 Task: Monitor real estate agents in Atlanta, Georgia, to see agents in your city.
Action: Mouse moved to (811, 54)
Screenshot: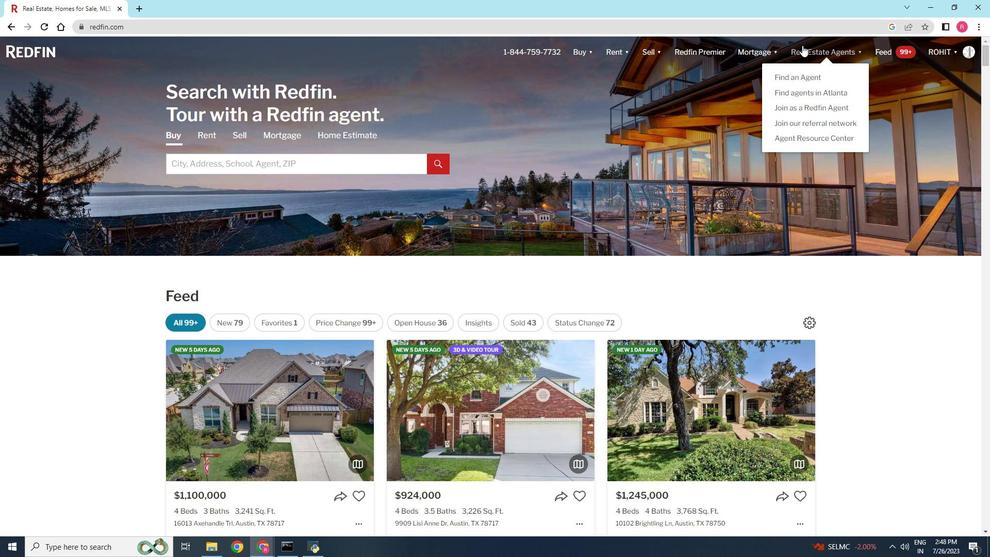 
Action: Mouse pressed left at (811, 54)
Screenshot: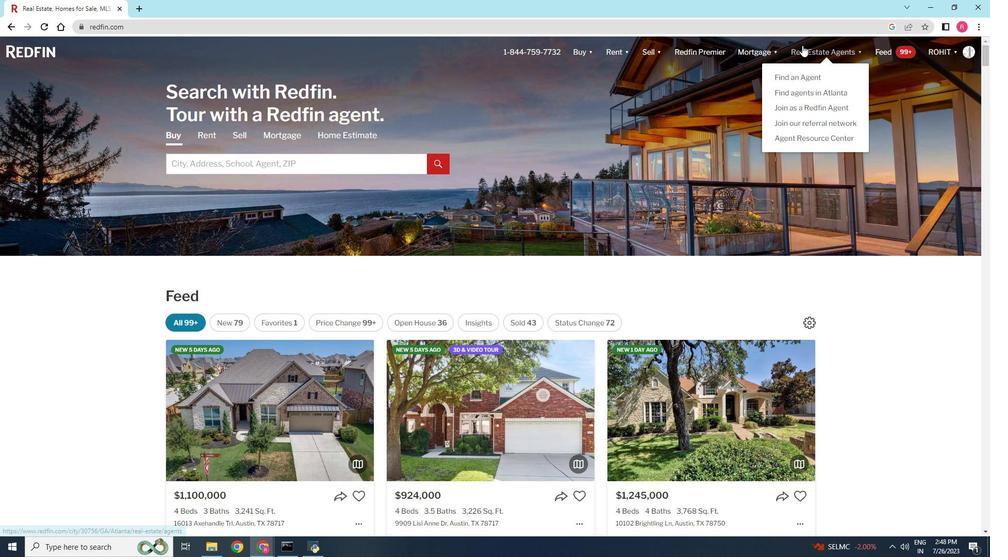 
Action: Mouse moved to (807, 88)
Screenshot: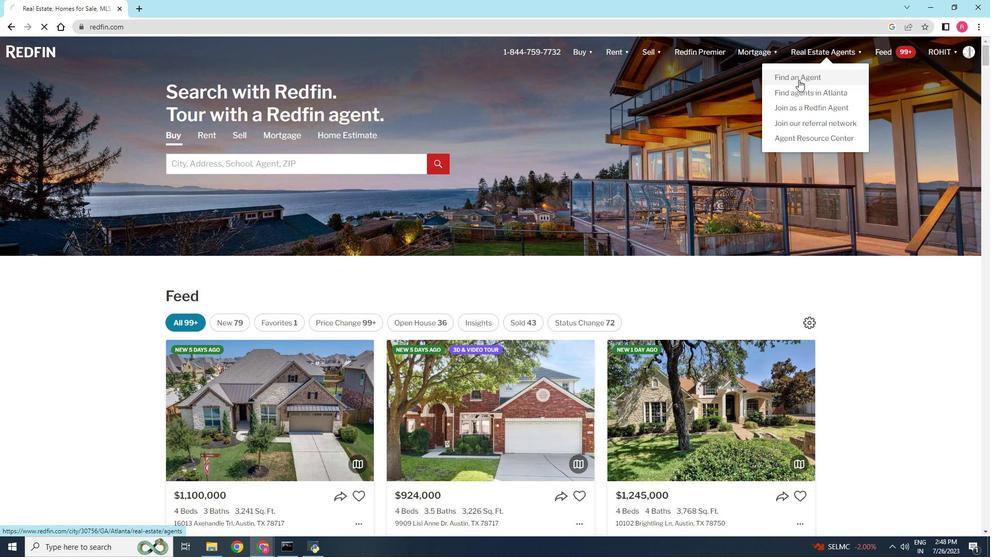 
Action: Mouse pressed left at (807, 88)
Screenshot: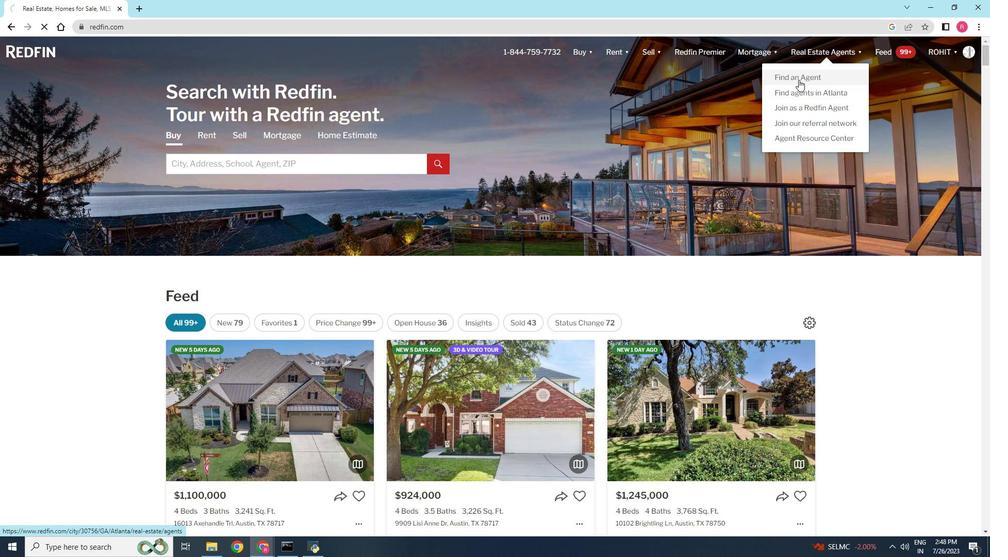 
Action: Mouse moved to (278, 169)
Screenshot: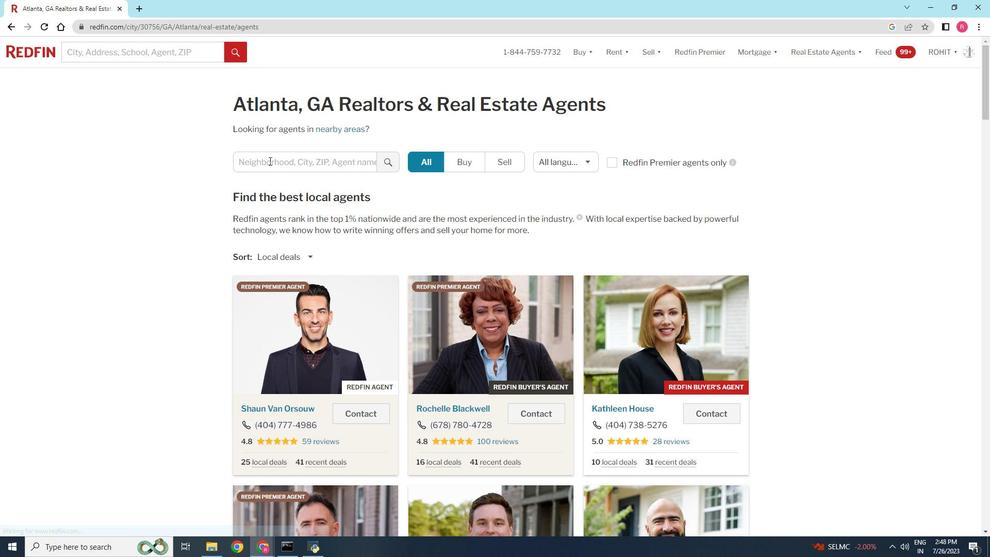 
Action: Mouse pressed left at (278, 169)
Screenshot: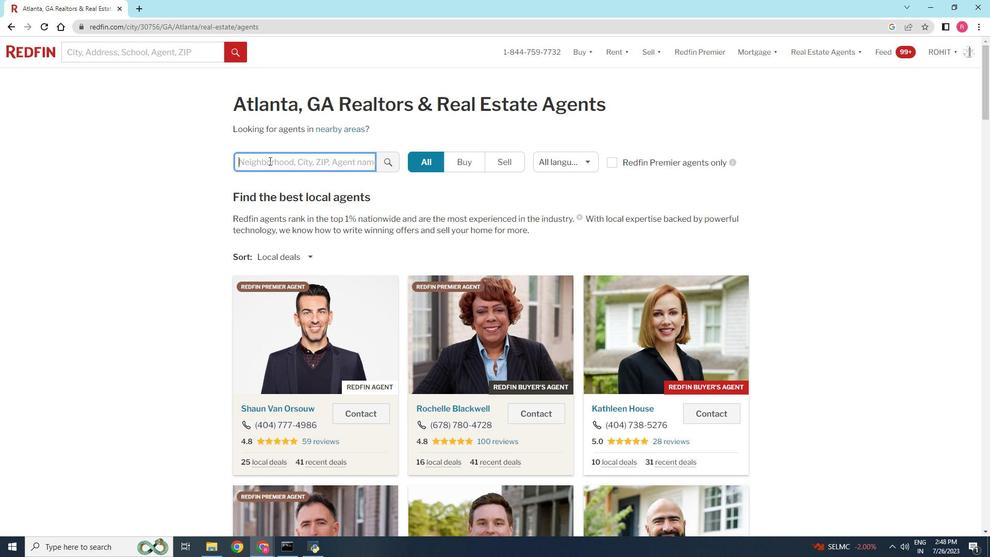 
Action: Key pressed <Key.shift>Atlanta,<Key.space><Key.shift>Georgia
Screenshot: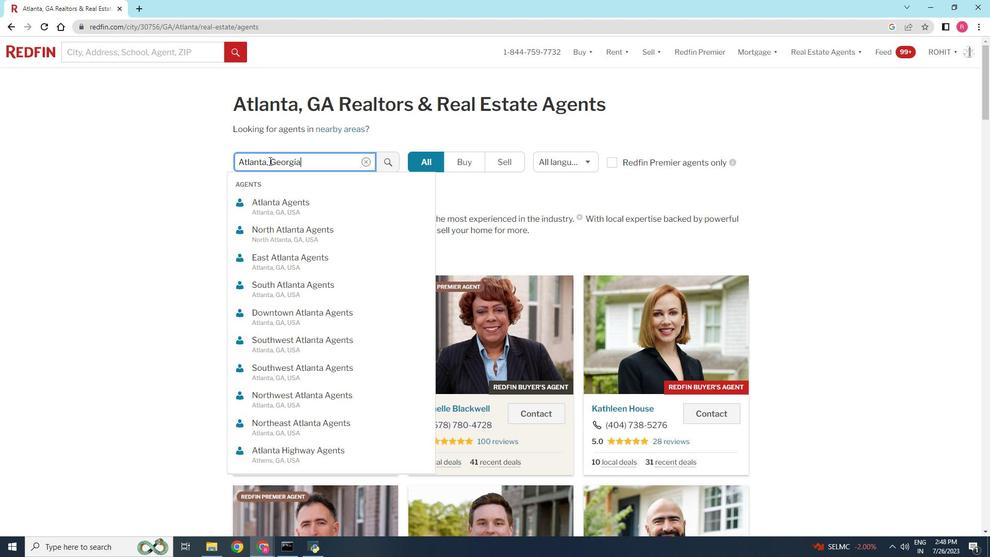 
Action: Mouse moved to (406, 172)
Screenshot: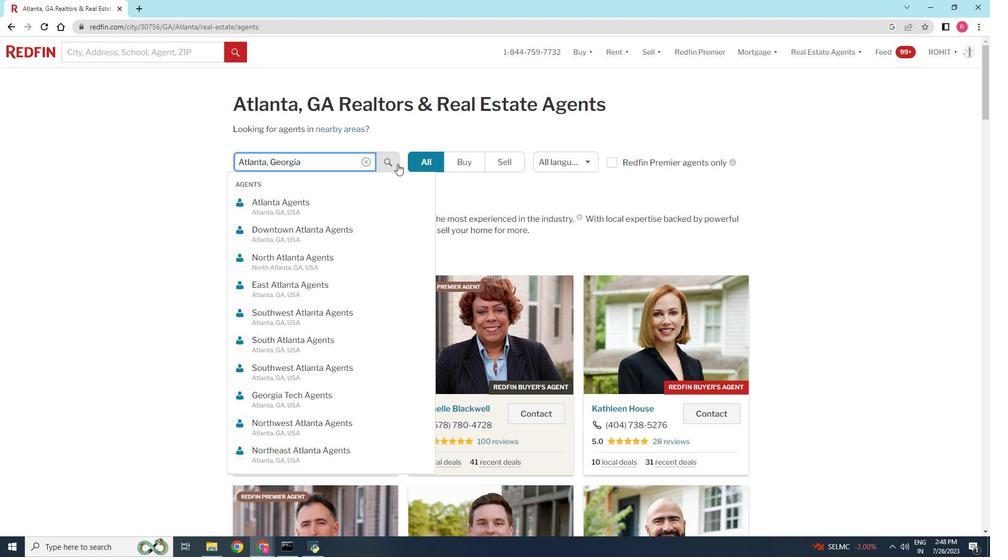 
Action: Mouse pressed left at (406, 172)
Screenshot: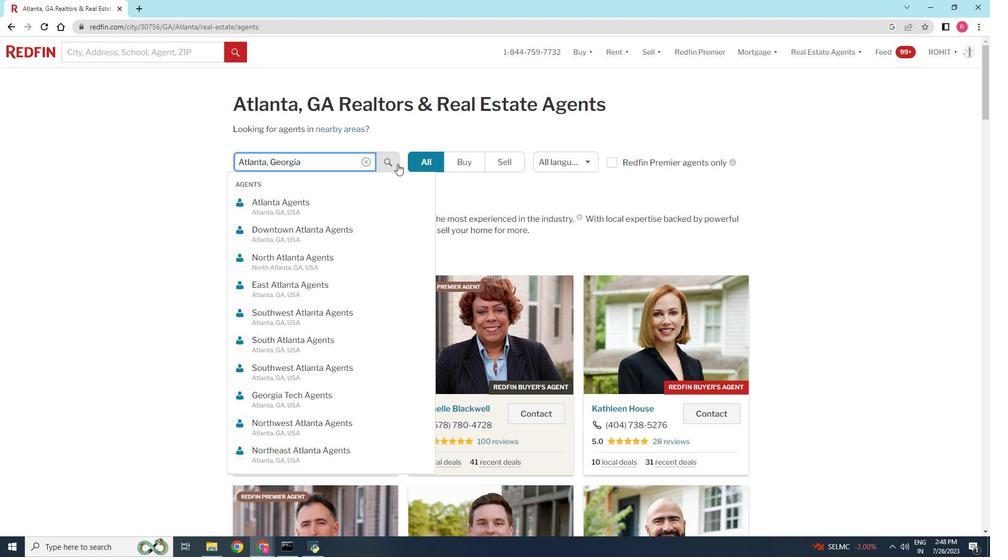 
Action: Mouse moved to (424, 222)
Screenshot: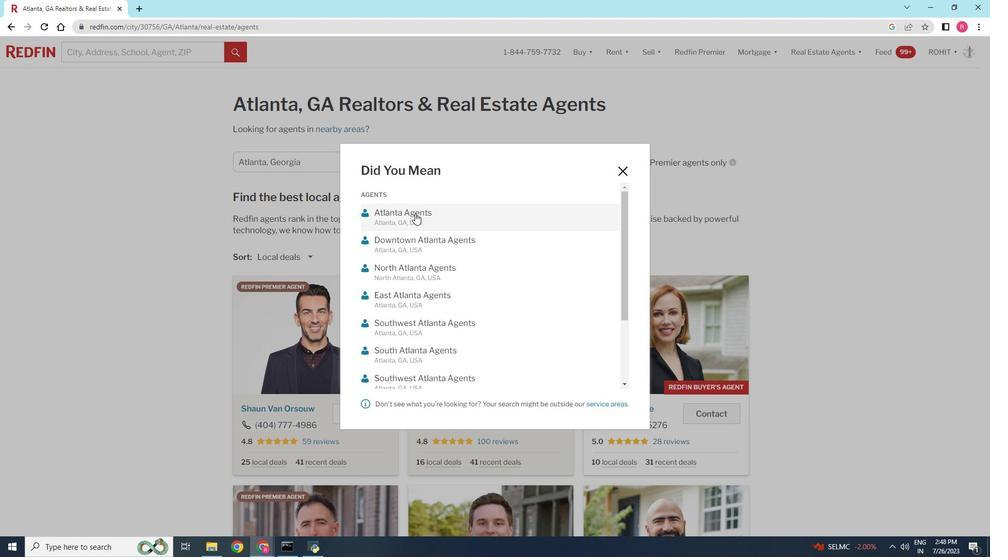 
Action: Mouse pressed left at (424, 222)
Screenshot: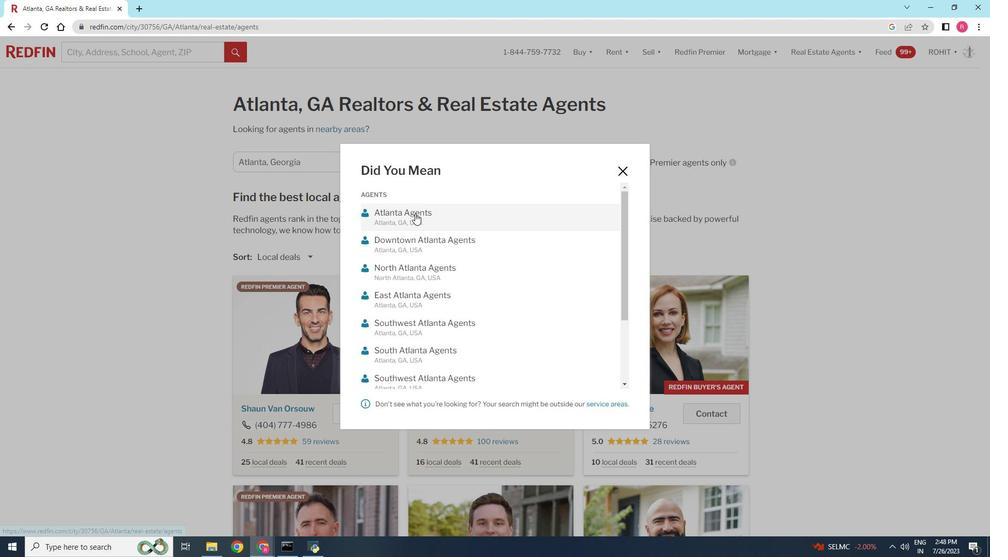 
Action: Mouse moved to (426, 271)
Screenshot: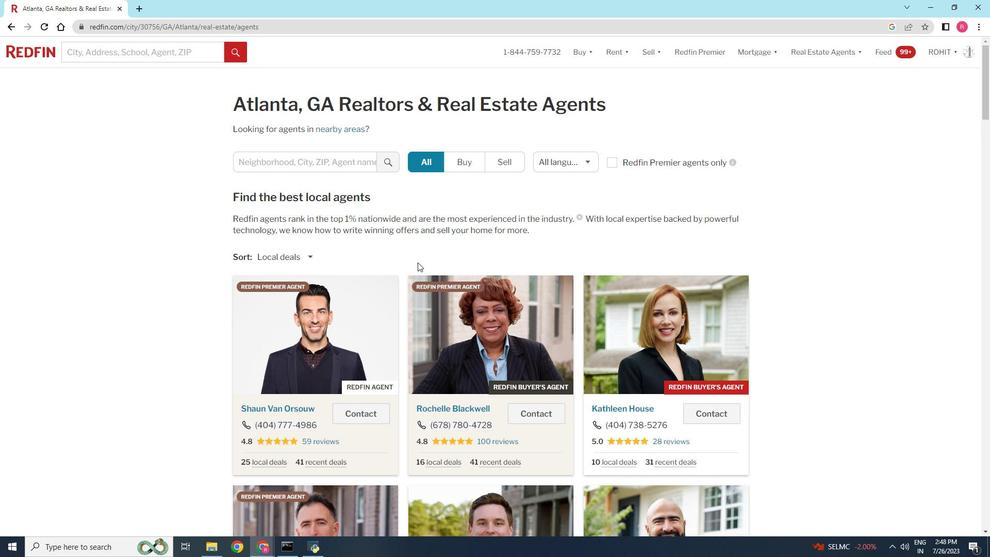
Action: Mouse scrolled (426, 270) with delta (0, 0)
Screenshot: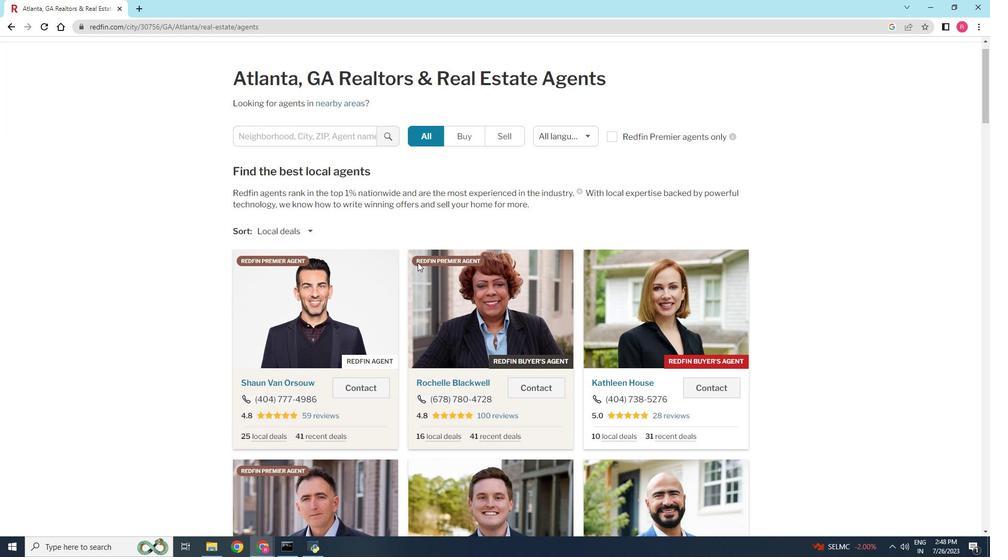 
Action: Mouse scrolled (426, 270) with delta (0, 0)
Screenshot: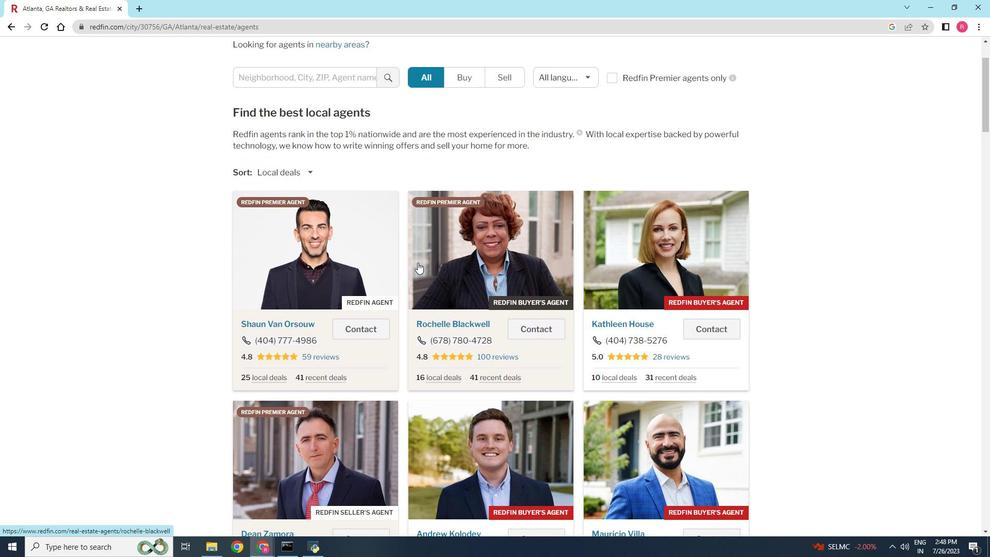
Action: Mouse scrolled (426, 270) with delta (0, 0)
Screenshot: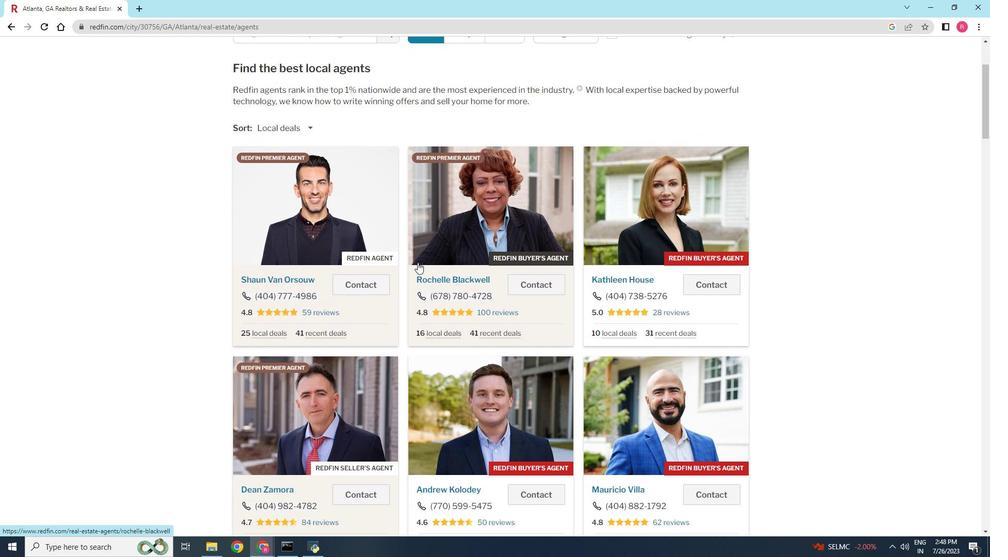 
Action: Mouse moved to (317, 106)
Screenshot: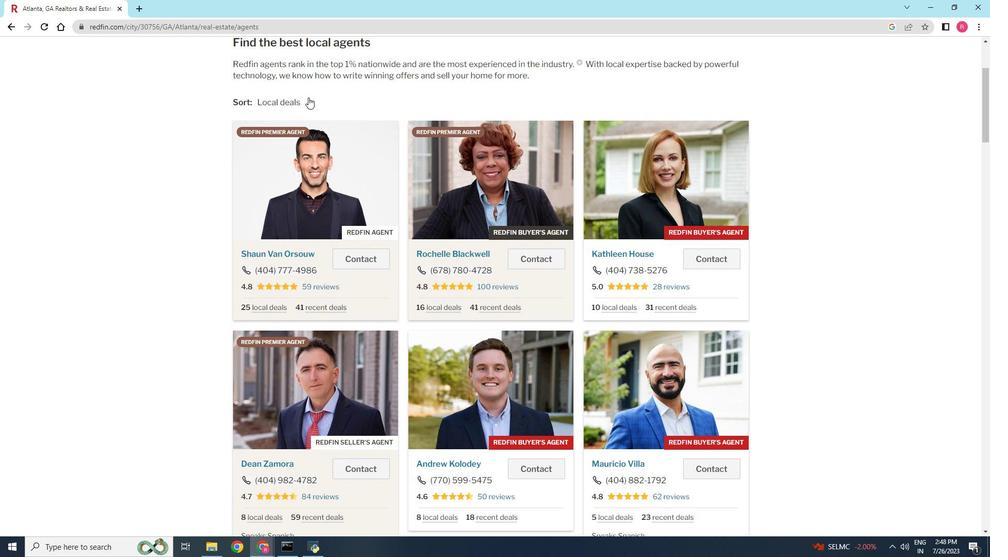
Action: Mouse pressed left at (317, 106)
Screenshot: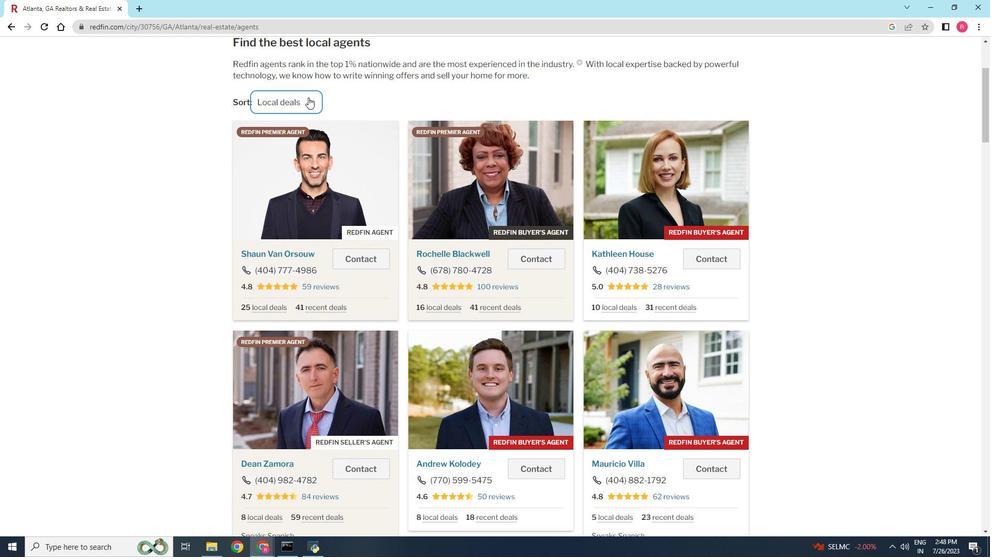 
Action: Mouse moved to (308, 150)
Screenshot: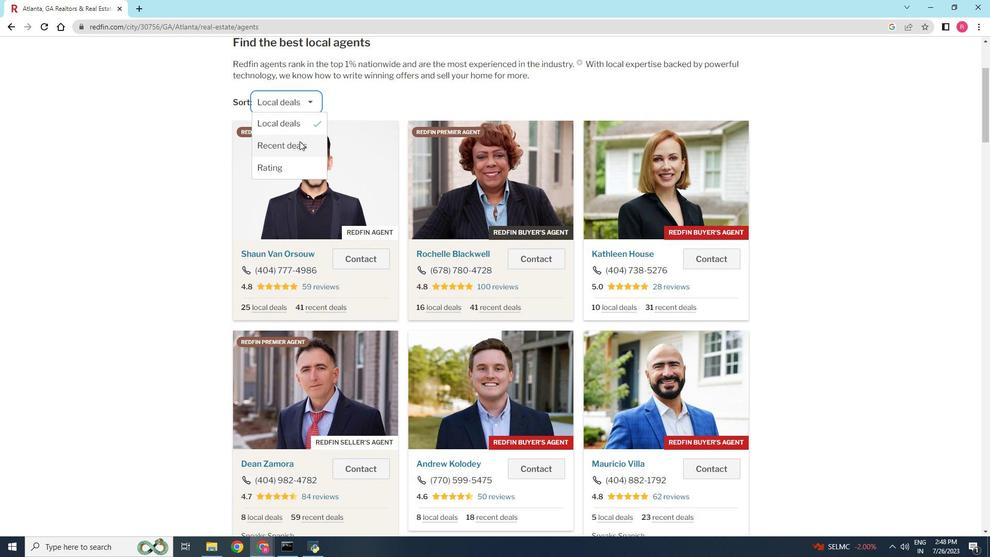 
Action: Mouse pressed left at (308, 150)
Screenshot: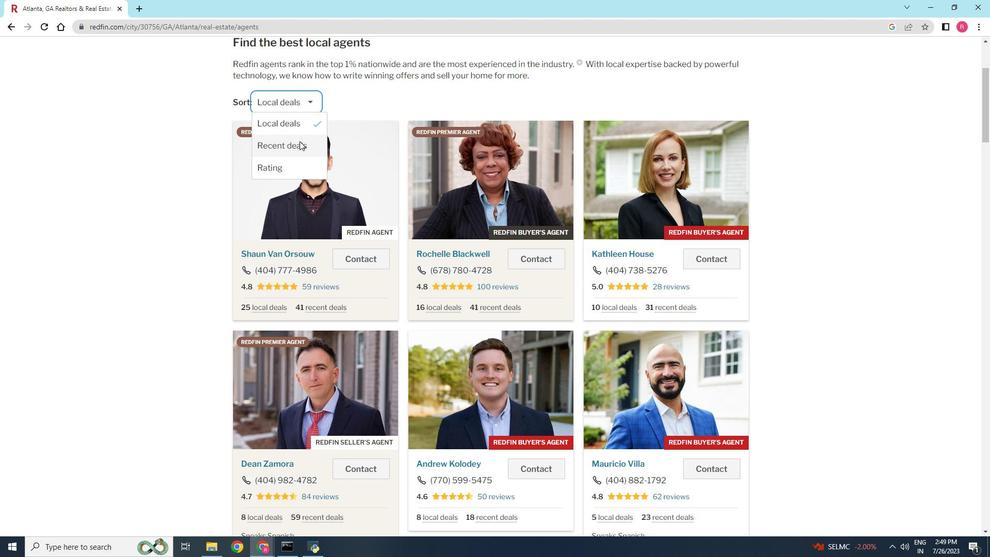 
Action: Mouse moved to (485, 272)
Screenshot: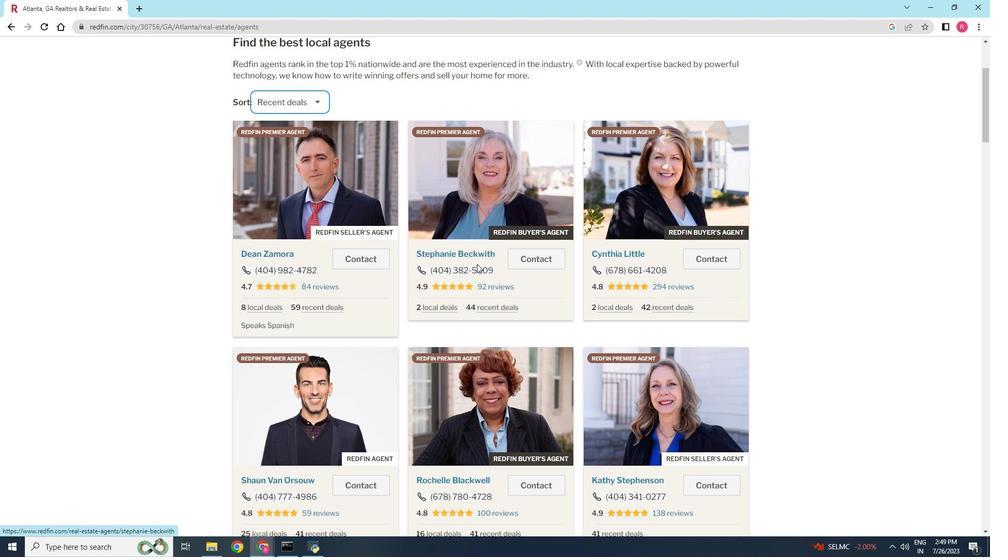 
Action: Mouse scrolled (485, 272) with delta (0, 0)
Screenshot: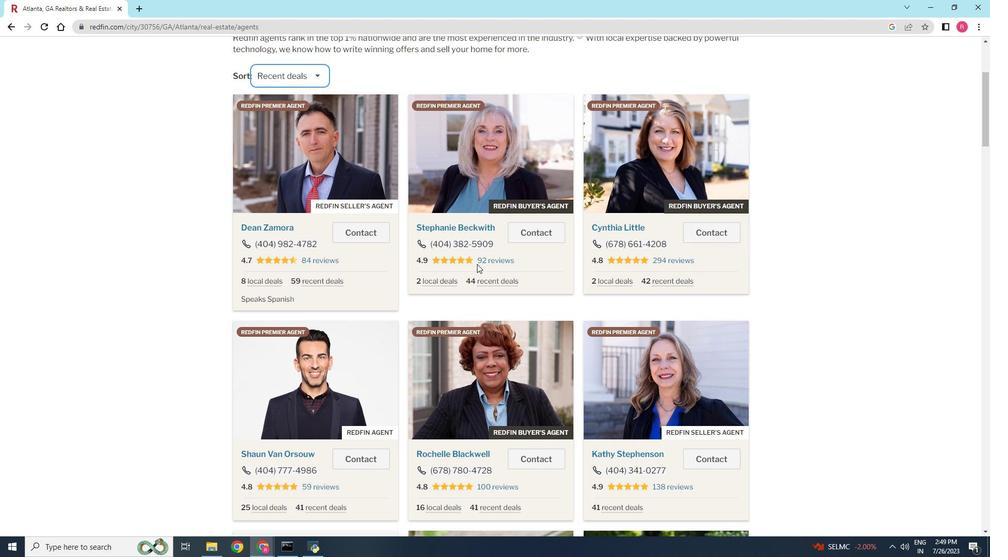 
Action: Mouse scrolled (485, 272) with delta (0, 0)
Screenshot: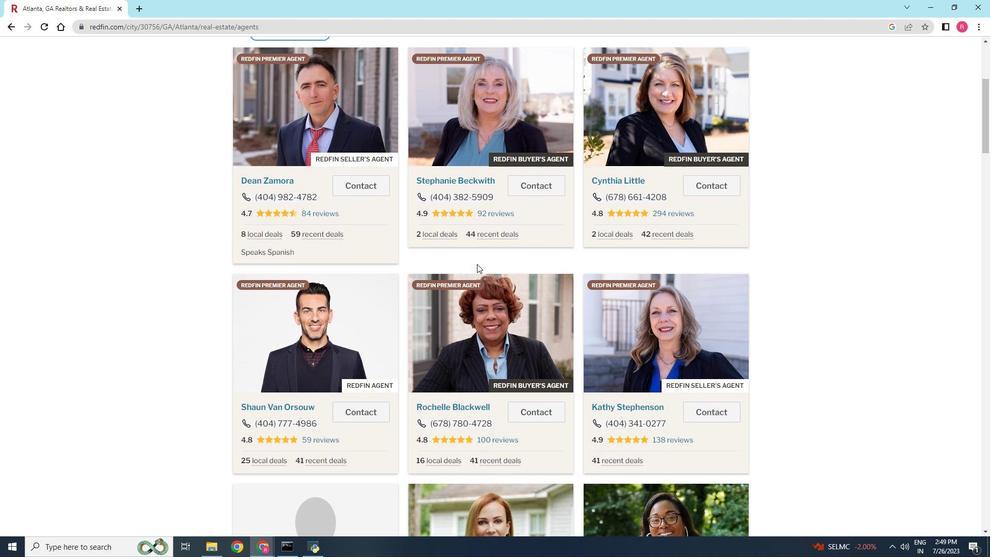 
Action: Mouse moved to (488, 271)
Screenshot: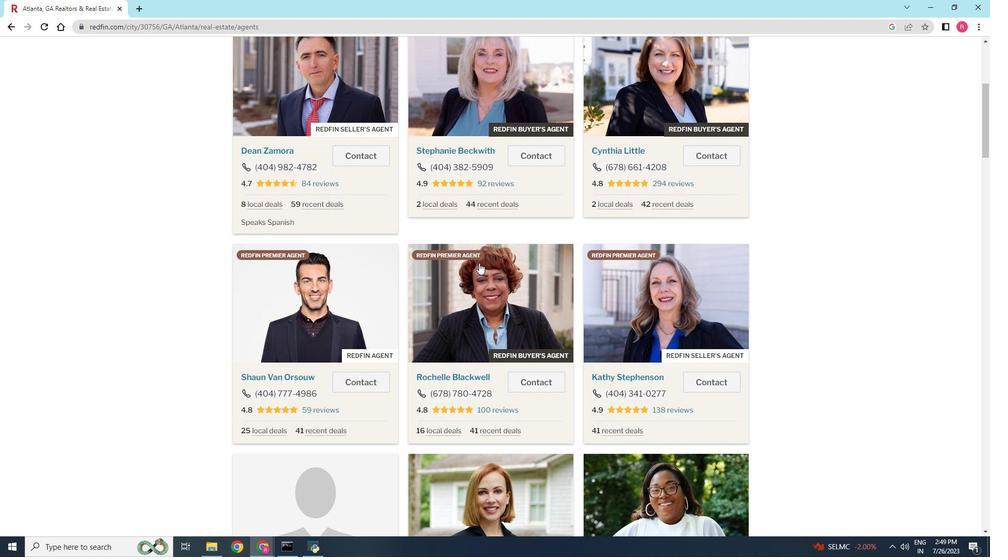 
Action: Mouse scrolled (488, 271) with delta (0, 0)
Screenshot: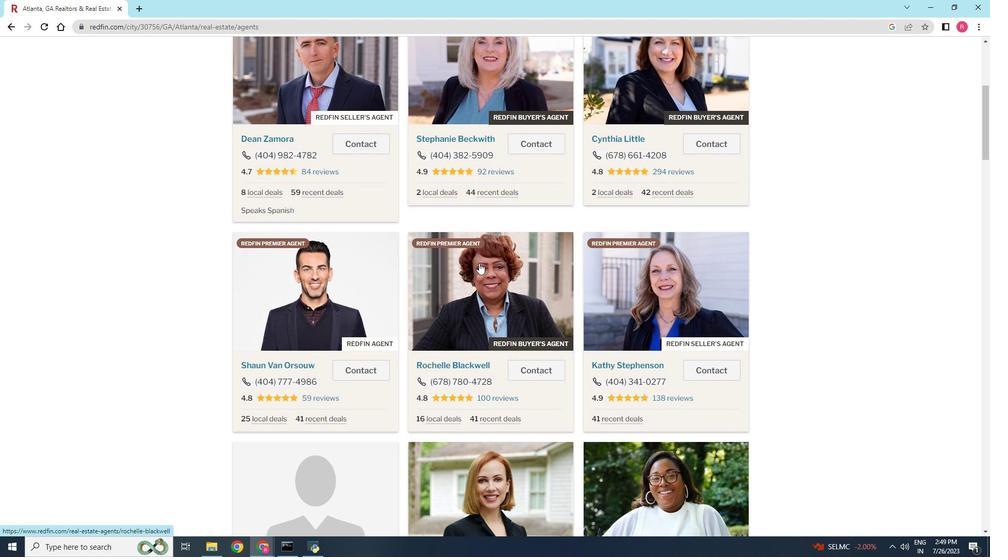 
Action: Mouse scrolled (488, 271) with delta (0, 0)
Screenshot: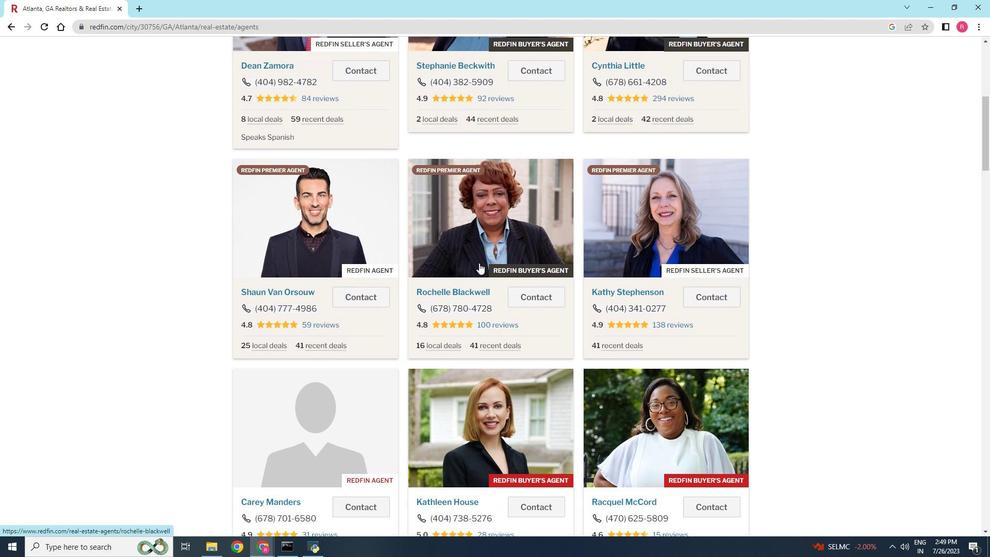 
Action: Mouse moved to (488, 269)
Screenshot: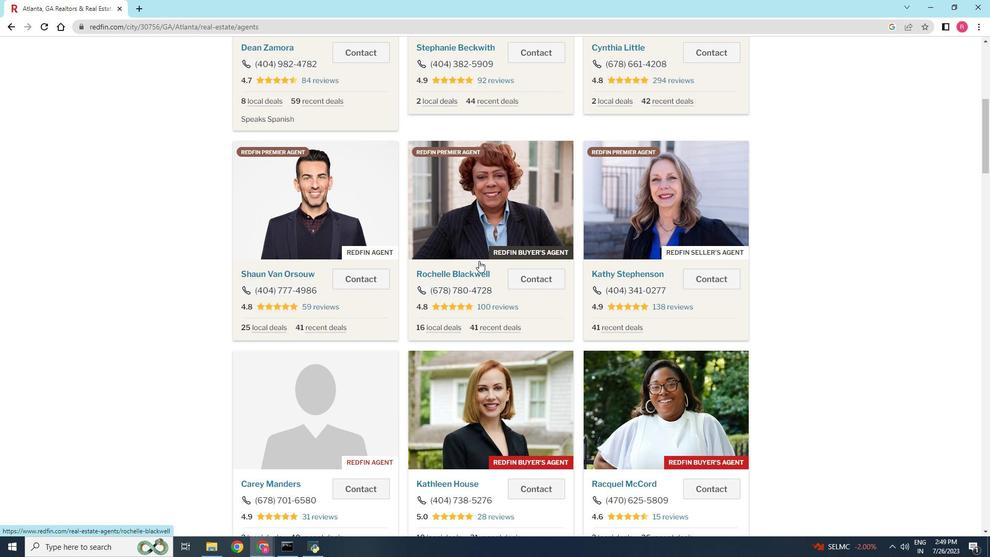 
Action: Mouse scrolled (488, 269) with delta (0, 0)
Screenshot: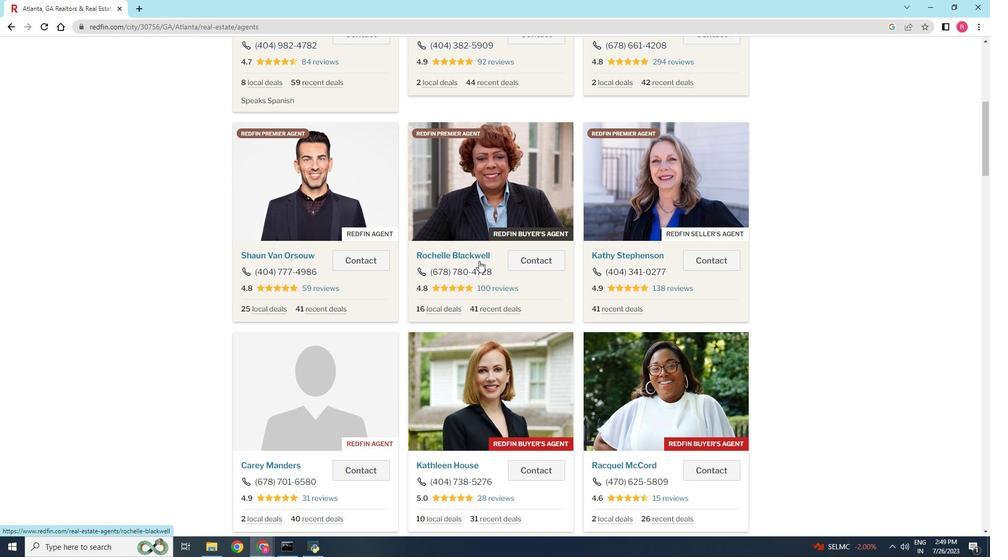 
Action: Mouse scrolled (488, 269) with delta (0, 0)
Screenshot: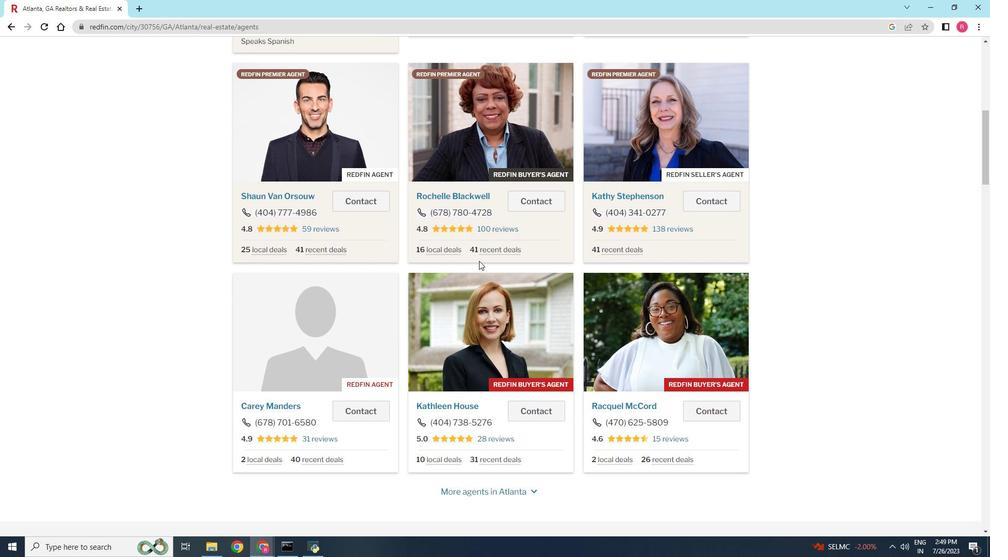 
Action: Mouse moved to (327, 208)
Screenshot: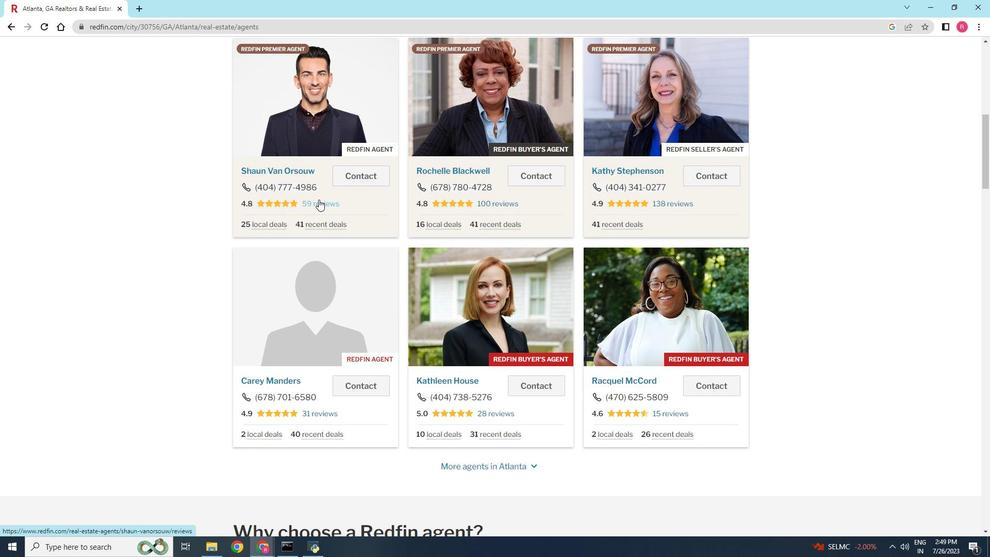 
Action: Mouse pressed left at (327, 208)
Screenshot: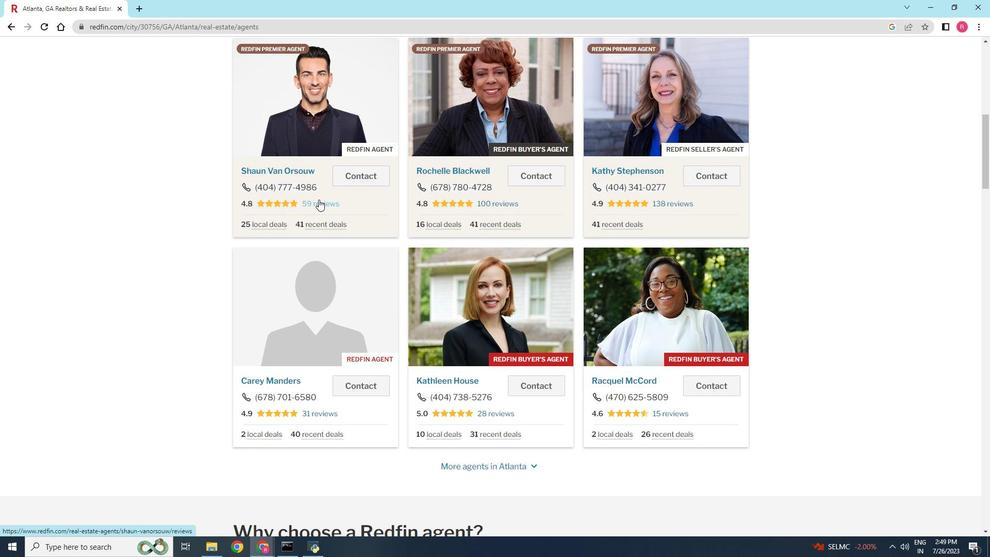 
Action: Mouse moved to (444, 252)
Screenshot: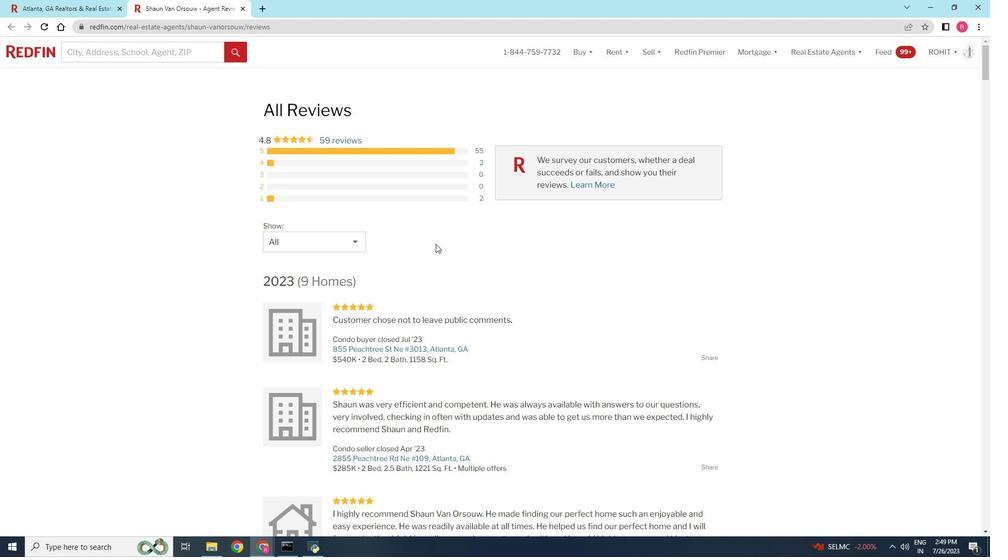 
Action: Mouse scrolled (444, 252) with delta (0, 0)
Screenshot: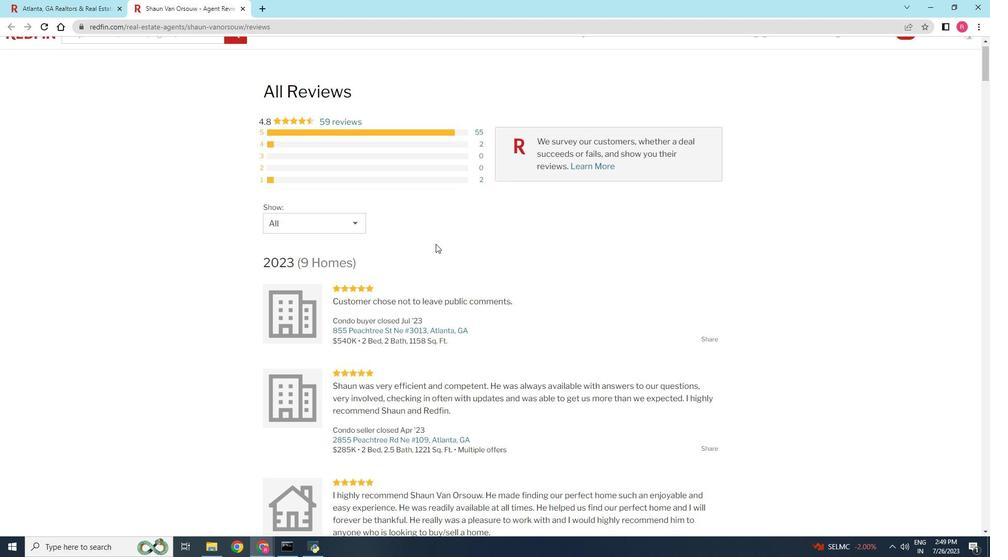 
Action: Mouse scrolled (444, 252) with delta (0, 0)
Screenshot: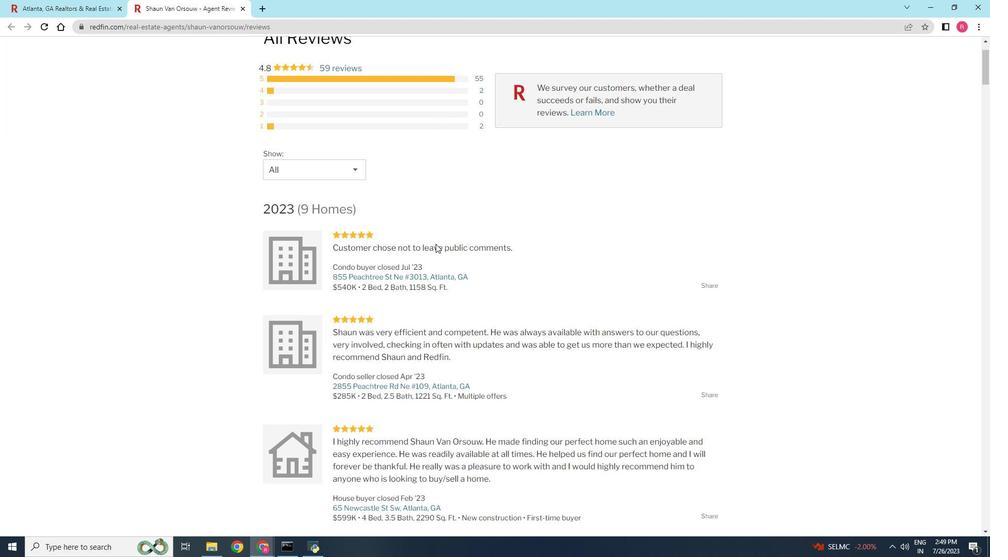 
Action: Mouse moved to (445, 250)
Screenshot: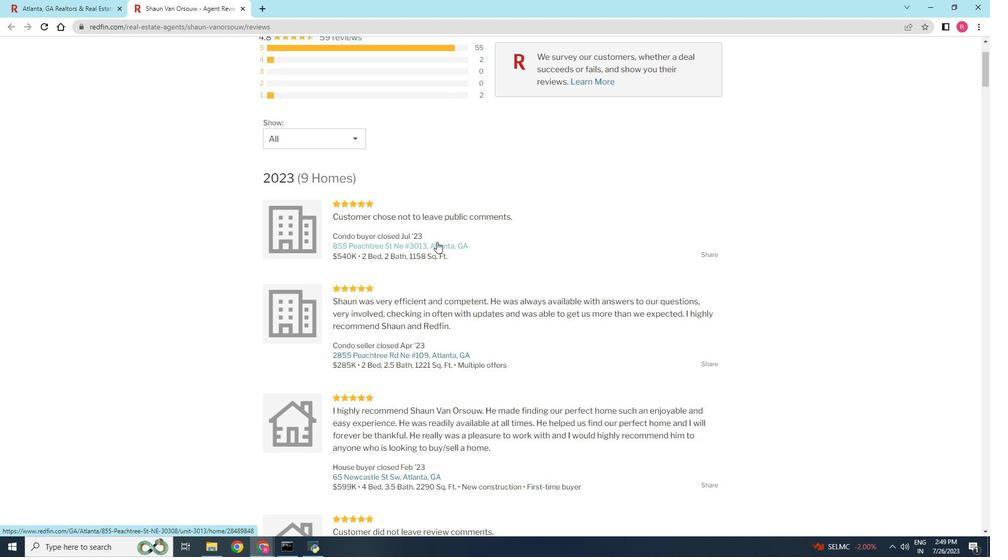 
Action: Mouse scrolled (445, 250) with delta (0, 0)
Screenshot: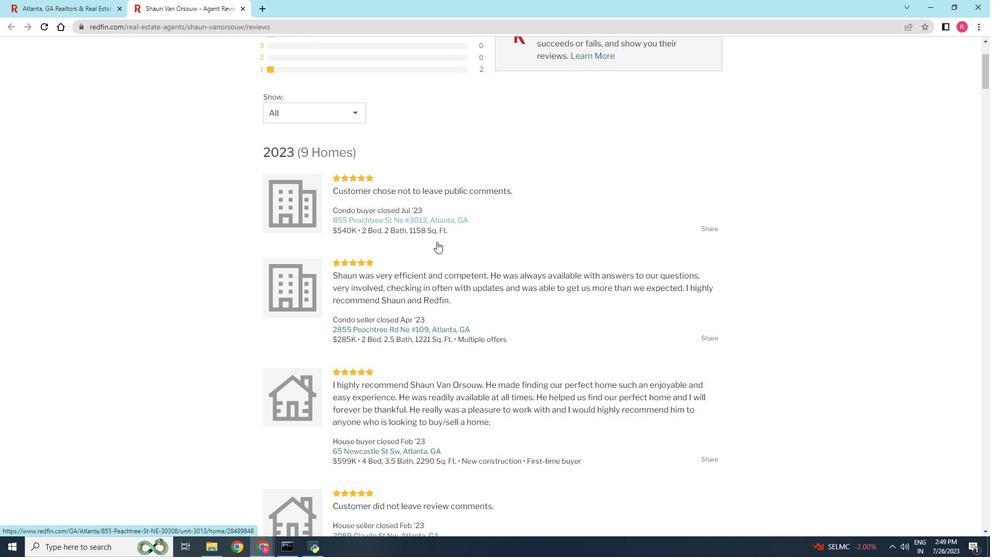 
Action: Mouse scrolled (445, 250) with delta (0, 0)
Screenshot: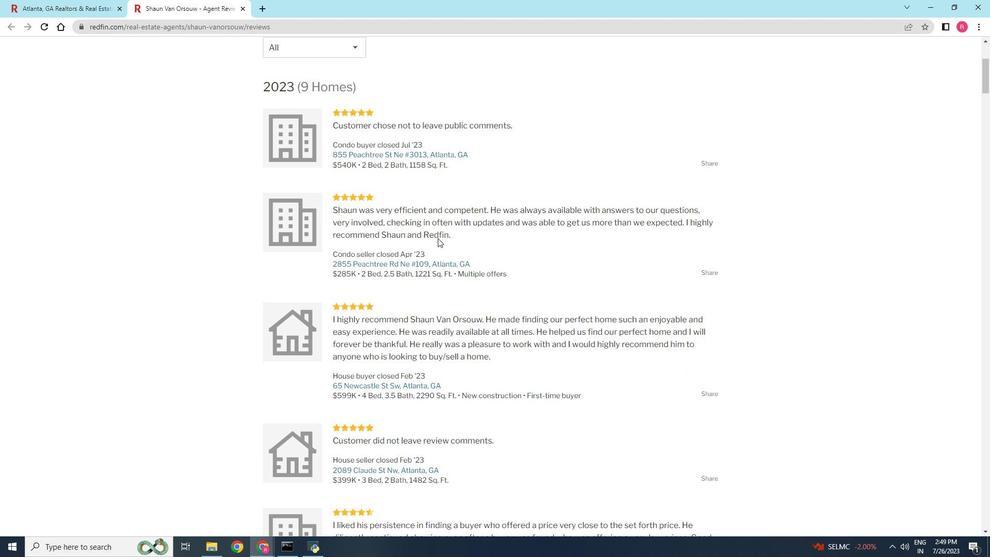 
Action: Mouse moved to (446, 247)
Screenshot: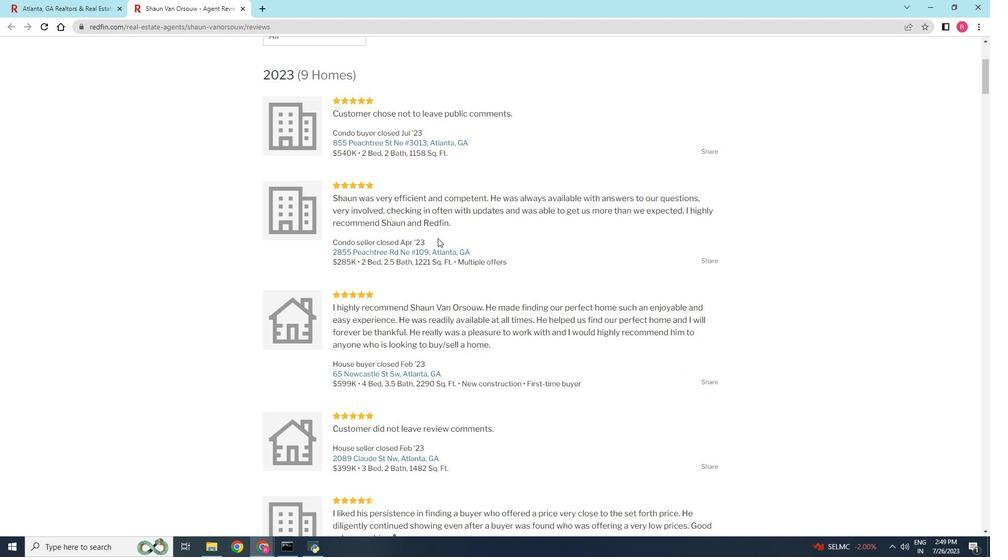 
Action: Mouse scrolled (446, 246) with delta (0, 0)
Screenshot: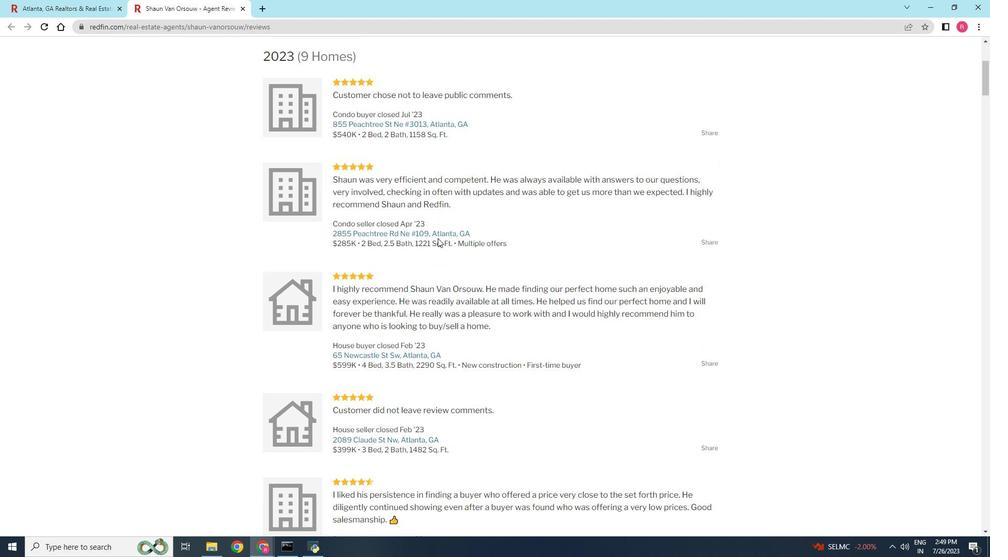 
Action: Mouse scrolled (446, 247) with delta (0, 0)
Screenshot: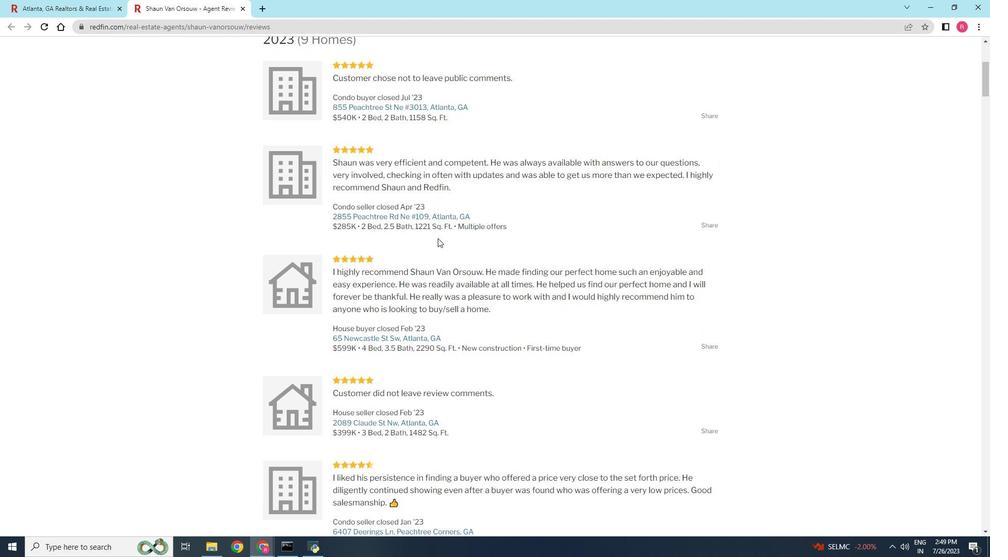 
Action: Mouse scrolled (446, 246) with delta (0, 0)
Screenshot: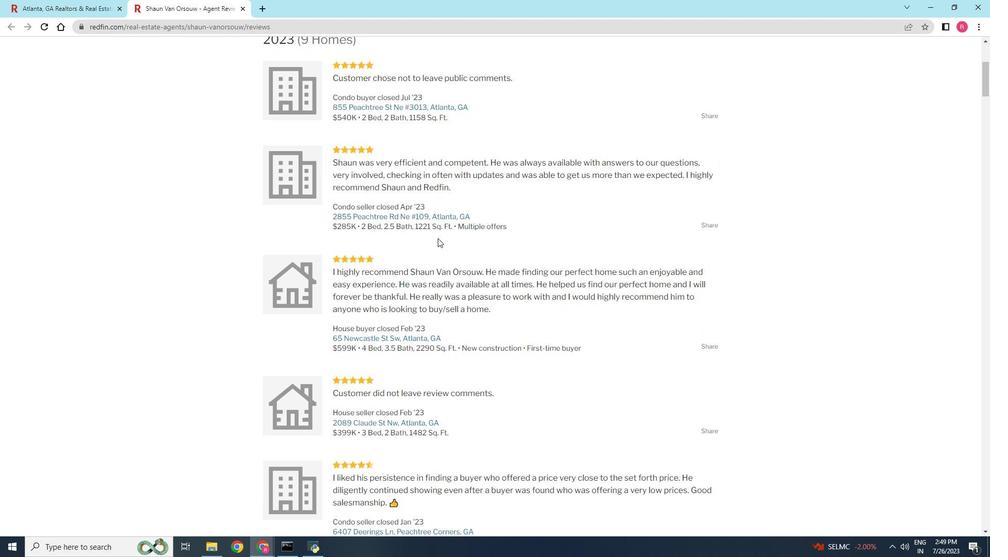 
Action: Mouse moved to (447, 246)
Screenshot: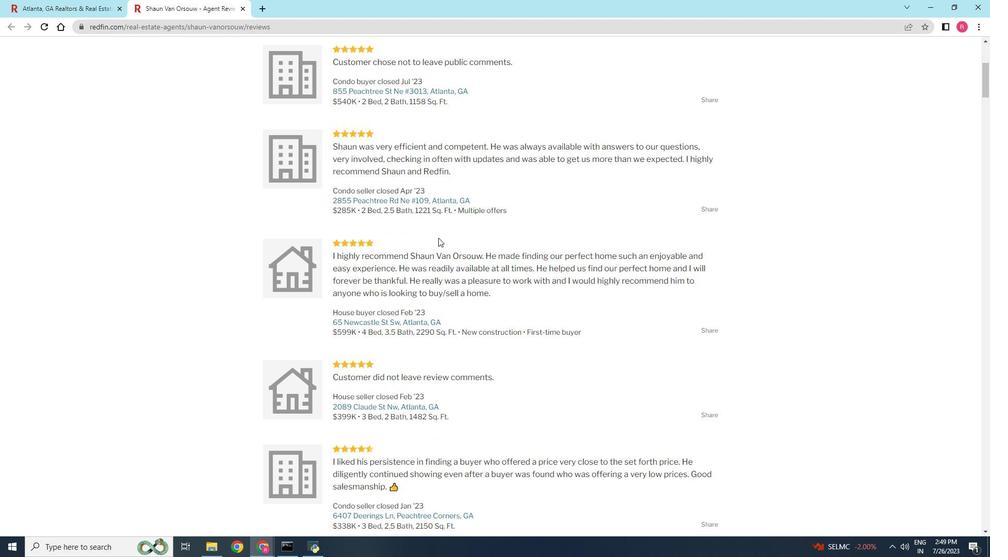 
Action: Mouse scrolled (447, 246) with delta (0, 0)
Screenshot: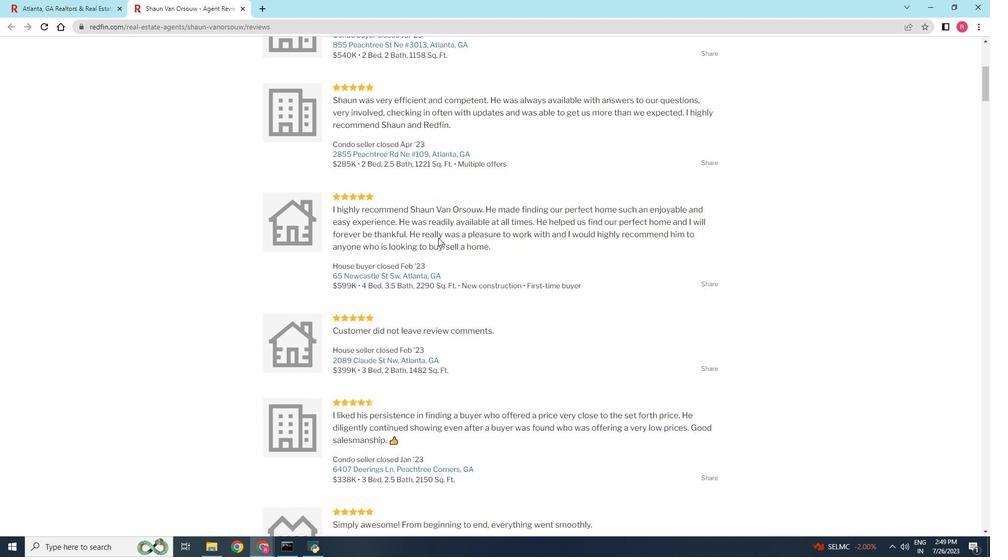
Action: Mouse scrolled (447, 246) with delta (0, 0)
Screenshot: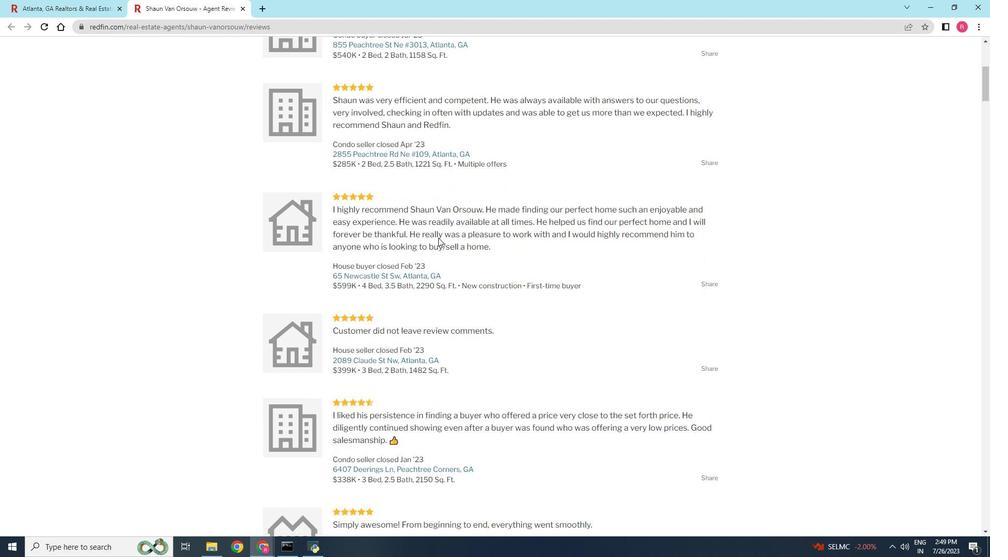 
Action: Mouse scrolled (447, 246) with delta (0, 0)
Screenshot: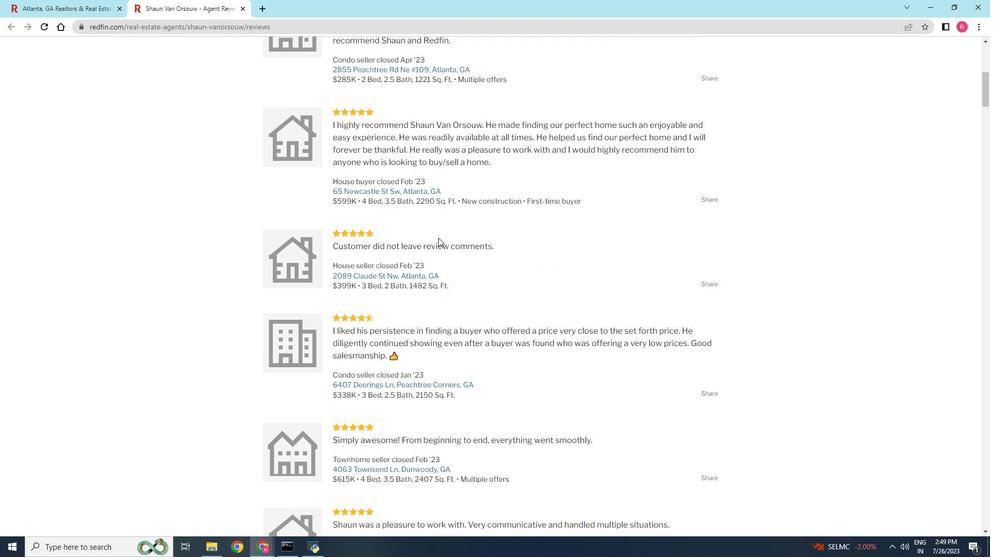 
Action: Mouse scrolled (447, 246) with delta (0, 0)
Screenshot: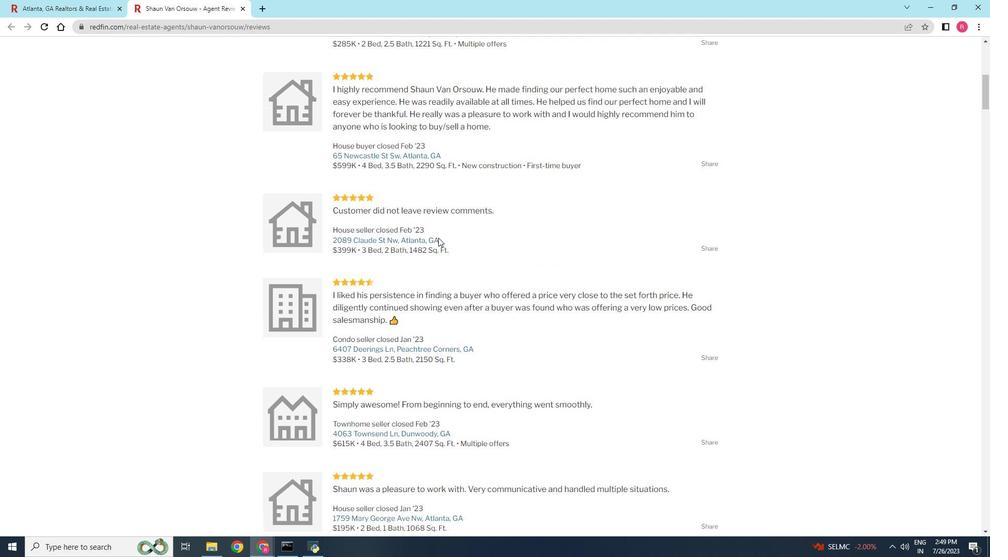 
Action: Mouse scrolled (447, 246) with delta (0, 0)
Screenshot: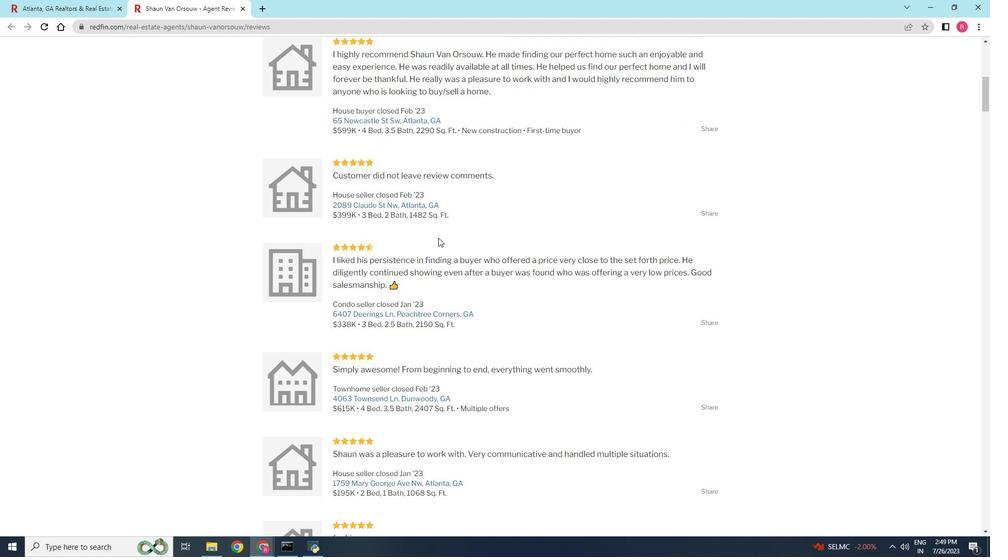 
Action: Mouse scrolled (447, 246) with delta (0, 0)
Screenshot: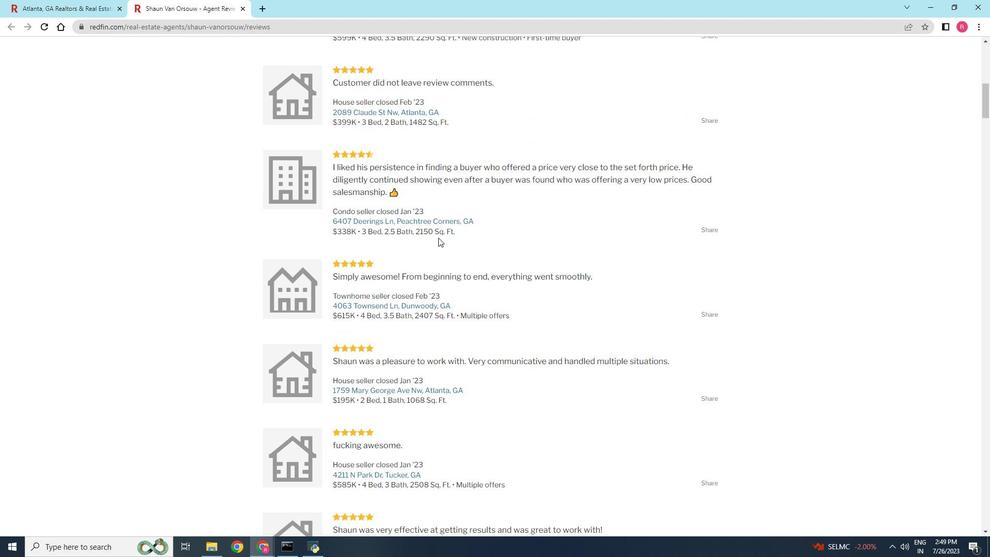 
Action: Mouse scrolled (447, 246) with delta (0, 0)
Screenshot: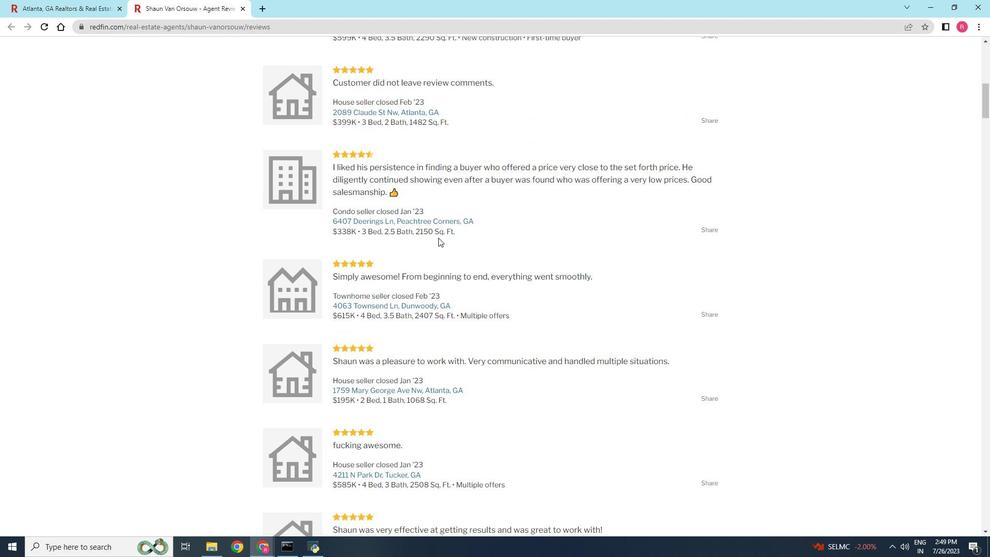 
Action: Mouse scrolled (447, 246) with delta (0, 0)
Screenshot: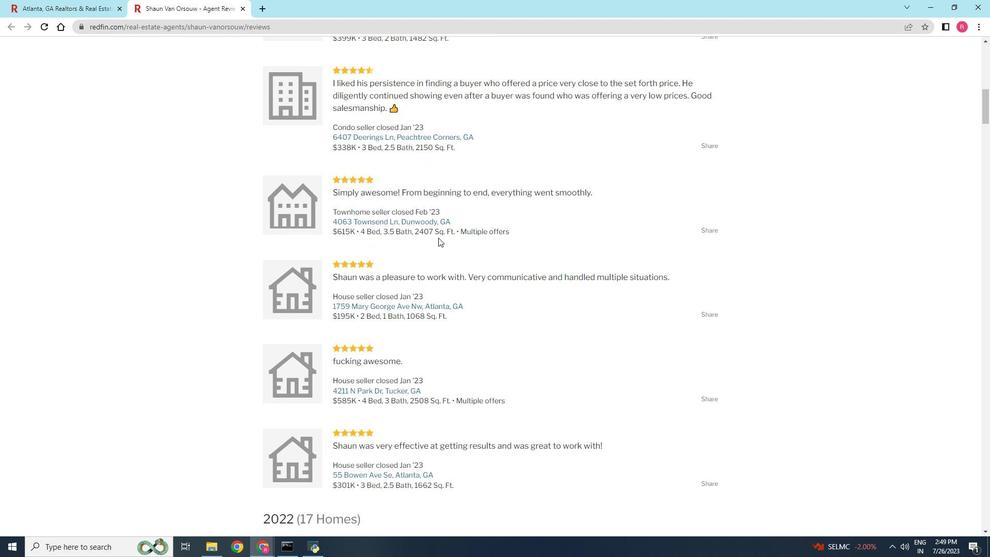 
Action: Mouse scrolled (447, 246) with delta (0, 0)
Screenshot: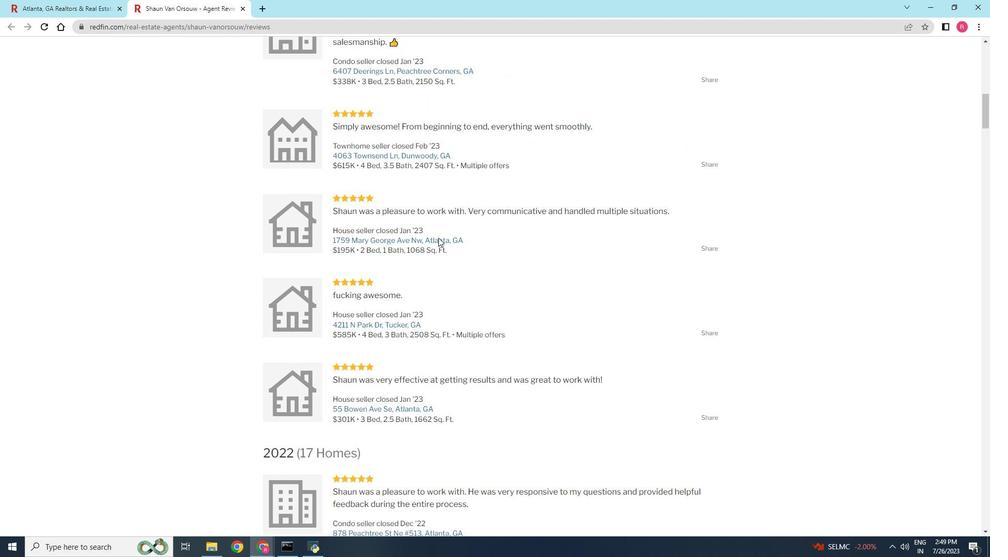 
Action: Mouse scrolled (447, 246) with delta (0, 0)
Screenshot: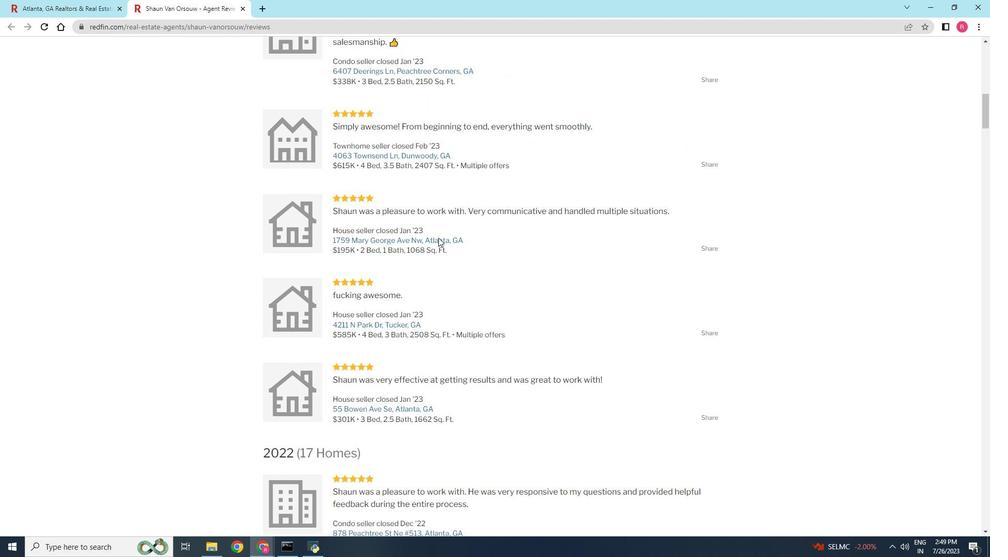 
Action: Mouse scrolled (447, 246) with delta (0, 0)
Screenshot: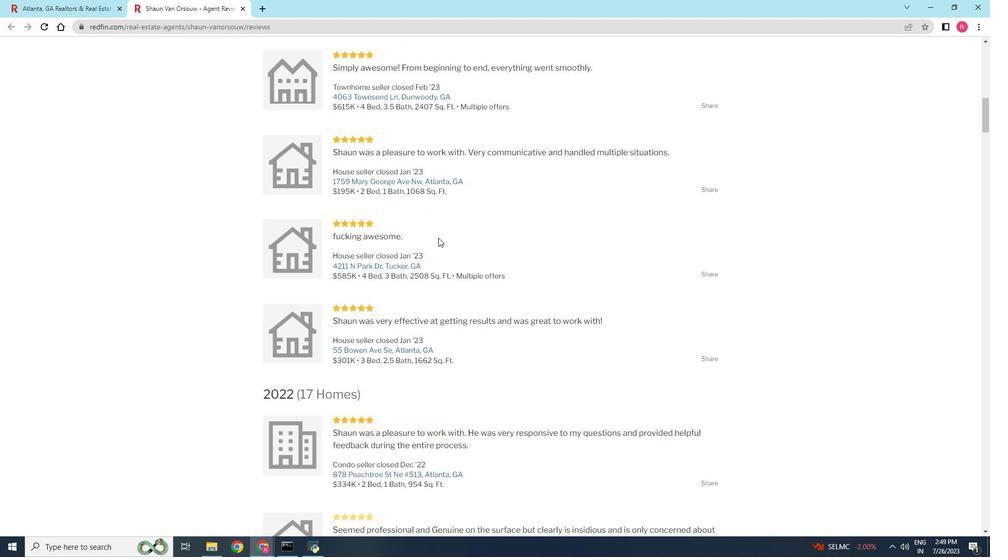 
Action: Mouse scrolled (447, 246) with delta (0, 0)
Screenshot: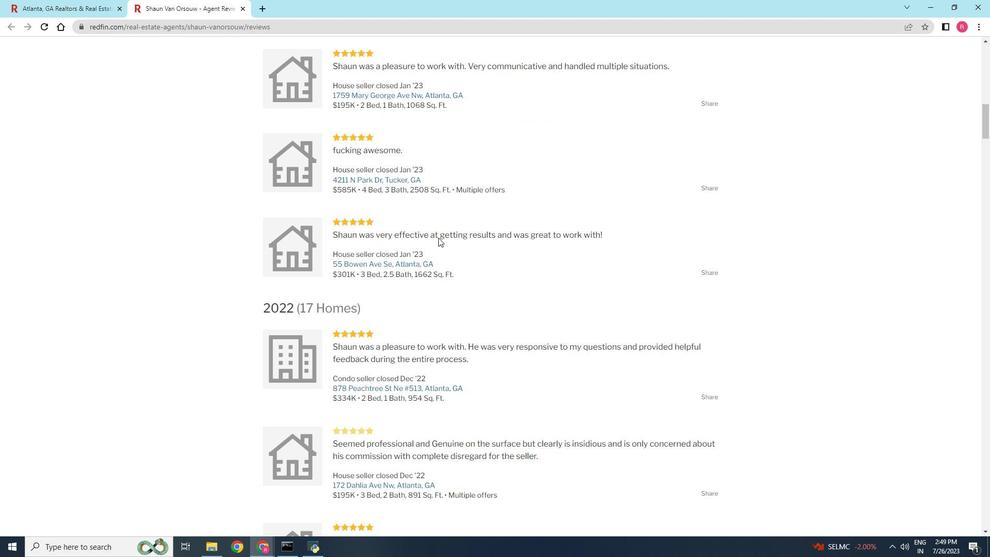 
Action: Mouse scrolled (447, 246) with delta (0, 0)
Screenshot: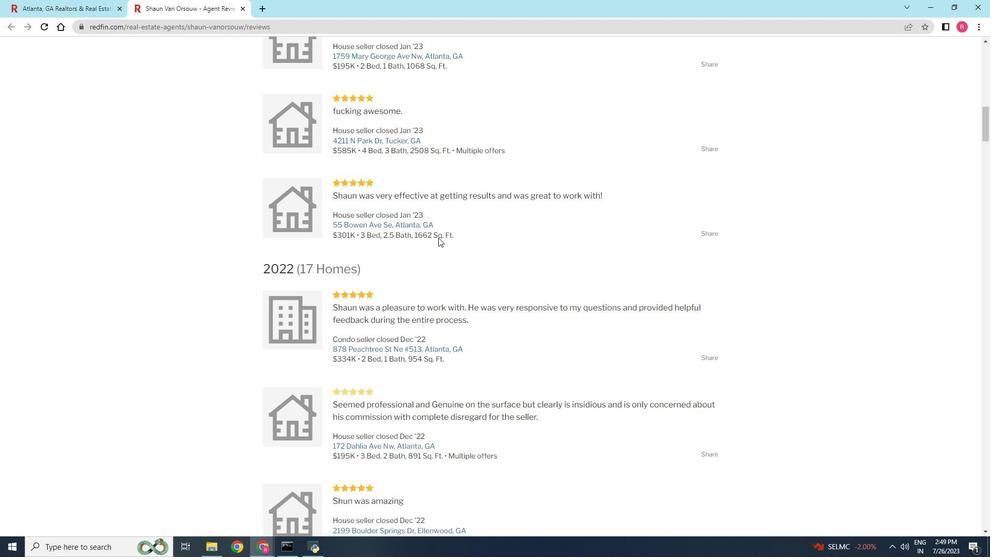 
Action: Mouse scrolled (447, 246) with delta (0, 0)
Screenshot: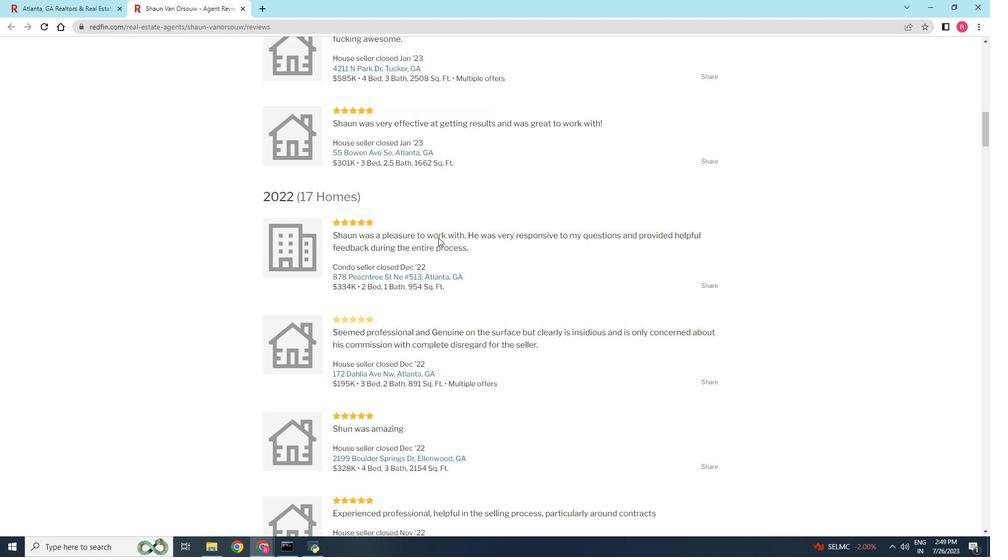 
Action: Mouse scrolled (447, 246) with delta (0, 0)
Screenshot: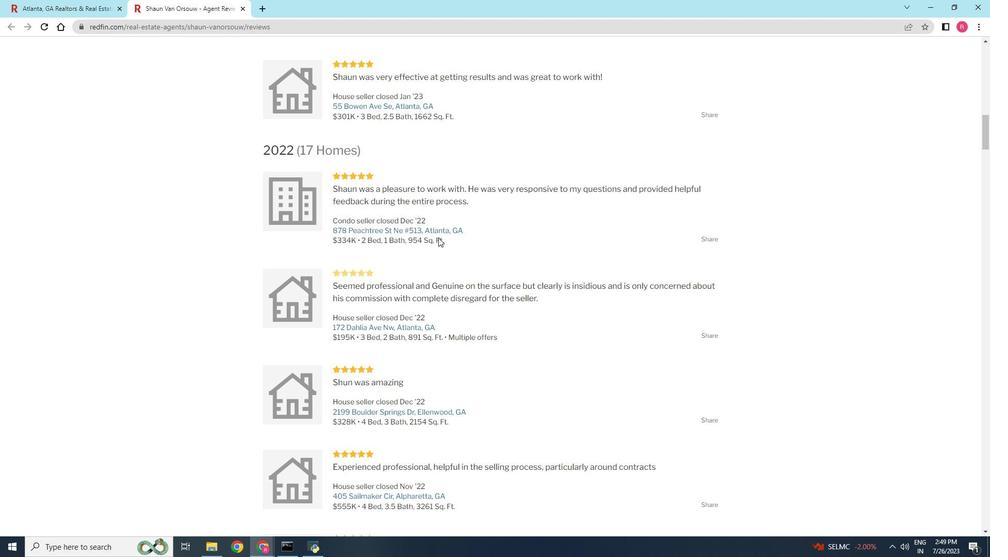 
Action: Mouse scrolled (447, 246) with delta (0, 0)
Screenshot: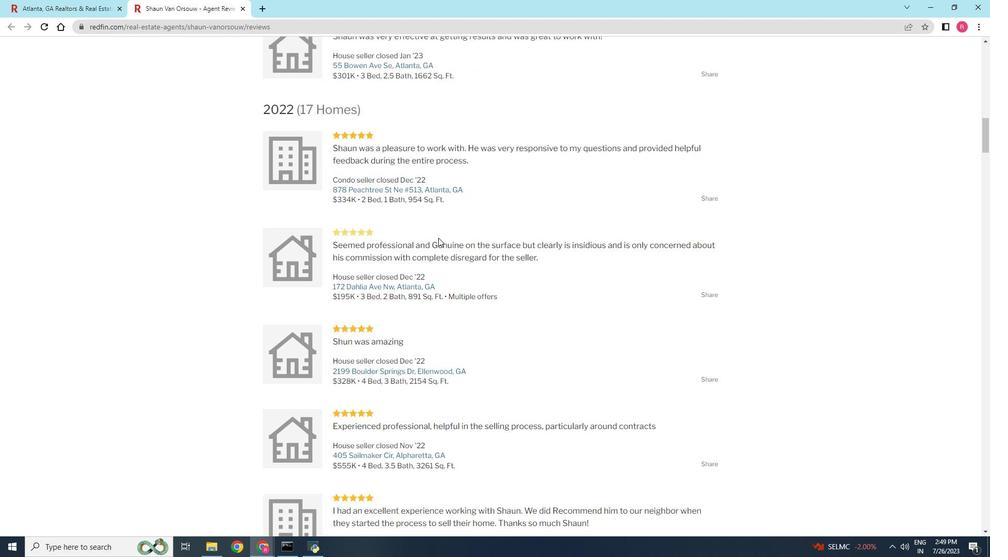 
Action: Mouse scrolled (447, 246) with delta (0, 0)
Screenshot: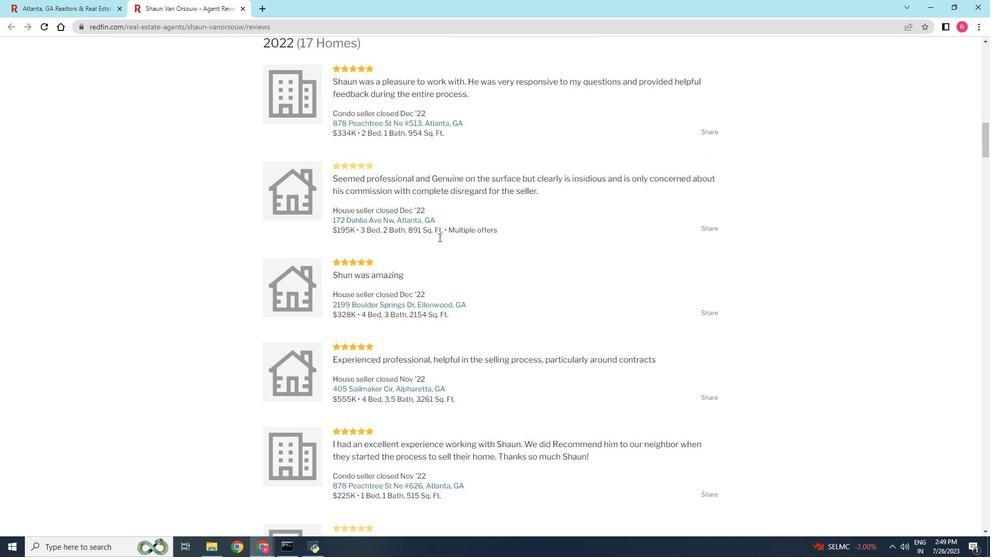 
Action: Mouse scrolled (447, 246) with delta (0, 0)
Screenshot: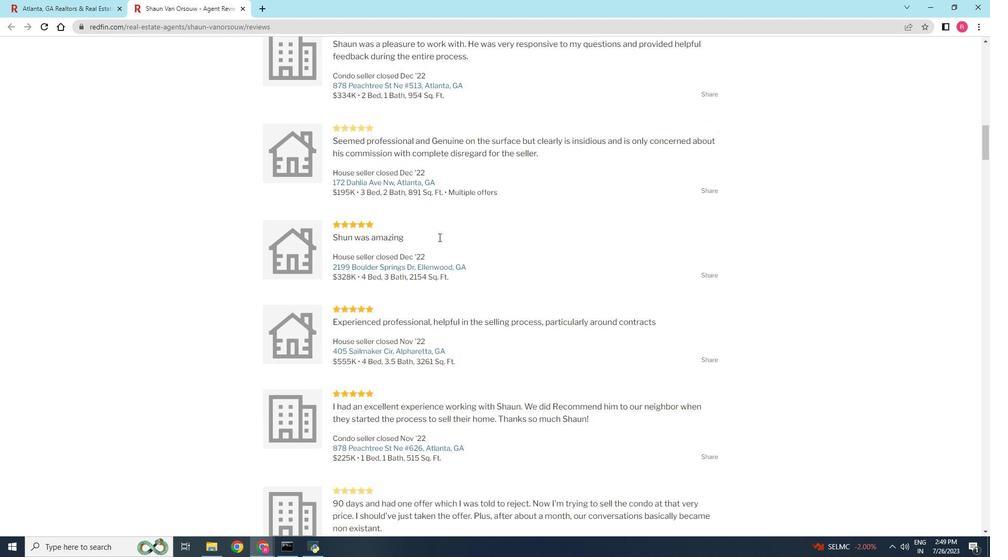 
Action: Mouse moved to (447, 256)
Screenshot: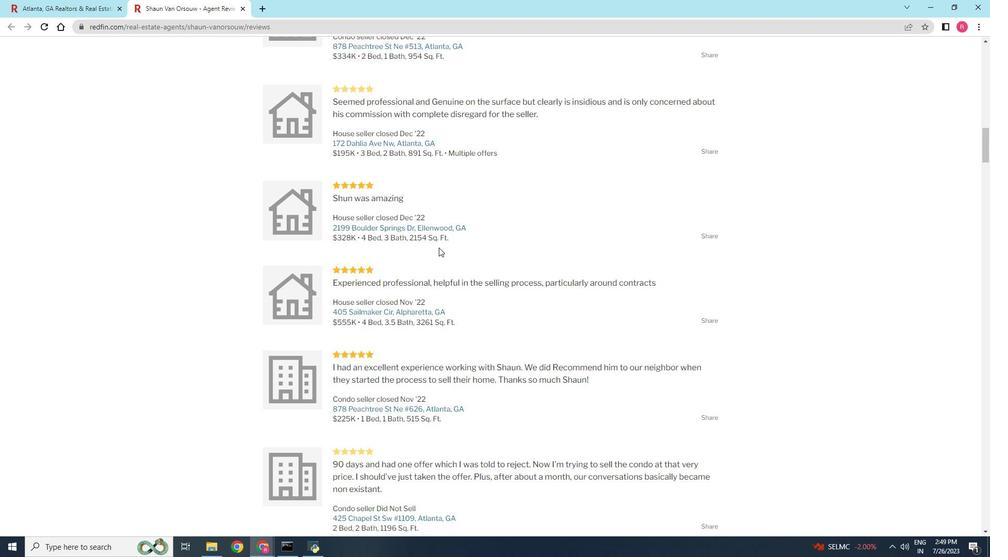 
Action: Mouse scrolled (447, 255) with delta (0, 0)
Screenshot: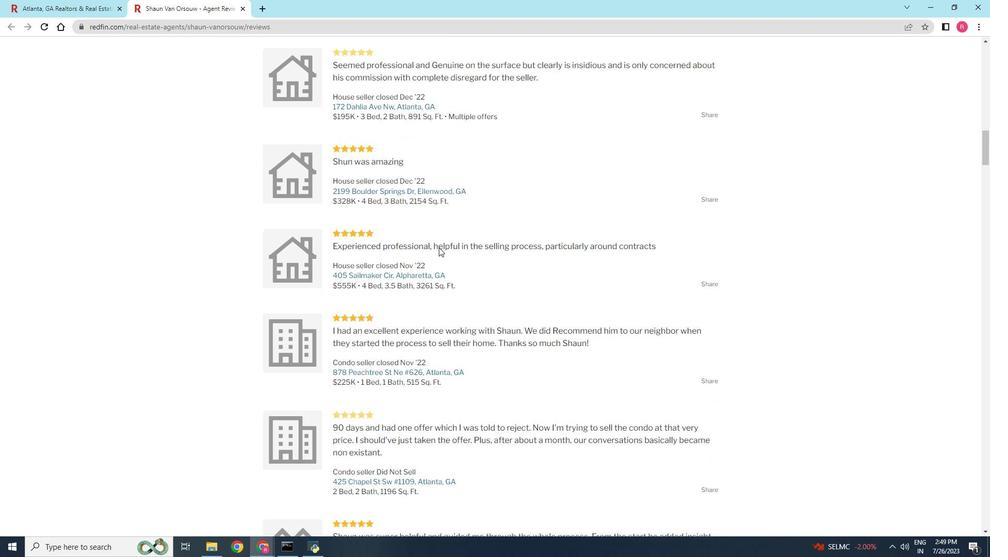 
Action: Mouse moved to (447, 256)
Screenshot: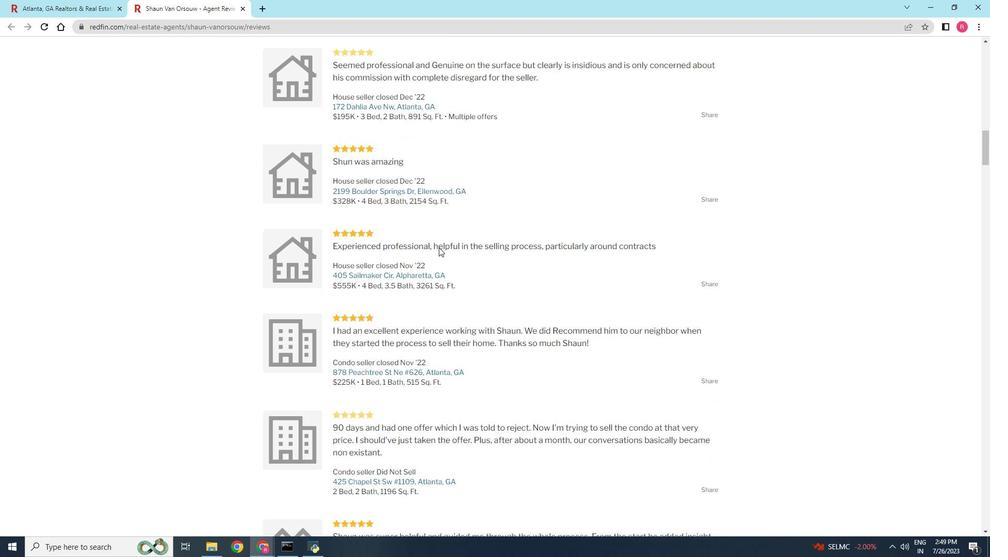 
Action: Mouse scrolled (447, 255) with delta (0, 0)
Screenshot: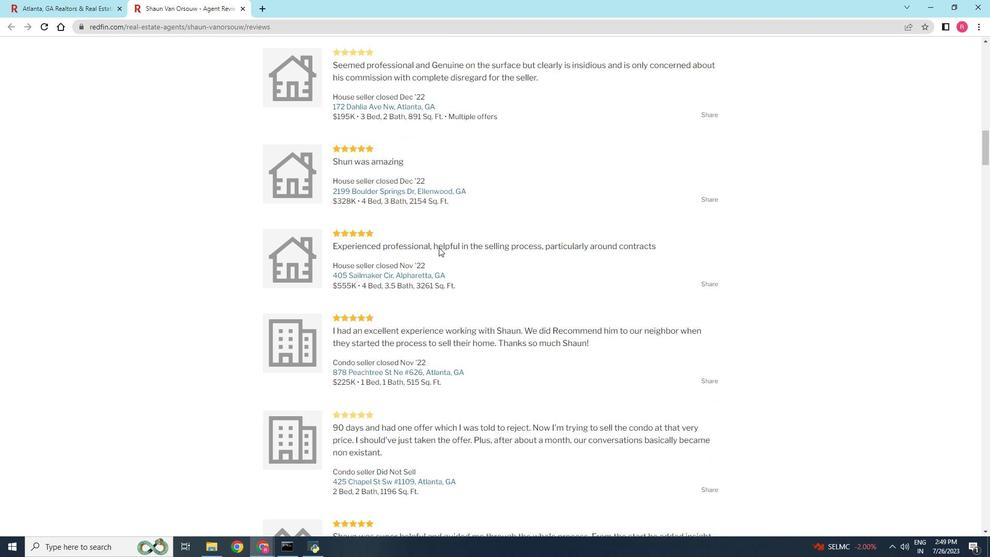 
Action: Mouse moved to (447, 256)
Screenshot: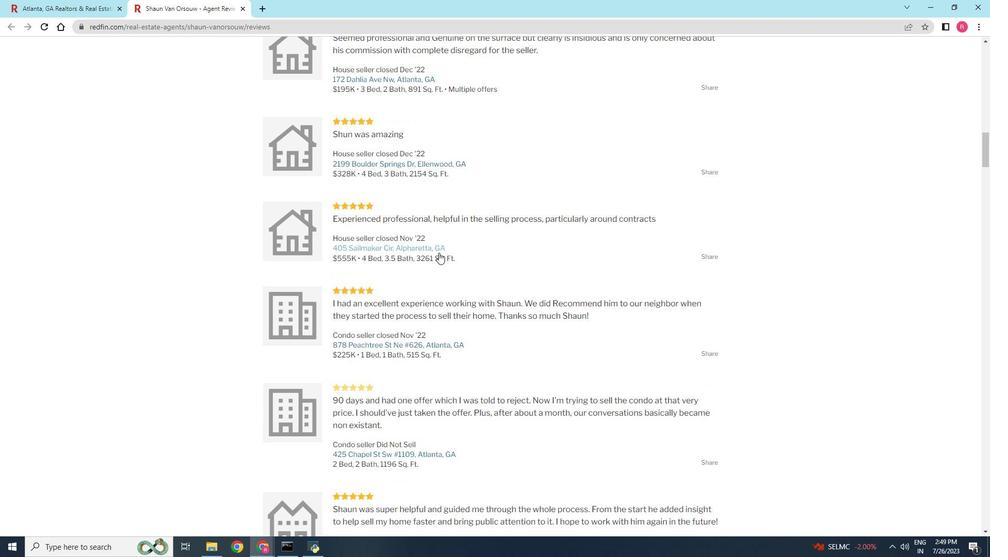 
Action: Mouse scrolled (447, 255) with delta (0, 0)
Screenshot: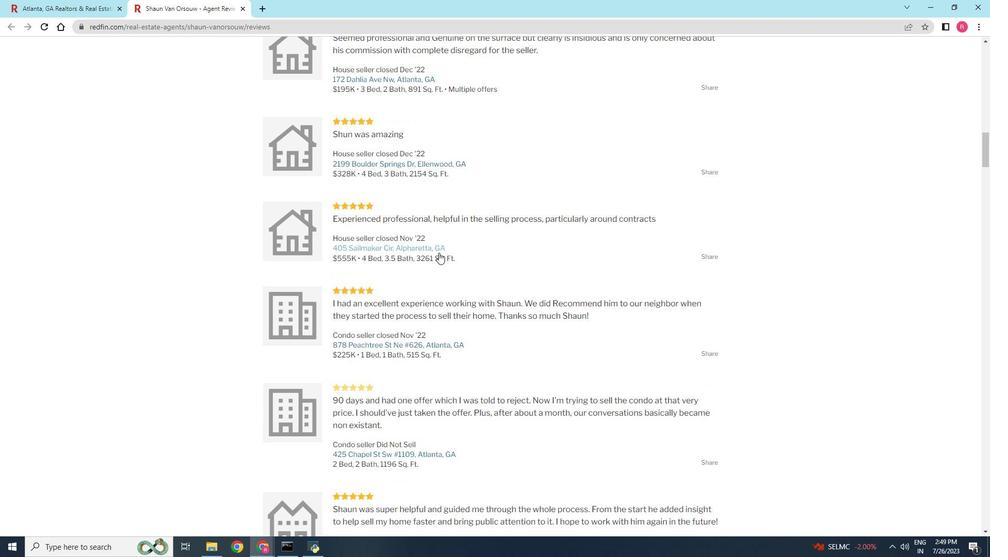 
Action: Mouse moved to (447, 261)
Screenshot: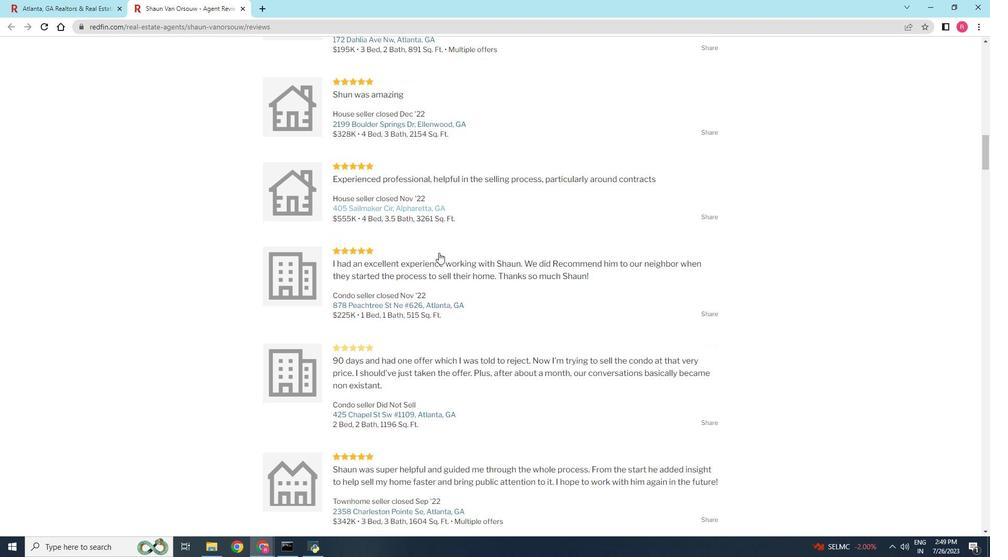 
Action: Mouse scrolled (447, 261) with delta (0, 0)
Screenshot: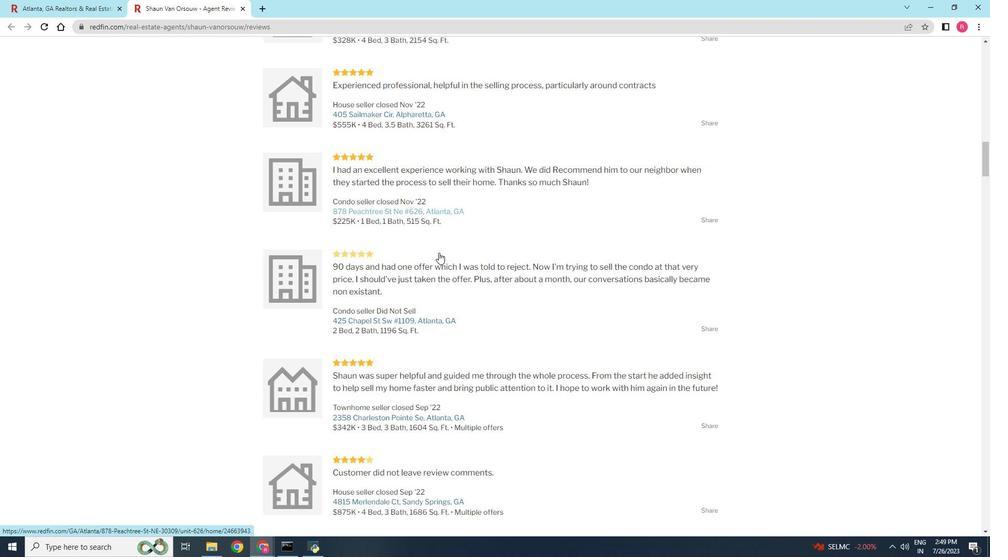 
Action: Mouse scrolled (447, 261) with delta (0, 0)
Screenshot: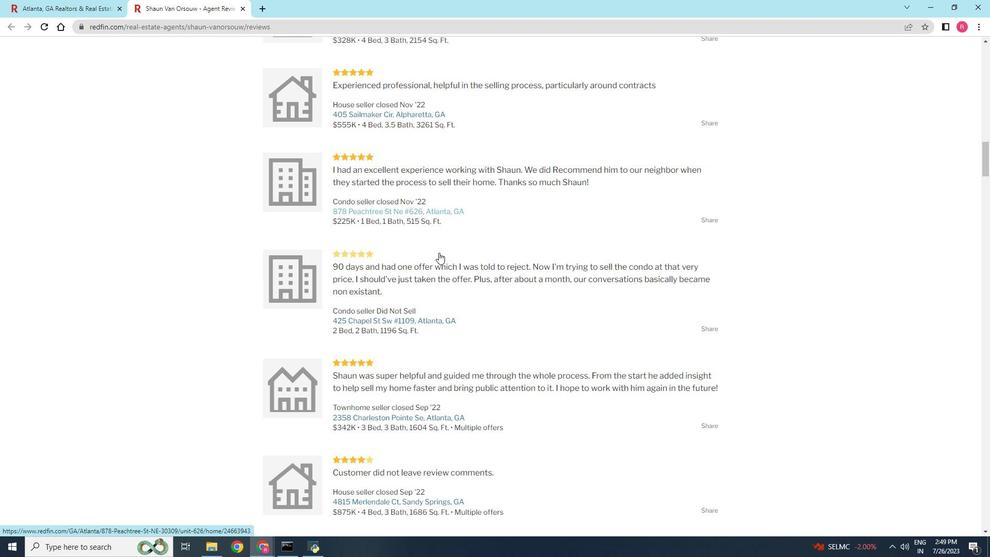 
Action: Mouse scrolled (447, 261) with delta (0, 0)
Screenshot: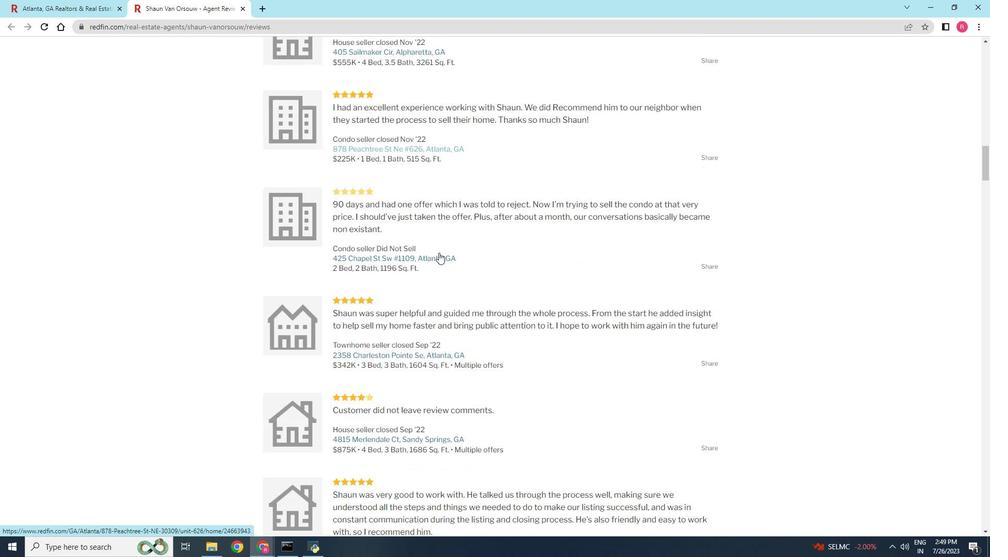 
Action: Mouse moved to (447, 262)
Screenshot: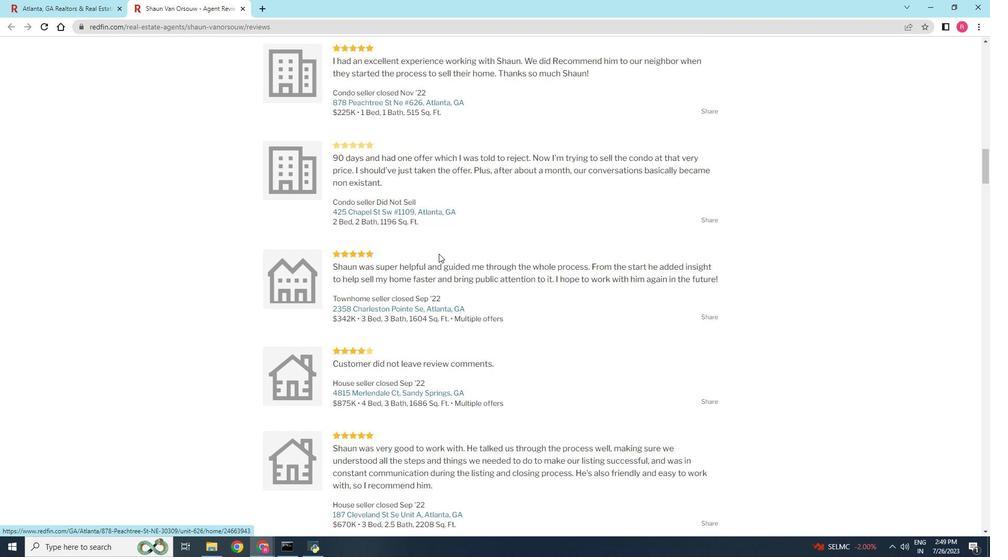 
Action: Mouse scrolled (447, 262) with delta (0, 0)
Screenshot: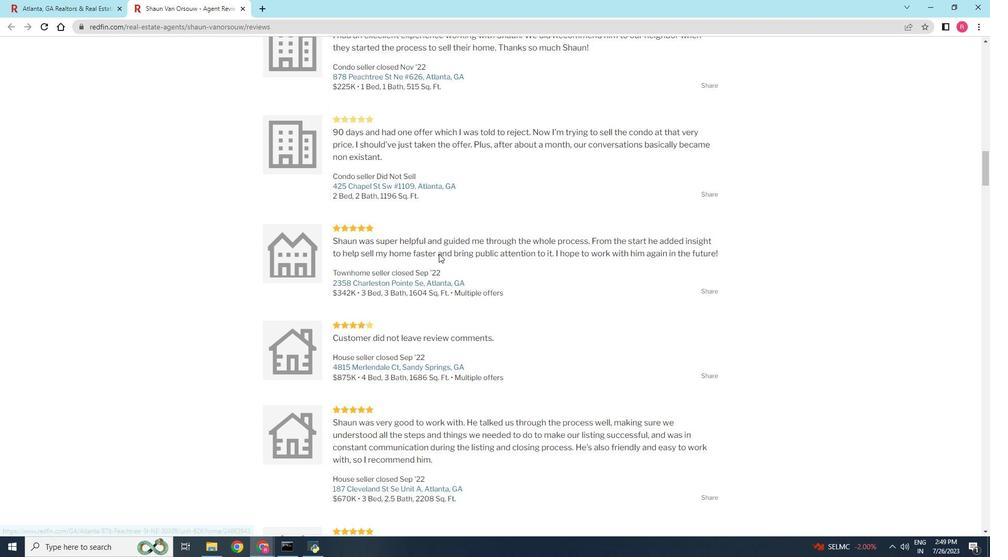 
Action: Mouse moved to (447, 262)
Screenshot: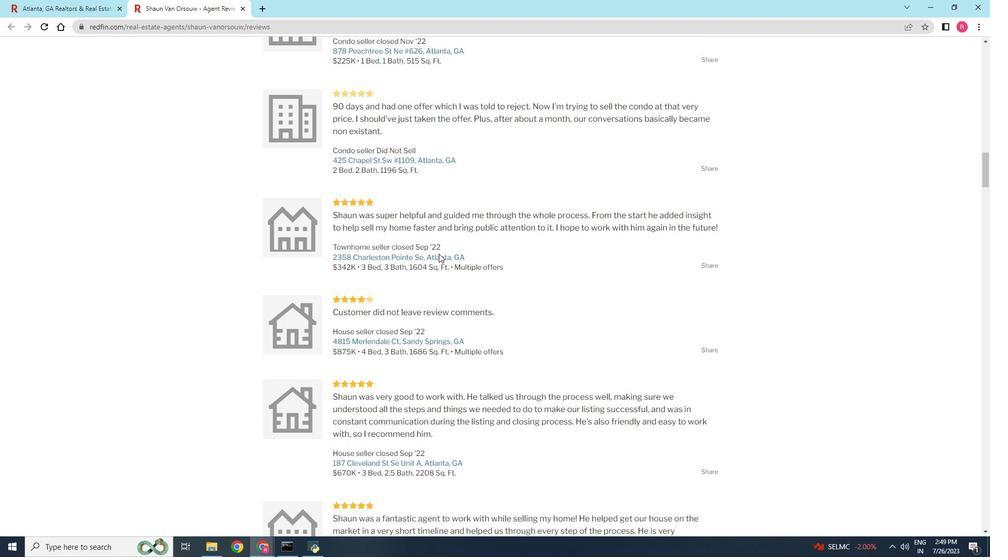 
Action: Mouse scrolled (447, 262) with delta (0, 0)
Screenshot: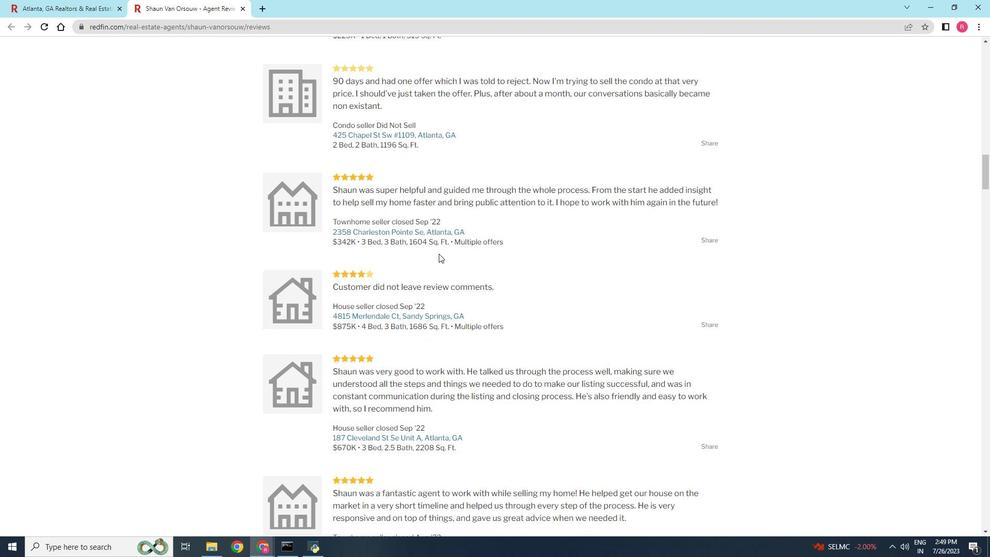 
Action: Mouse scrolled (447, 262) with delta (0, 0)
Screenshot: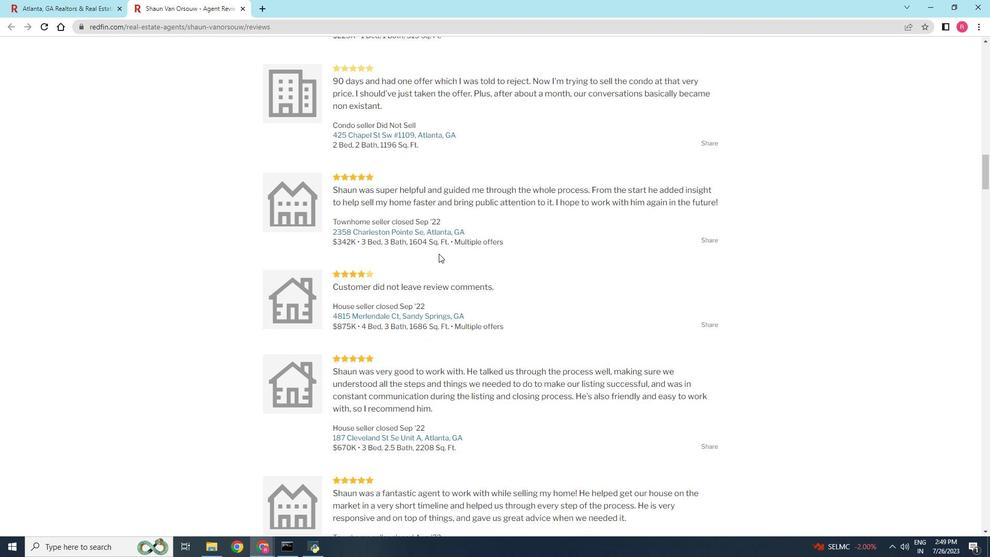 
Action: Mouse scrolled (447, 262) with delta (0, 0)
Screenshot: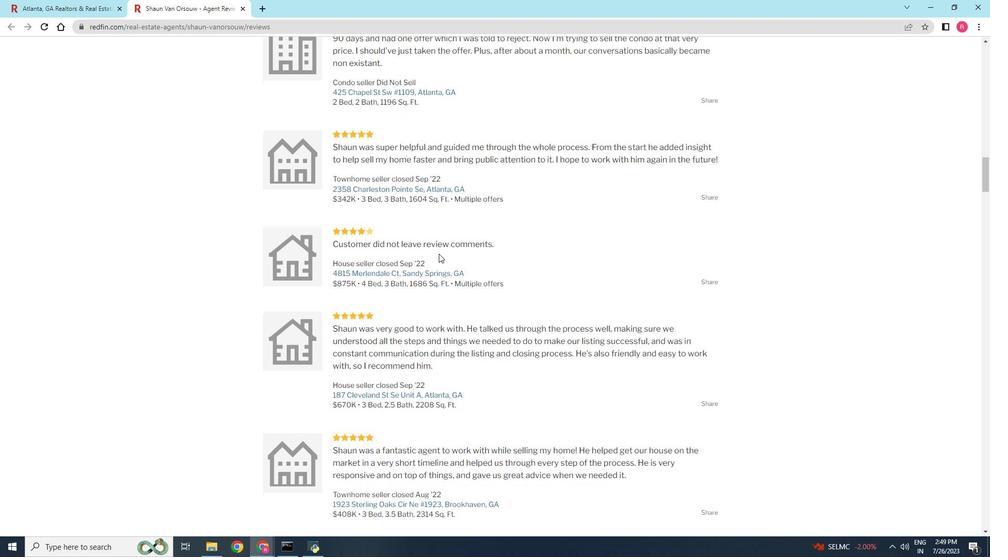 
Action: Mouse scrolled (447, 262) with delta (0, 0)
Screenshot: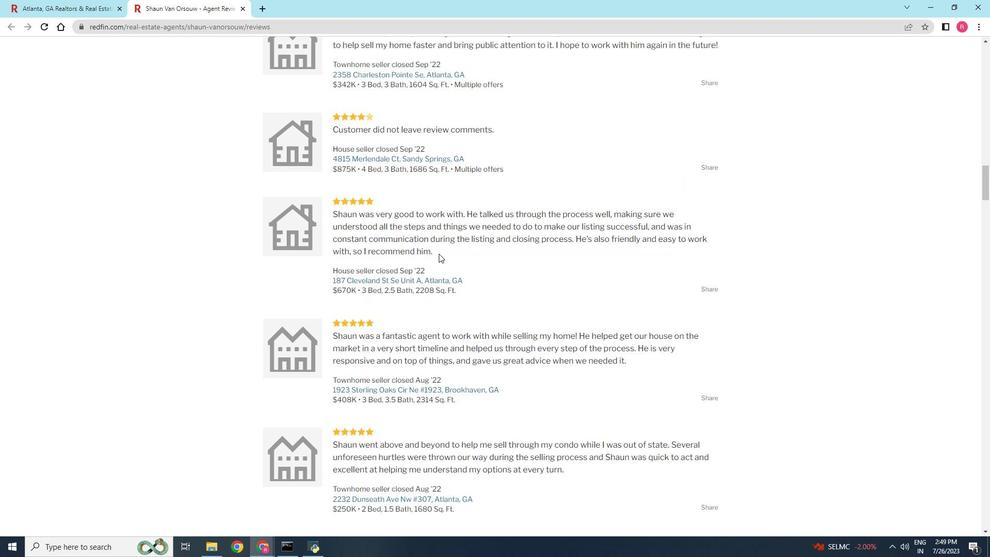 
Action: Mouse scrolled (447, 262) with delta (0, 0)
Screenshot: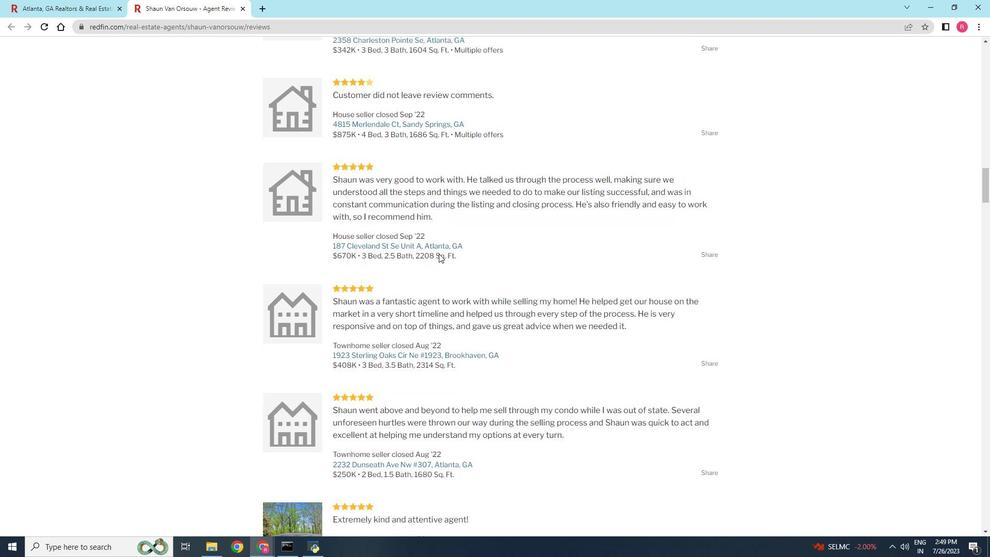 
Action: Mouse scrolled (447, 262) with delta (0, 0)
Screenshot: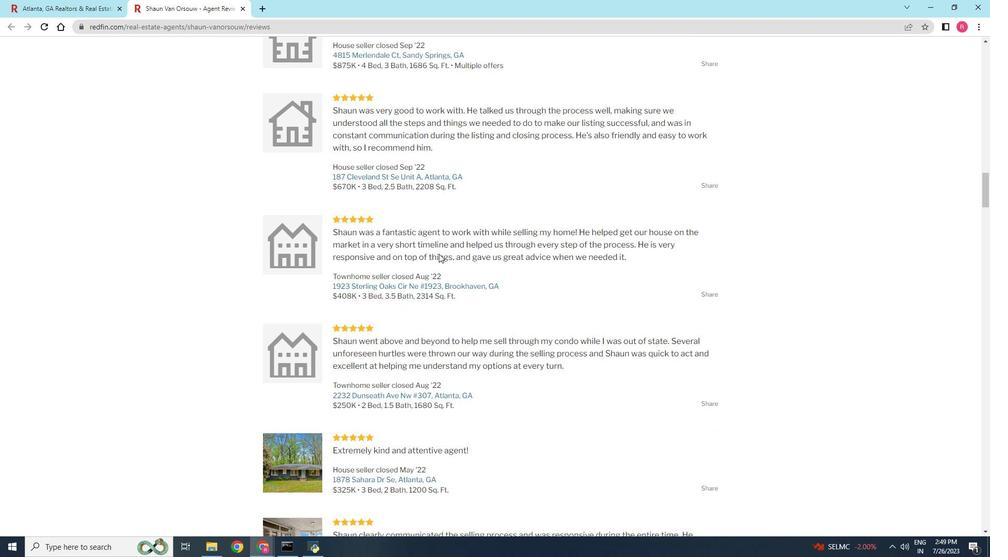 
Action: Mouse scrolled (447, 262) with delta (0, 0)
Screenshot: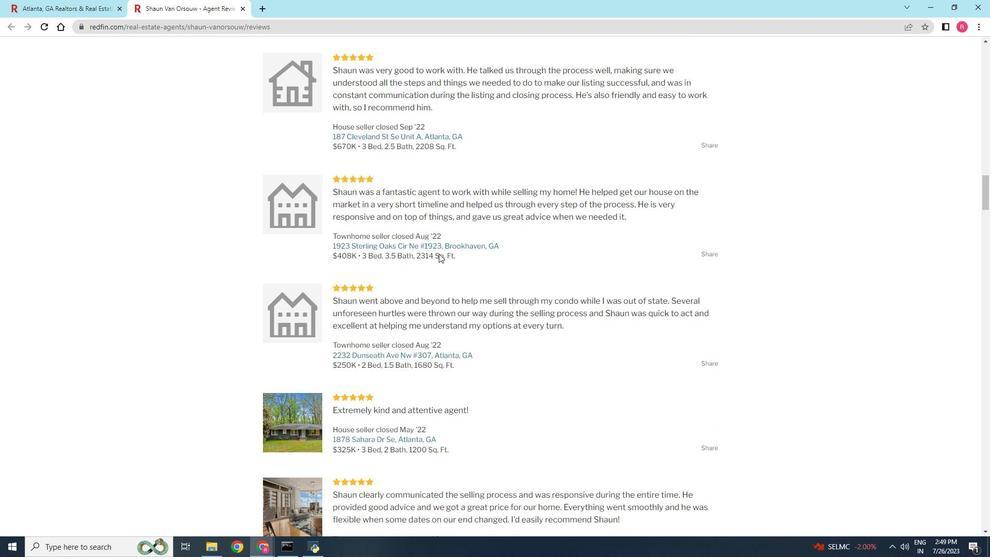 
Action: Mouse scrolled (447, 262) with delta (0, 0)
Screenshot: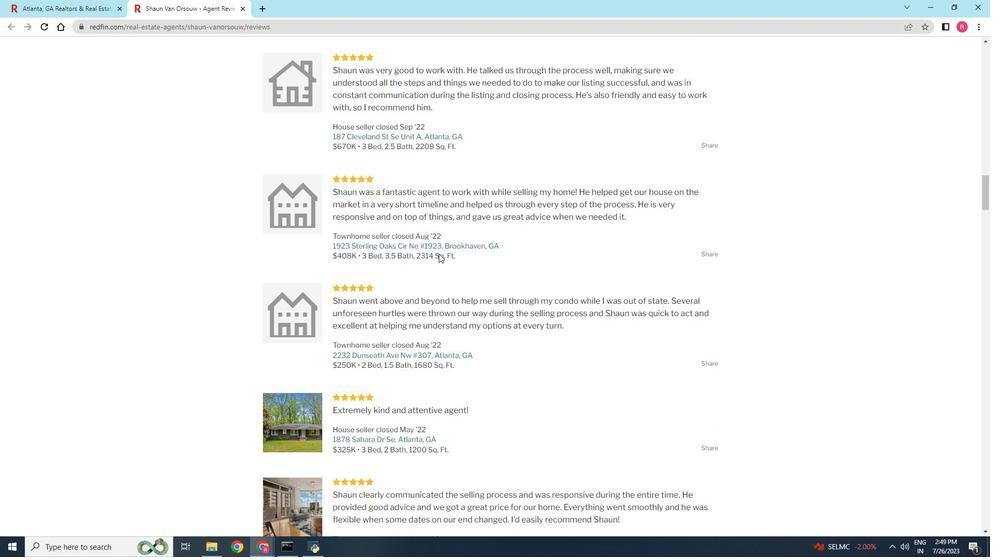 
Action: Mouse scrolled (447, 262) with delta (0, 0)
Screenshot: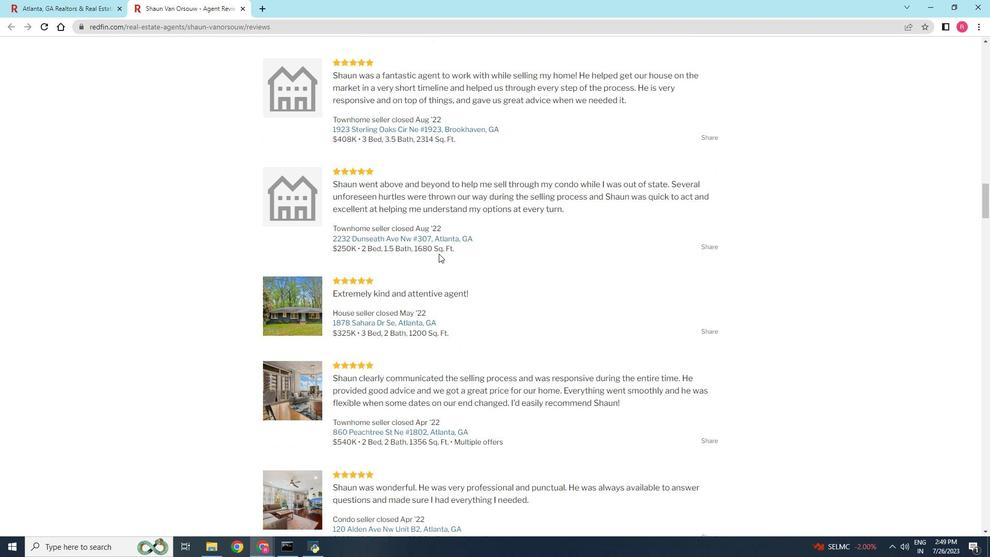 
Action: Mouse scrolled (447, 262) with delta (0, 0)
Screenshot: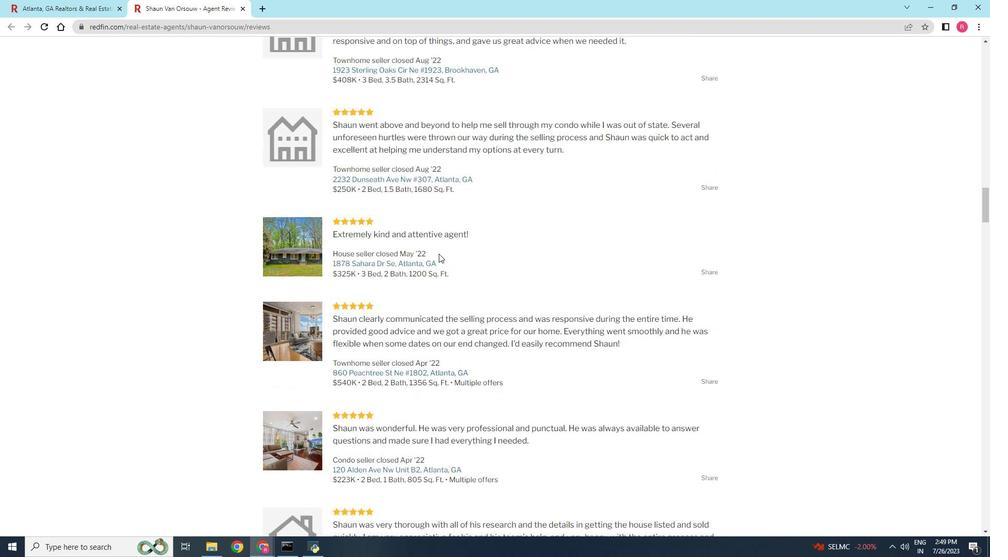 
Action: Mouse scrolled (447, 262) with delta (0, 0)
Screenshot: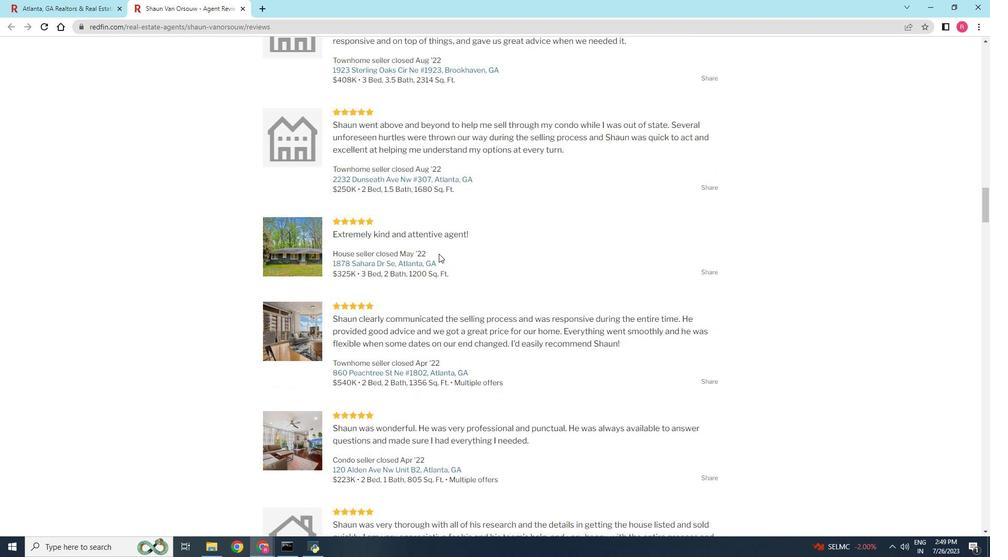 
Action: Mouse scrolled (447, 262) with delta (0, 0)
Screenshot: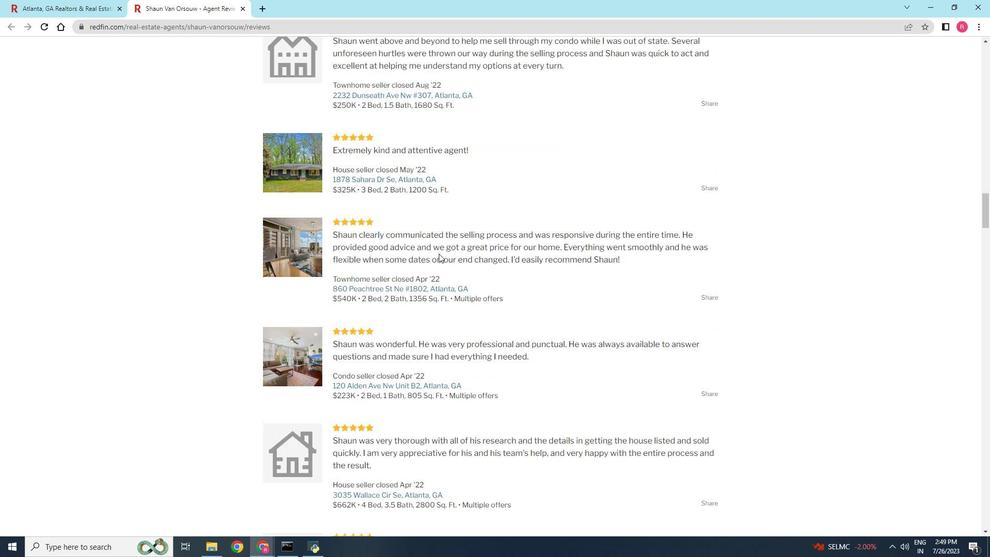 
Action: Mouse scrolled (447, 262) with delta (0, 0)
Screenshot: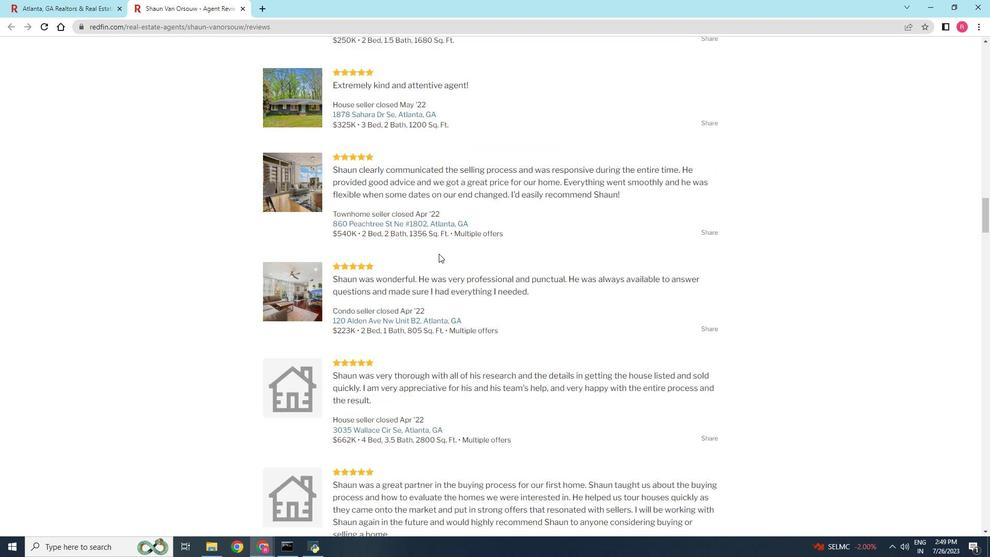 
Action: Mouse scrolled (447, 262) with delta (0, 0)
Screenshot: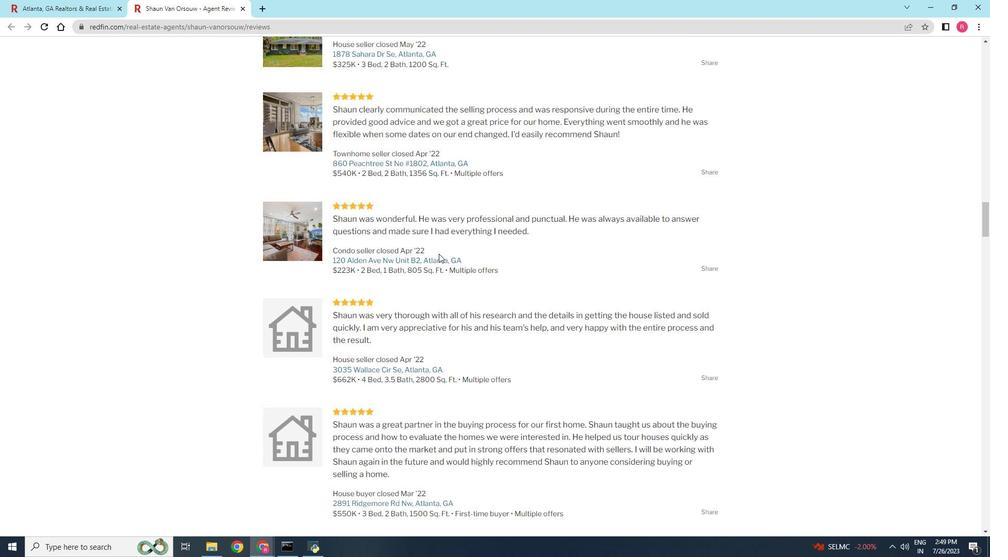 
Action: Mouse scrolled (447, 262) with delta (0, 0)
Screenshot: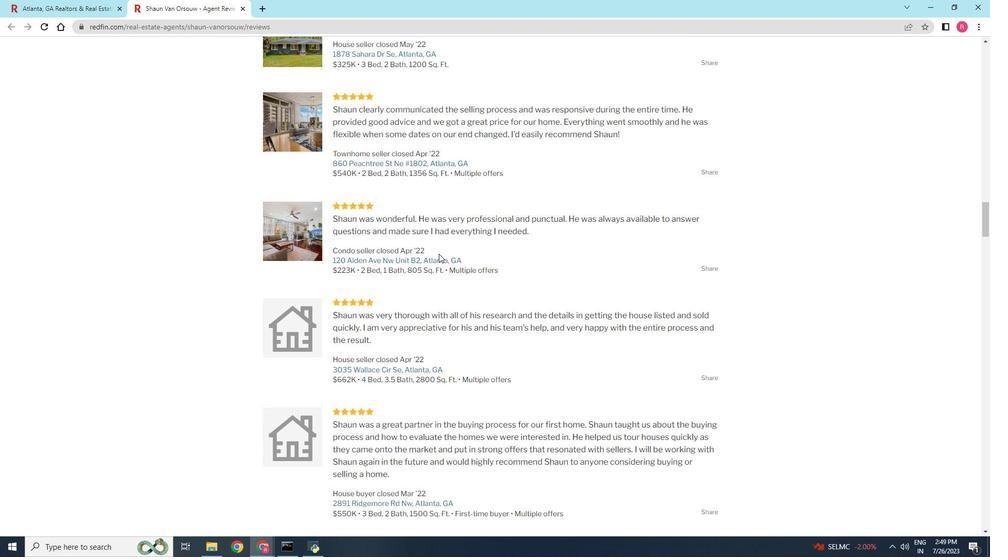 
Action: Mouse scrolled (447, 262) with delta (0, 0)
Screenshot: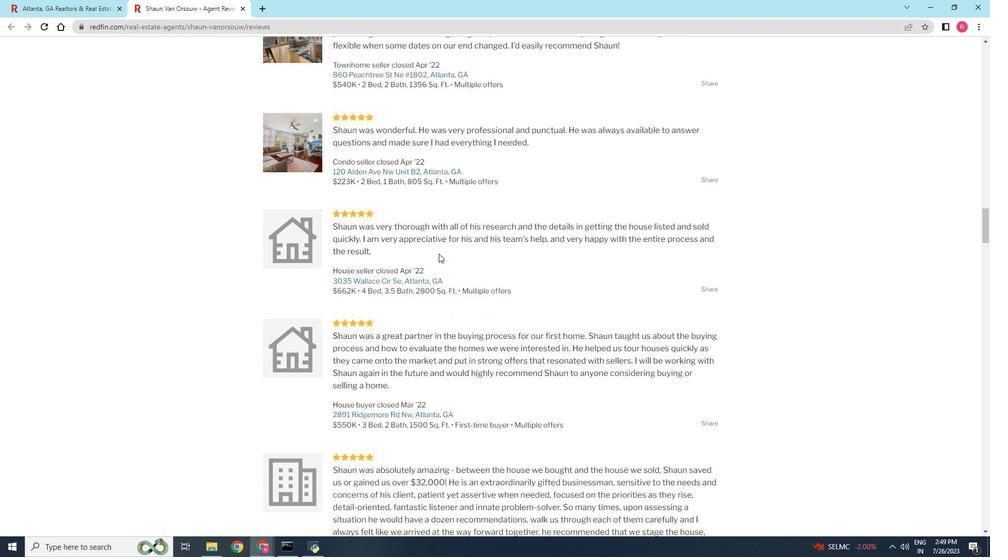 
Action: Mouse scrolled (447, 262) with delta (0, 0)
Screenshot: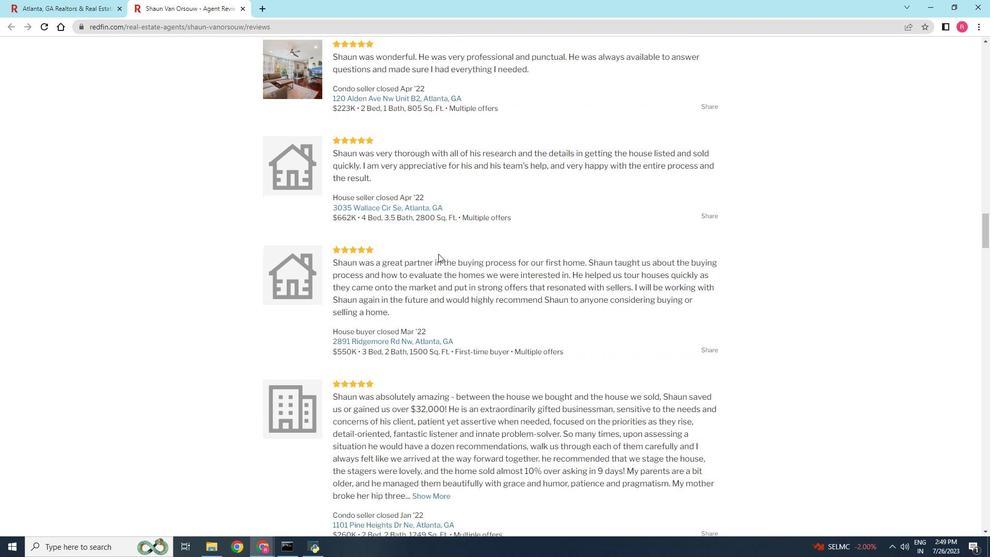
Action: Mouse scrolled (447, 262) with delta (0, 0)
Screenshot: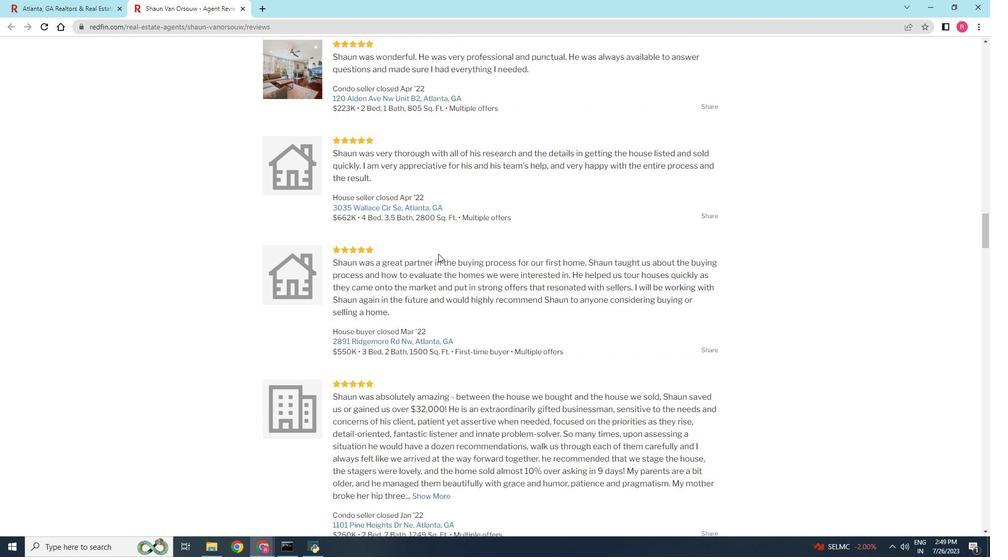 
Action: Mouse moved to (446, 263)
Screenshot: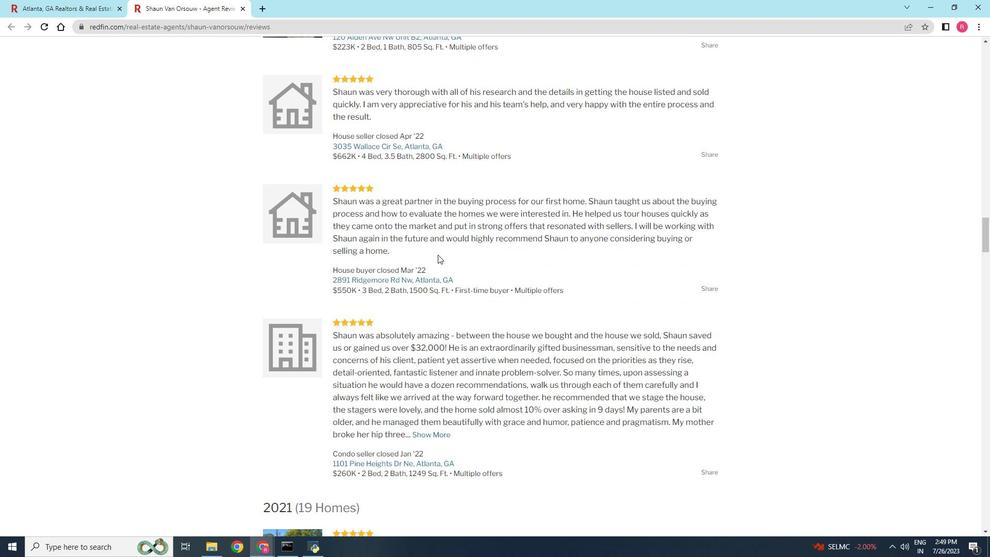 
Action: Mouse scrolled (446, 263) with delta (0, 0)
Screenshot: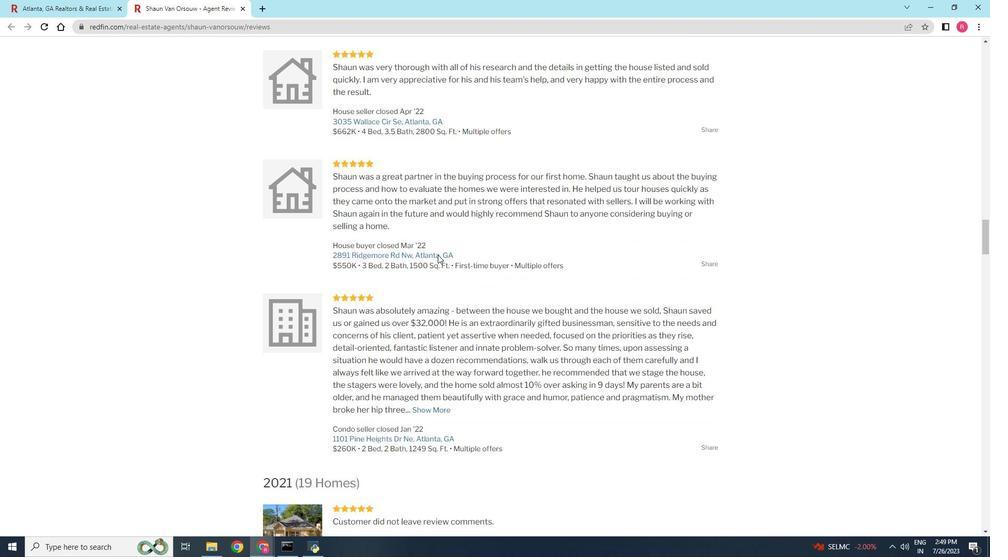 
Action: Mouse scrolled (446, 263) with delta (0, 0)
Screenshot: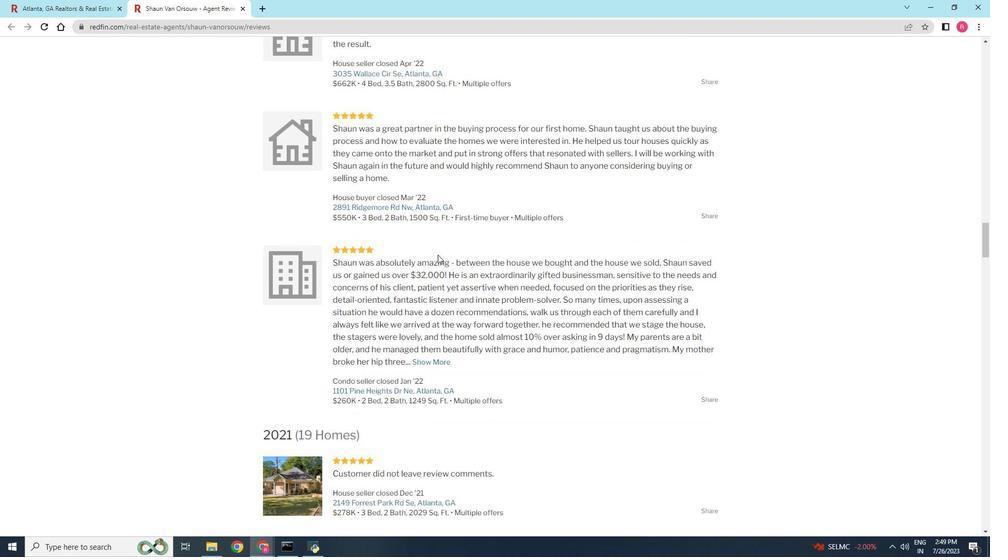 
Action: Mouse scrolled (446, 263) with delta (0, 0)
Screenshot: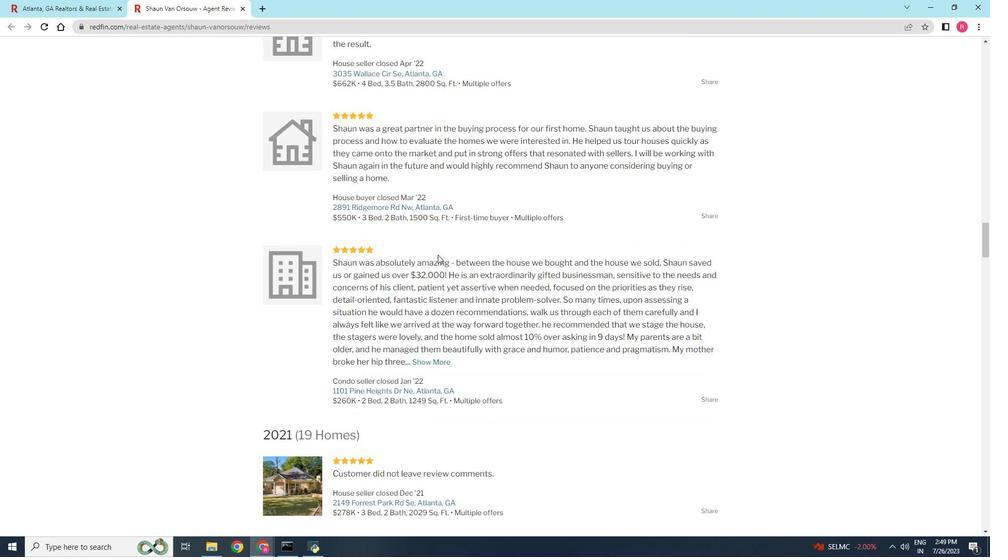 
Action: Mouse scrolled (446, 263) with delta (0, 0)
Screenshot: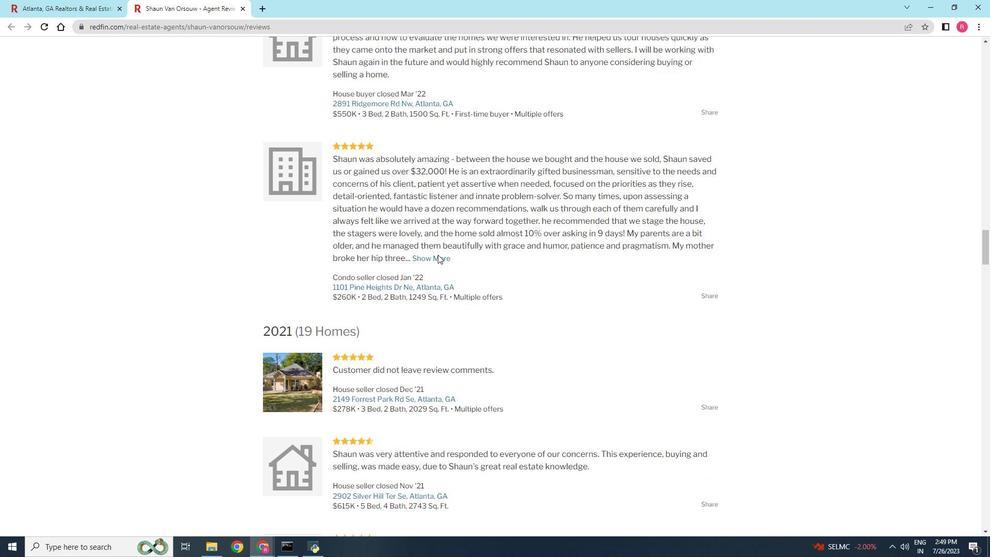 
Action: Mouse scrolled (446, 263) with delta (0, 0)
Screenshot: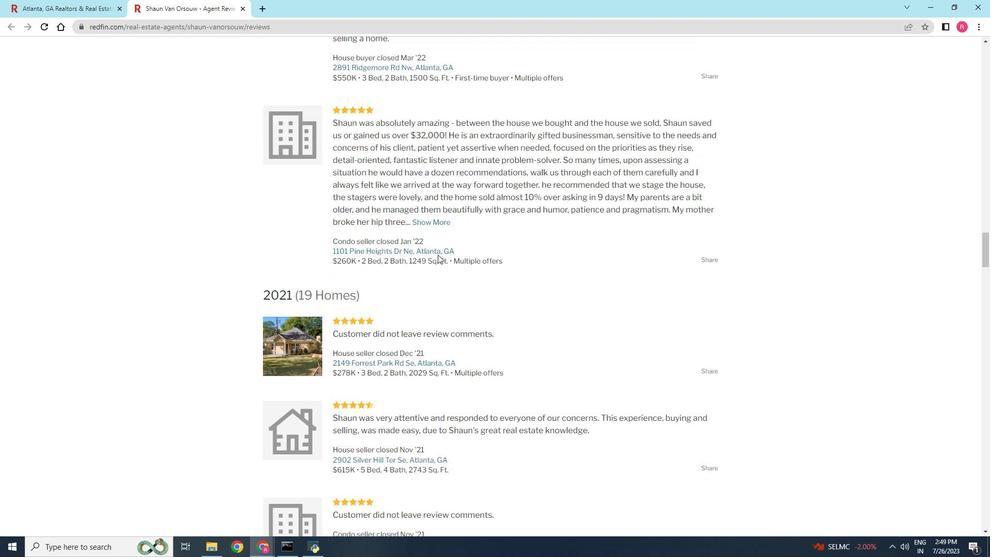 
Action: Mouse moved to (446, 266)
Screenshot: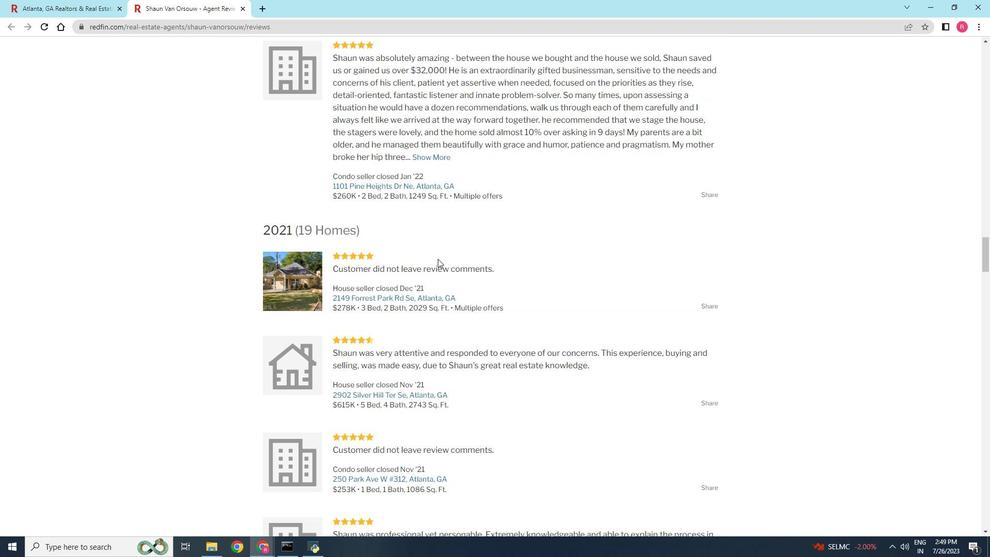 
Action: Mouse scrolled (446, 266) with delta (0, 0)
Screenshot: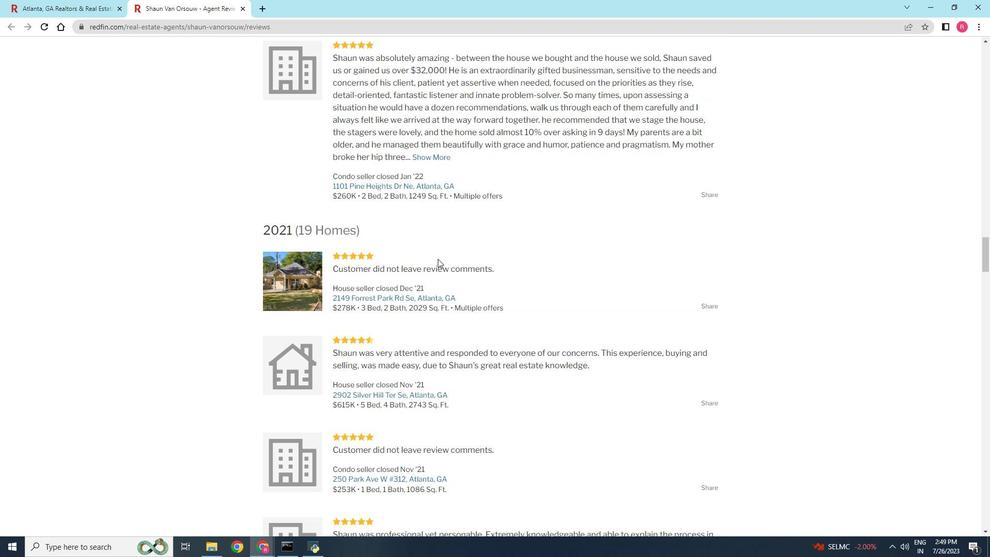 
Action: Mouse moved to (446, 267)
Screenshot: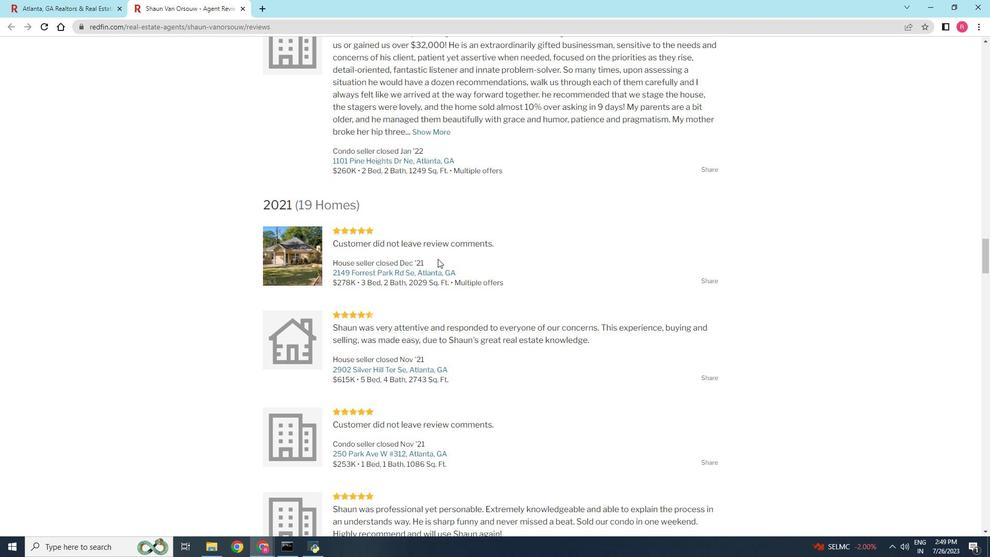 
Action: Mouse scrolled (446, 267) with delta (0, 0)
Screenshot: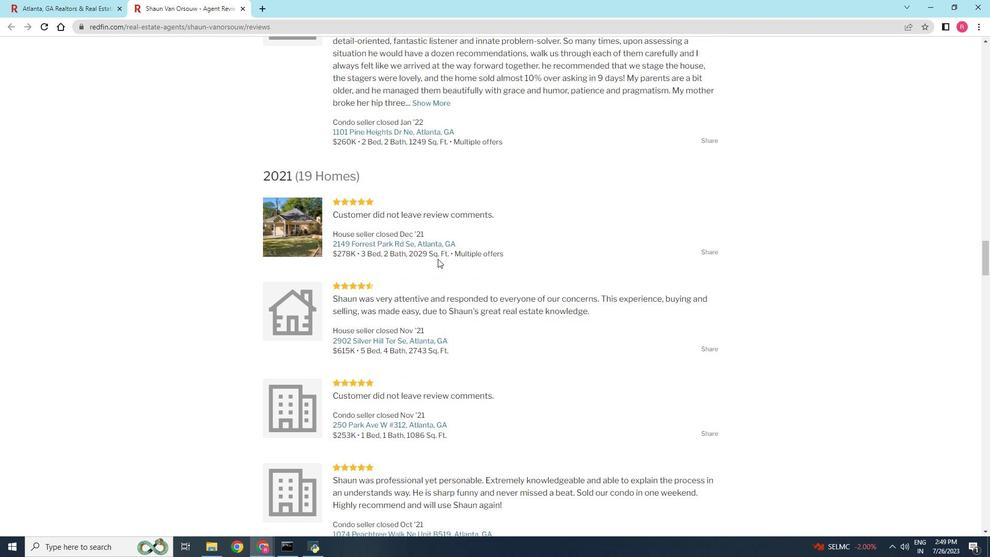 
Action: Mouse scrolled (446, 267) with delta (0, 0)
Screenshot: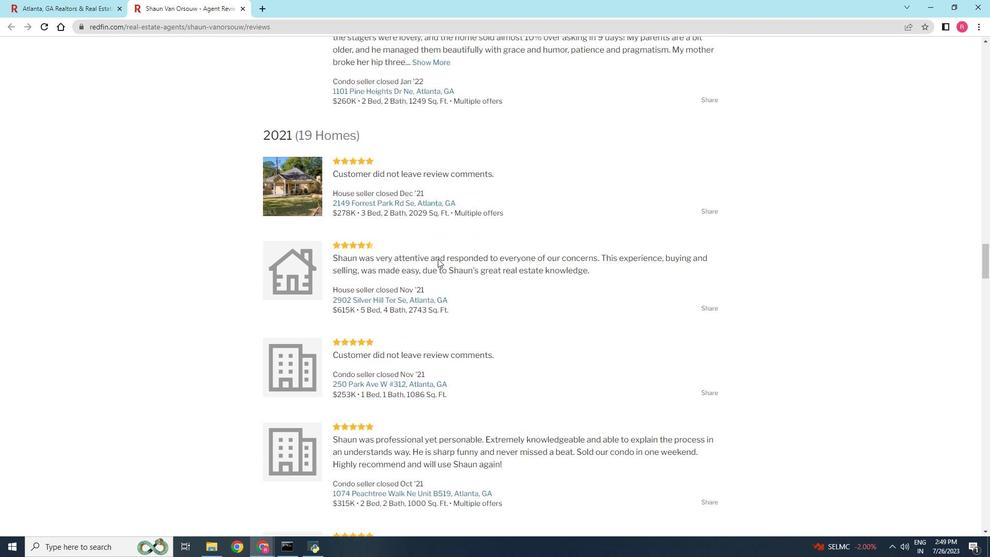 
Action: Mouse scrolled (446, 267) with delta (0, 0)
Screenshot: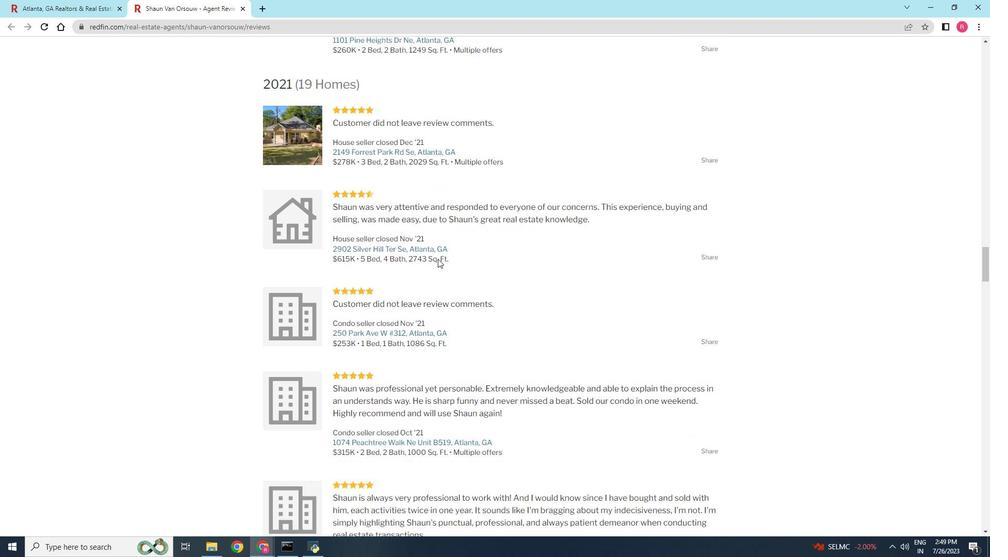 
Action: Mouse moved to (446, 267)
Screenshot: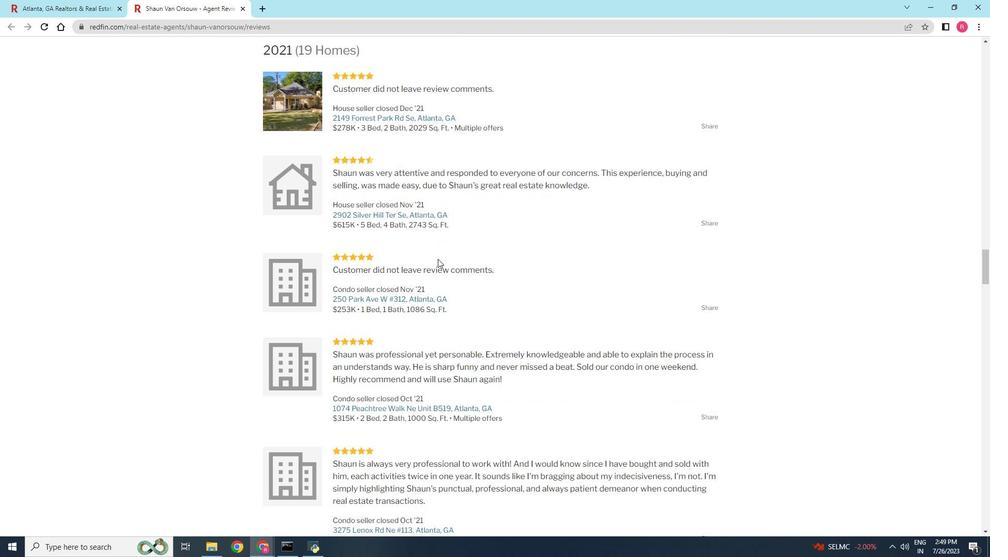 
Action: Mouse scrolled (446, 267) with delta (0, 0)
Screenshot: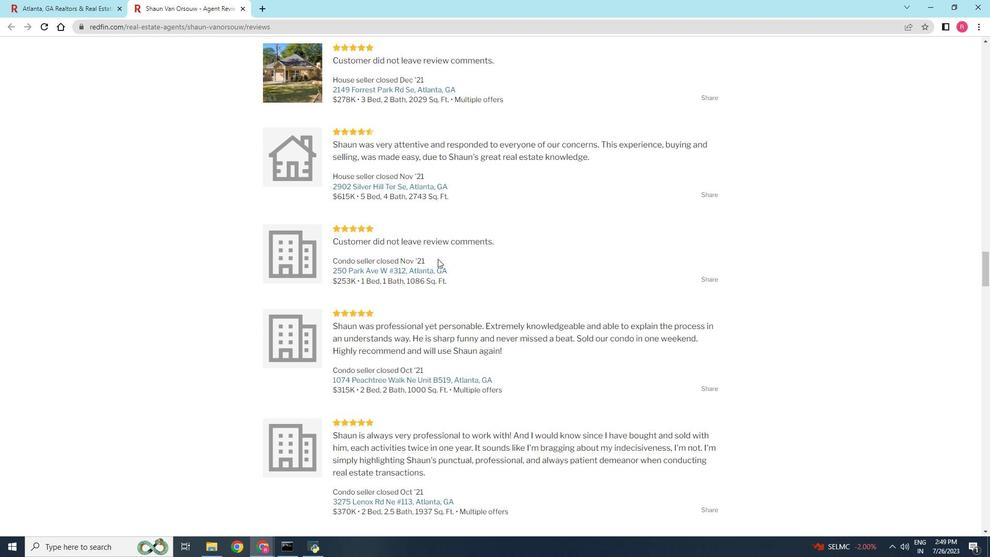 
Action: Mouse scrolled (446, 267) with delta (0, 0)
Screenshot: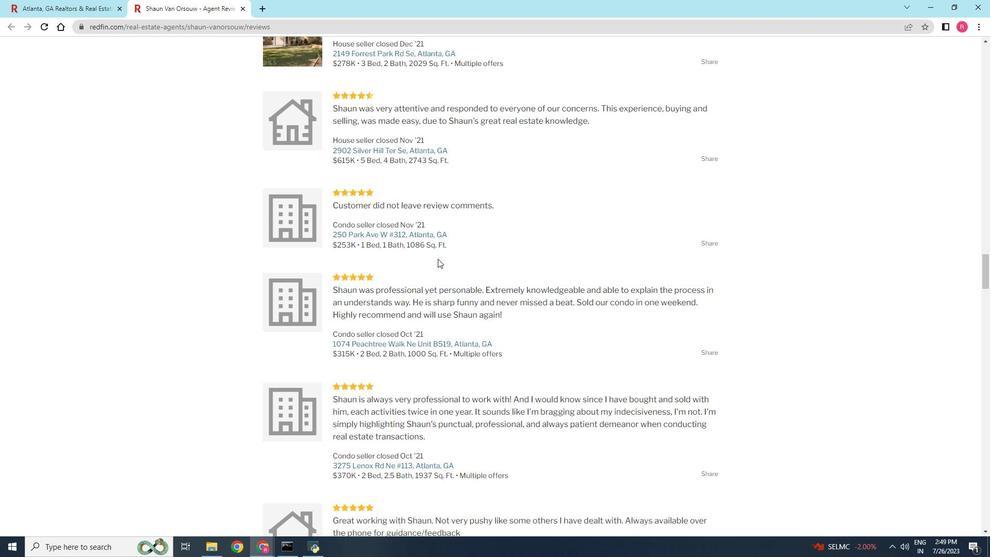
Action: Mouse scrolled (446, 267) with delta (0, 0)
Screenshot: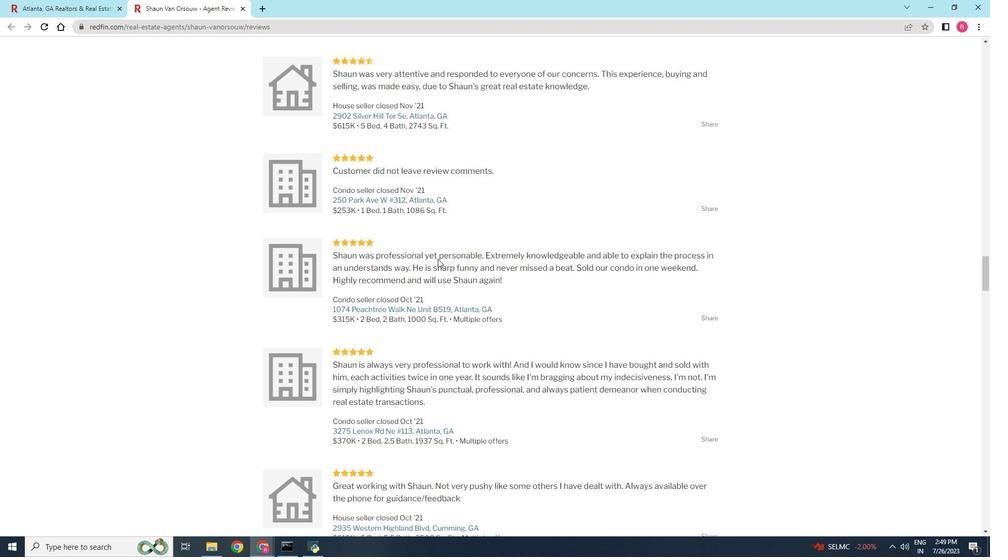 
Action: Mouse scrolled (446, 267) with delta (0, 0)
Screenshot: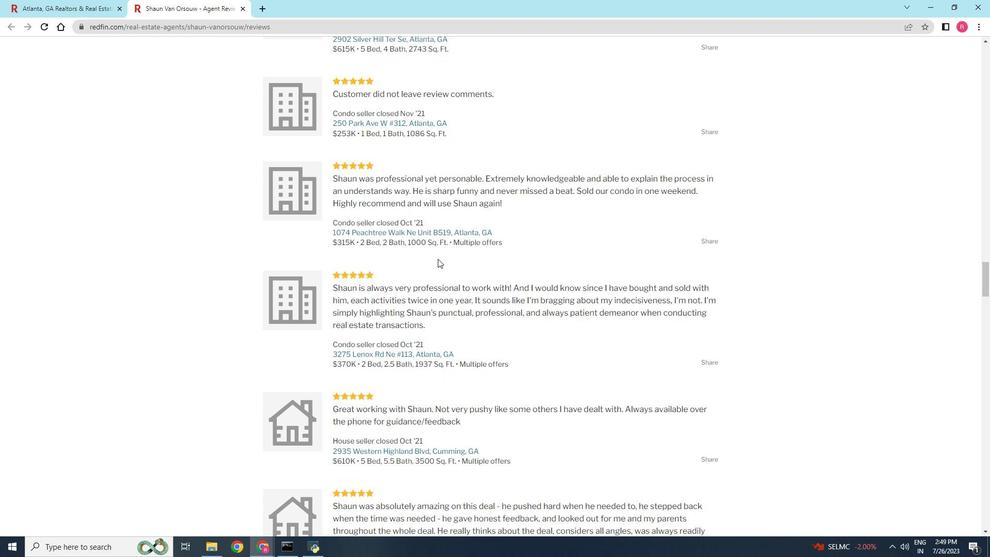 
Action: Mouse scrolled (446, 268) with delta (0, 0)
Screenshot: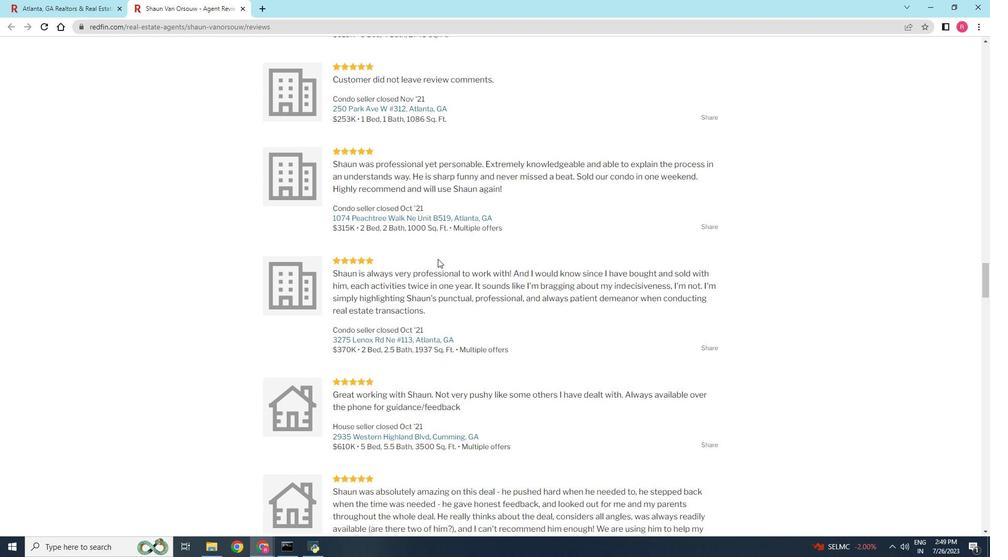 
Action: Mouse scrolled (446, 267) with delta (0, 0)
Screenshot: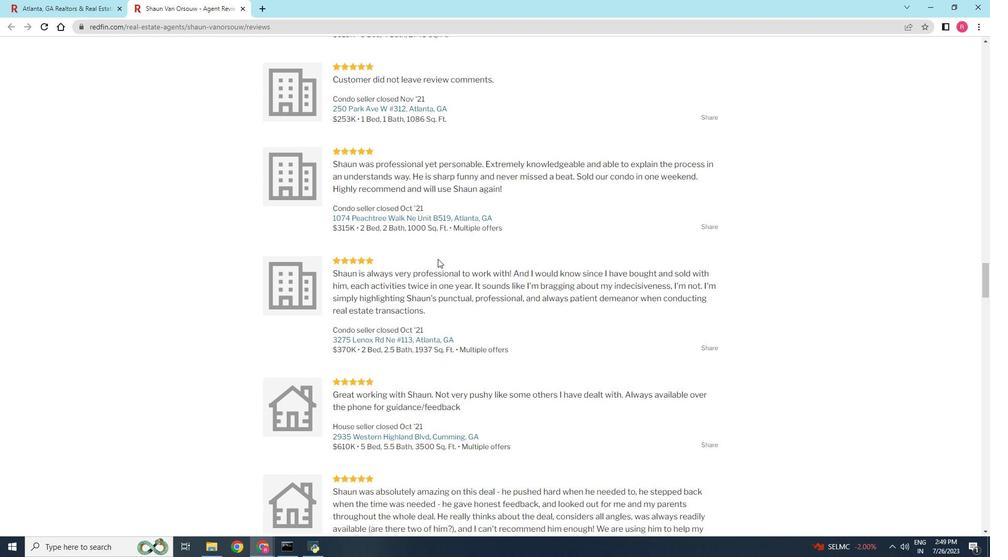 
Action: Mouse scrolled (446, 267) with delta (0, 0)
Screenshot: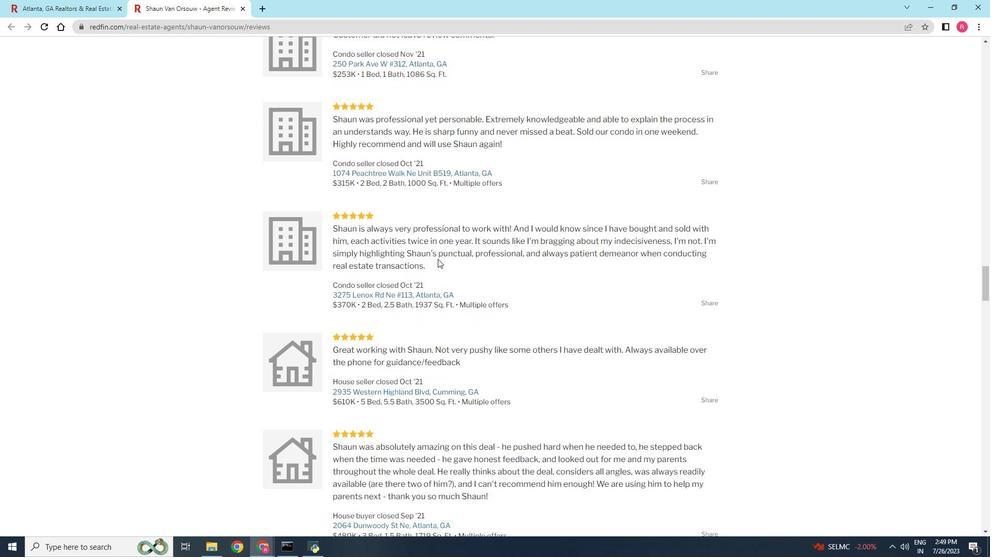 
Action: Mouse scrolled (446, 267) with delta (0, 0)
Screenshot: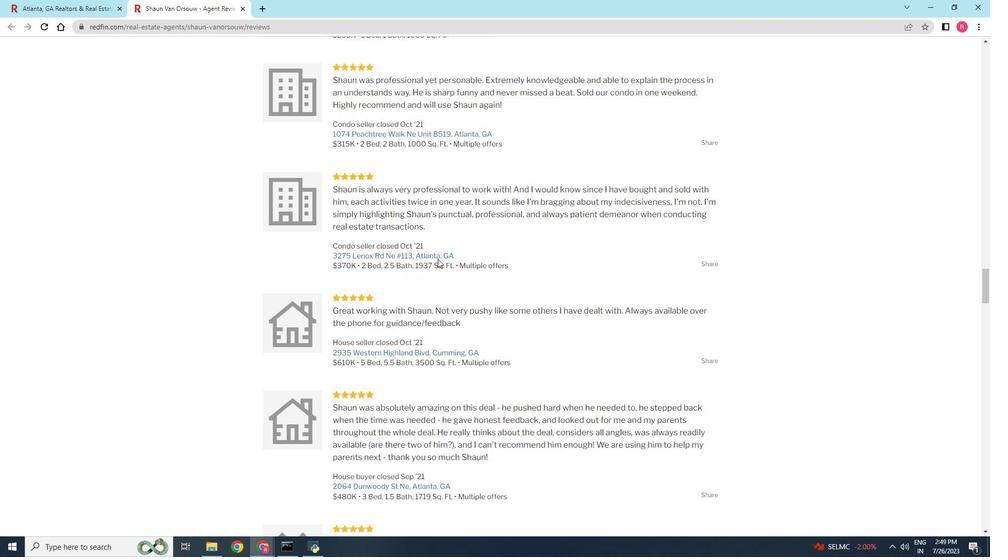 
Action: Mouse scrolled (446, 267) with delta (0, 0)
Screenshot: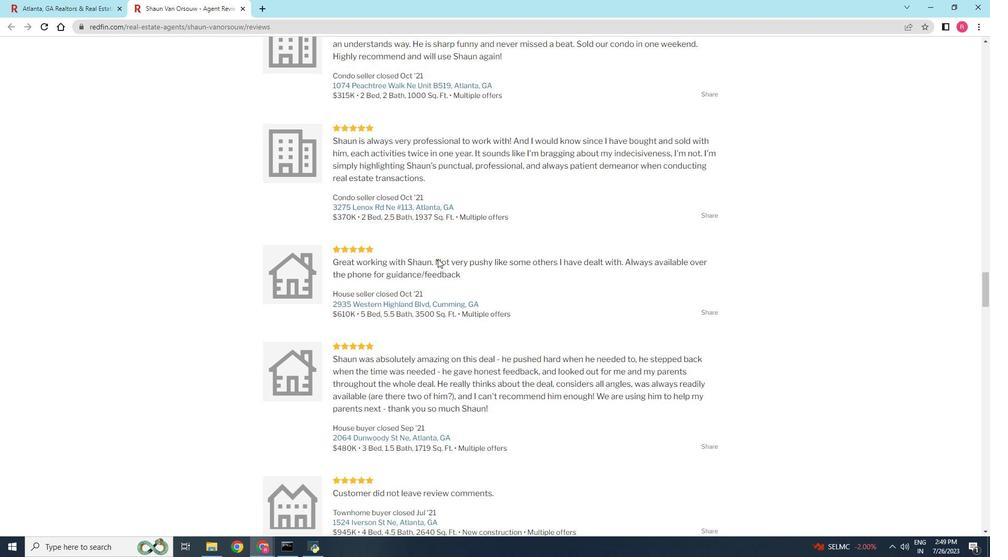 
Action: Mouse scrolled (446, 267) with delta (0, 0)
Screenshot: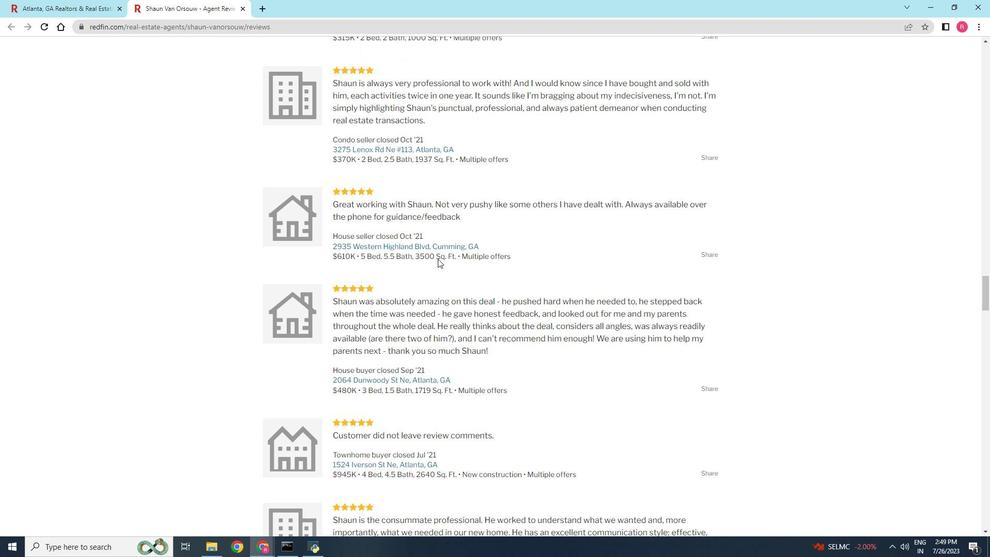 
Action: Mouse scrolled (446, 267) with delta (0, 0)
Screenshot: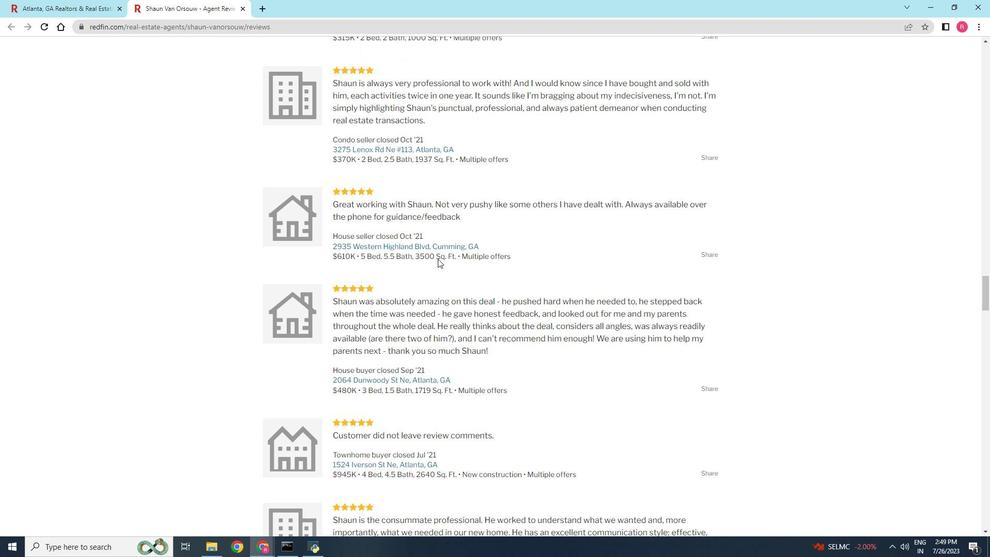 
Action: Mouse scrolled (446, 267) with delta (0, 0)
Screenshot: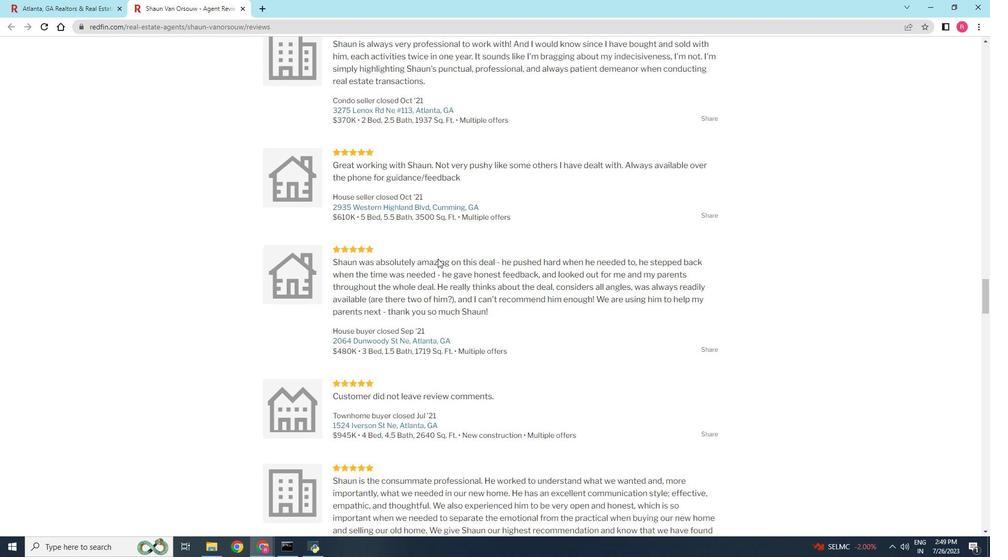
Action: Mouse scrolled (446, 267) with delta (0, 0)
Screenshot: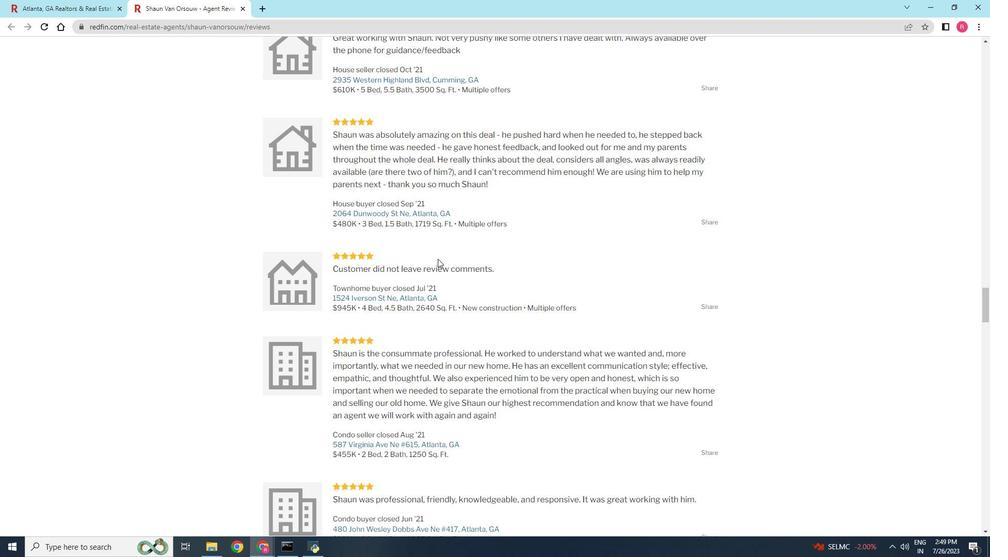 
Action: Mouse scrolled (446, 267) with delta (0, 0)
Screenshot: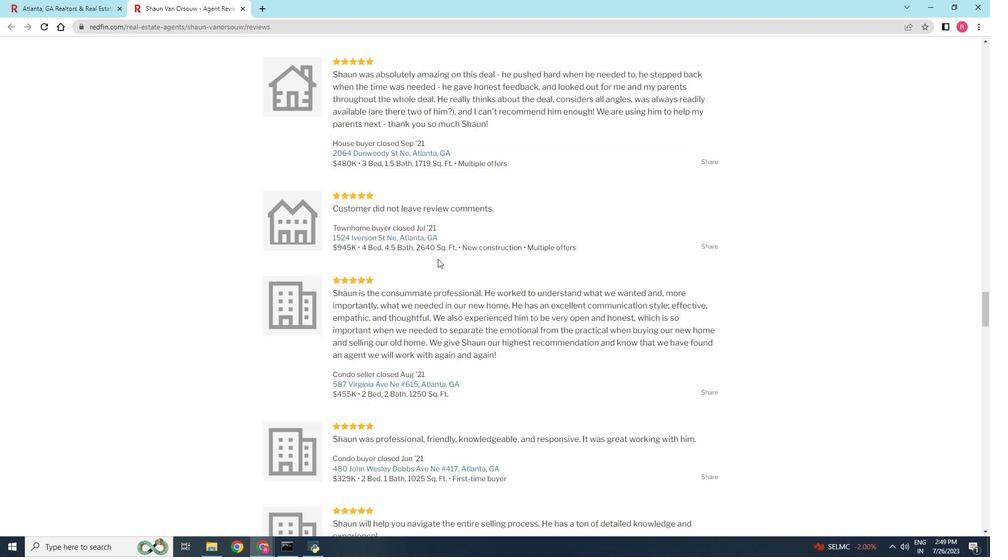 
Action: Mouse scrolled (446, 267) with delta (0, 0)
Screenshot: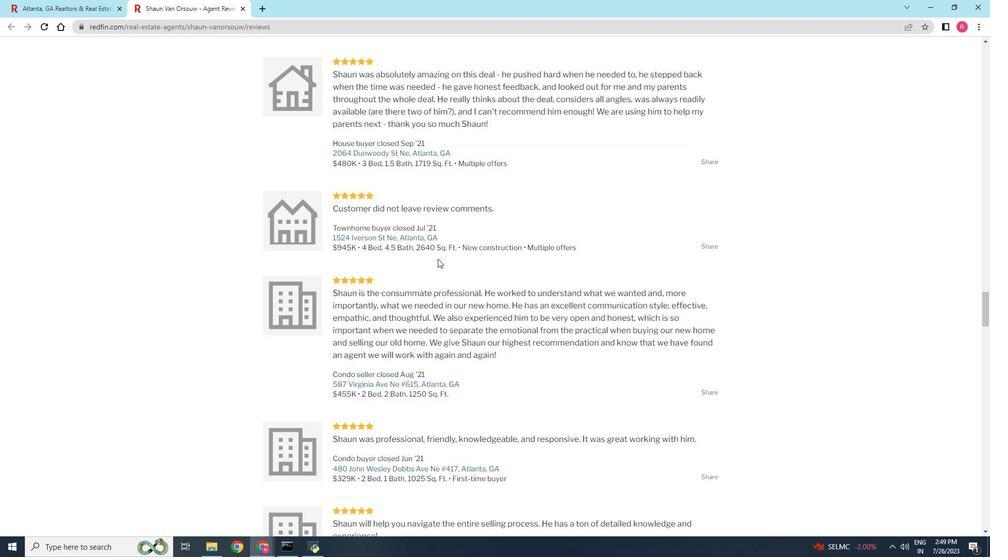 
Action: Mouse scrolled (446, 267) with delta (0, 0)
Screenshot: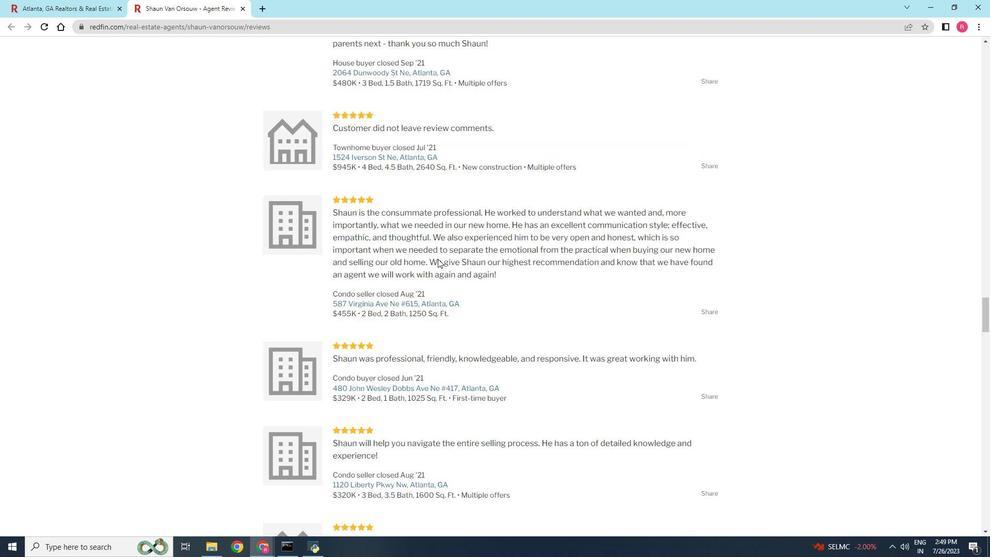 
Action: Mouse scrolled (446, 267) with delta (0, 0)
Screenshot: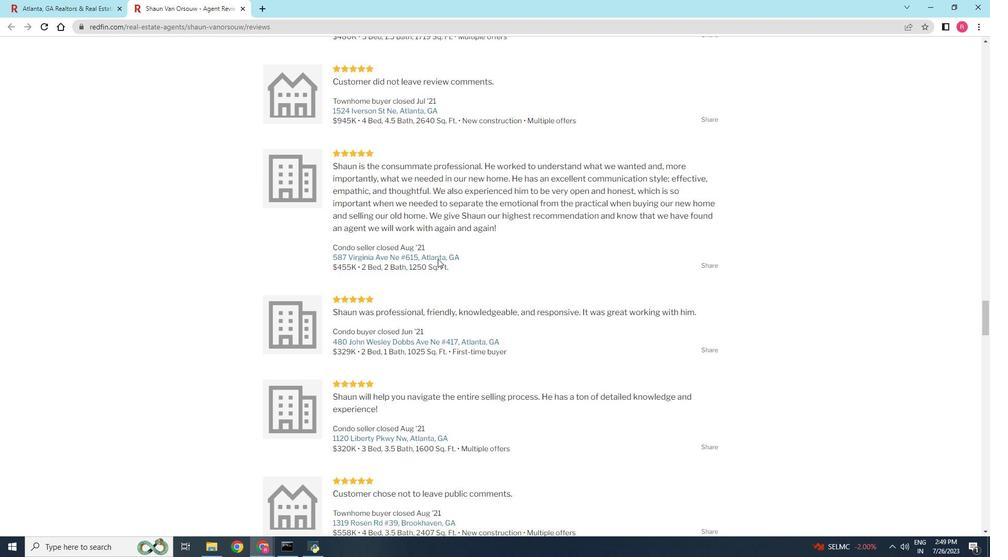 
Action: Mouse scrolled (446, 267) with delta (0, 0)
Screenshot: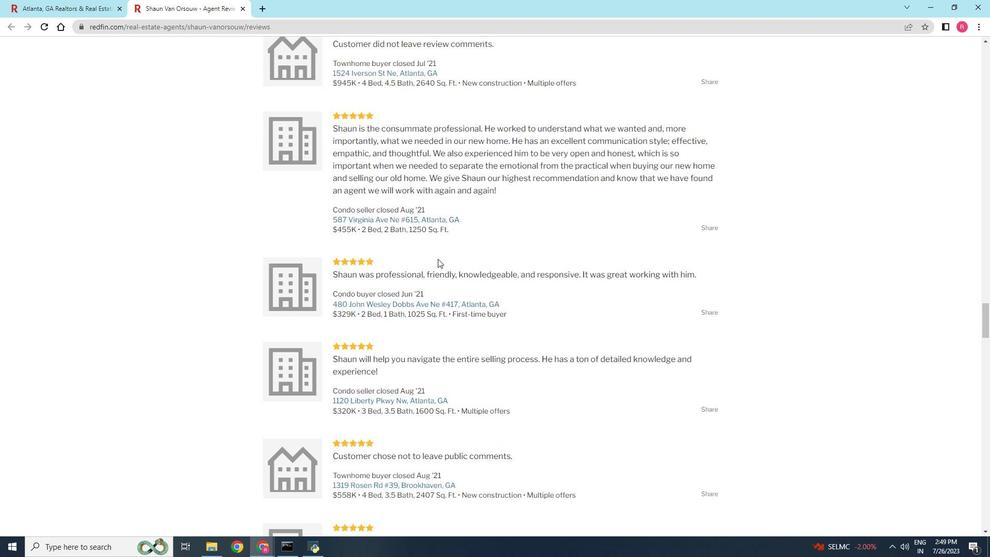 
Action: Mouse scrolled (446, 267) with delta (0, 0)
Screenshot: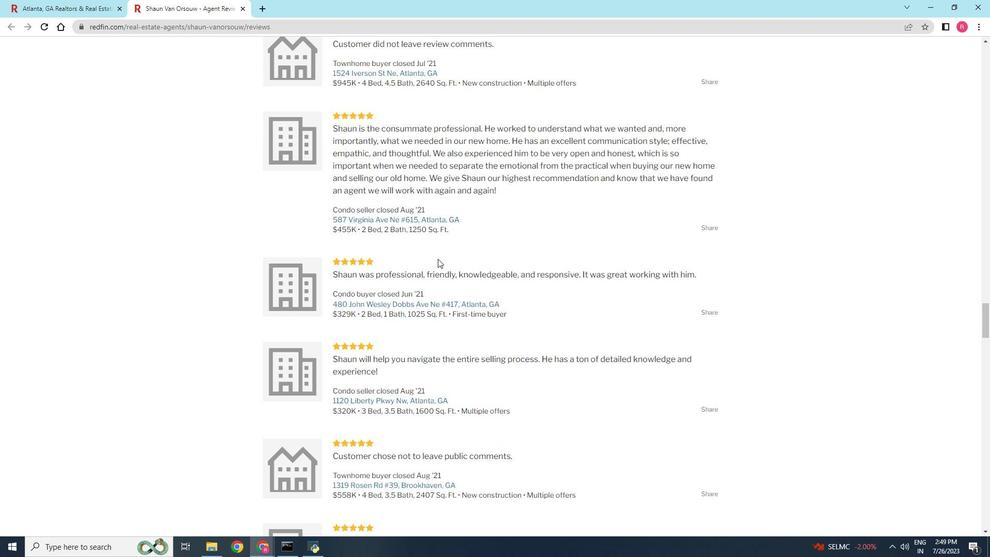 
Action: Mouse scrolled (446, 268) with delta (0, 0)
Screenshot: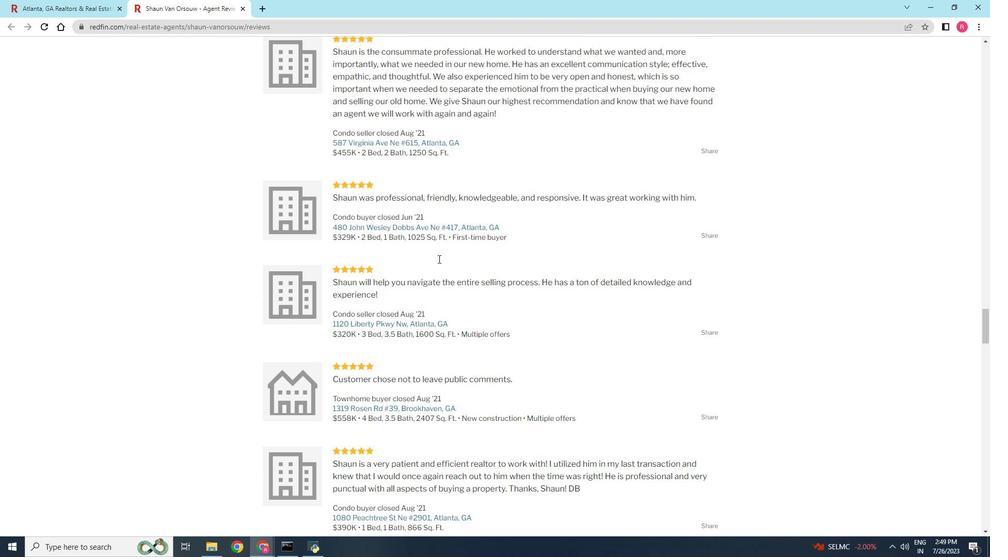 
Action: Mouse scrolled (446, 268) with delta (0, 0)
Screenshot: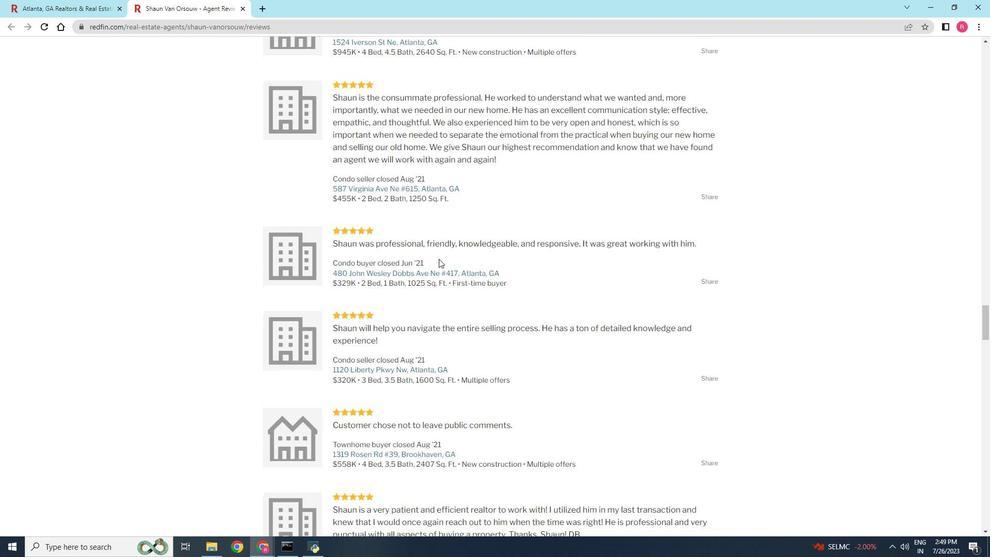 
Action: Mouse scrolled (446, 268) with delta (0, 0)
Screenshot: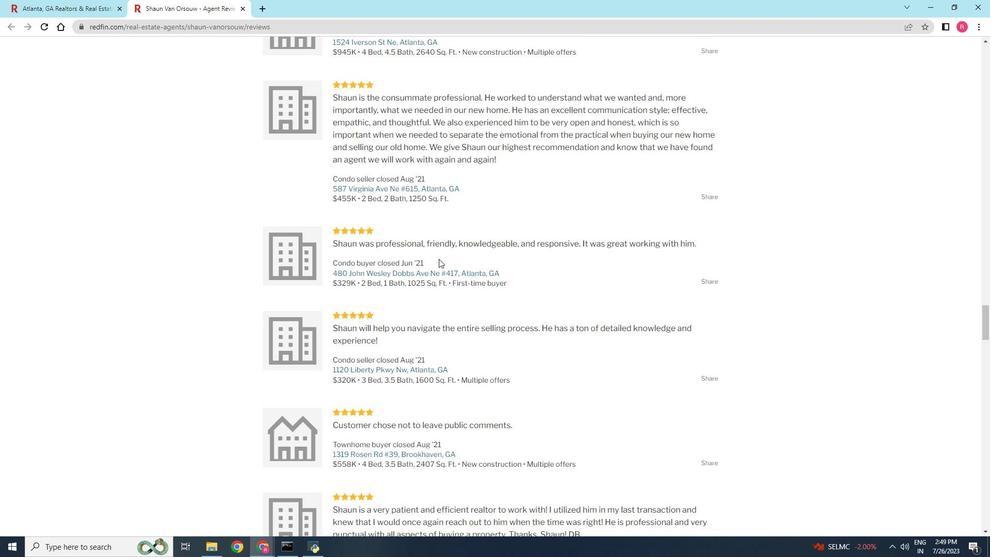 
Action: Mouse scrolled (446, 268) with delta (0, 0)
Screenshot: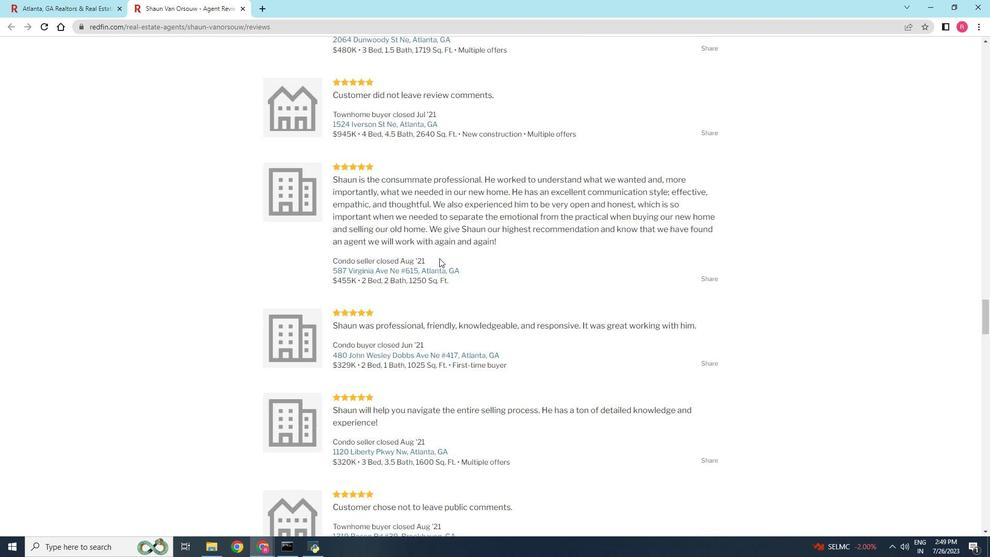 
Action: Mouse moved to (447, 267)
Screenshot: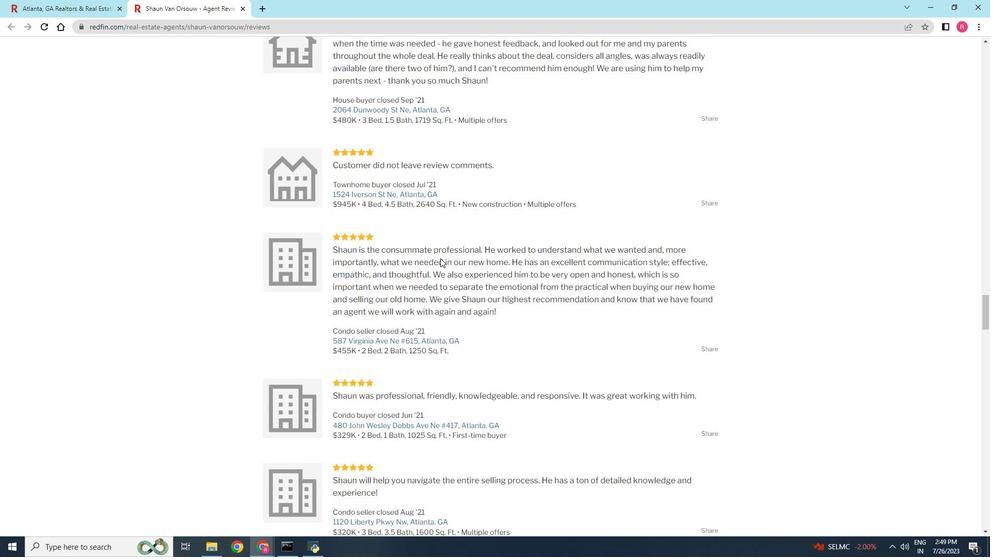 
Action: Mouse scrolled (447, 268) with delta (0, 0)
Screenshot: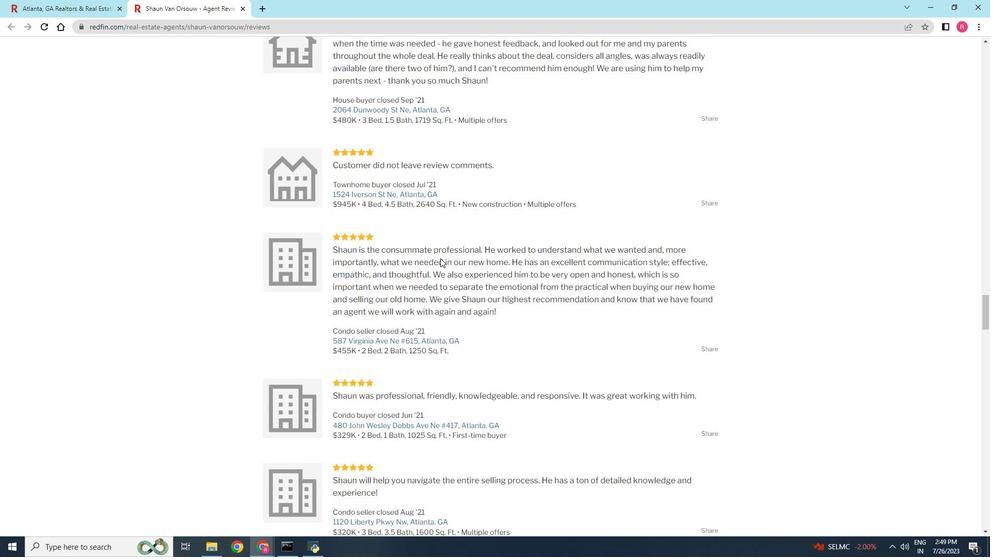 
Action: Mouse moved to (449, 267)
Screenshot: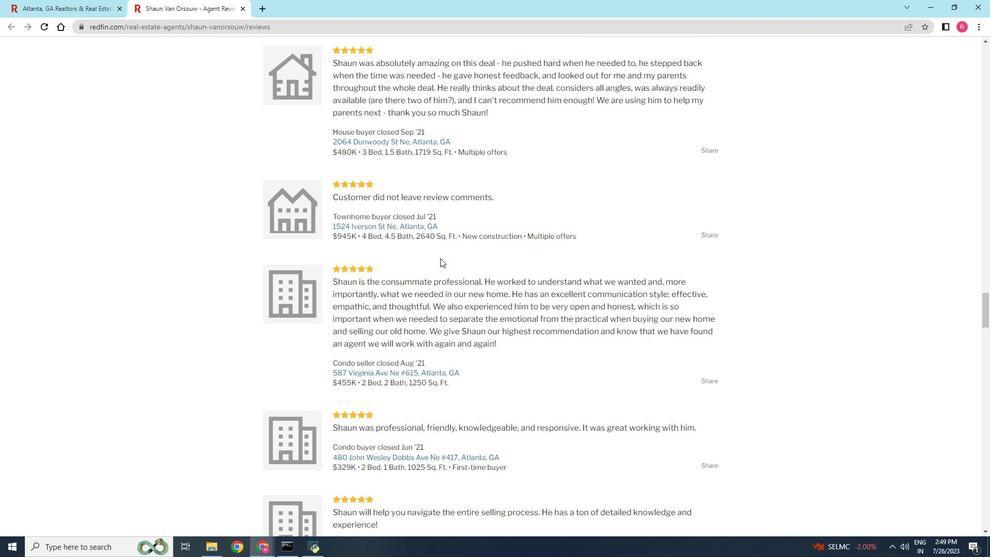 
Action: Mouse scrolled (449, 267) with delta (0, 0)
Screenshot: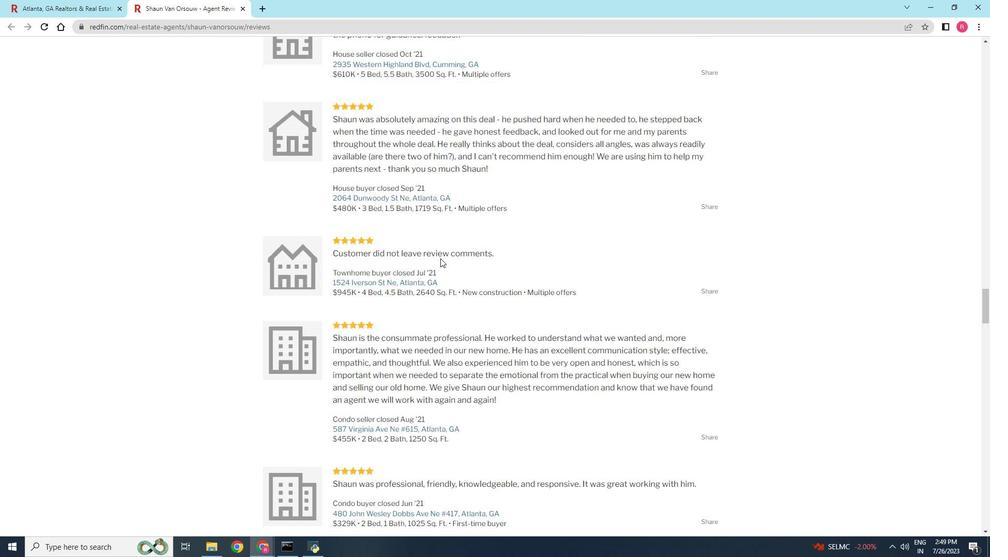 
Action: Mouse scrolled (449, 267) with delta (0, 0)
Screenshot: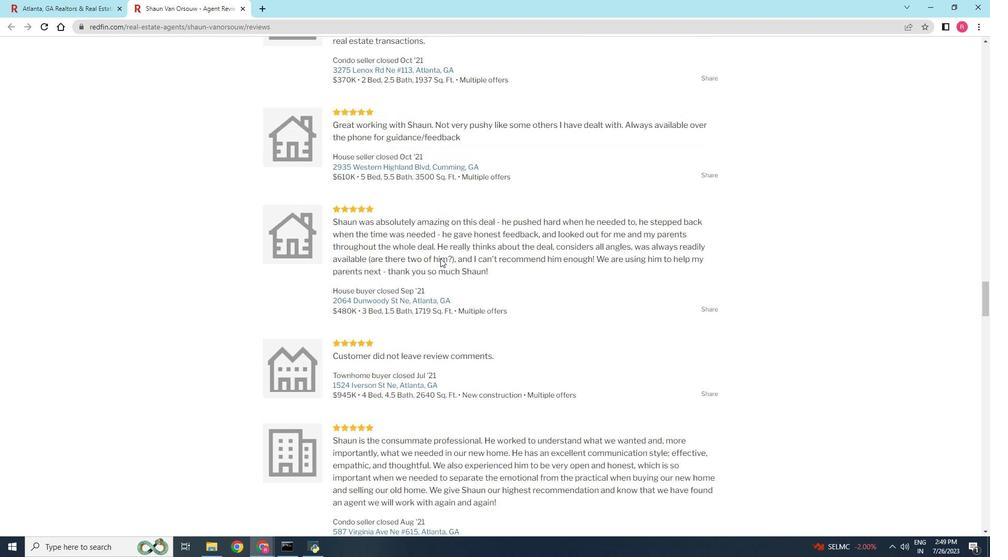 
Action: Mouse scrolled (449, 267) with delta (0, 0)
Screenshot: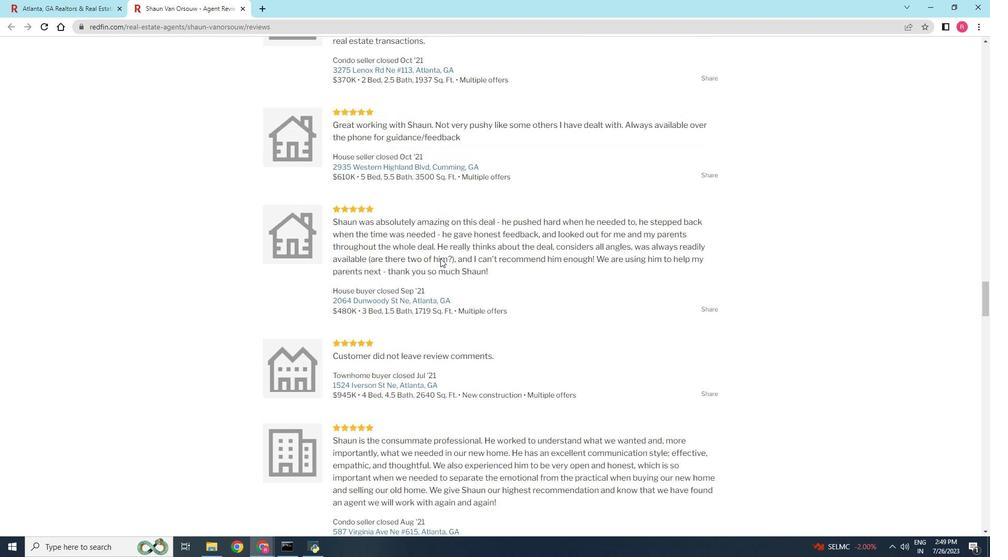 
Action: Mouse scrolled (449, 267) with delta (0, 0)
Screenshot: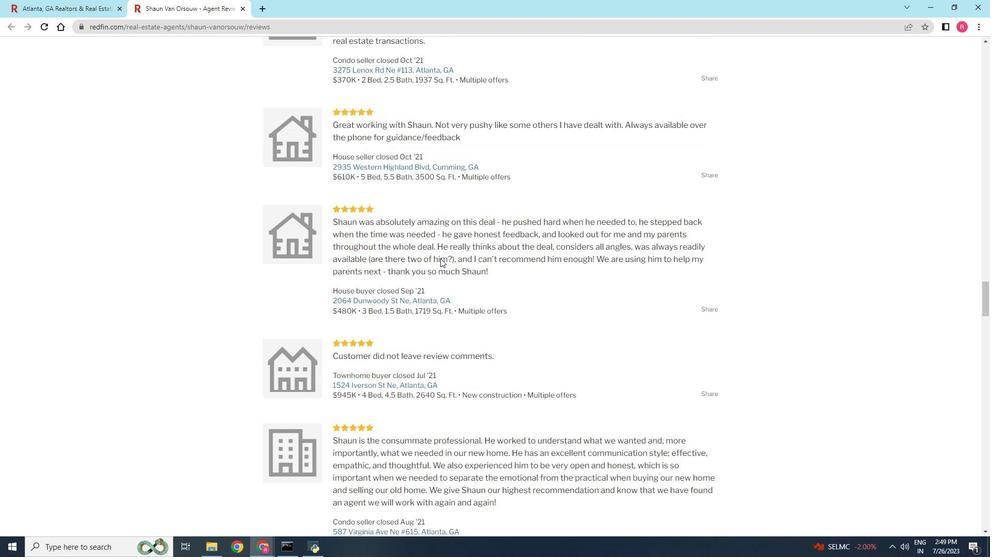 
Action: Mouse scrolled (449, 267) with delta (0, 0)
Screenshot: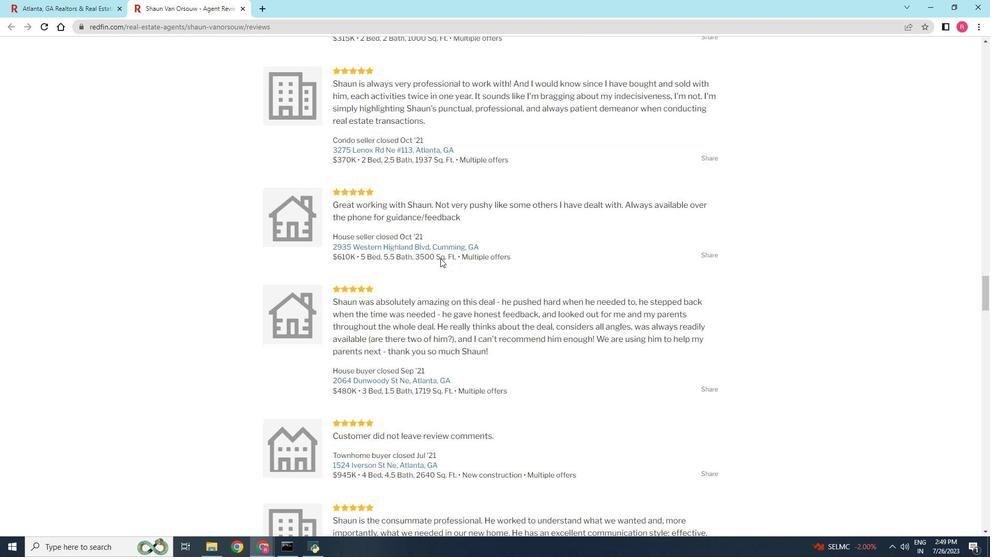 
Action: Mouse scrolled (449, 267) with delta (0, 0)
Screenshot: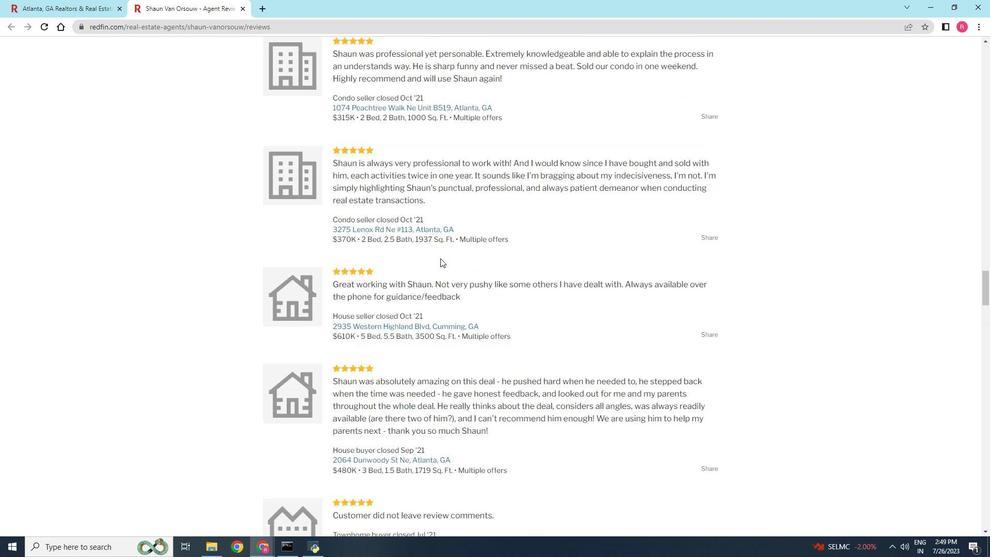 
Action: Mouse scrolled (449, 267) with delta (0, 0)
Screenshot: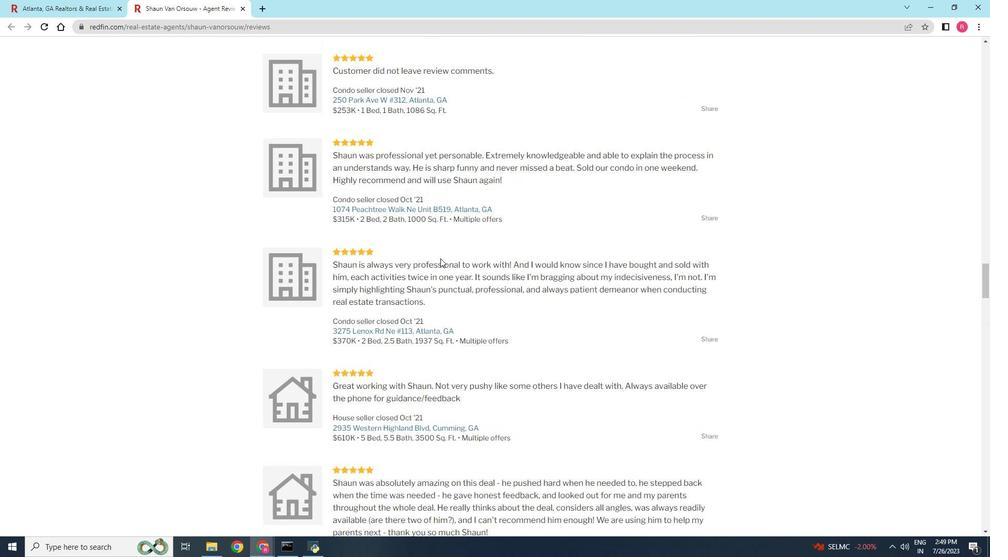 
Action: Mouse scrolled (449, 267) with delta (0, 0)
Screenshot: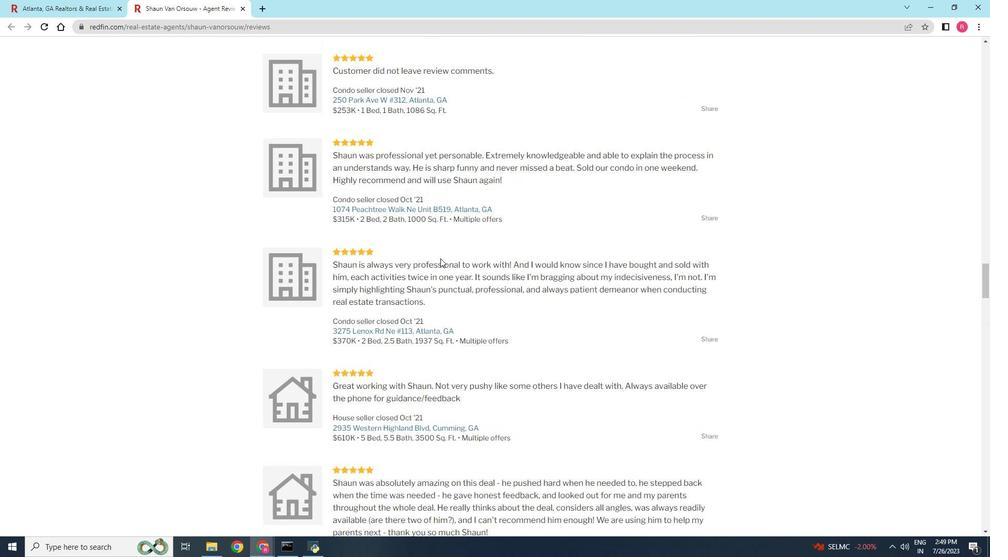 
Action: Mouse scrolled (449, 267) with delta (0, 0)
Screenshot: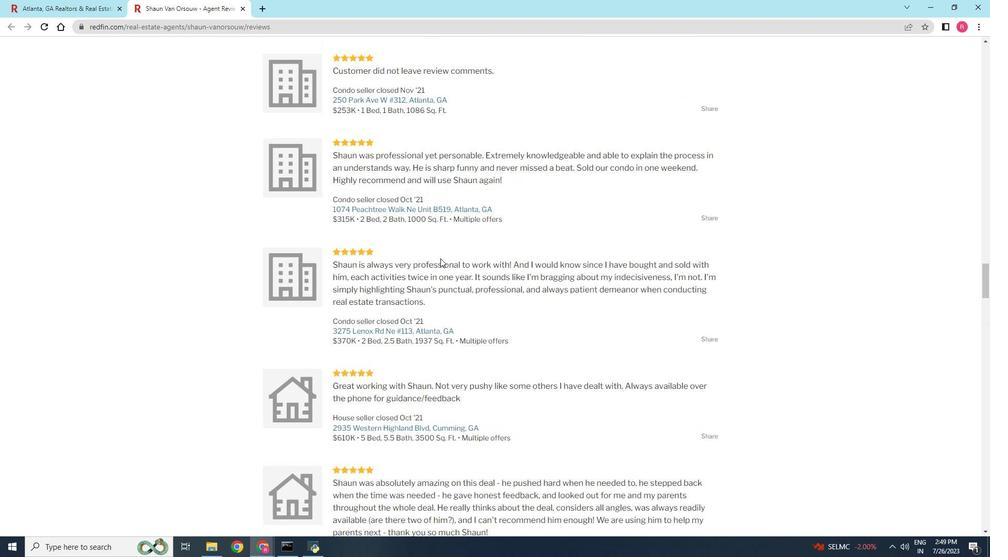 
Action: Mouse scrolled (449, 267) with delta (0, 0)
Screenshot: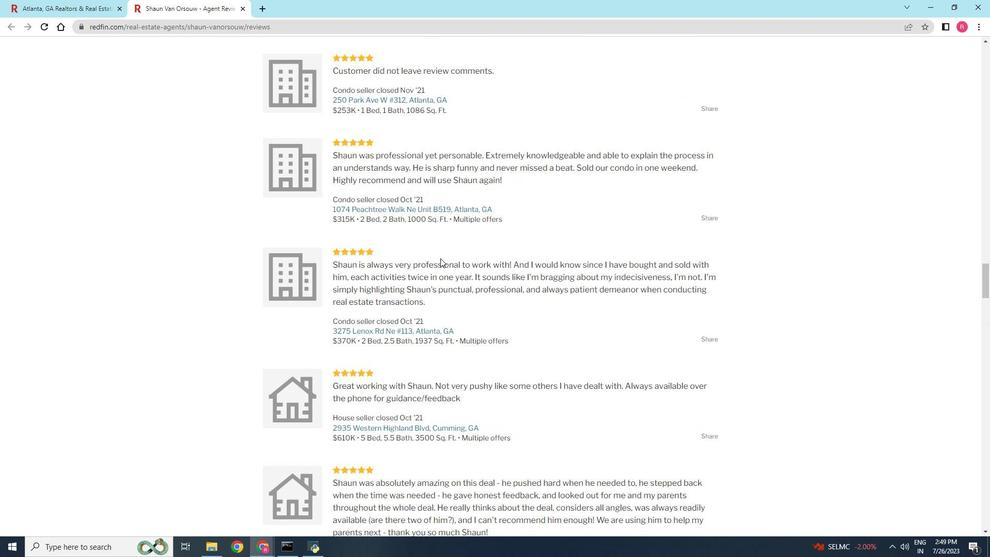 
Action: Mouse scrolled (449, 267) with delta (0, 0)
Screenshot: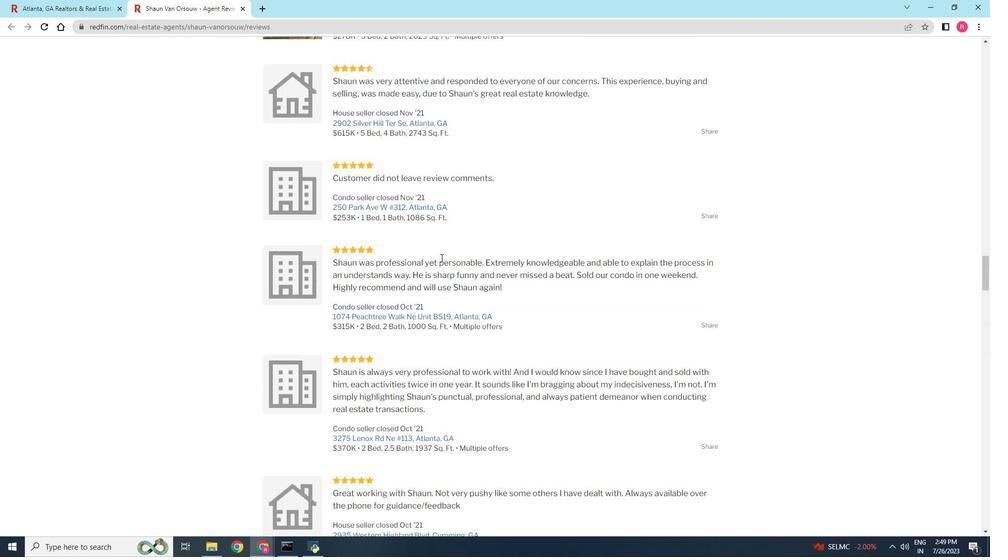 
Action: Mouse moved to (449, 266)
Screenshot: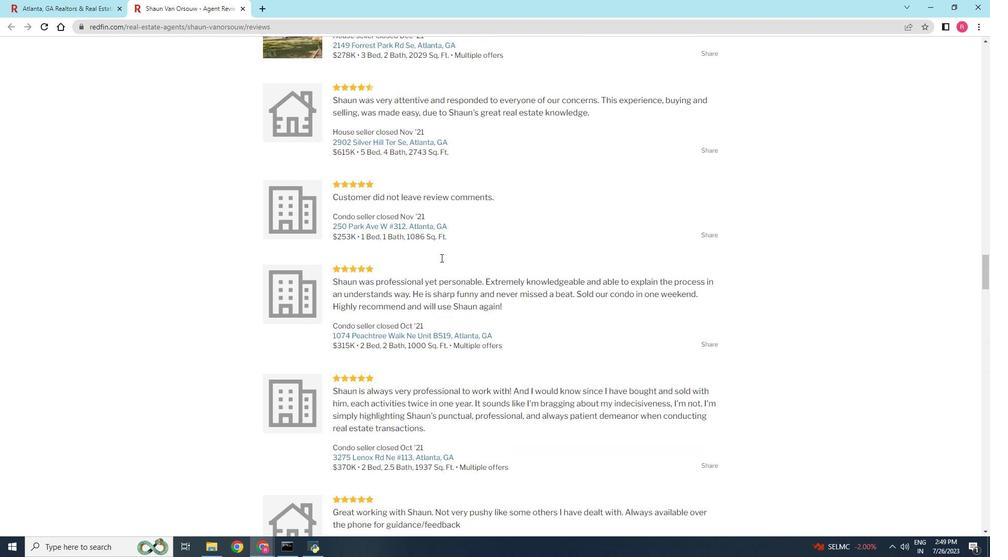 
Action: Mouse scrolled (449, 267) with delta (0, 0)
Screenshot: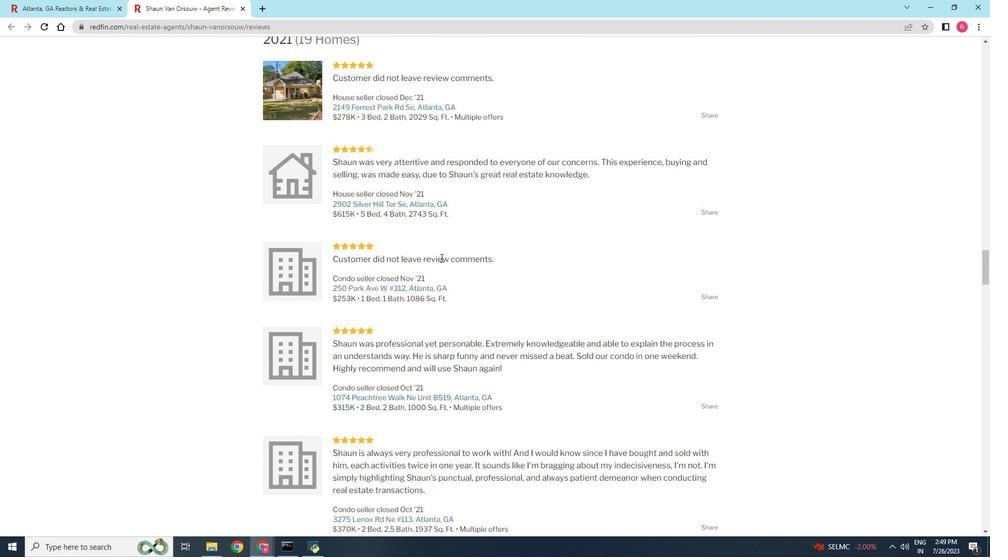 
Action: Mouse scrolled (449, 267) with delta (0, 0)
Screenshot: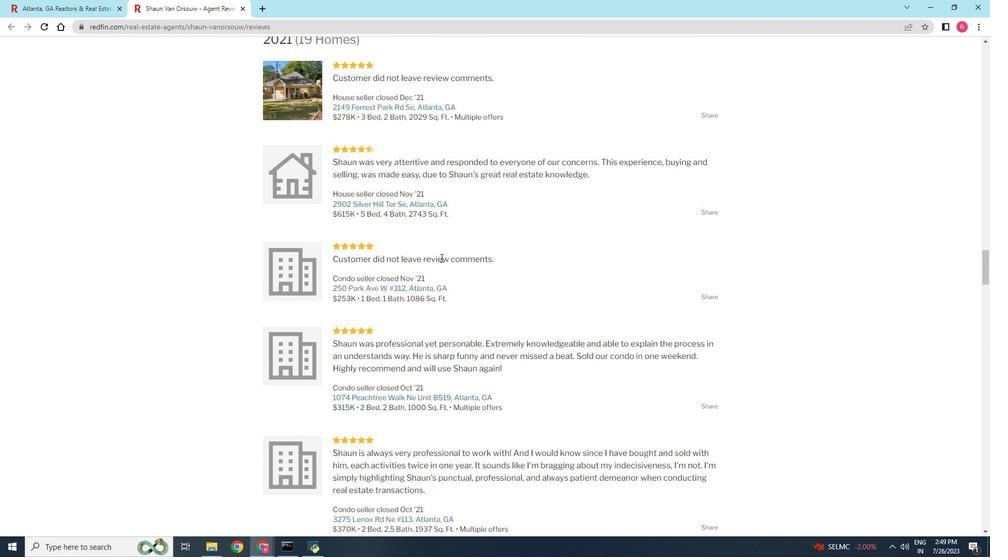 
Action: Mouse scrolled (449, 267) with delta (0, 0)
Screenshot: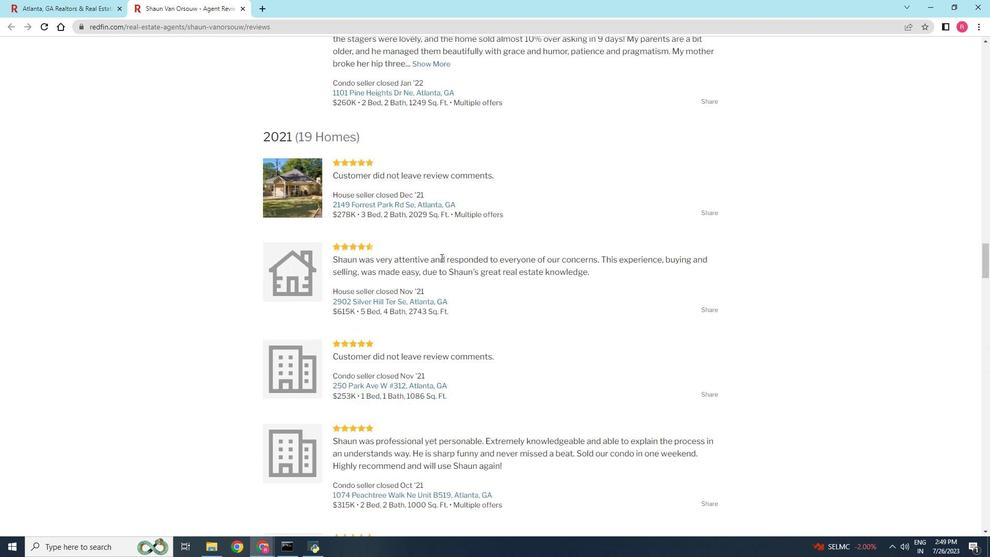 
Action: Mouse scrolled (449, 267) with delta (0, 0)
Screenshot: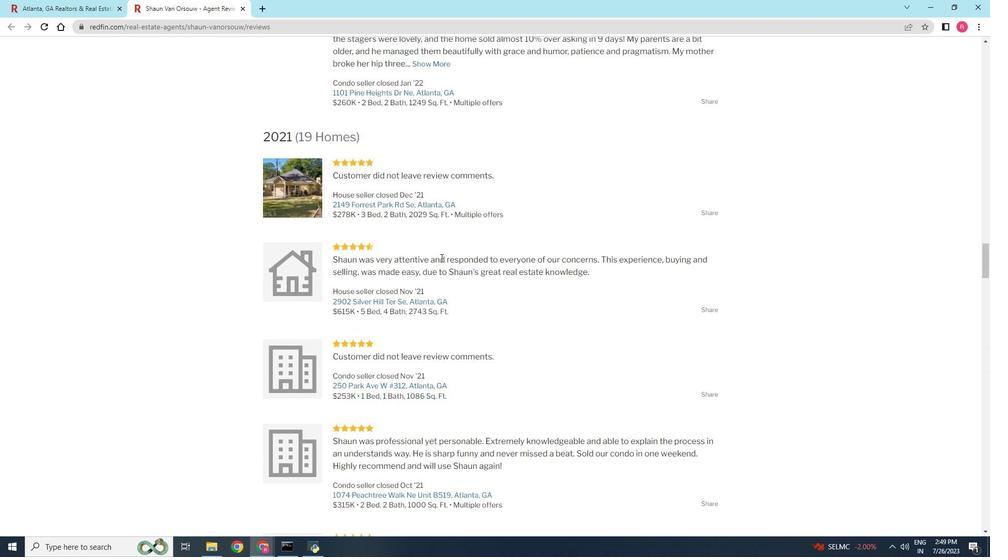 
Action: Mouse scrolled (449, 267) with delta (0, 0)
Screenshot: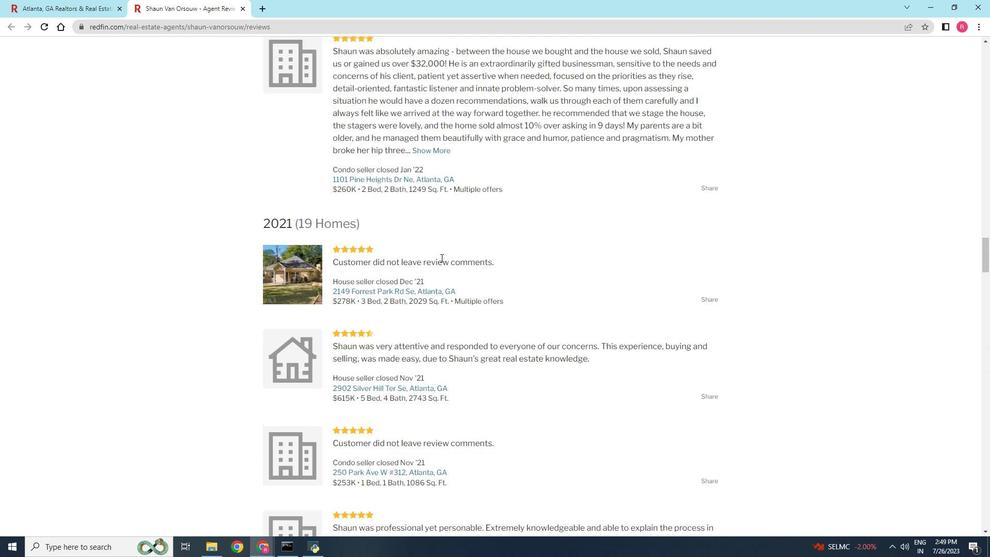 
Action: Mouse scrolled (449, 267) with delta (0, 0)
Screenshot: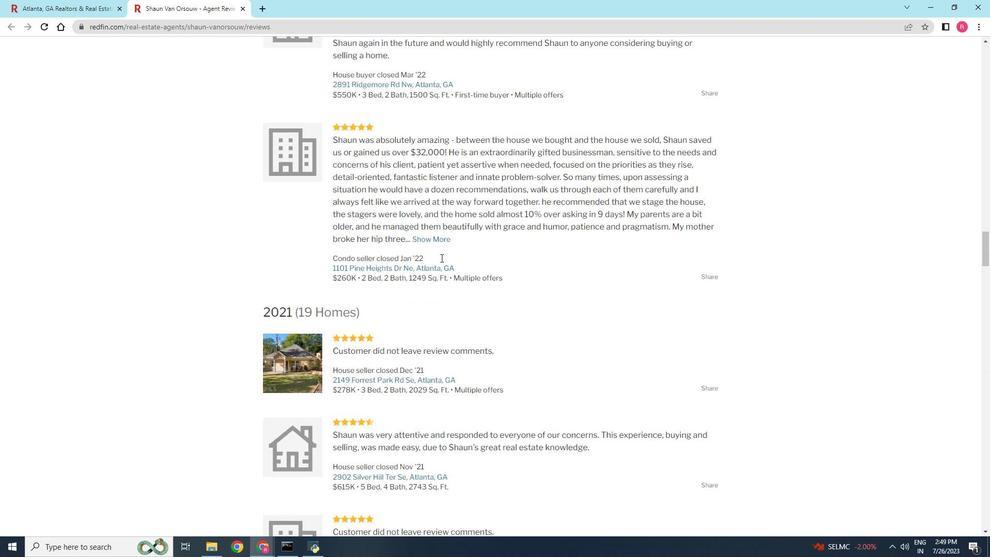 
Action: Mouse scrolled (449, 267) with delta (0, 0)
Screenshot: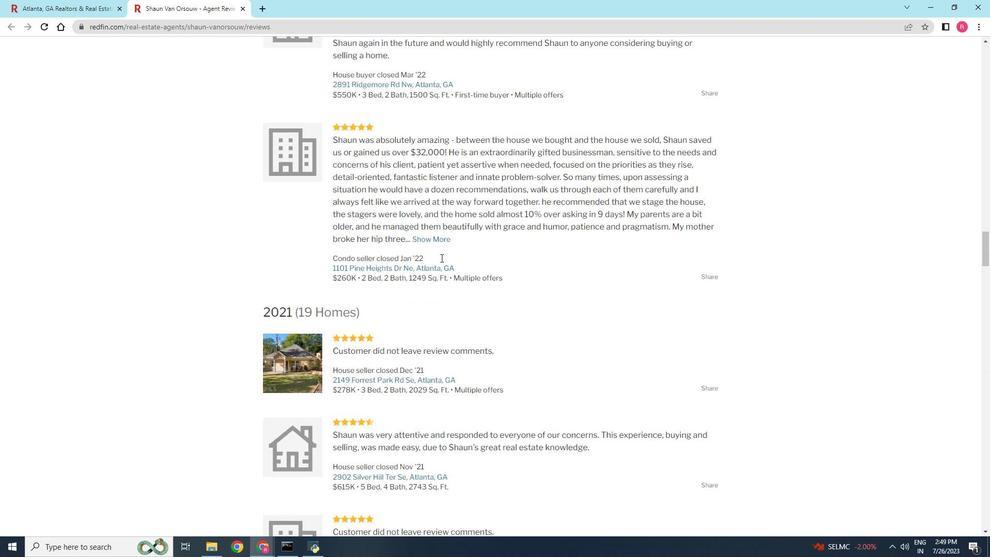 
Action: Mouse scrolled (449, 267) with delta (0, 0)
Screenshot: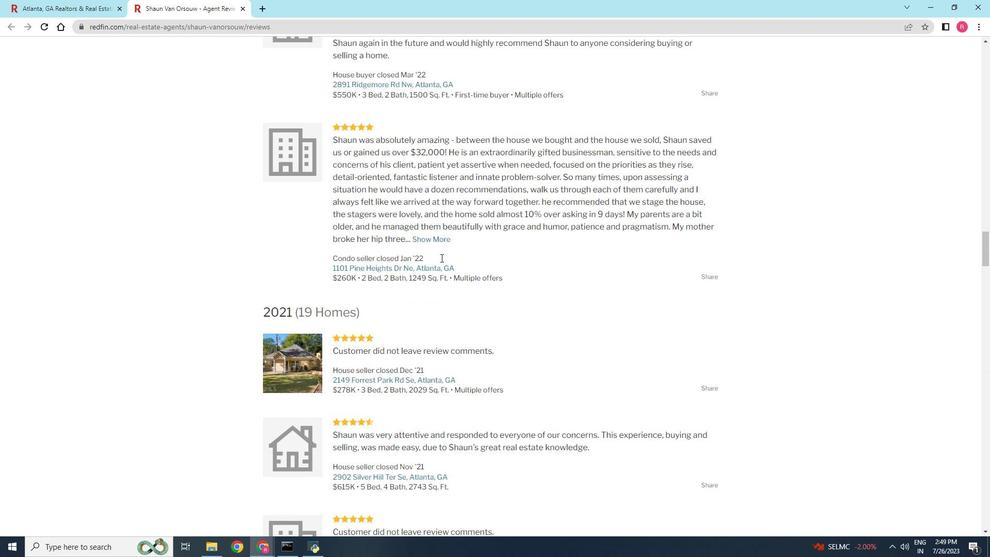 
Action: Mouse scrolled (449, 267) with delta (0, 0)
Screenshot: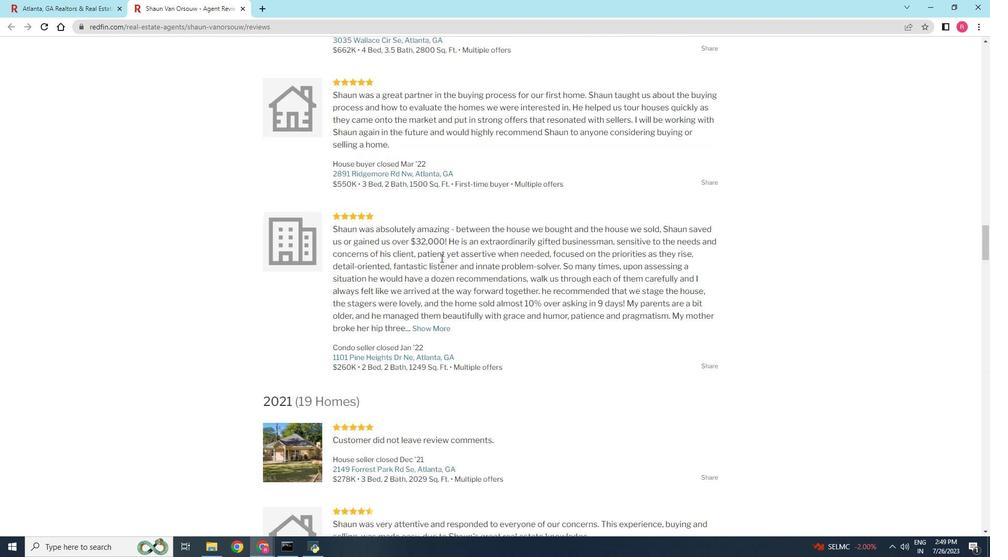 
Action: Mouse scrolled (449, 267) with delta (0, 0)
Screenshot: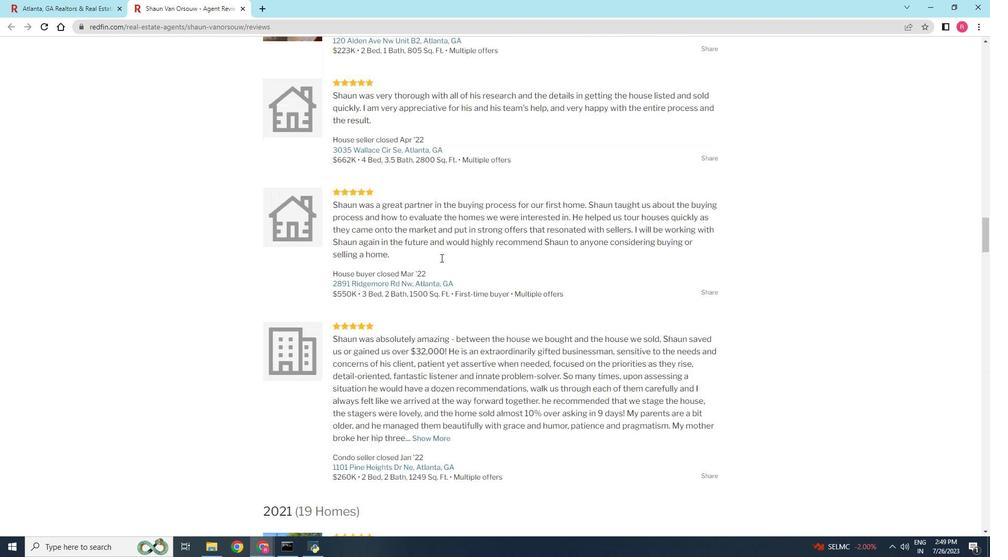 
Action: Mouse scrolled (449, 267) with delta (0, 0)
Screenshot: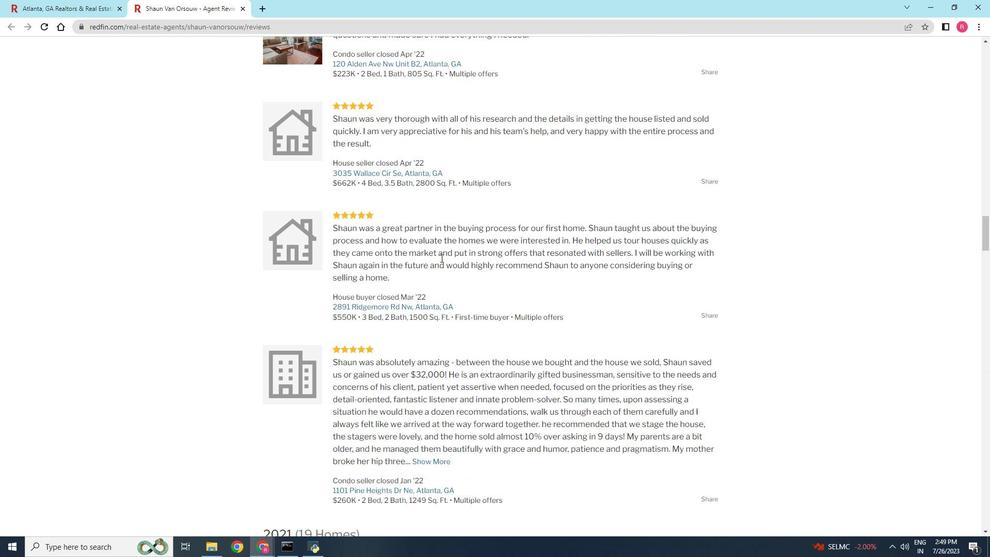 
Action: Mouse scrolled (449, 267) with delta (0, 0)
Screenshot: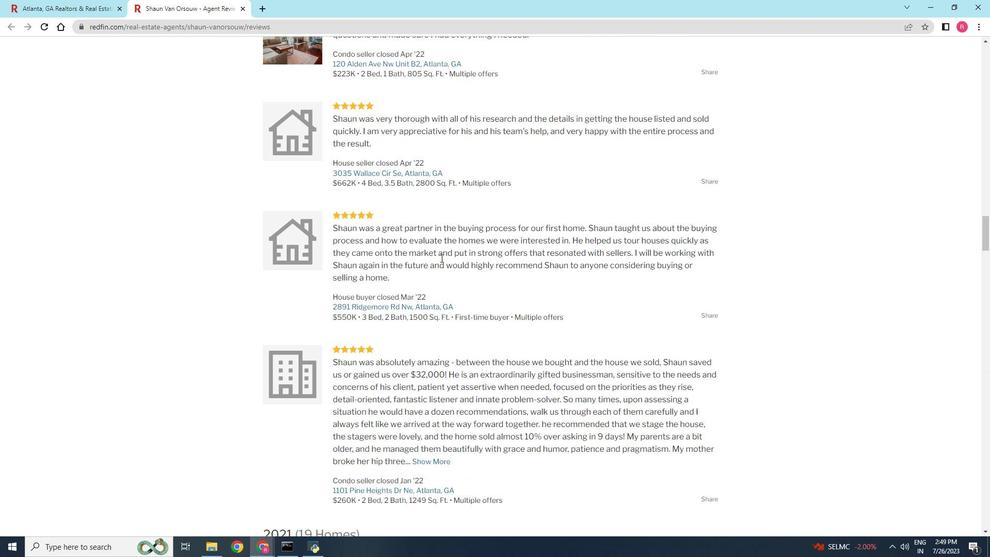 
Action: Mouse scrolled (449, 267) with delta (0, 0)
Screenshot: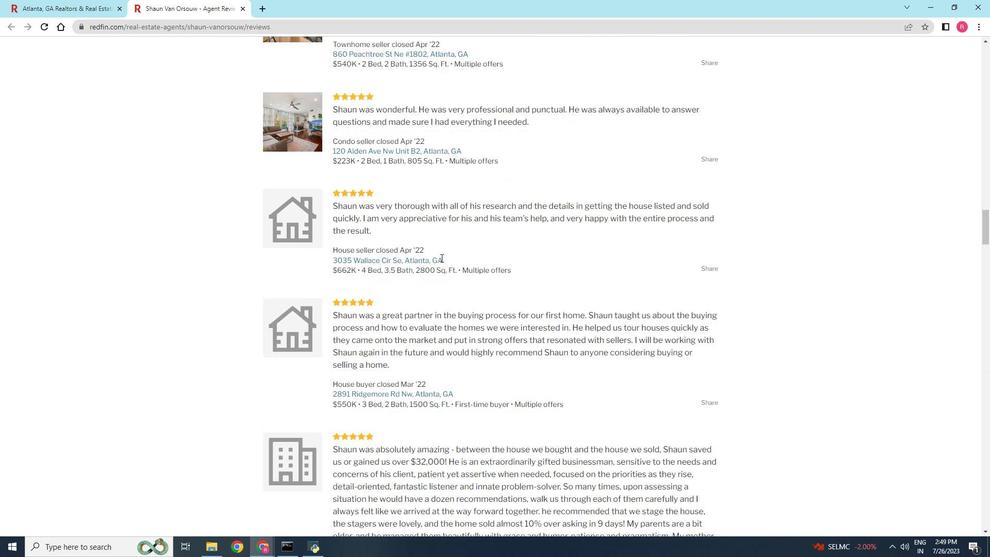 
Action: Mouse scrolled (449, 267) with delta (0, 0)
Screenshot: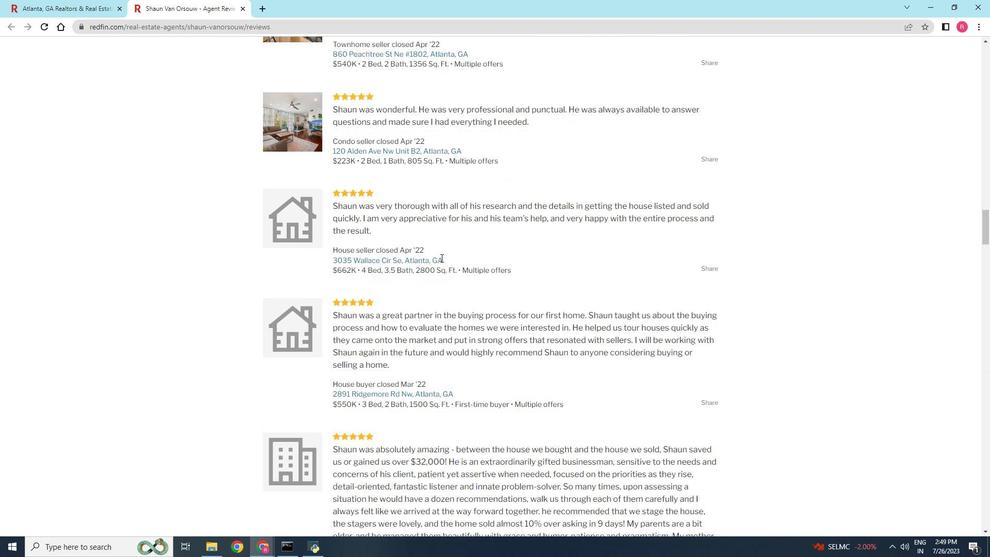 
Action: Mouse scrolled (449, 267) with delta (0, 0)
Screenshot: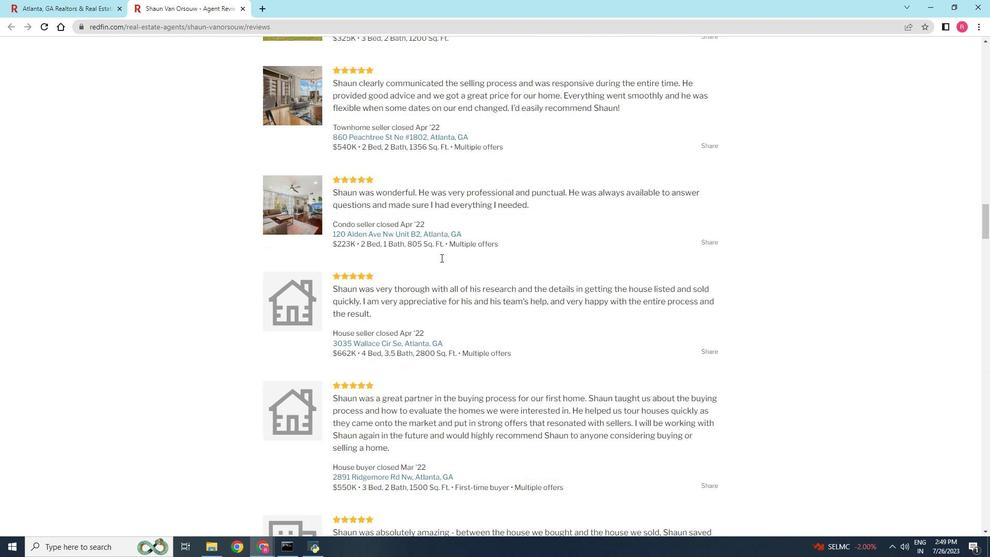 
Action: Mouse scrolled (449, 267) with delta (0, 0)
Screenshot: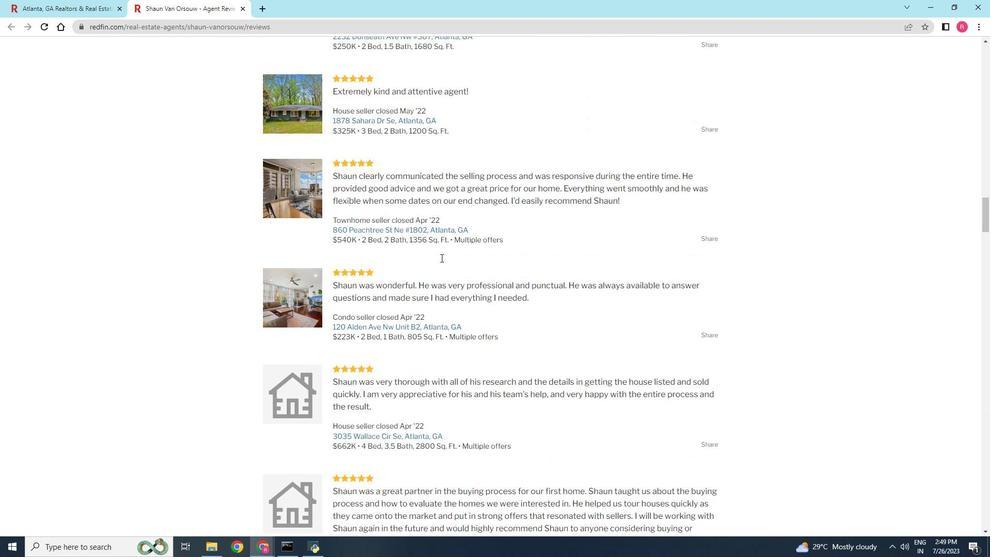 
Action: Mouse scrolled (449, 267) with delta (0, 0)
Screenshot: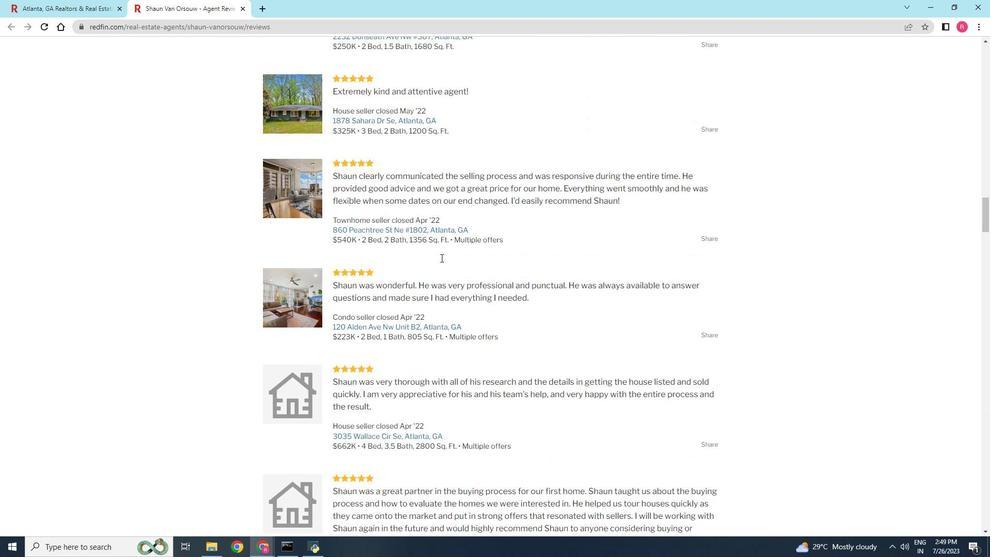 
Action: Mouse scrolled (449, 267) with delta (0, 0)
Screenshot: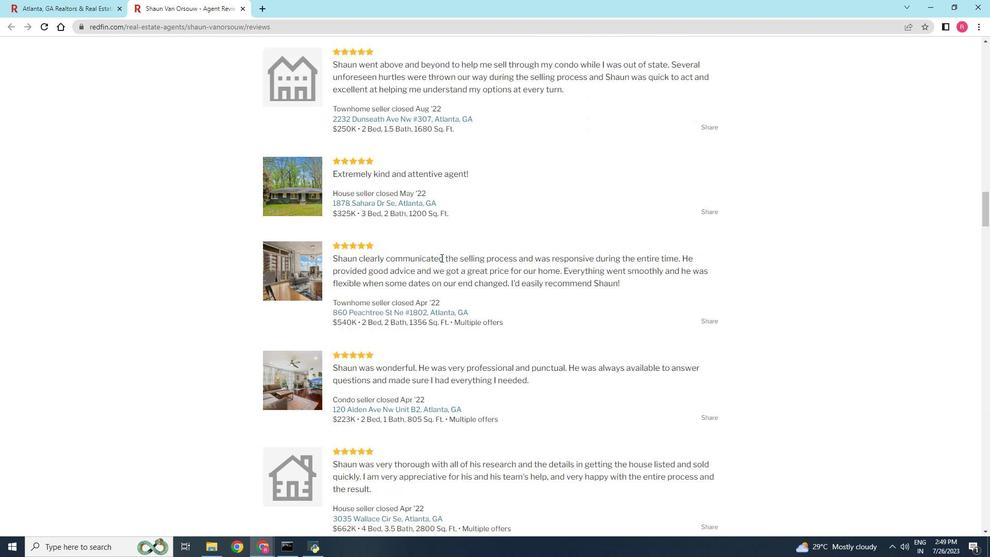 
Action: Mouse scrolled (449, 267) with delta (0, 0)
Screenshot: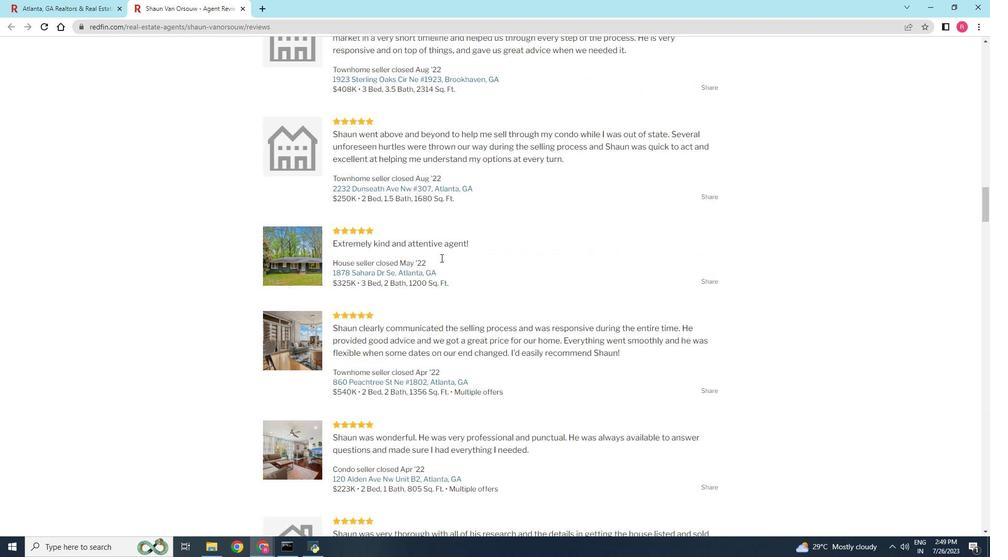 
Action: Mouse scrolled (449, 267) with delta (0, 0)
Screenshot: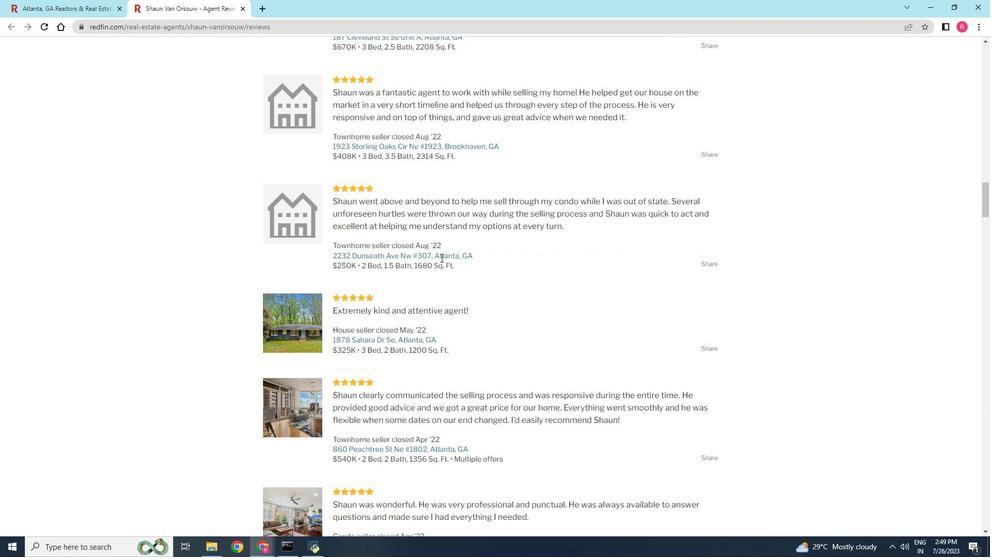 
Action: Mouse moved to (449, 261)
Screenshot: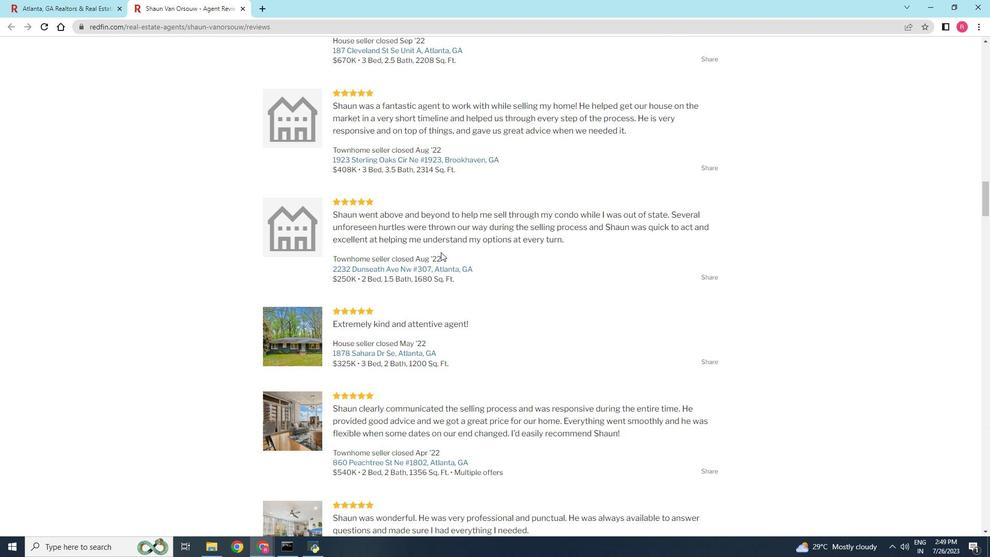 
Action: Mouse scrolled (449, 261) with delta (0, 0)
Screenshot: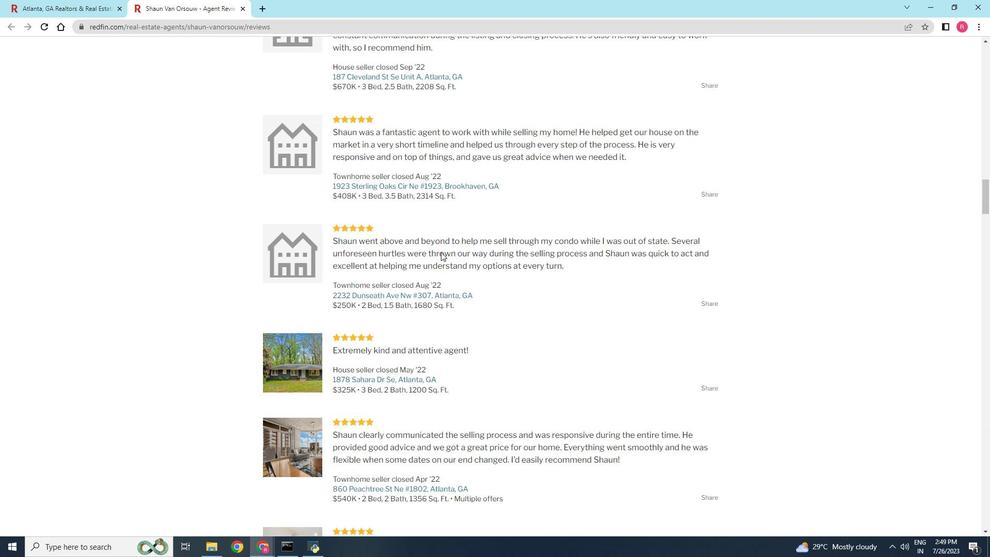 
Action: Mouse scrolled (449, 261) with delta (0, 0)
Screenshot: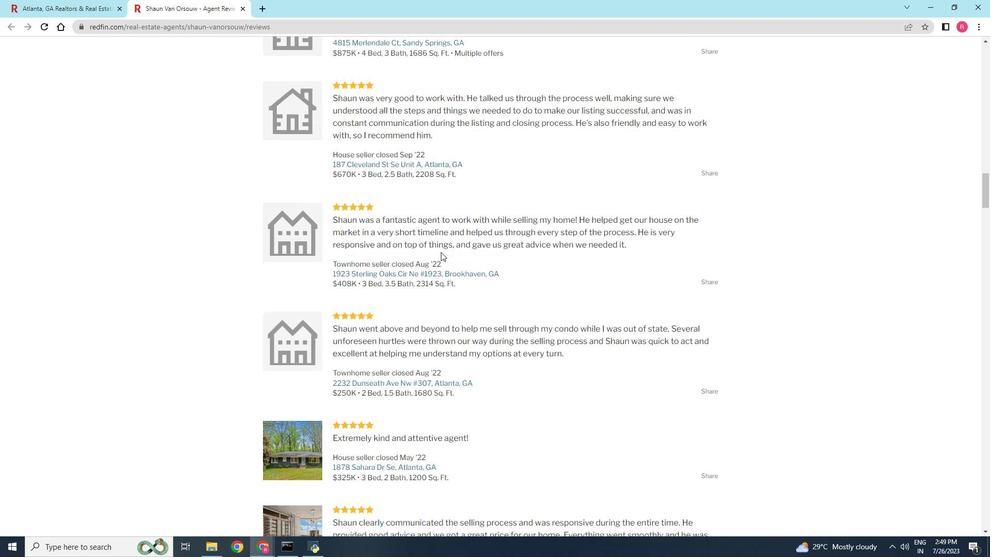 
Action: Mouse scrolled (449, 261) with delta (0, 0)
Screenshot: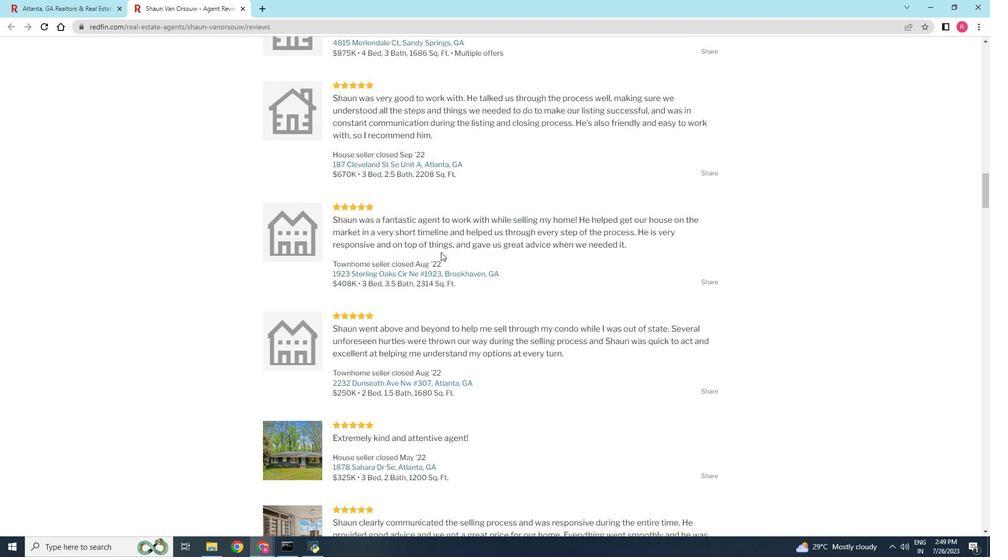 
Action: Mouse scrolled (449, 261) with delta (0, 0)
Screenshot: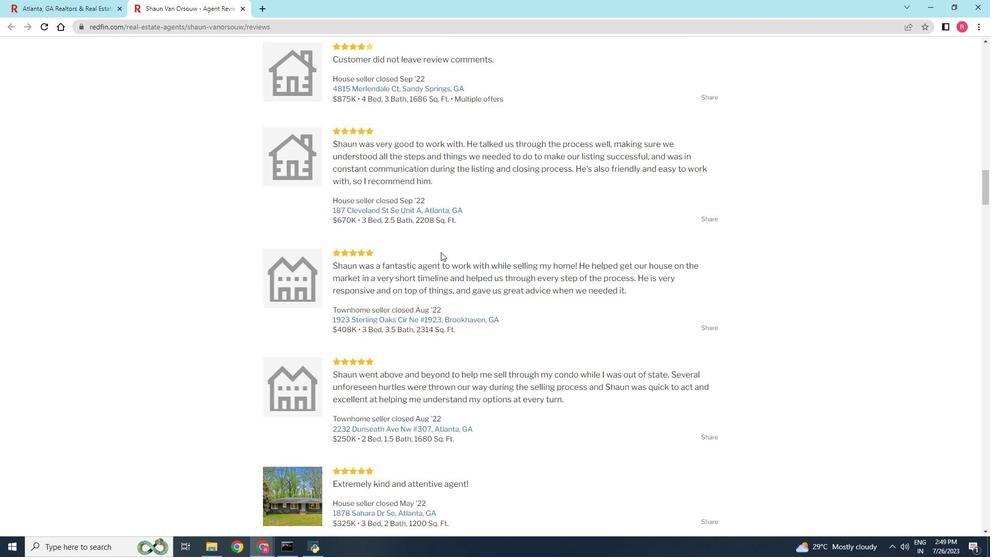 
Action: Mouse moved to (449, 261)
Screenshot: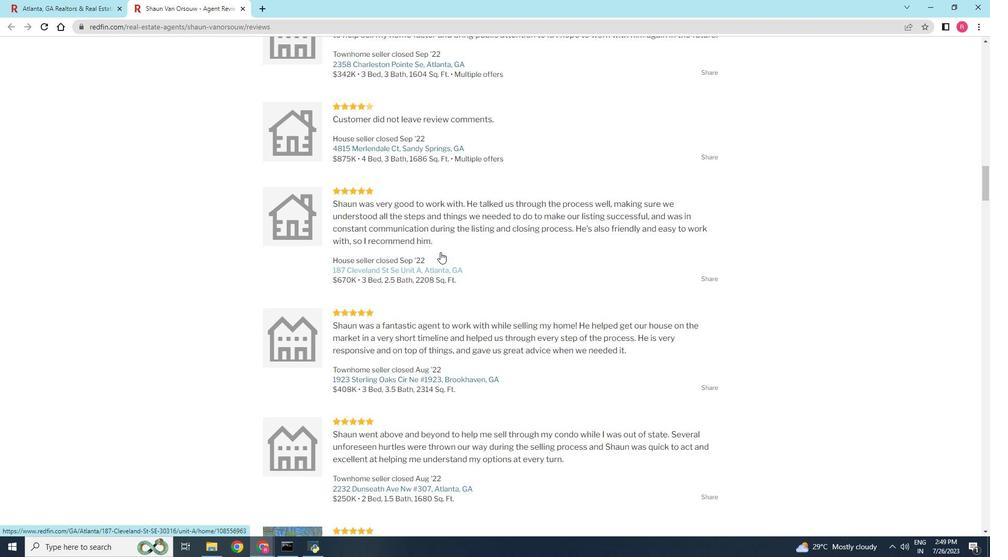 
Action: Mouse scrolled (449, 261) with delta (0, 0)
Screenshot: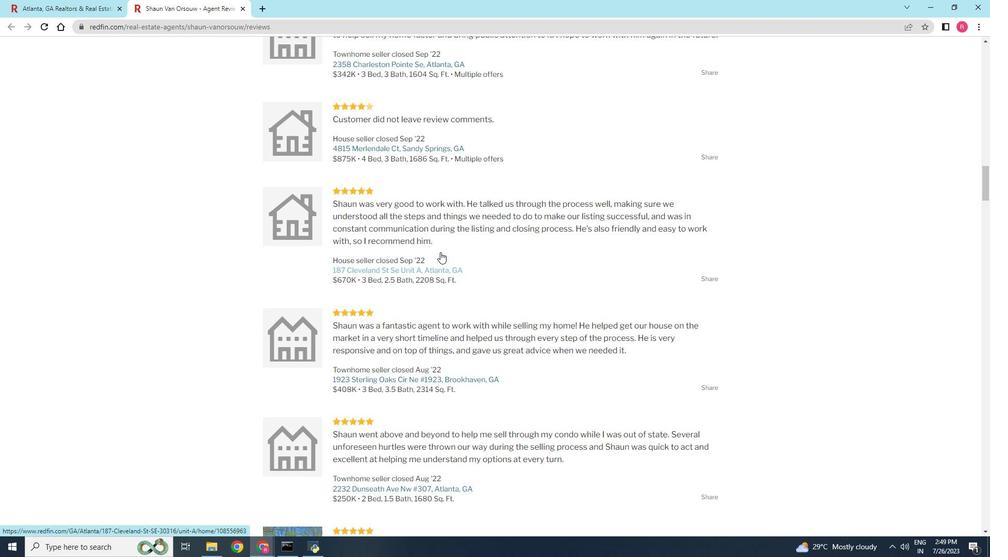 
Action: Mouse scrolled (449, 261) with delta (0, 0)
Screenshot: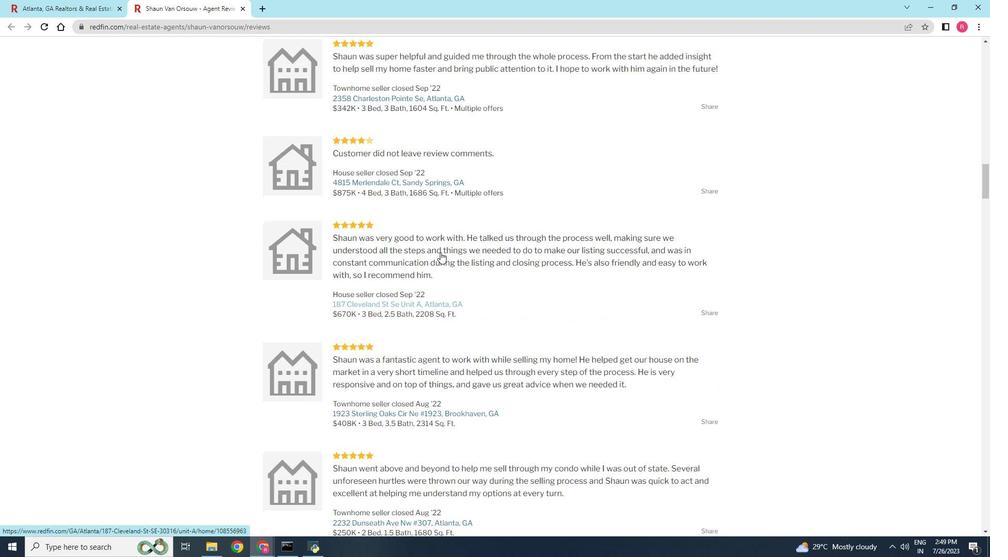 
Action: Mouse scrolled (449, 261) with delta (0, 0)
Screenshot: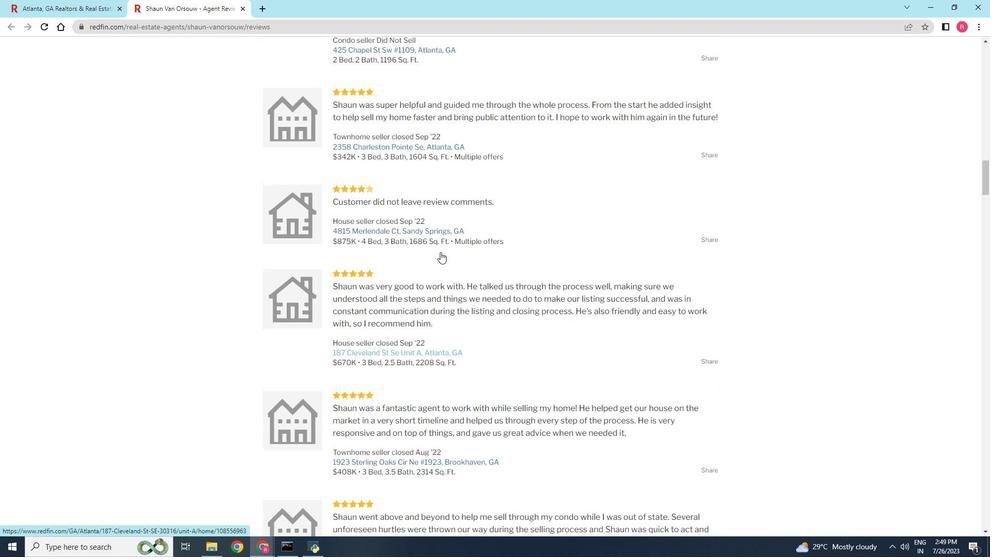 
Action: Mouse scrolled (449, 261) with delta (0, 0)
Screenshot: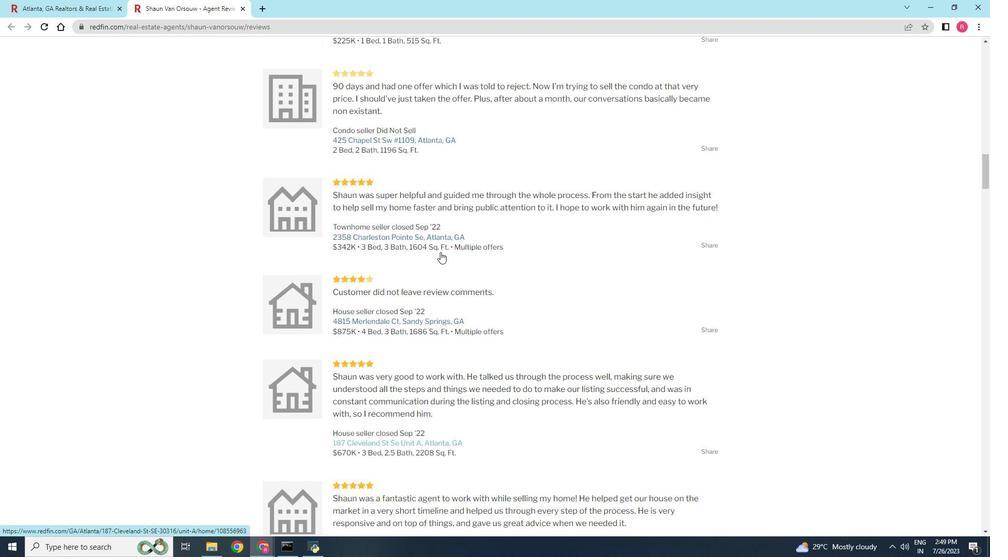 
Action: Mouse scrolled (449, 261) with delta (0, 0)
Screenshot: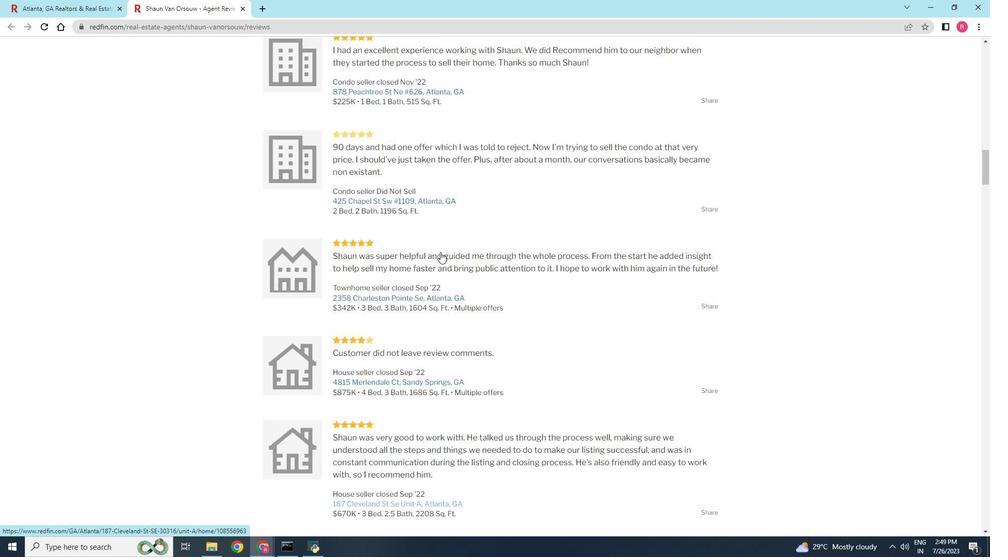 
Action: Mouse scrolled (449, 261) with delta (0, 0)
Screenshot: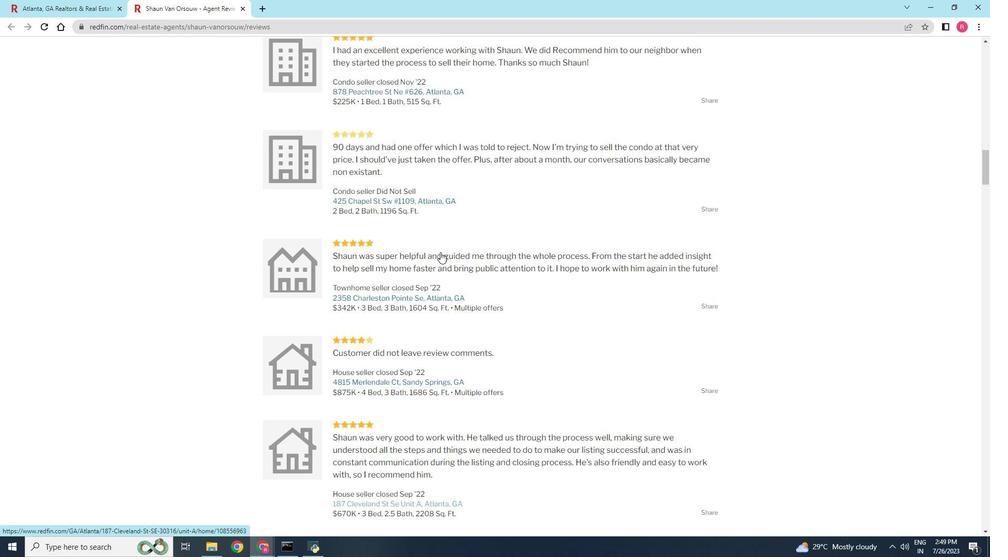 
Action: Mouse scrolled (449, 261) with delta (0, 0)
Screenshot: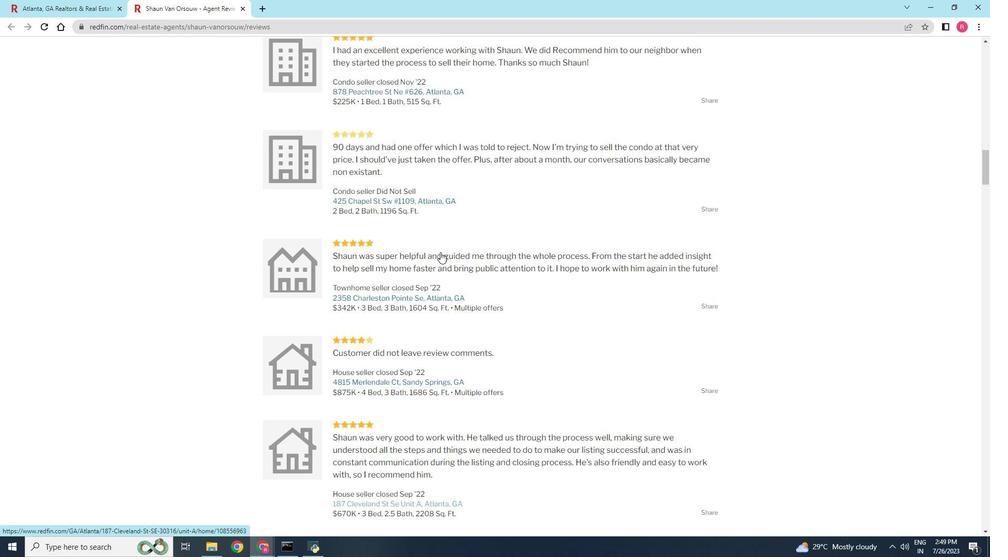 
Action: Mouse scrolled (449, 261) with delta (0, 0)
Screenshot: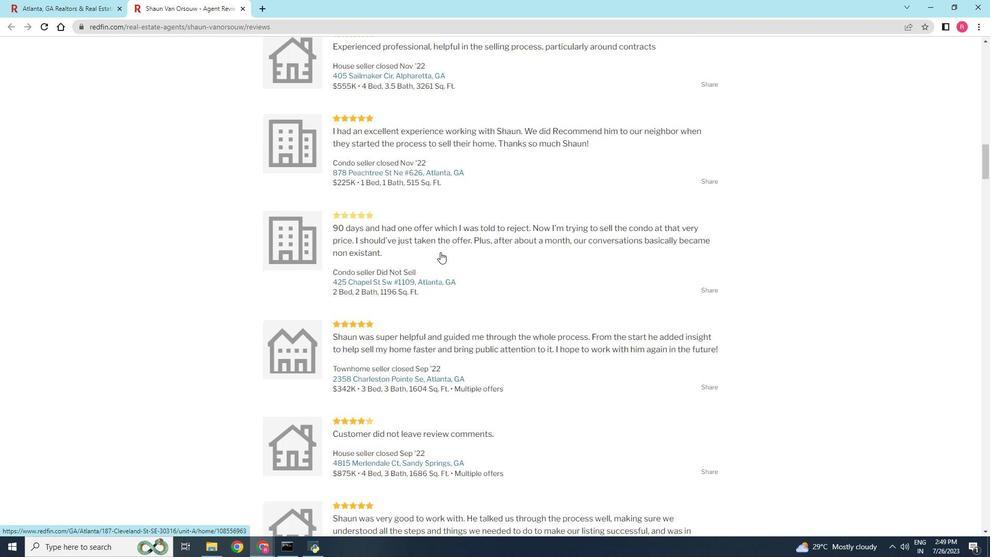 
Action: Mouse scrolled (449, 261) with delta (0, 0)
Screenshot: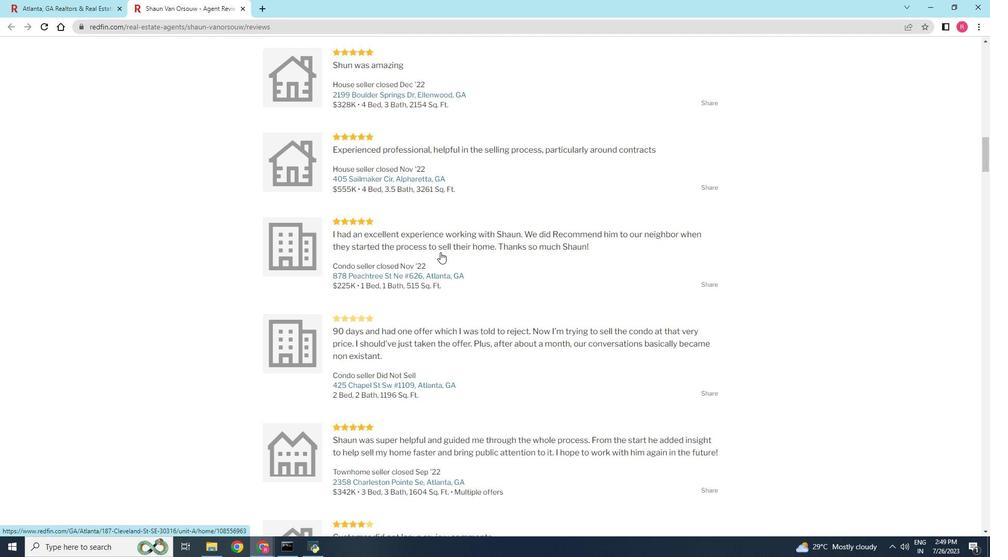 
Action: Mouse scrolled (449, 261) with delta (0, 0)
Screenshot: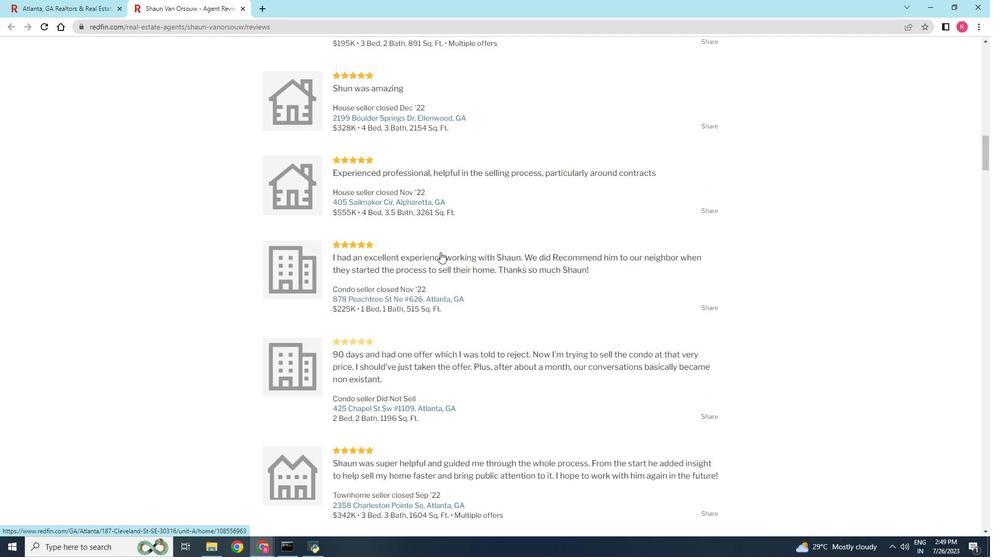 
Action: Mouse scrolled (449, 261) with delta (0, 0)
Screenshot: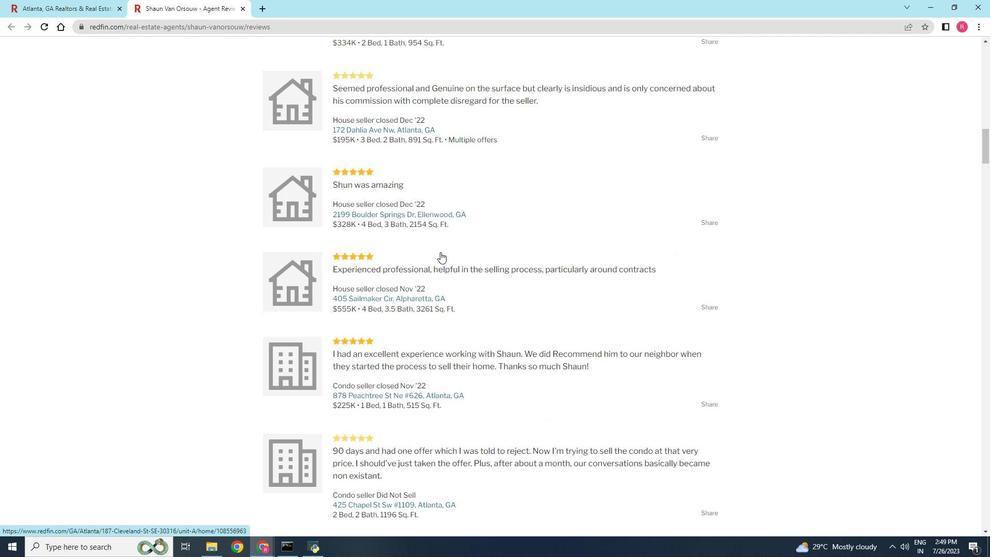 
Action: Mouse scrolled (449, 261) with delta (0, 0)
Screenshot: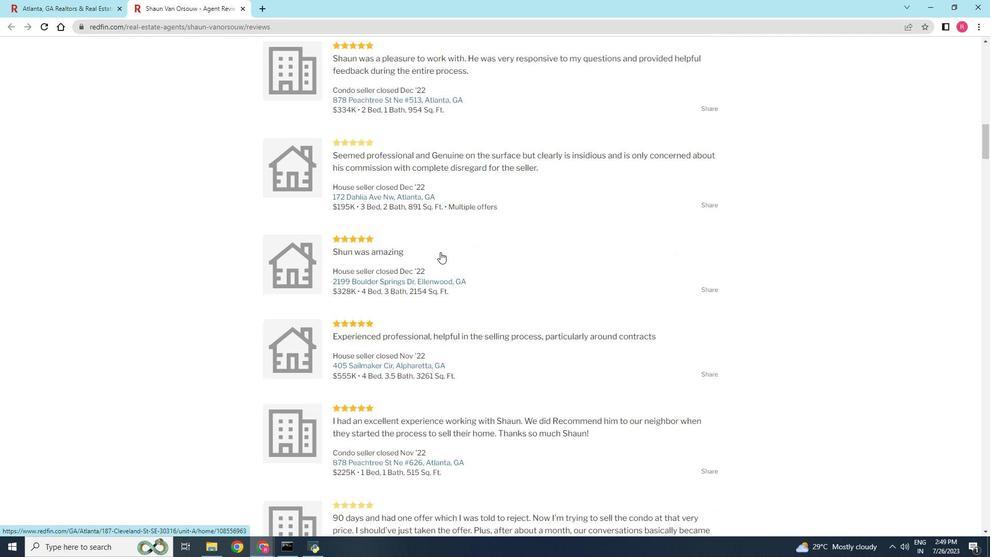 
Action: Mouse scrolled (449, 261) with delta (0, 0)
Screenshot: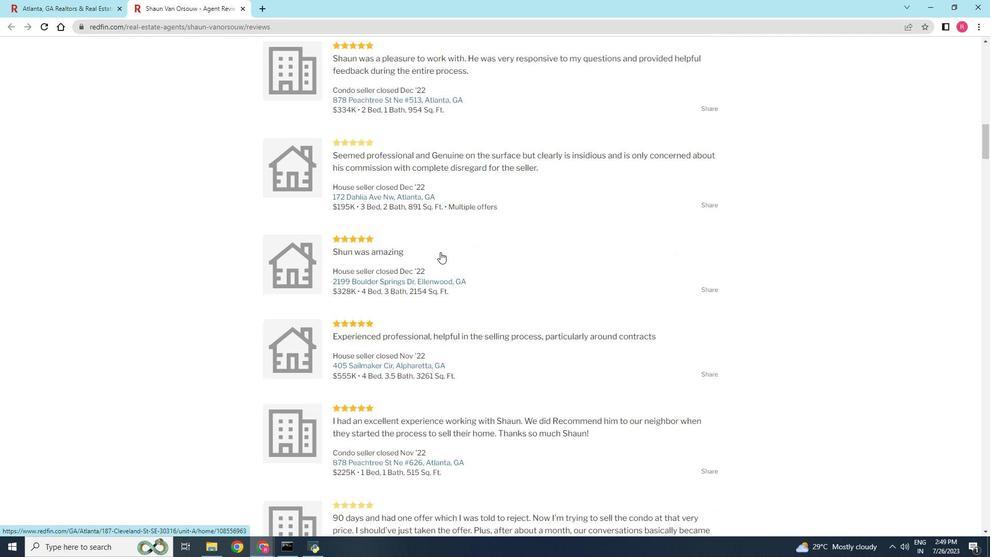 
Action: Mouse scrolled (449, 261) with delta (0, 0)
Screenshot: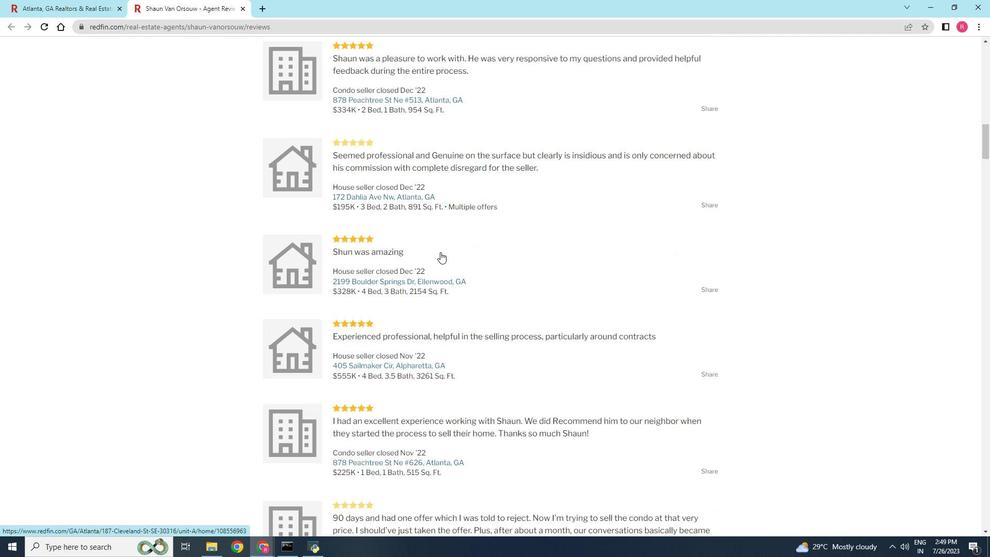 
Action: Mouse scrolled (449, 261) with delta (0, 0)
Screenshot: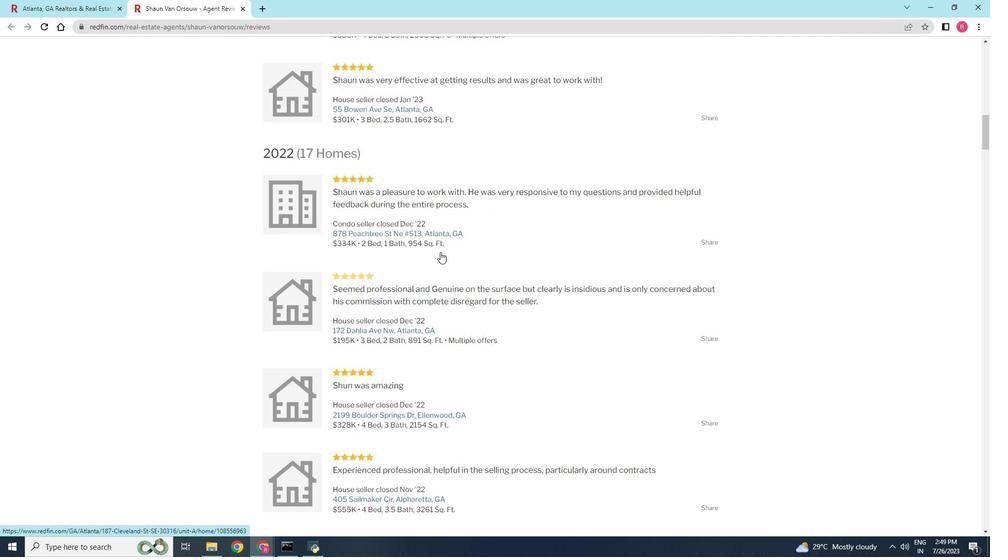 
Action: Mouse moved to (449, 269)
Screenshot: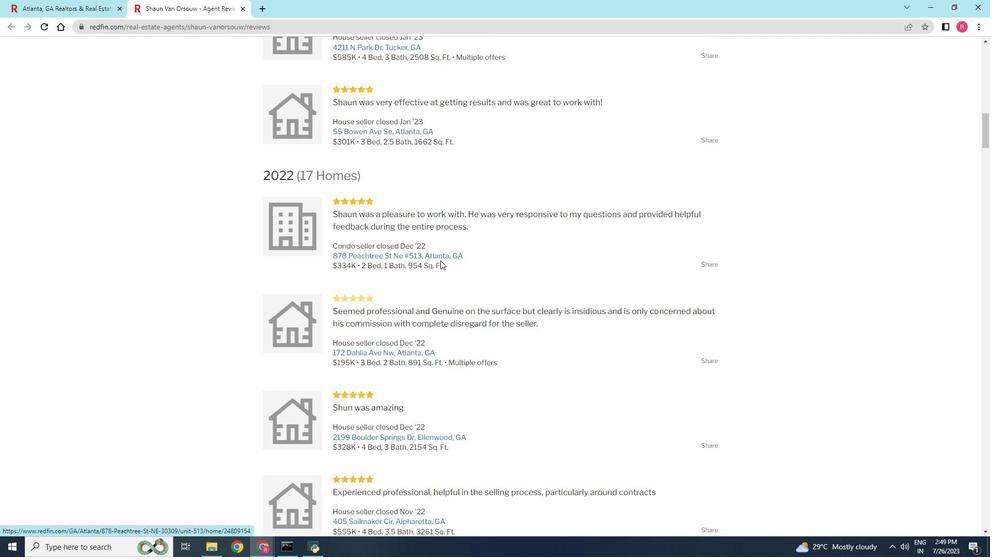 
Action: Mouse scrolled (449, 269) with delta (0, 0)
Screenshot: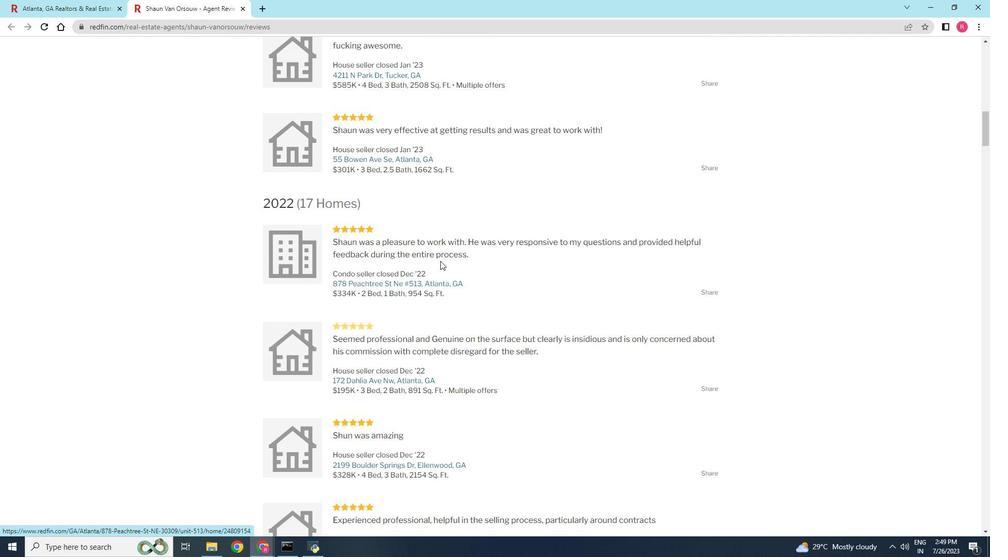 
Action: Mouse scrolled (449, 269) with delta (0, 0)
Screenshot: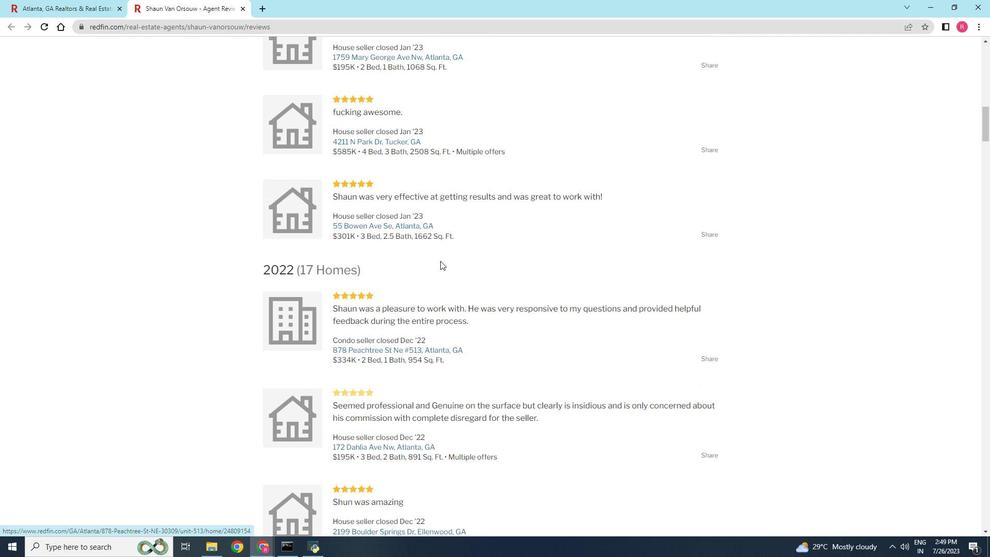 
Action: Mouse scrolled (449, 269) with delta (0, 0)
Screenshot: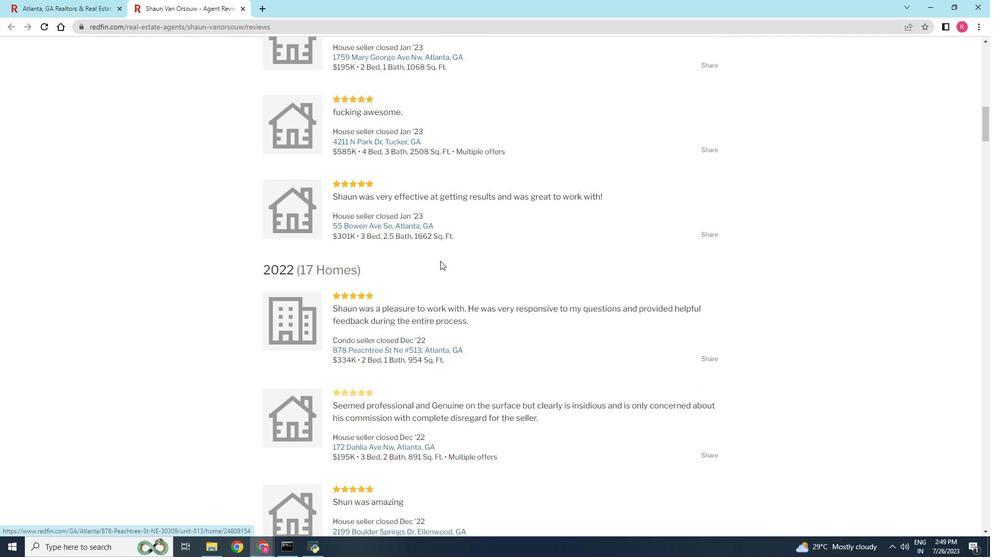 
Action: Mouse scrolled (449, 269) with delta (0, 0)
Screenshot: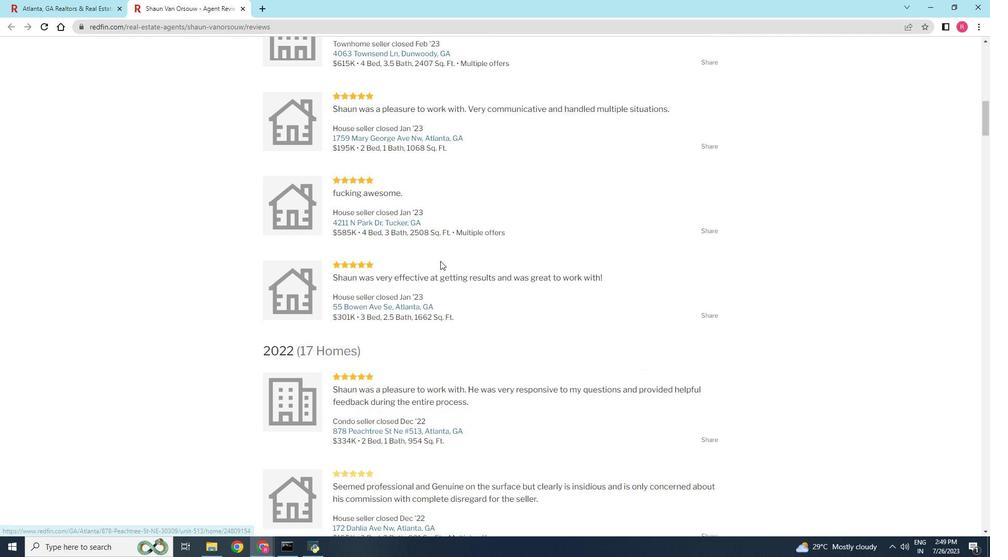 
Action: Mouse moved to (449, 269)
Screenshot: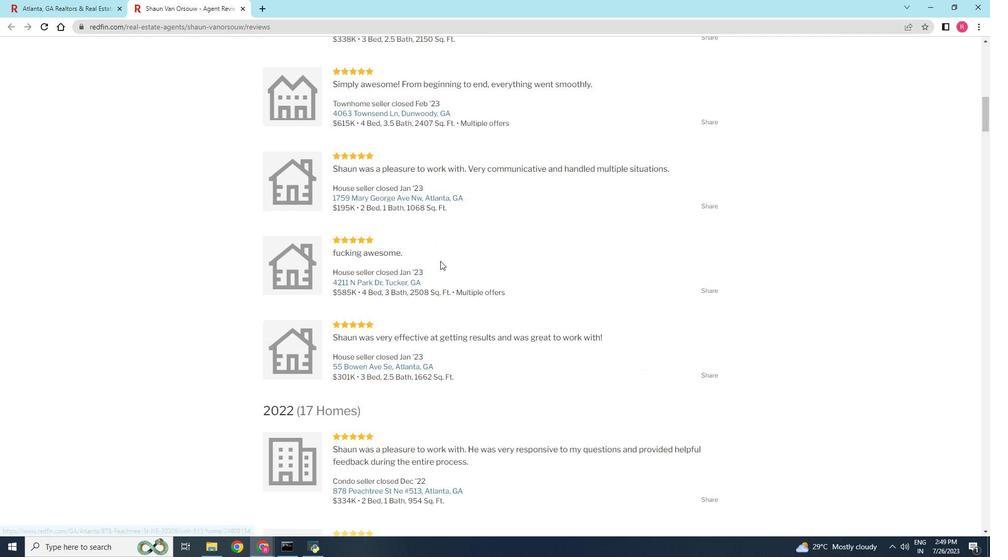 
Action: Mouse scrolled (449, 270) with delta (0, 0)
Screenshot: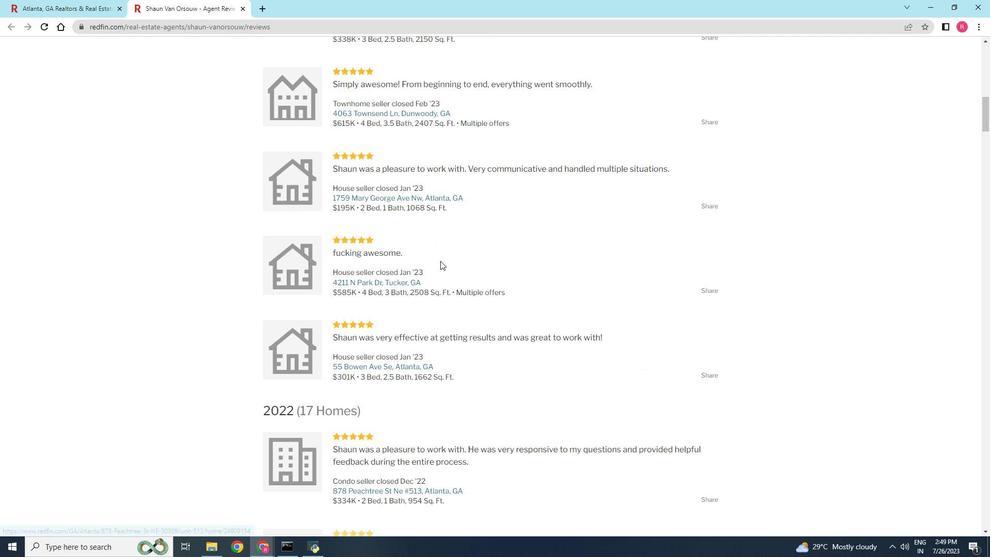 
Action: Mouse moved to (449, 272)
Screenshot: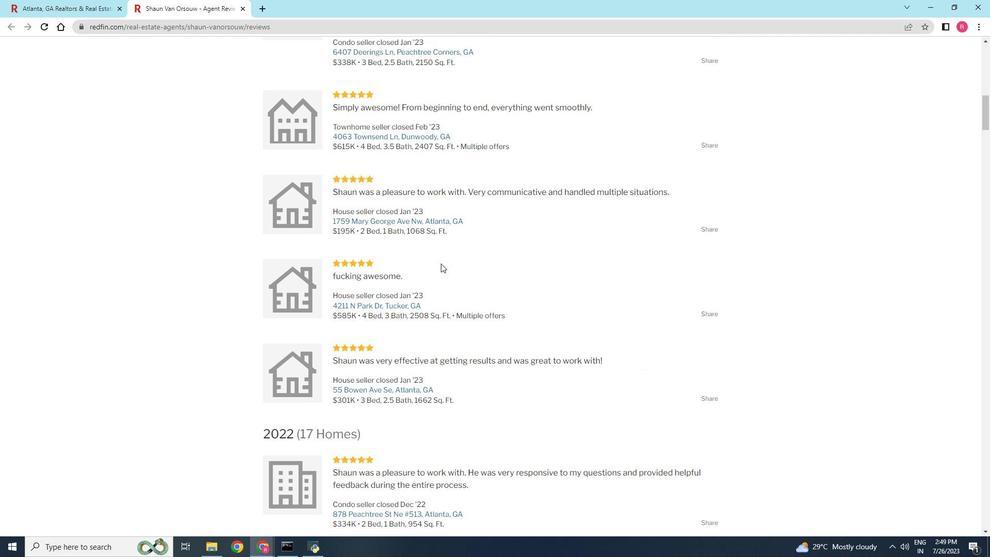 
Action: Mouse scrolled (449, 272) with delta (0, 0)
Screenshot: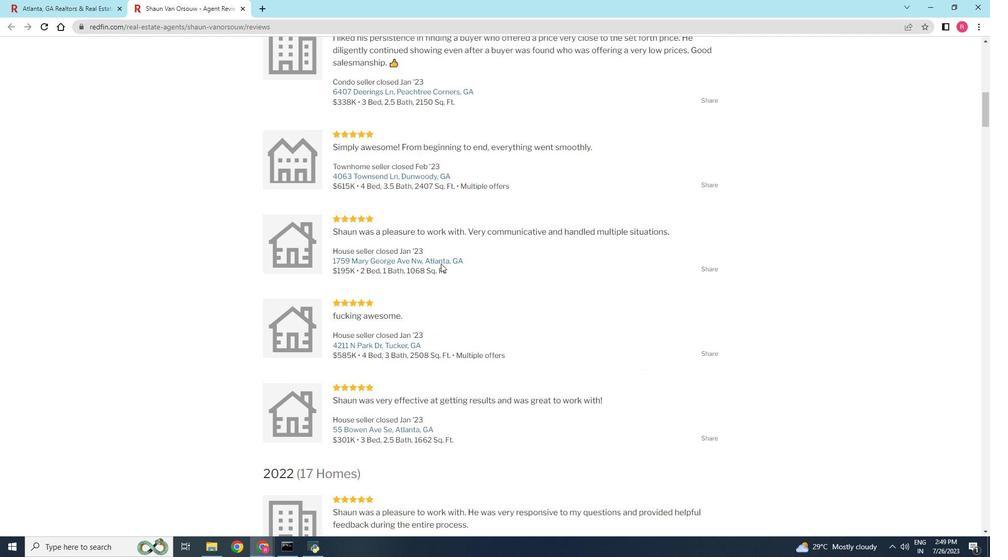 
Action: Mouse scrolled (449, 272) with delta (0, 0)
Screenshot: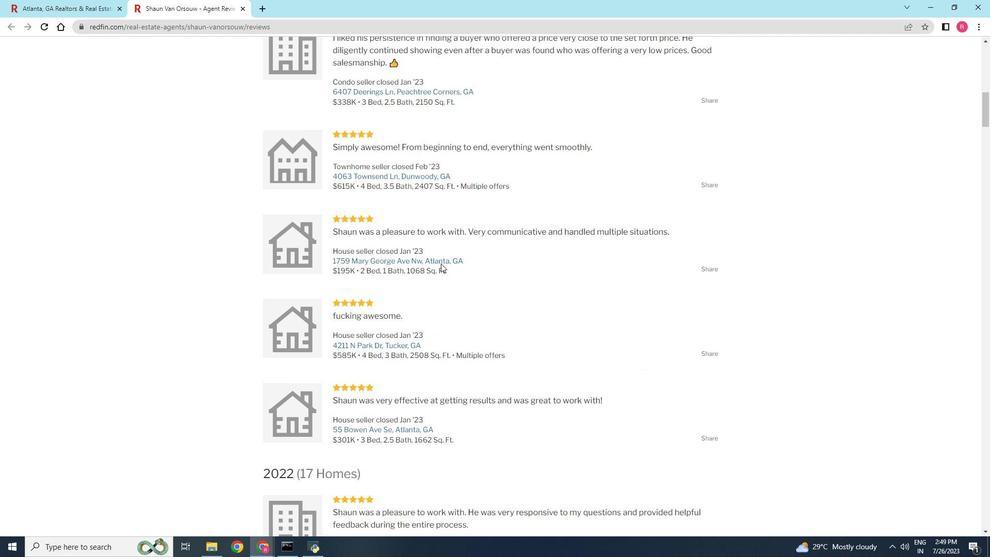 
Action: Mouse scrolled (449, 272) with delta (0, 0)
Screenshot: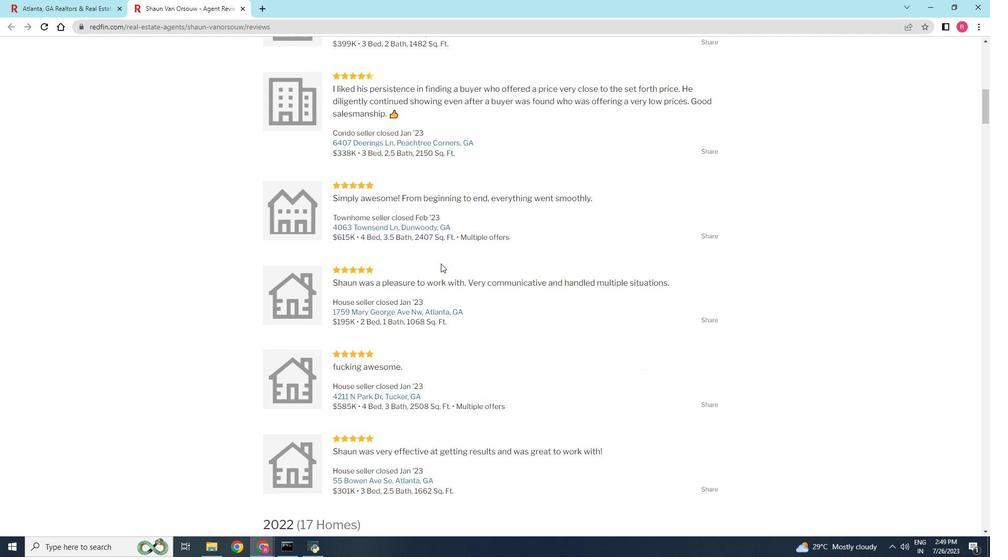 
Action: Mouse scrolled (449, 272) with delta (0, 0)
Screenshot: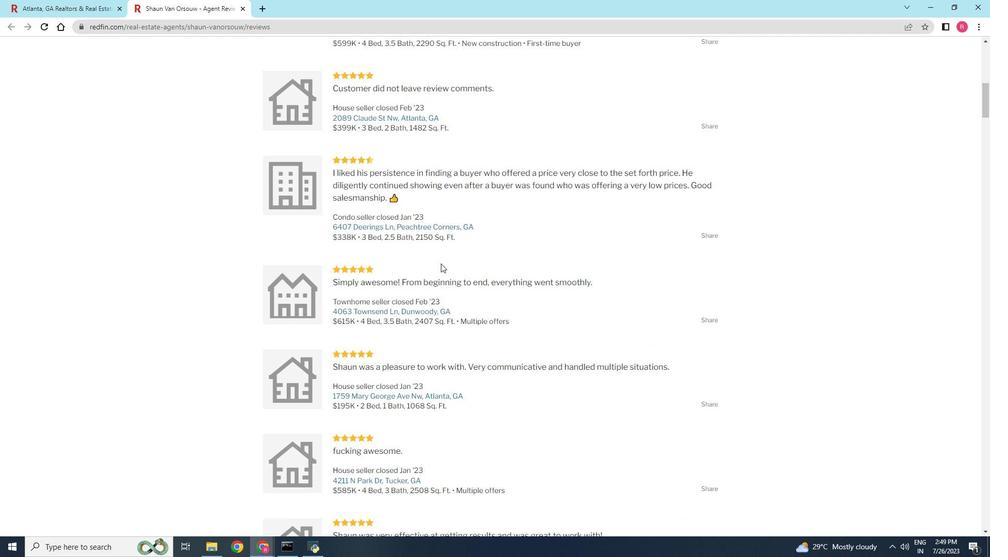 
Action: Mouse scrolled (449, 272) with delta (0, 0)
Screenshot: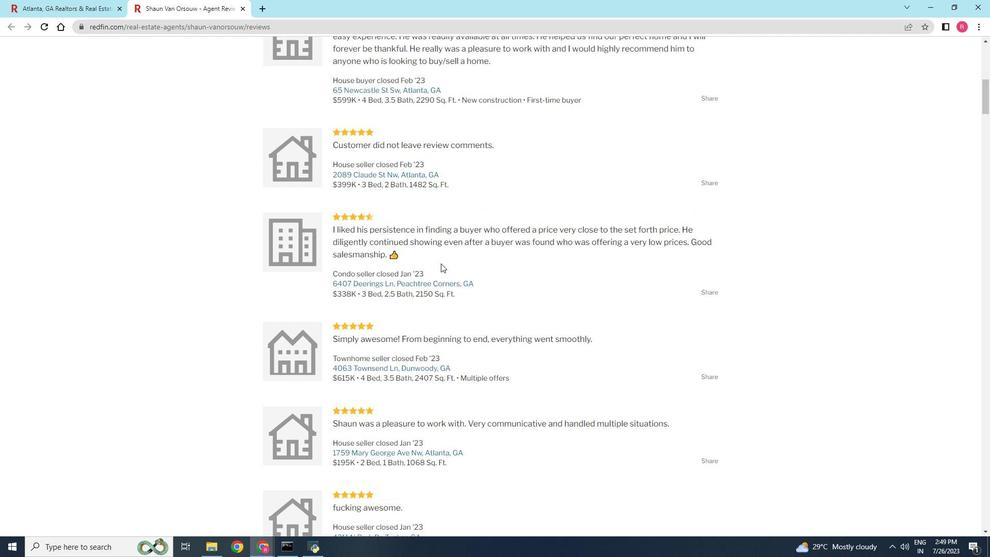 
Action: Mouse scrolled (449, 272) with delta (0, 0)
Screenshot: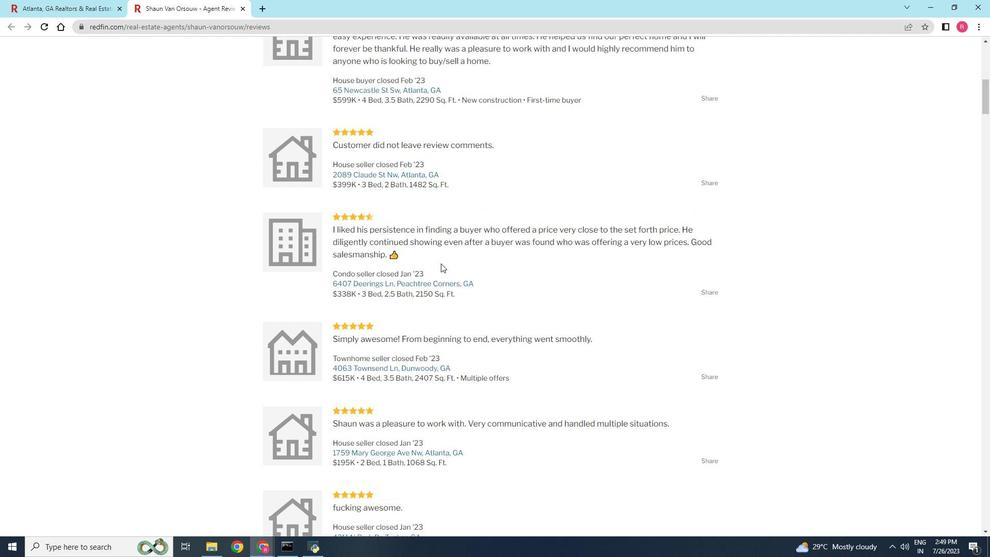 
Action: Mouse scrolled (449, 272) with delta (0, 0)
Screenshot: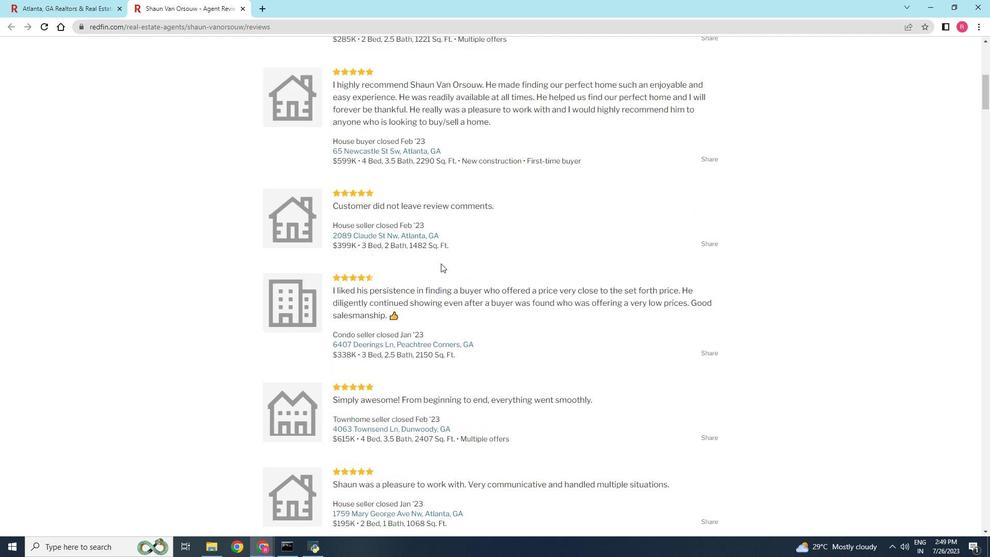 
Action: Mouse scrolled (449, 272) with delta (0, 0)
Screenshot: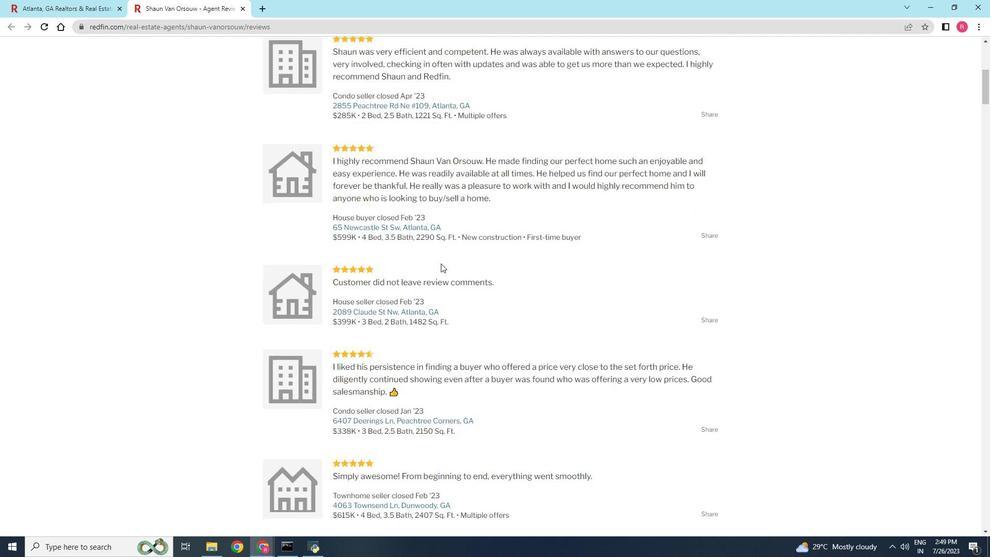 
Action: Mouse scrolled (449, 272) with delta (0, 0)
Screenshot: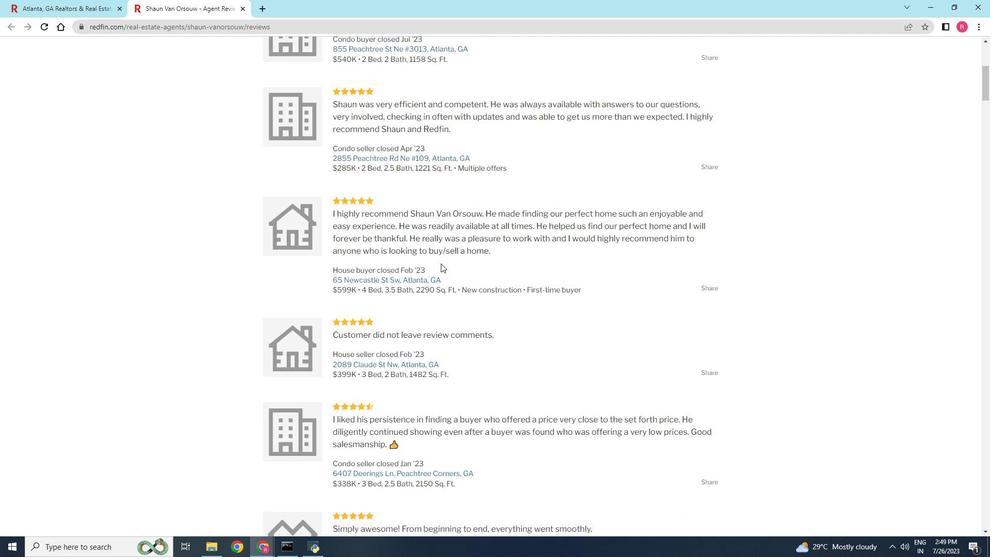 
Action: Mouse scrolled (449, 272) with delta (0, 0)
Screenshot: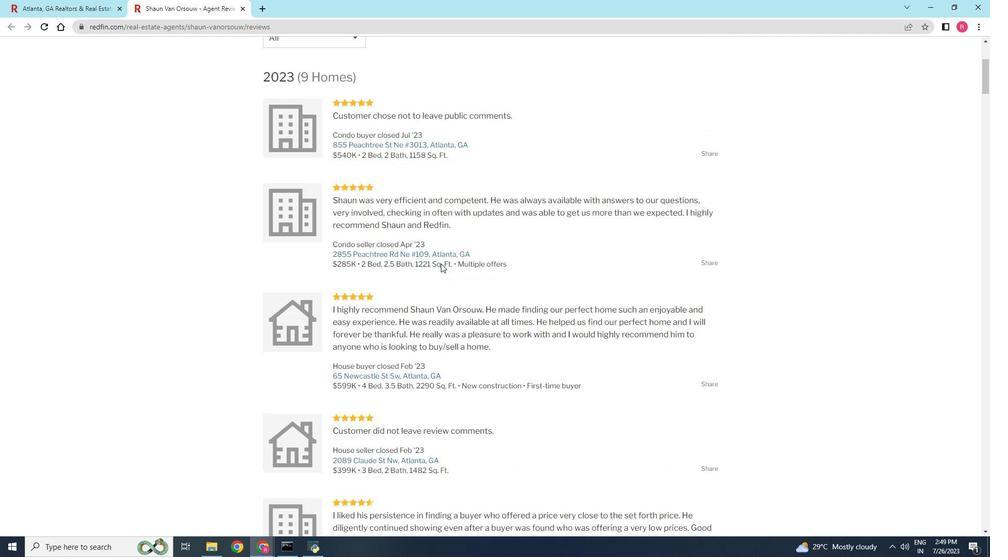 
Action: Mouse scrolled (449, 272) with delta (0, 0)
Screenshot: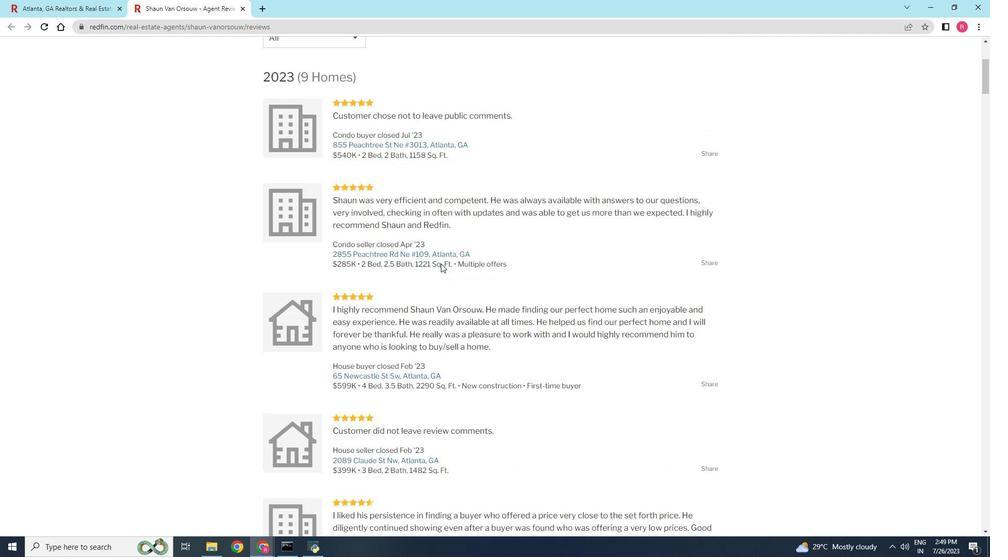 
Action: Mouse scrolled (449, 272) with delta (0, 0)
Screenshot: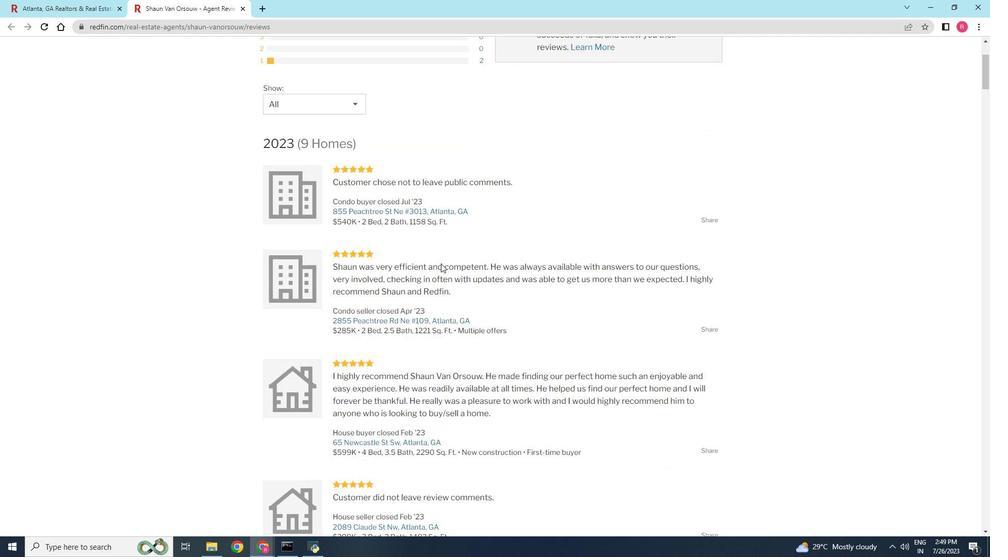 
Action: Mouse scrolled (449, 272) with delta (0, 0)
Screenshot: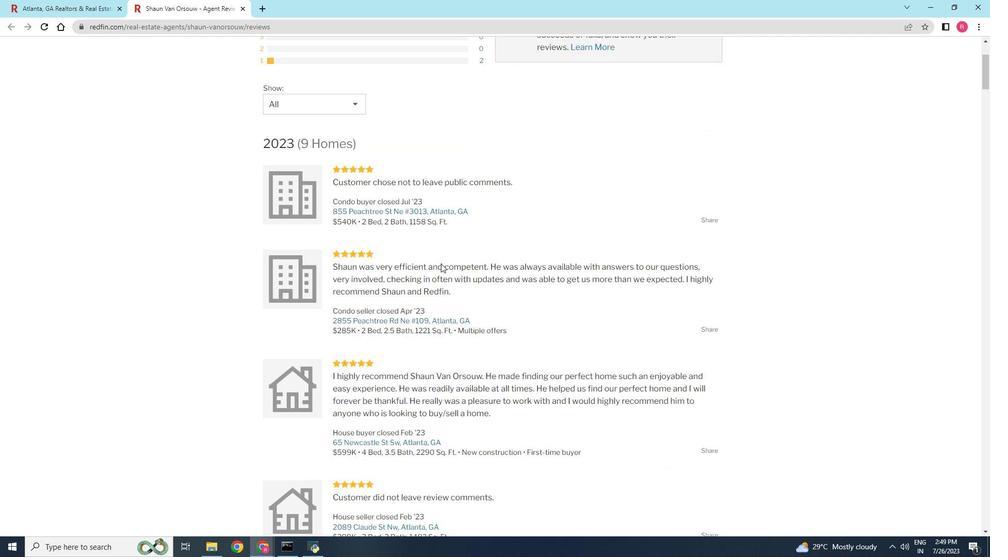 
Action: Mouse scrolled (449, 272) with delta (0, 0)
Screenshot: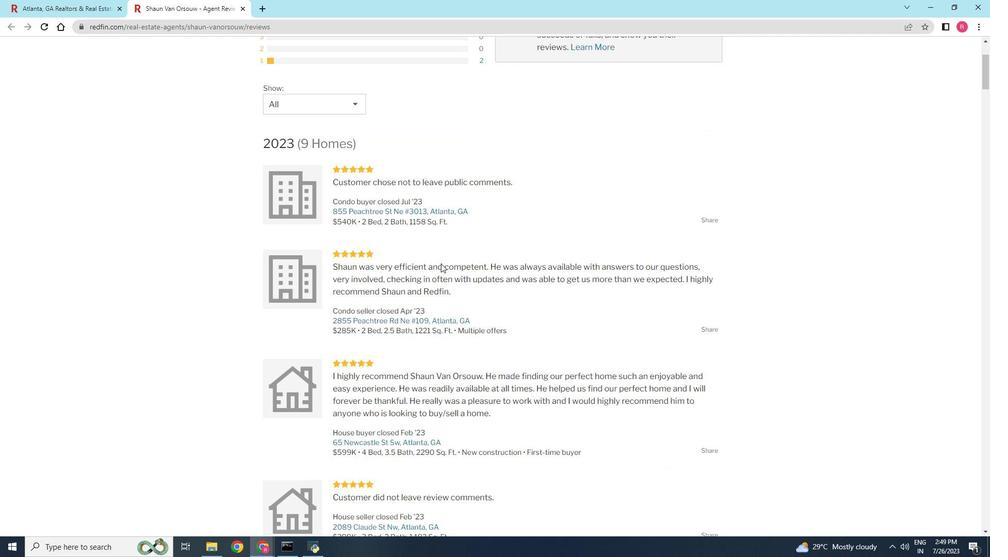 
Action: Mouse scrolled (449, 272) with delta (0, 0)
Screenshot: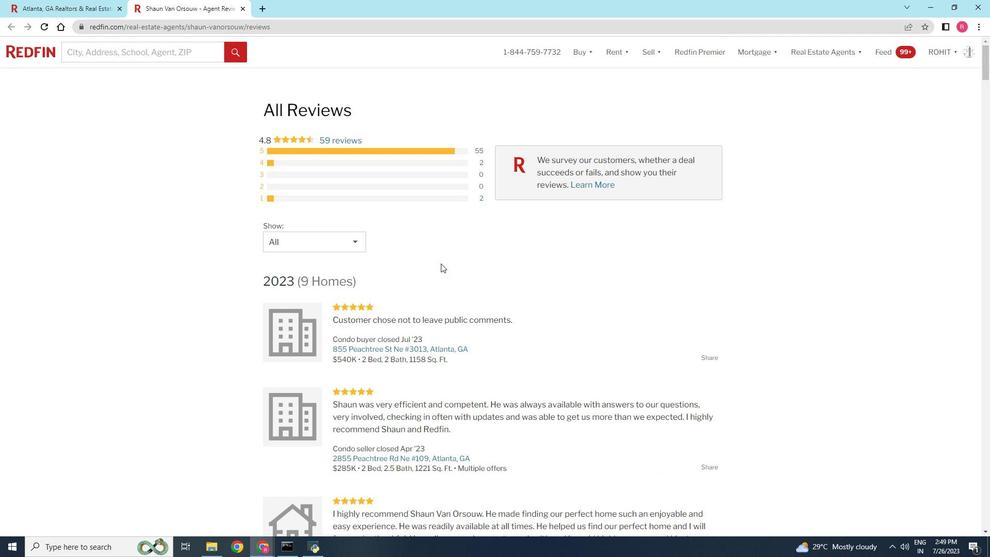 
Action: Mouse scrolled (449, 272) with delta (0, 0)
Screenshot: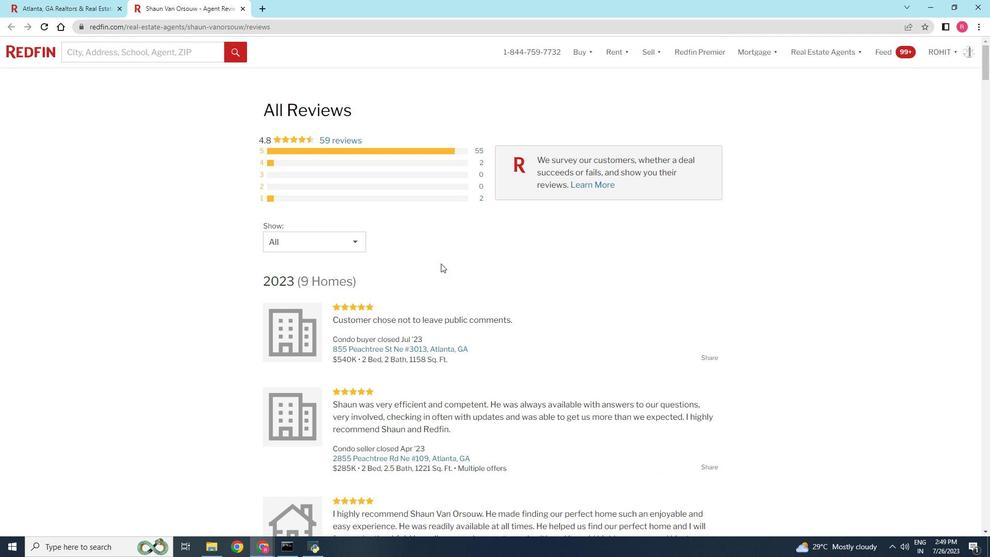 
Action: Mouse scrolled (449, 272) with delta (0, 0)
Screenshot: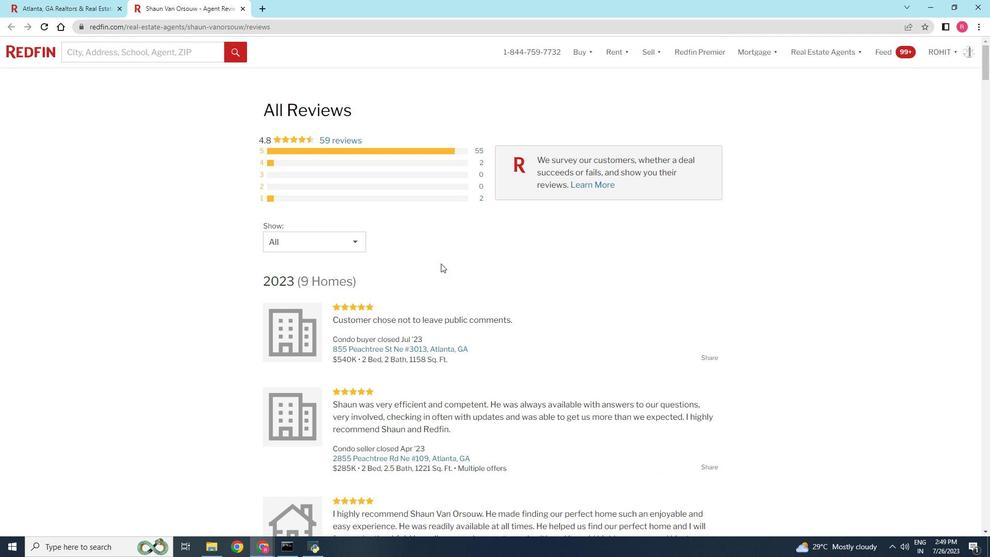 
Action: Mouse scrolled (449, 272) with delta (0, 0)
Screenshot: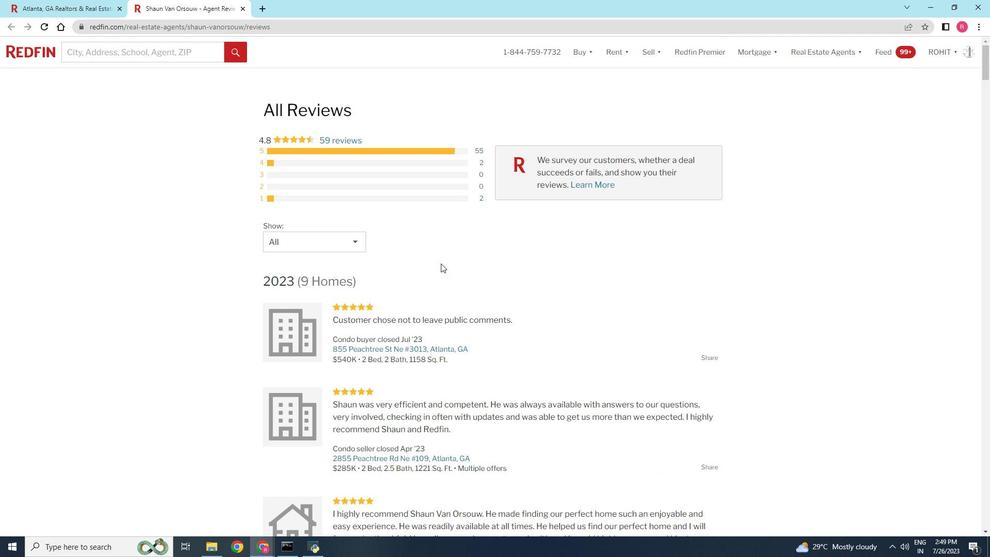 
Action: Mouse moved to (297, 122)
Screenshot: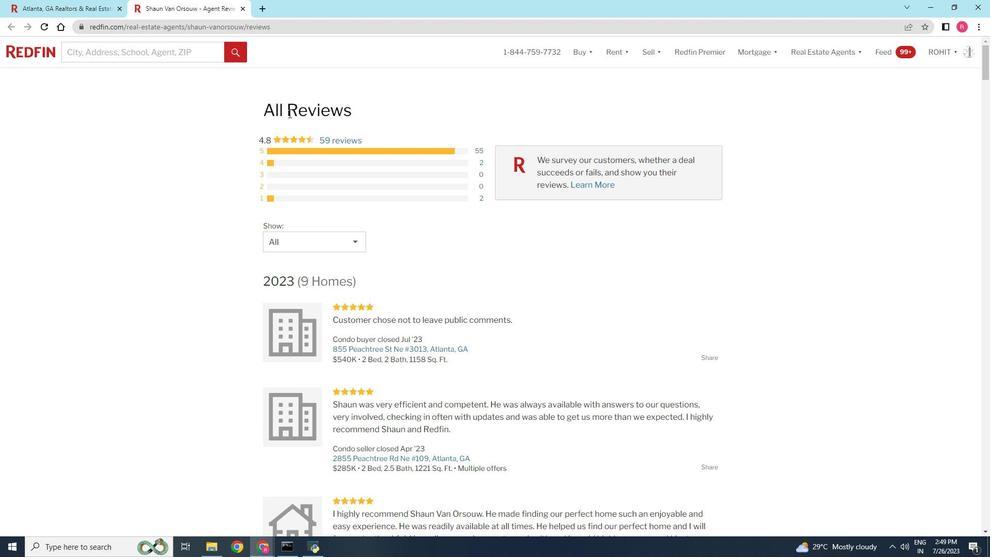 
Action: Mouse pressed left at (297, 122)
Screenshot: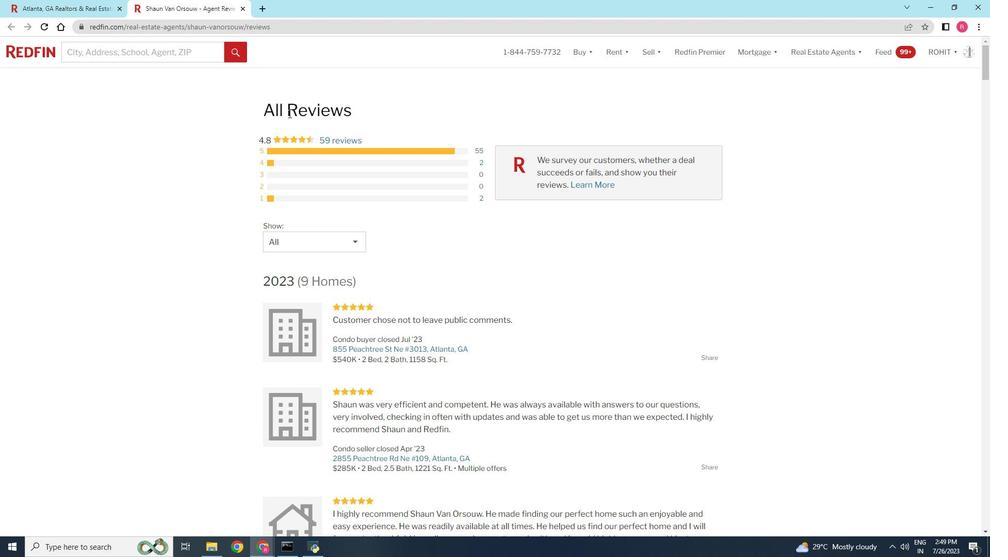 
Action: Mouse moved to (16, 36)
Screenshot: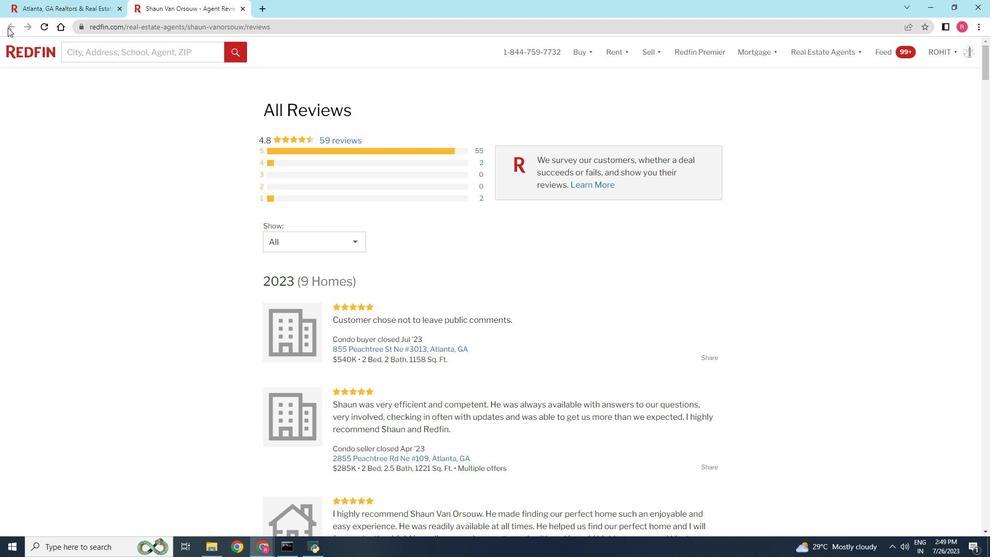 
Action: Mouse pressed left at (16, 36)
Screenshot: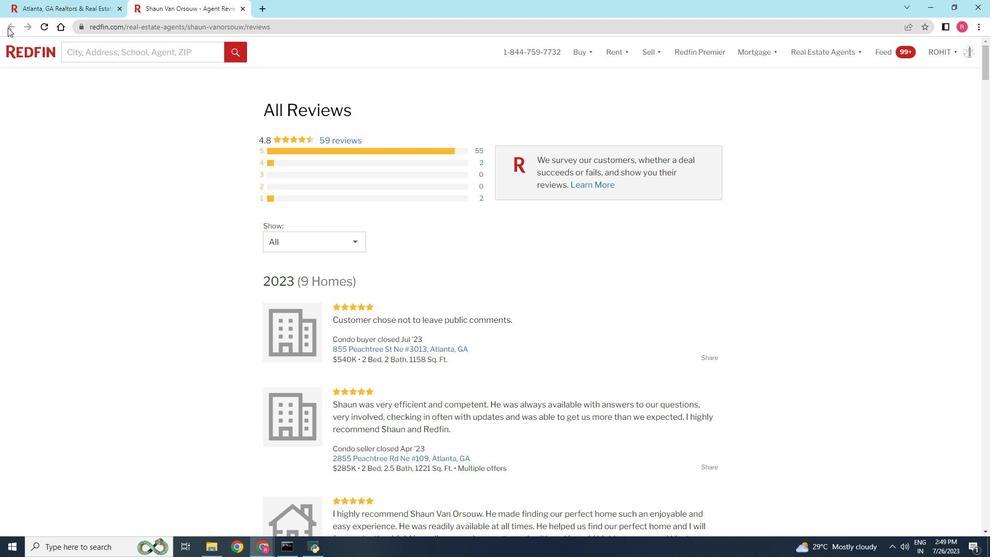 
Action: Mouse moved to (345, 246)
Screenshot: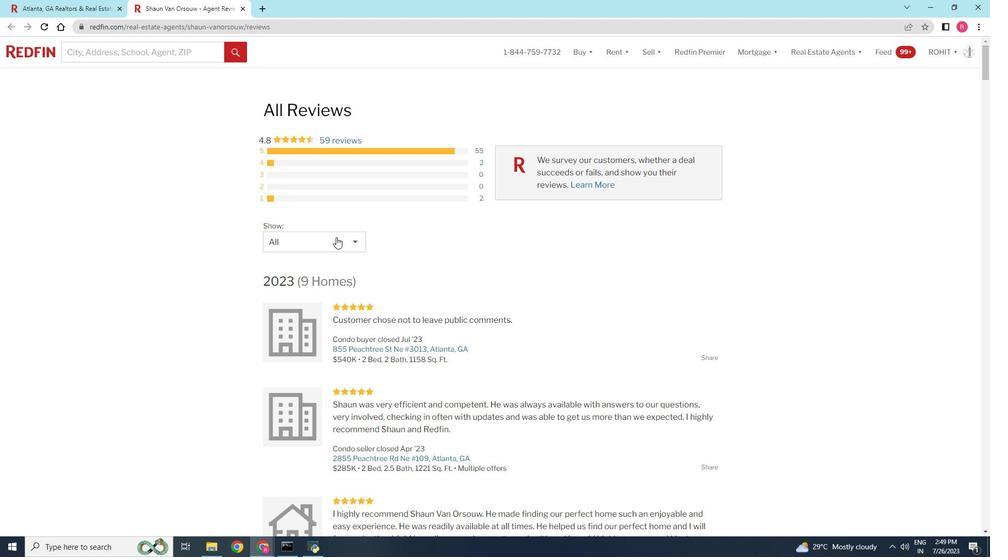 
Action: Mouse pressed left at (345, 246)
Screenshot: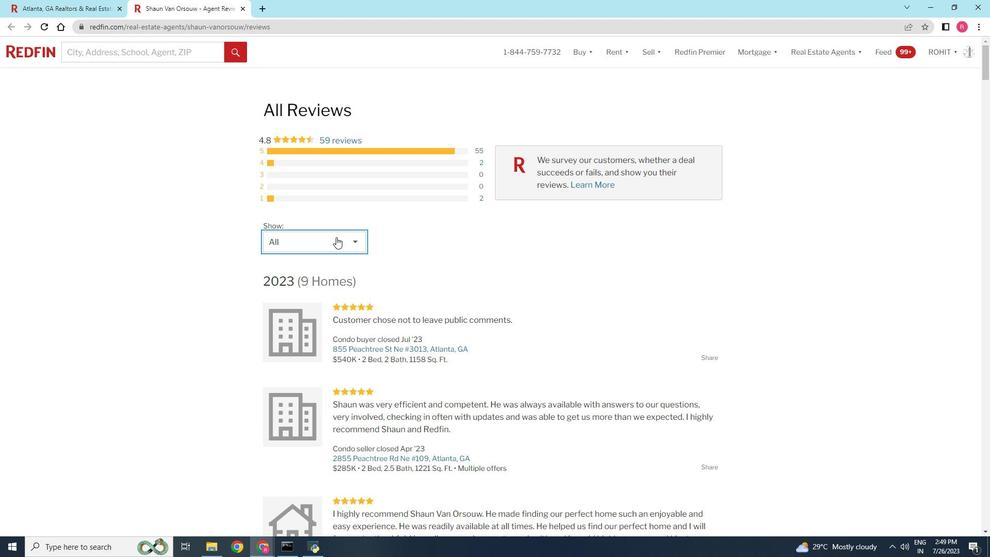 
Action: Mouse moved to (303, 299)
Screenshot: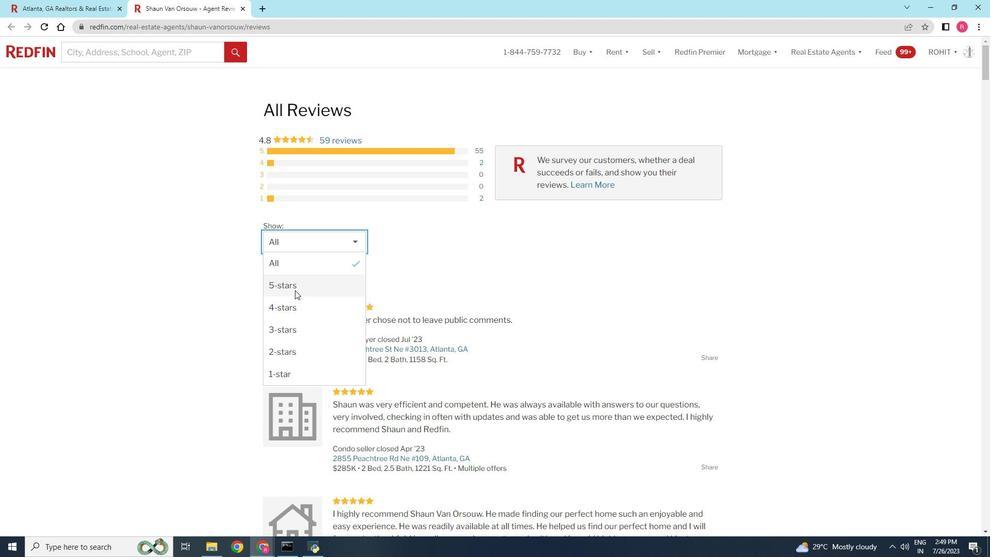 
Action: Mouse pressed left at (303, 299)
Screenshot: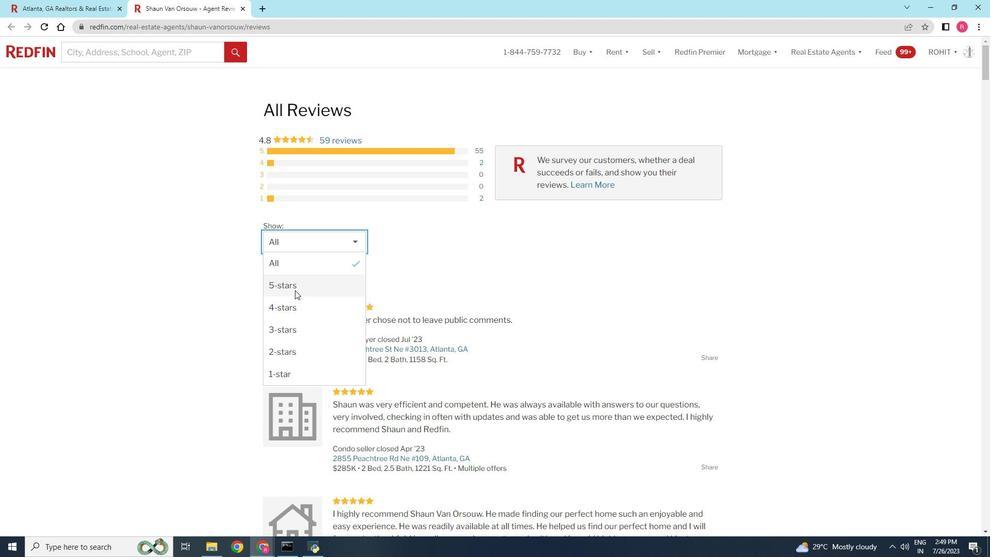 
Action: Mouse moved to (310, 163)
Screenshot: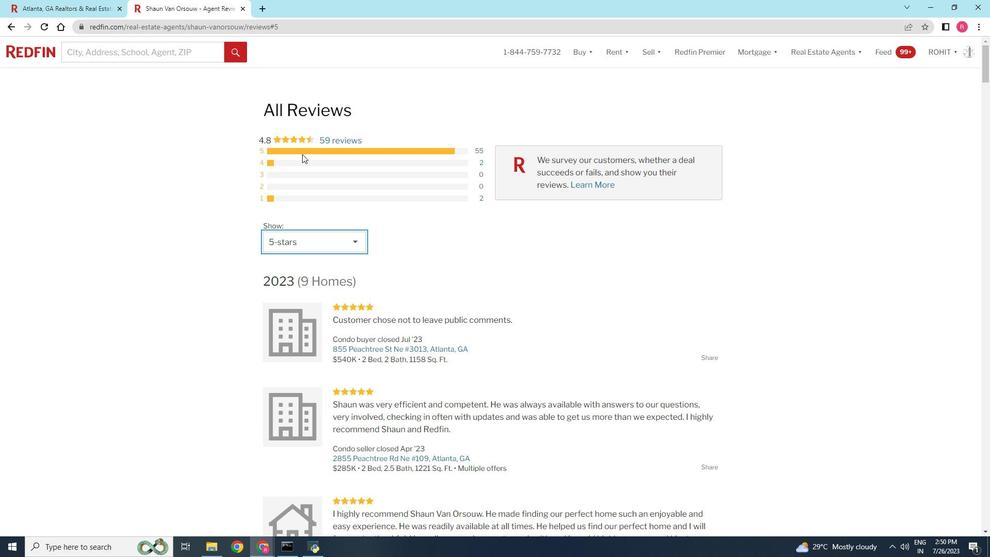
Action: Mouse scrolled (310, 163) with delta (0, 0)
Screenshot: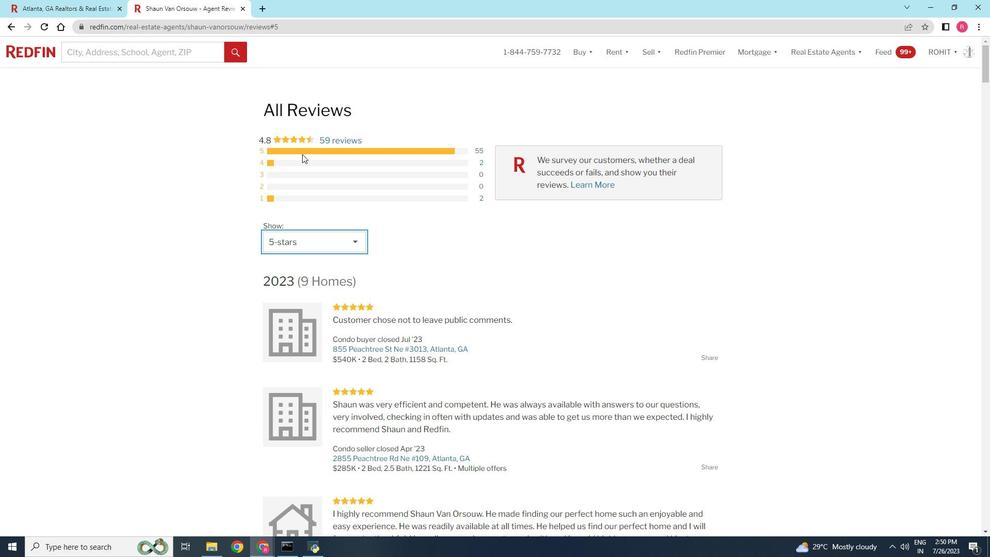 
Action: Mouse moved to (311, 163)
Screenshot: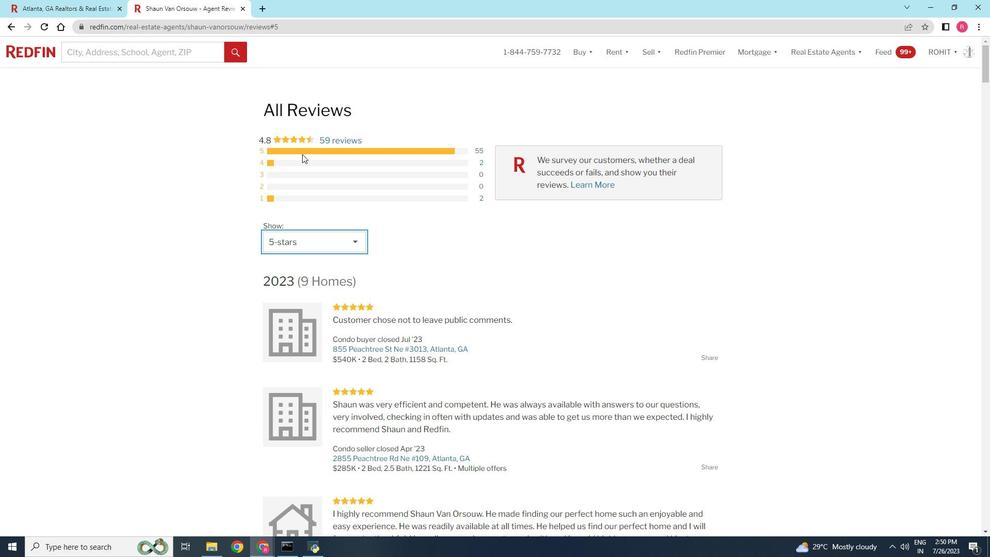 
Action: Mouse scrolled (311, 163) with delta (0, 0)
Screenshot: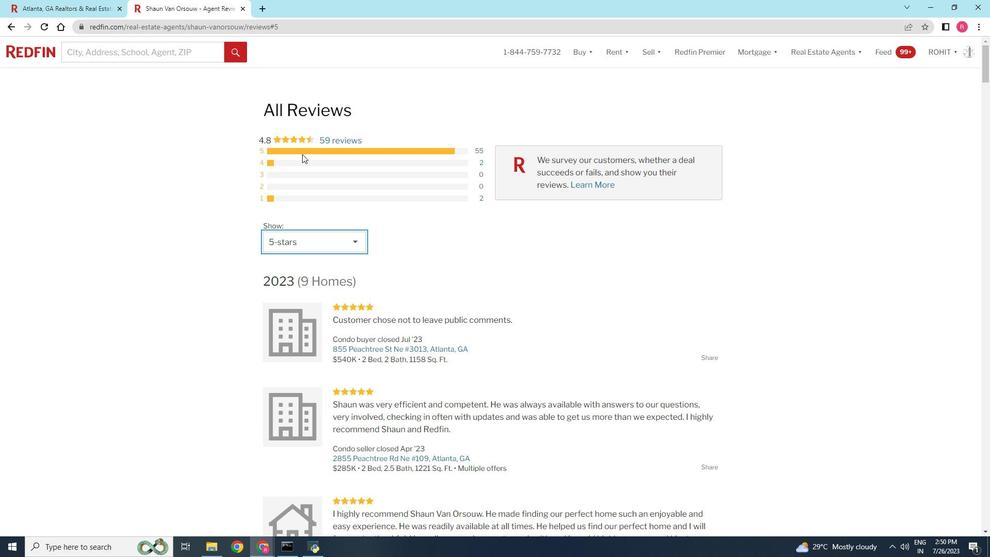 
Action: Mouse scrolled (311, 163) with delta (0, 0)
Screenshot: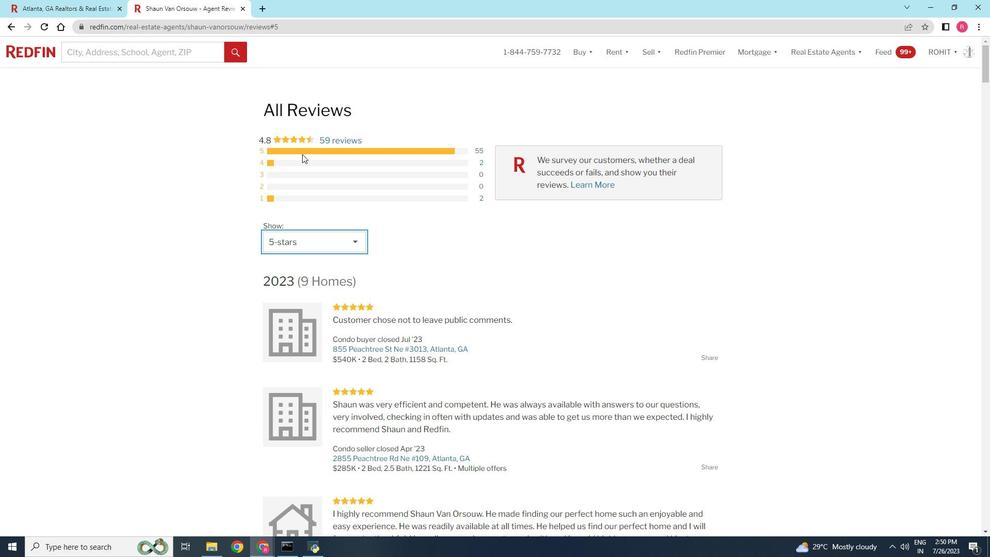 
Action: Mouse scrolled (311, 163) with delta (0, 0)
Screenshot: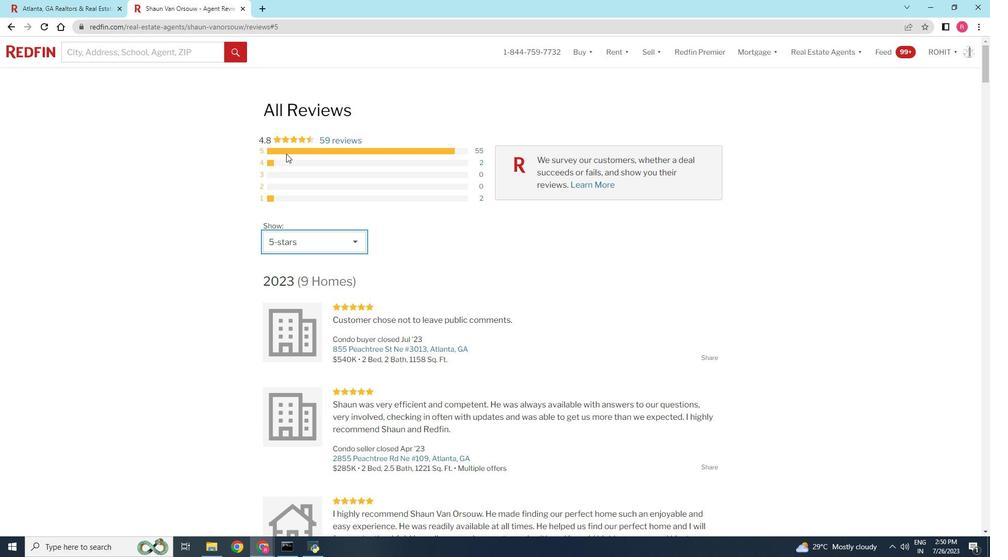 
Action: Mouse moved to (46, 35)
Screenshot: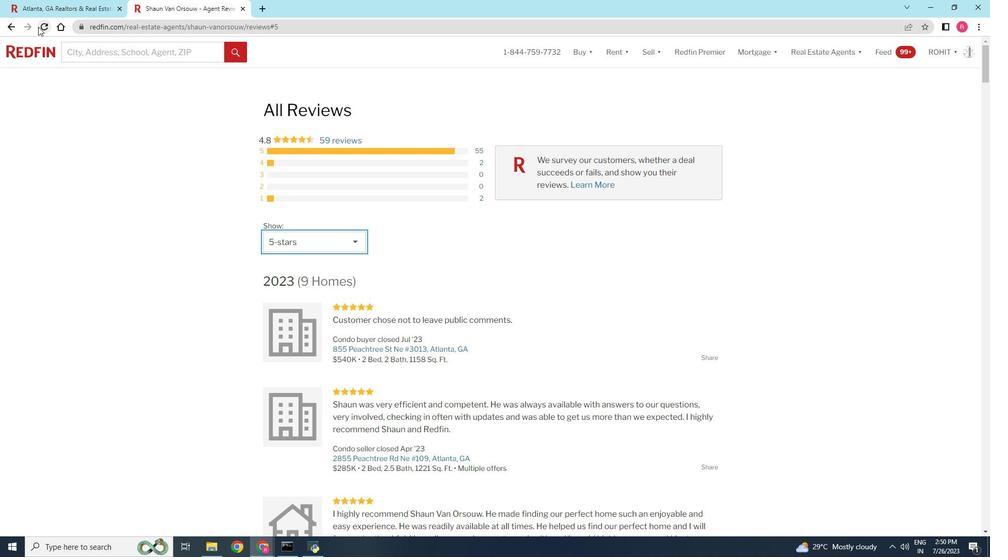 
Action: Mouse pressed left at (46, 35)
Screenshot: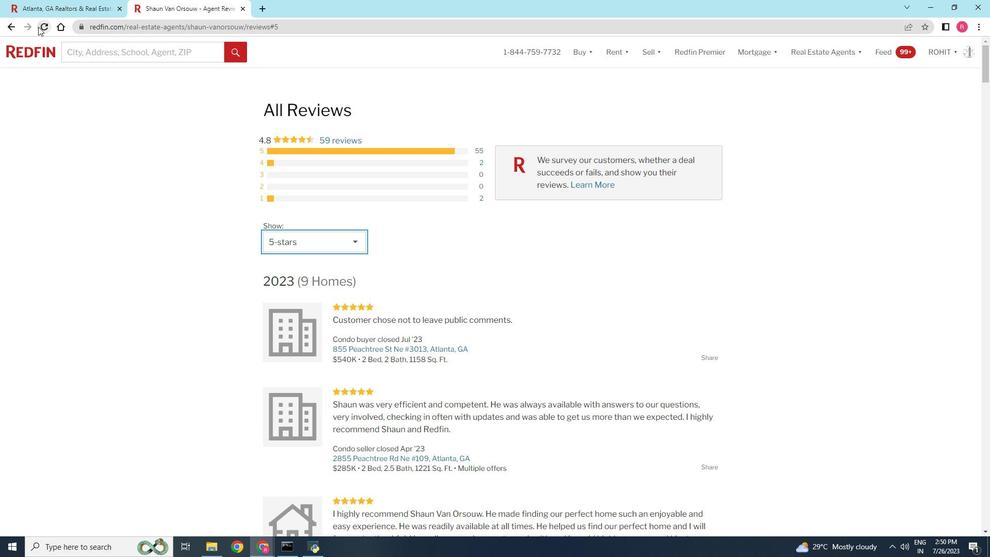 
Action: Mouse moved to (49, 21)
Screenshot: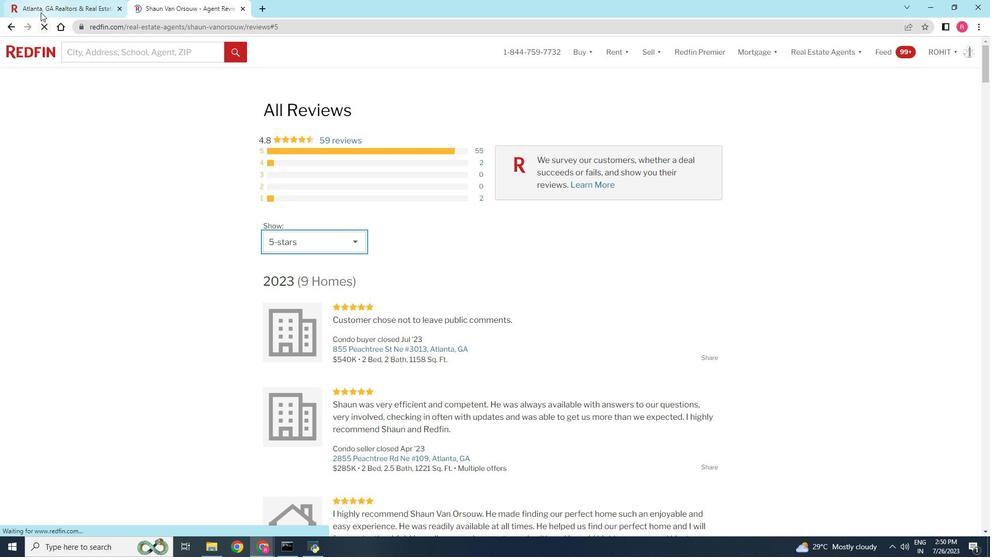 
Action: Mouse pressed left at (49, 21)
Screenshot: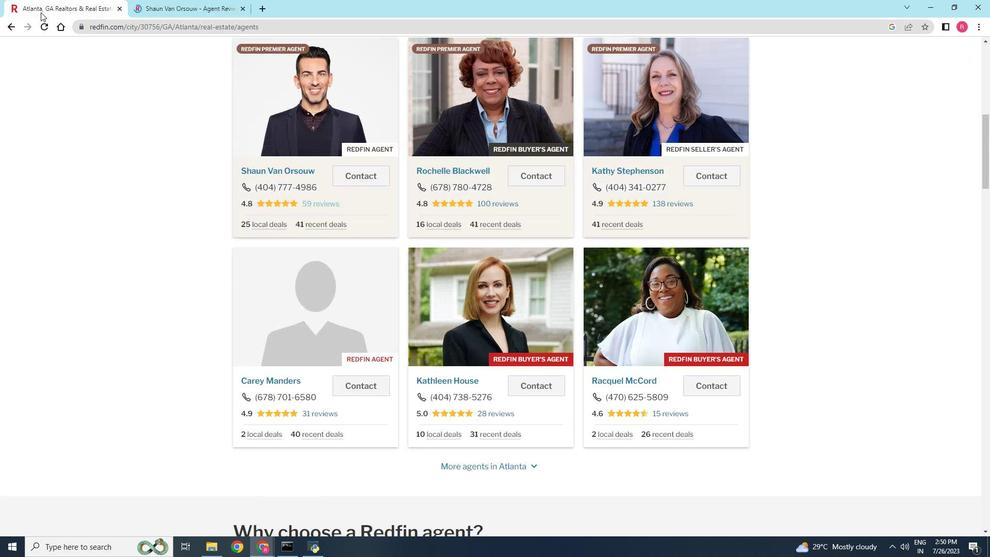 
Action: Mouse moved to (449, 344)
Screenshot: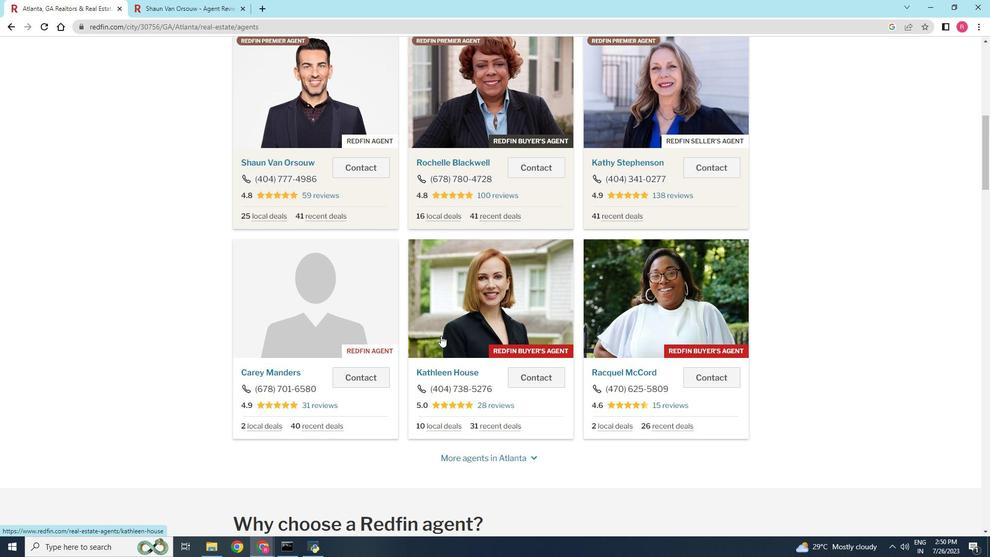
Action: Mouse scrolled (449, 344) with delta (0, 0)
Screenshot: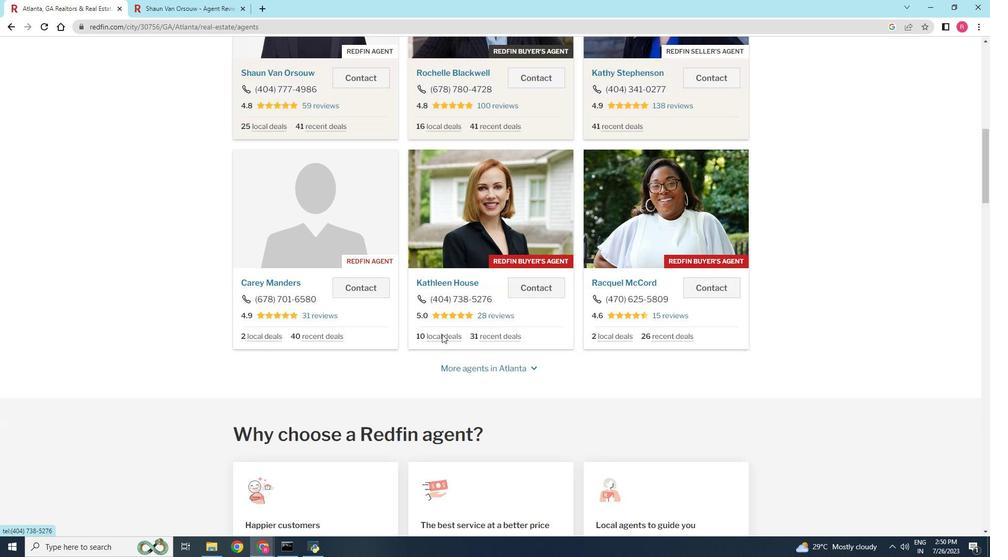 
Action: Mouse scrolled (449, 344) with delta (0, 0)
Screenshot: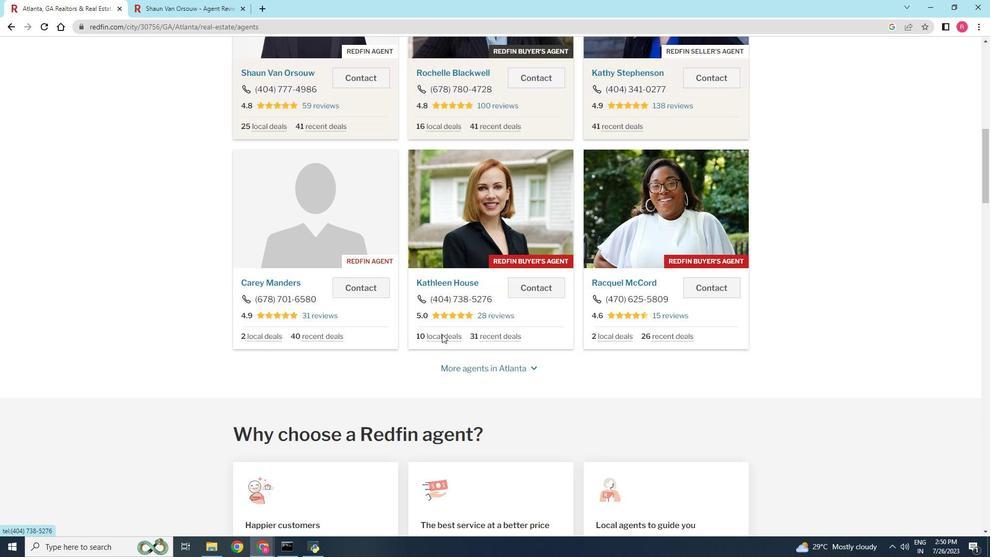 
Action: Mouse scrolled (449, 344) with delta (0, 0)
Screenshot: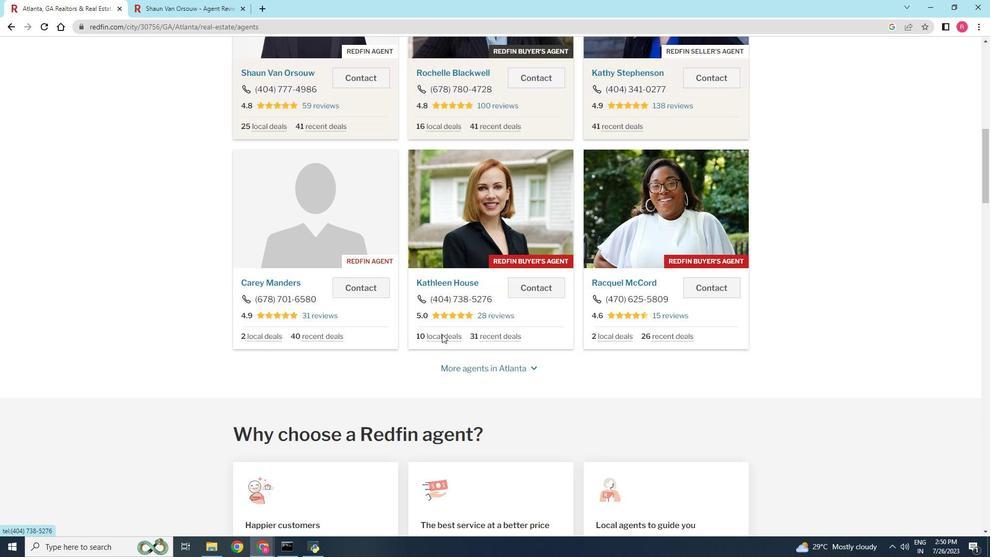 
Action: Mouse scrolled (449, 344) with delta (0, 0)
Screenshot: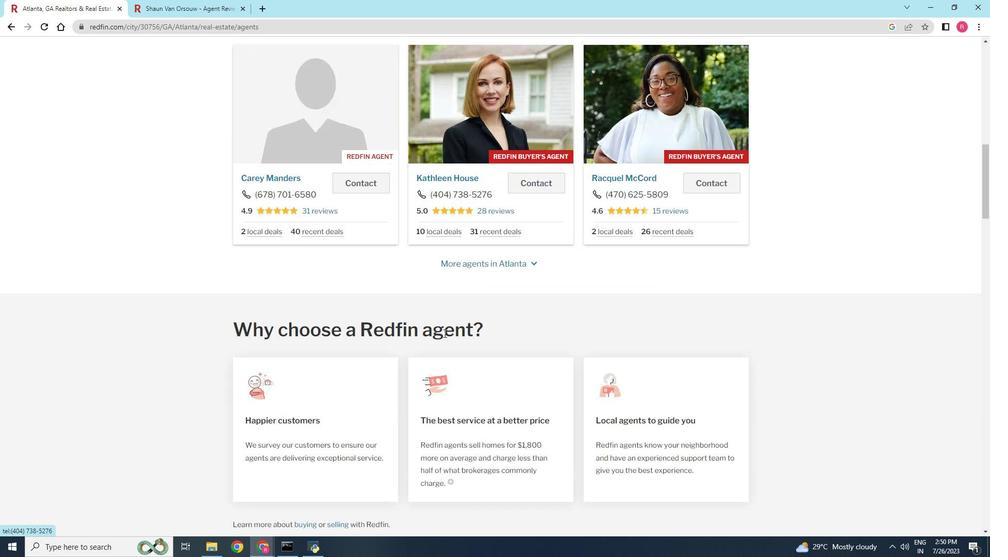 
Action: Mouse moved to (452, 342)
Screenshot: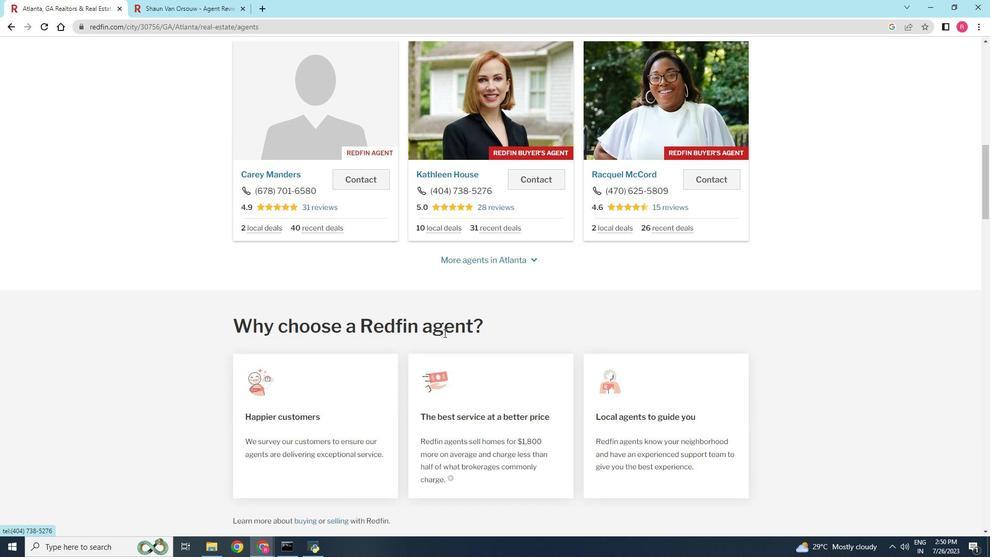
Action: Mouse scrolled (452, 341) with delta (0, 0)
Screenshot: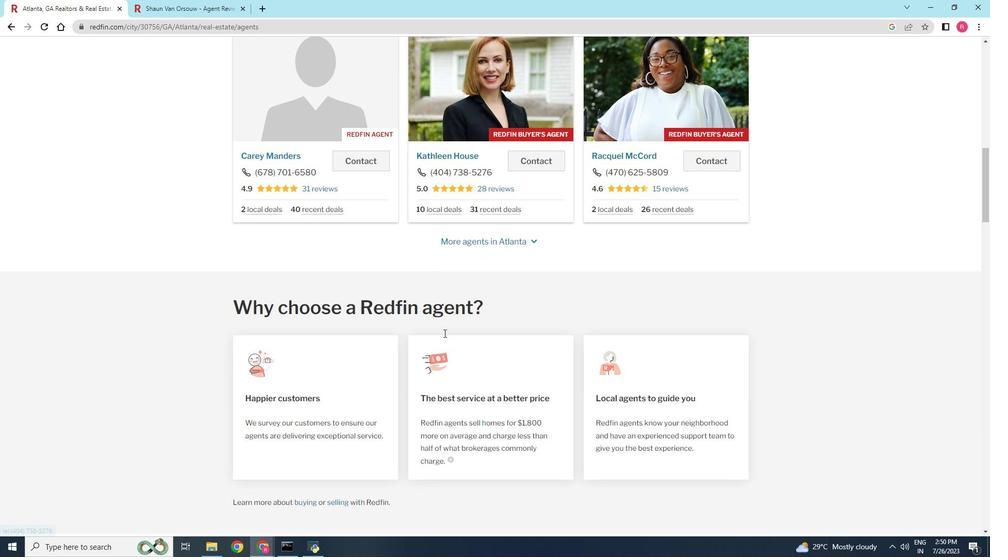 
Action: Mouse scrolled (452, 341) with delta (0, 0)
Screenshot: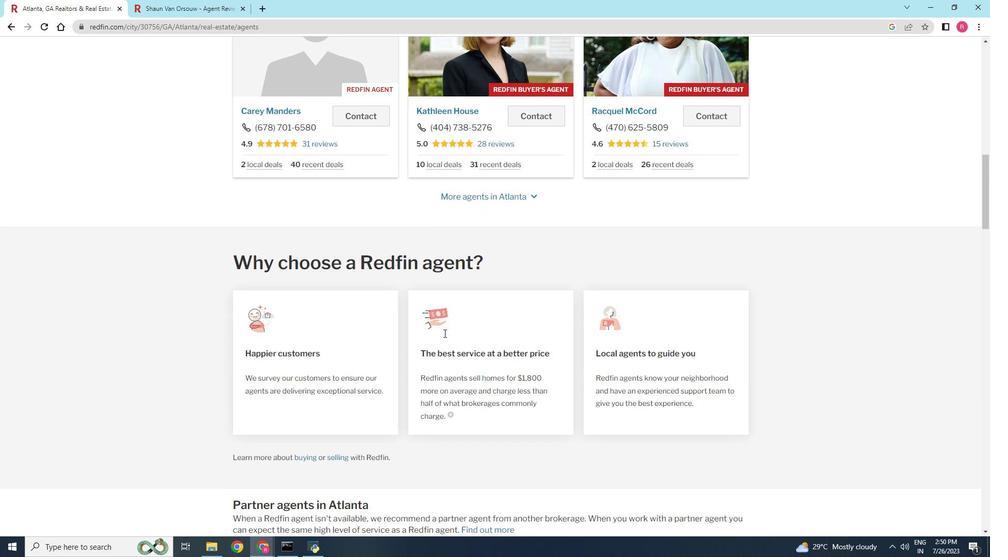 
Action: Mouse scrolled (452, 341) with delta (0, 0)
Screenshot: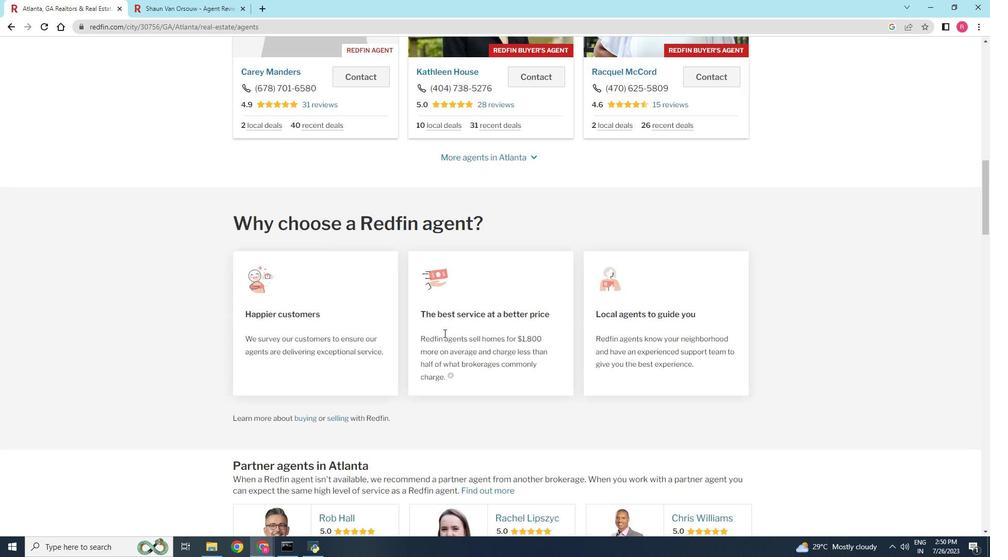 
Action: Mouse scrolled (452, 342) with delta (0, 0)
Screenshot: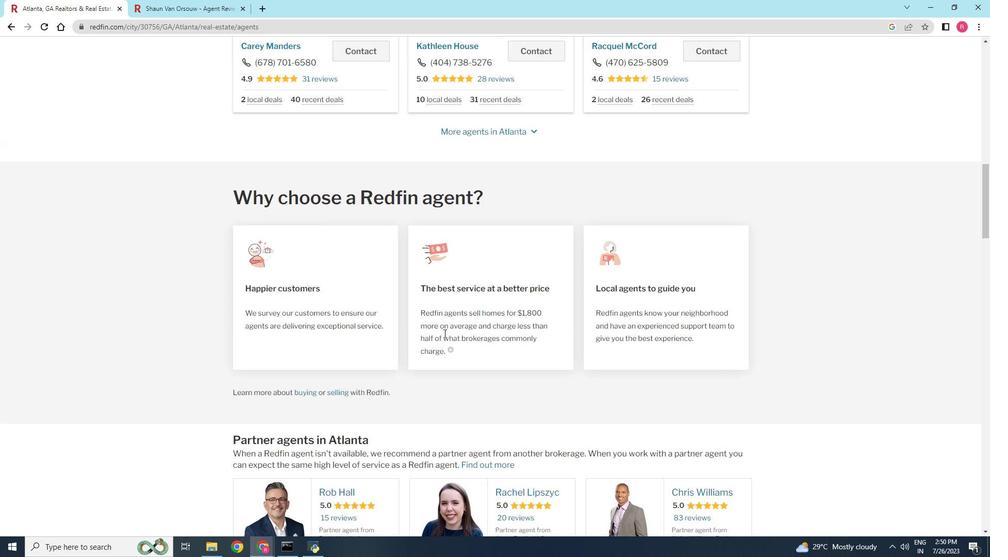 
Action: Mouse scrolled (452, 342) with delta (0, 0)
Screenshot: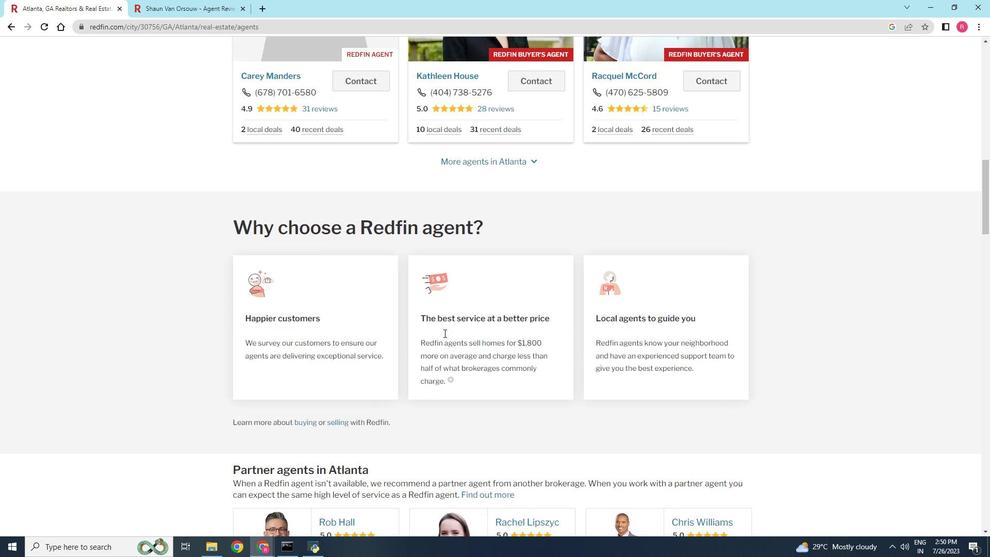 
Action: Mouse moved to (542, 219)
Screenshot: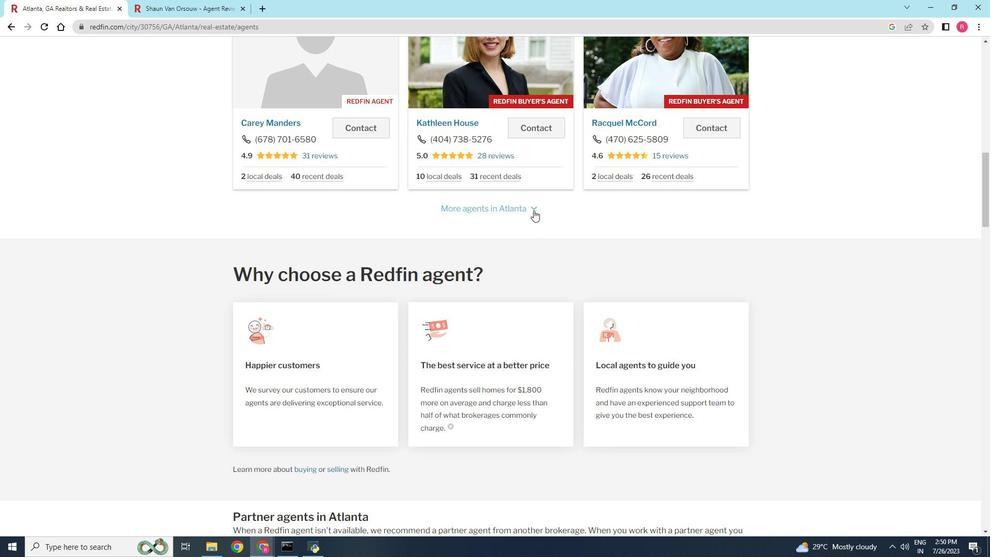 
Action: Mouse pressed left at (542, 219)
Screenshot: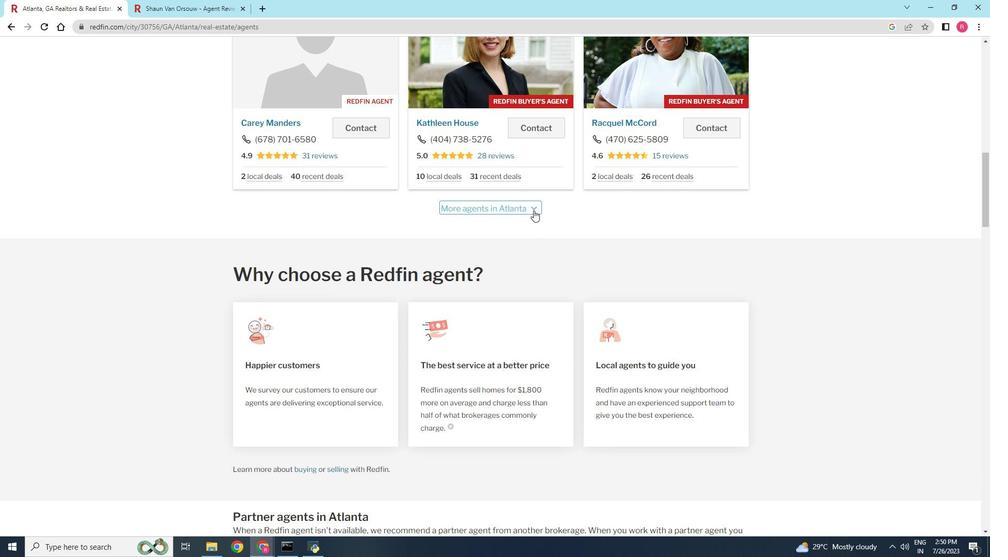 
Action: Mouse moved to (542, 219)
Screenshot: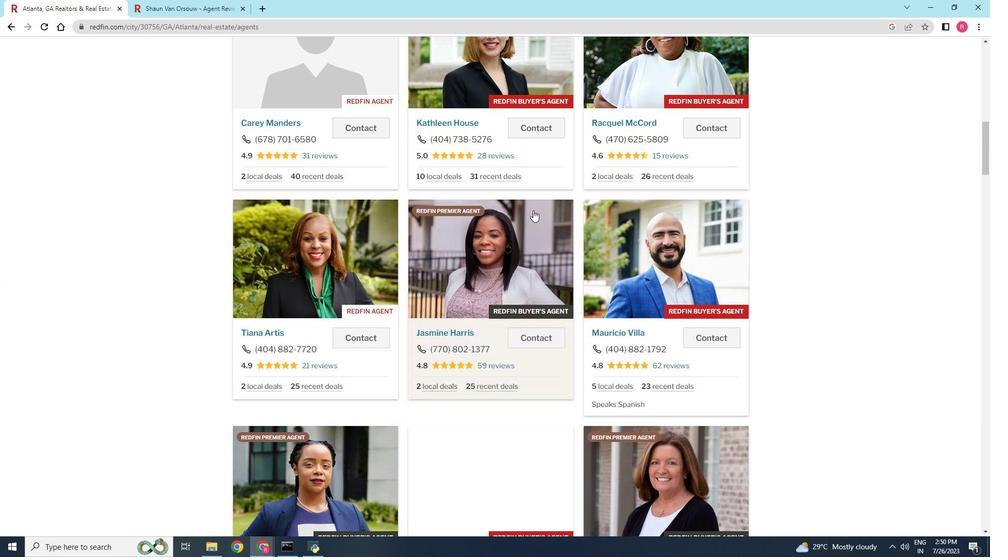 
Action: Mouse scrolled (542, 218) with delta (0, 0)
Screenshot: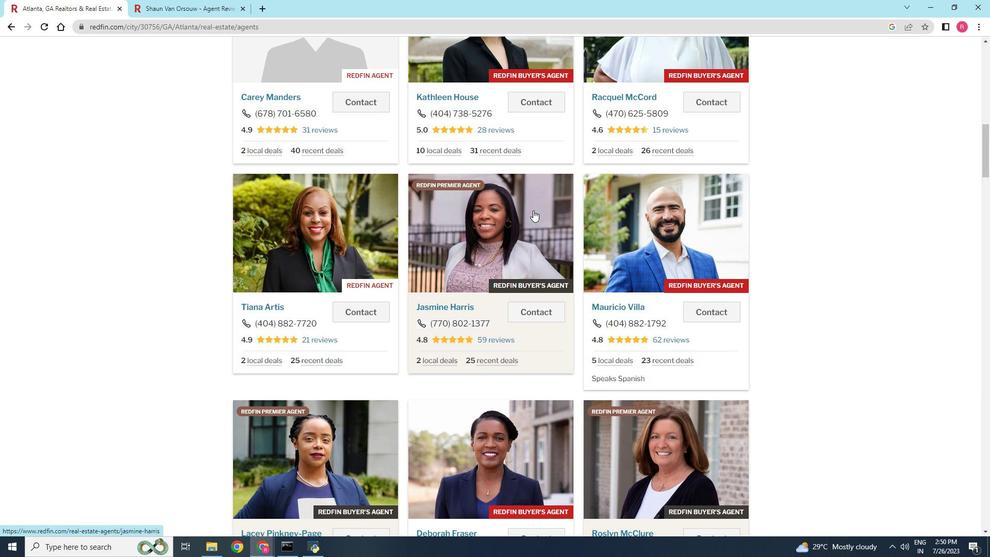
Action: Mouse scrolled (542, 218) with delta (0, 0)
Screenshot: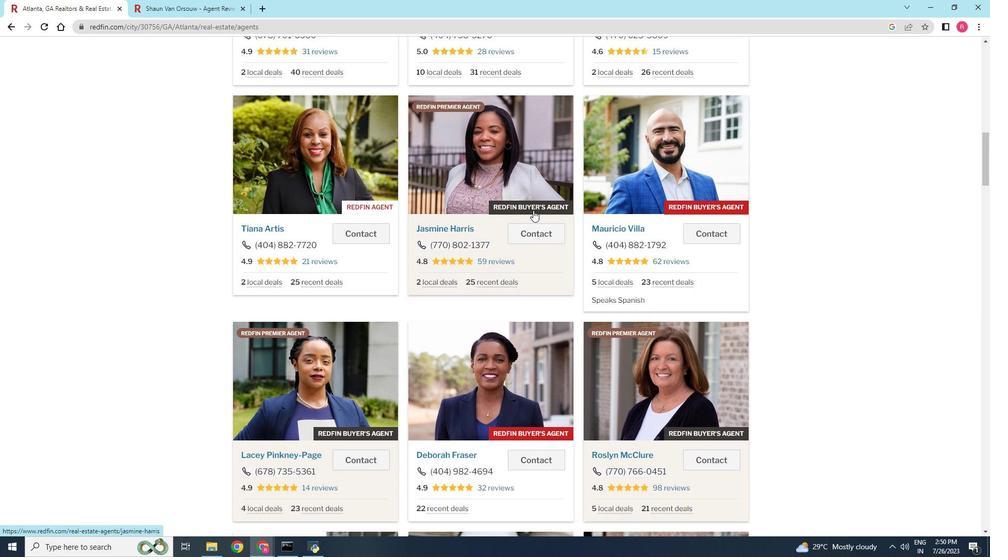 
Action: Mouse scrolled (542, 218) with delta (0, 0)
Screenshot: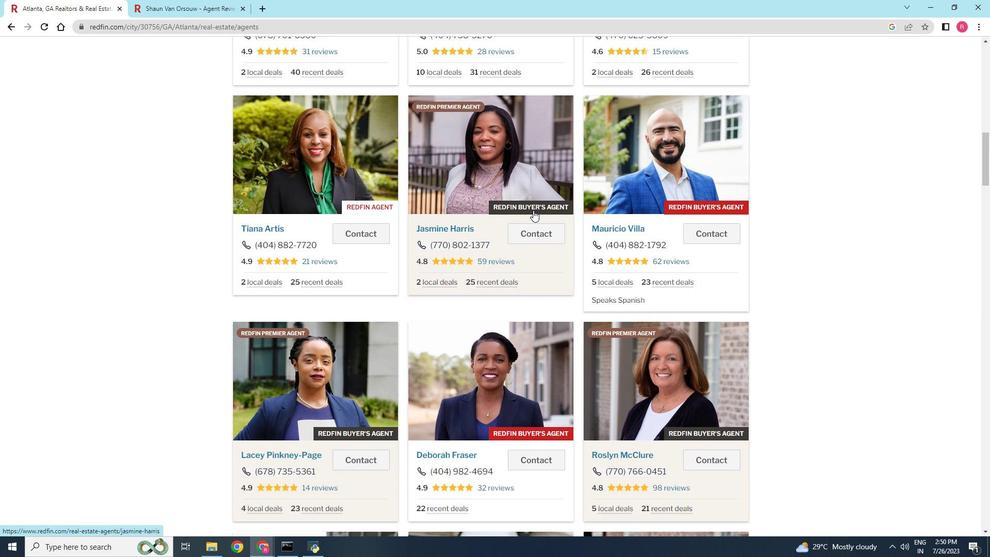 
Action: Mouse scrolled (542, 218) with delta (0, 0)
Screenshot: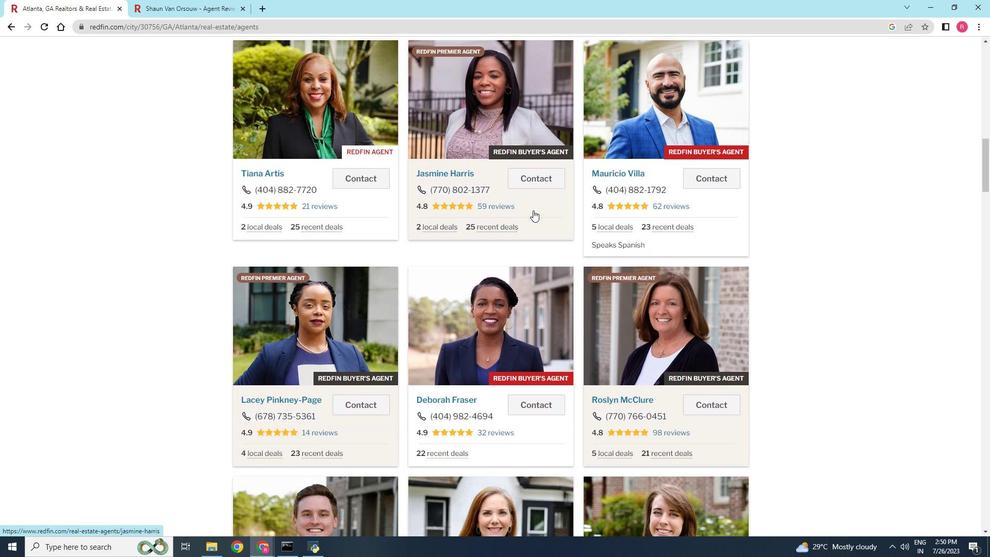 
Action: Mouse scrolled (542, 218) with delta (0, 0)
Screenshot: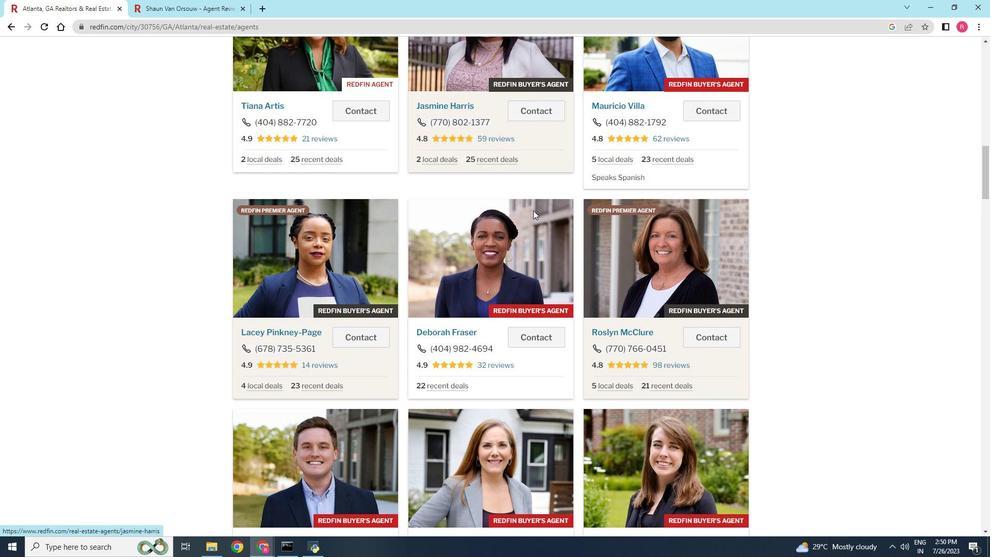 
Action: Mouse scrolled (542, 218) with delta (0, 0)
Screenshot: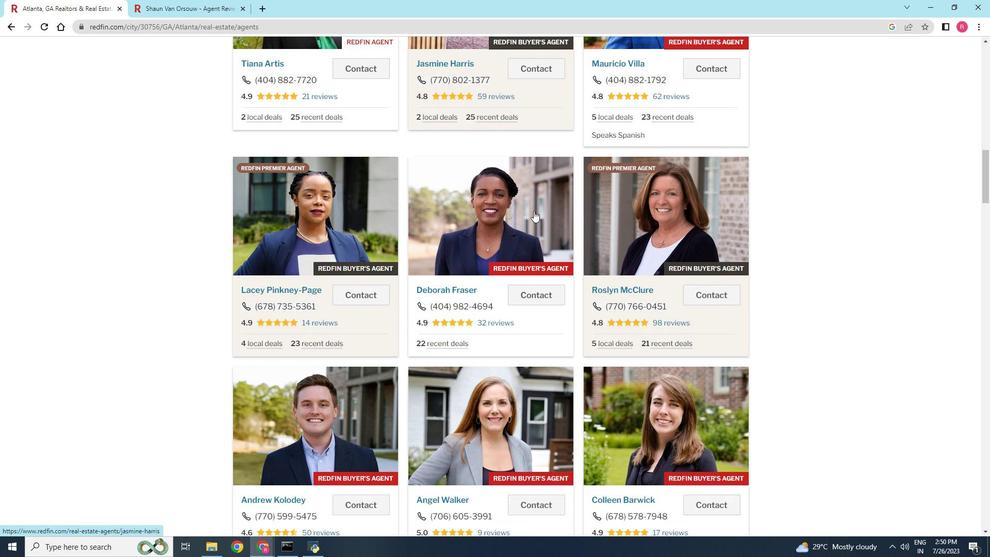 
Action: Mouse scrolled (542, 218) with delta (0, 0)
Screenshot: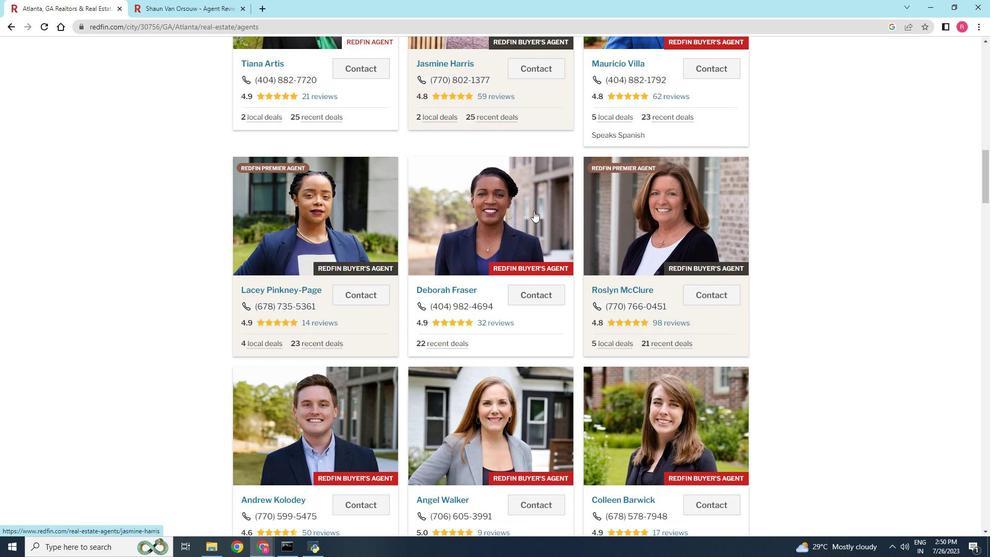 
Action: Mouse moved to (542, 220)
Screenshot: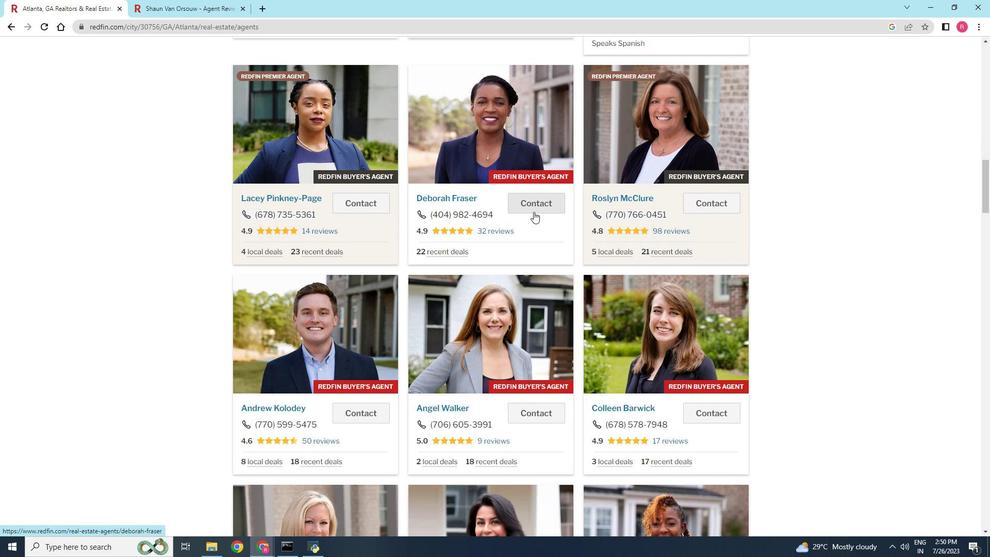 
Action: Mouse scrolled (542, 220) with delta (0, 0)
Screenshot: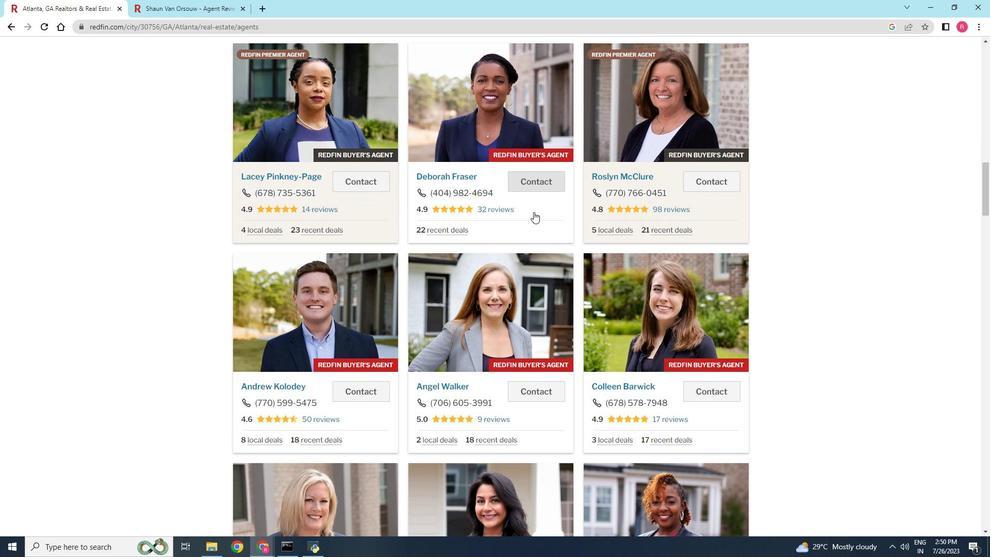 
Action: Mouse scrolled (542, 220) with delta (0, 0)
